 Task: Add a signature Chloe Collins containing Wishing you all the best, Chloe Collins to email address softage.4@softage.net and add a label Sales
Action: Mouse moved to (1206, 95)
Screenshot: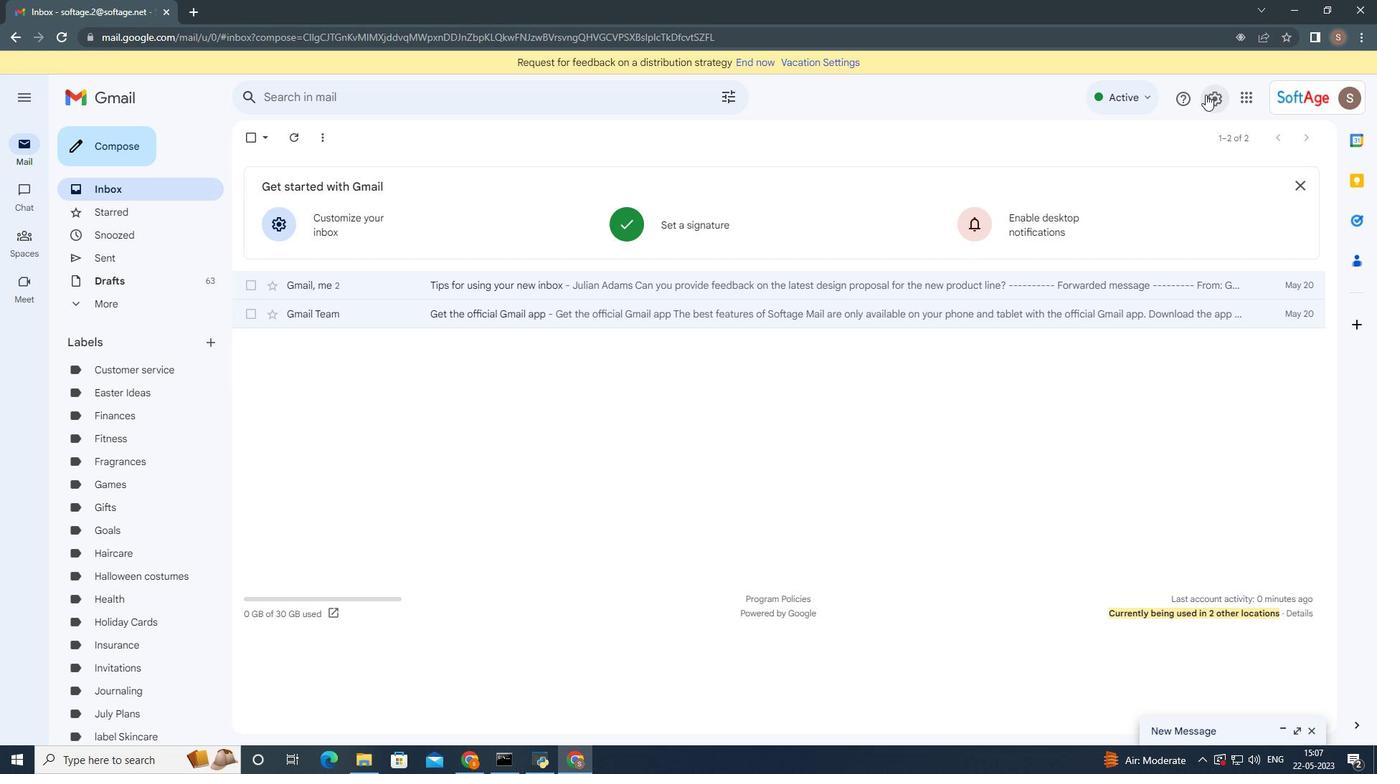 
Action: Mouse pressed left at (1206, 95)
Screenshot: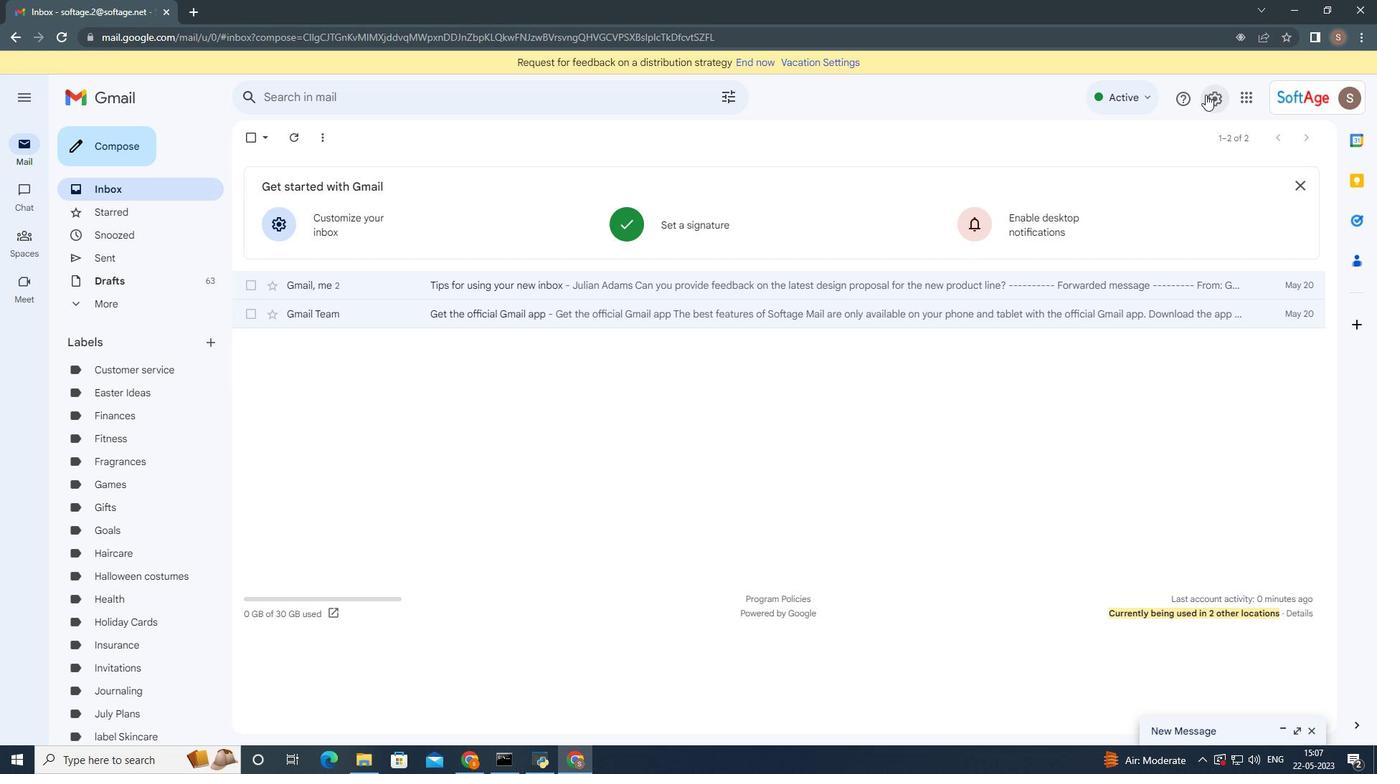 
Action: Mouse moved to (1214, 170)
Screenshot: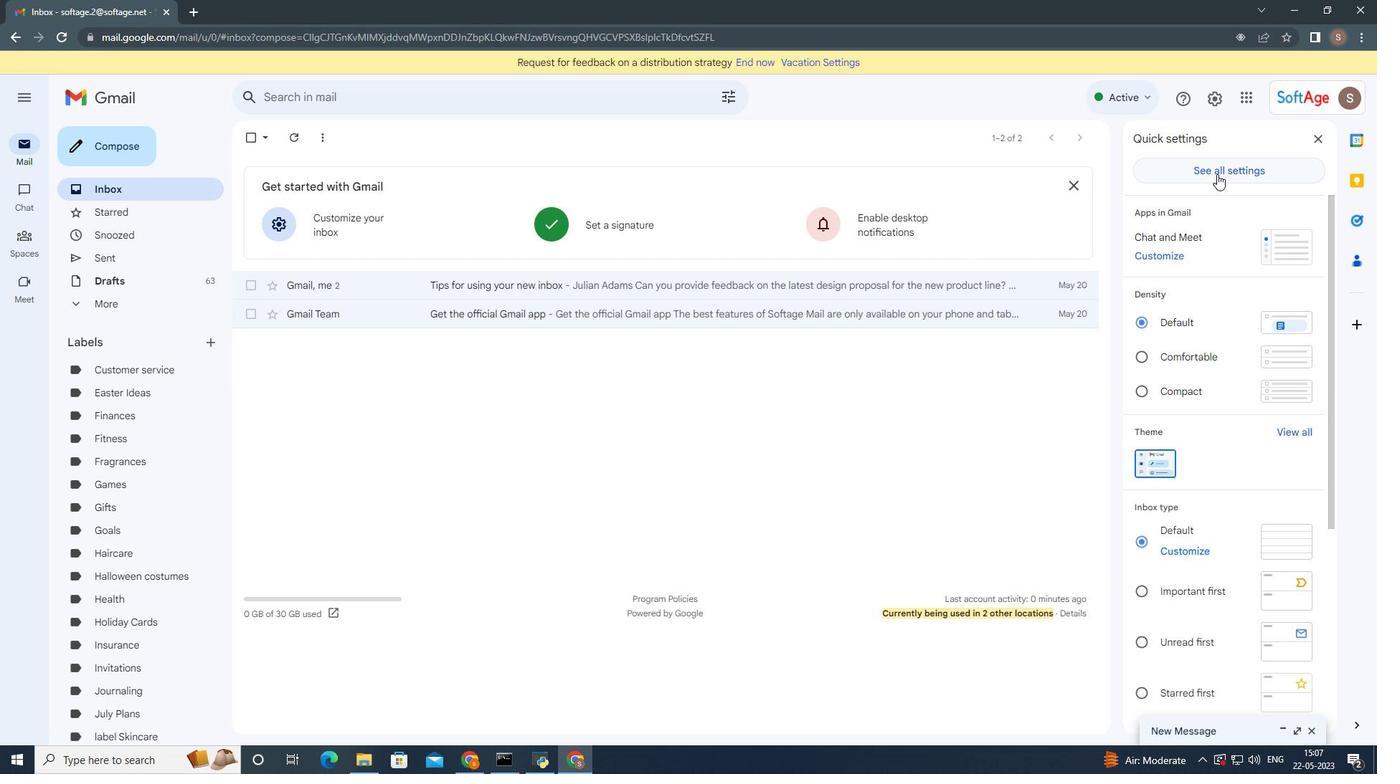 
Action: Mouse pressed left at (1214, 170)
Screenshot: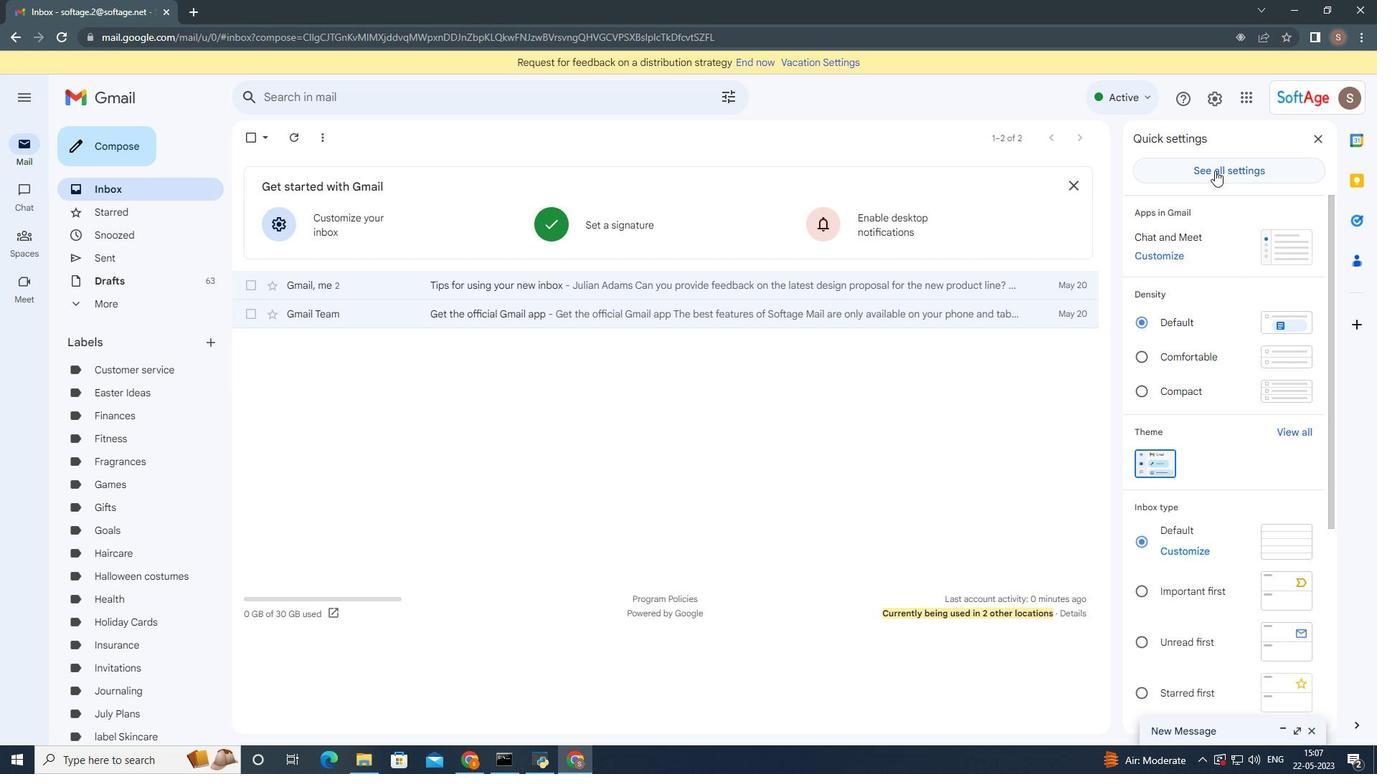 
Action: Mouse moved to (716, 274)
Screenshot: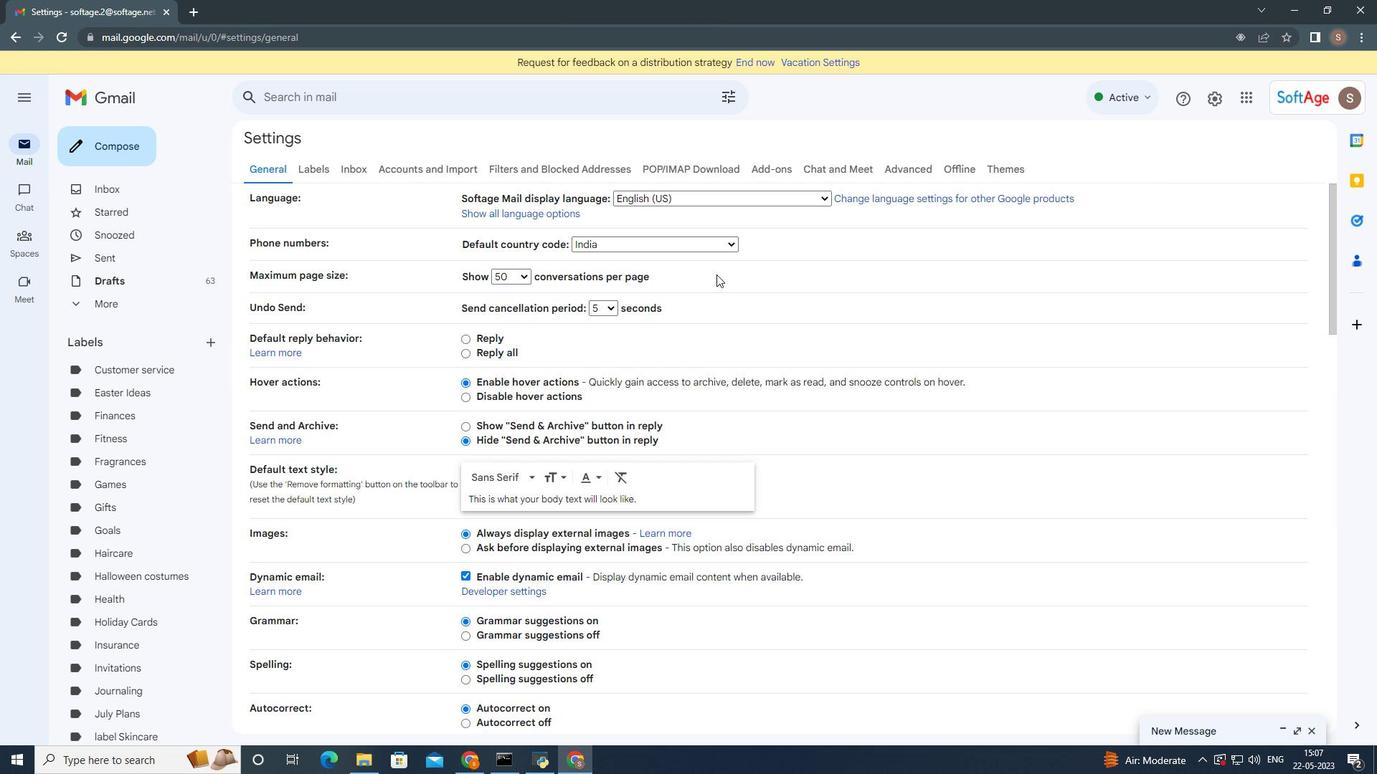 
Action: Mouse scrolled (716, 273) with delta (0, 0)
Screenshot: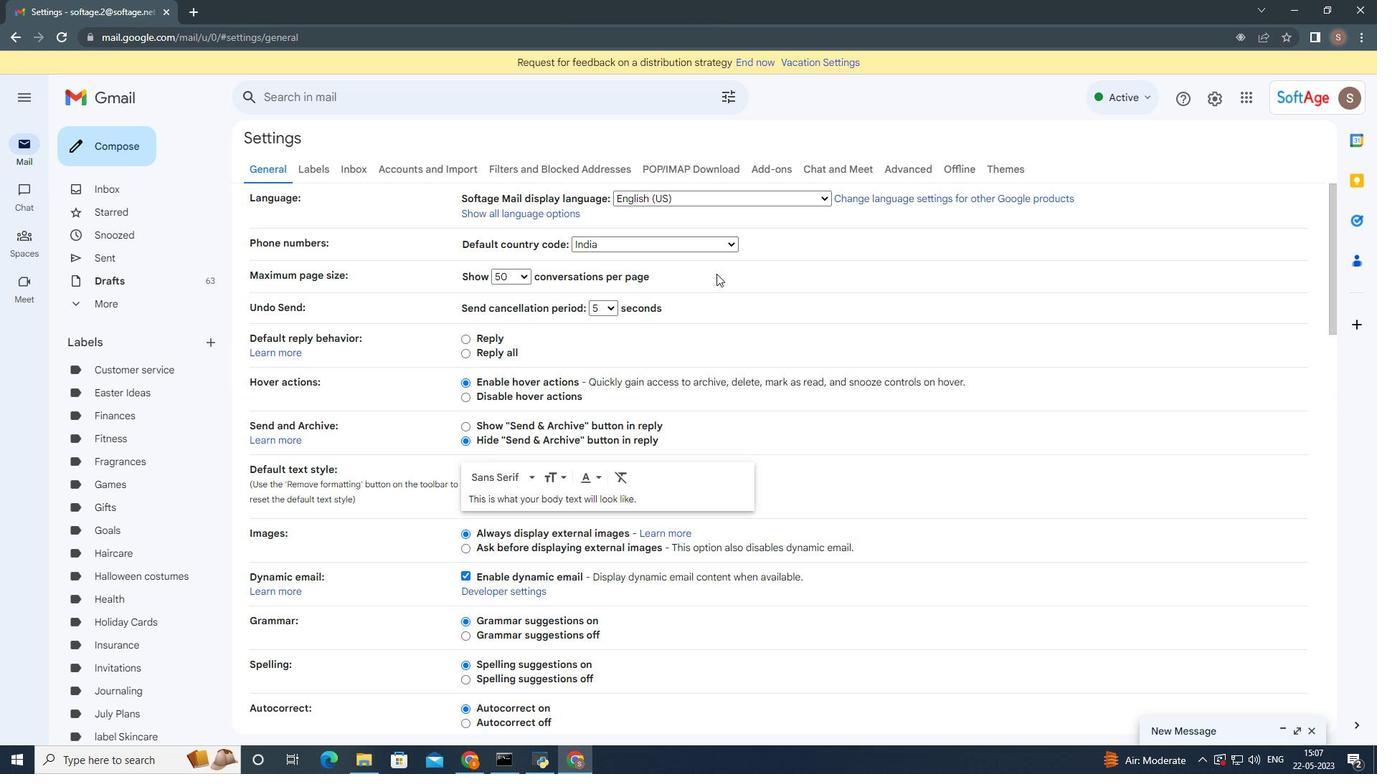
Action: Mouse moved to (716, 274)
Screenshot: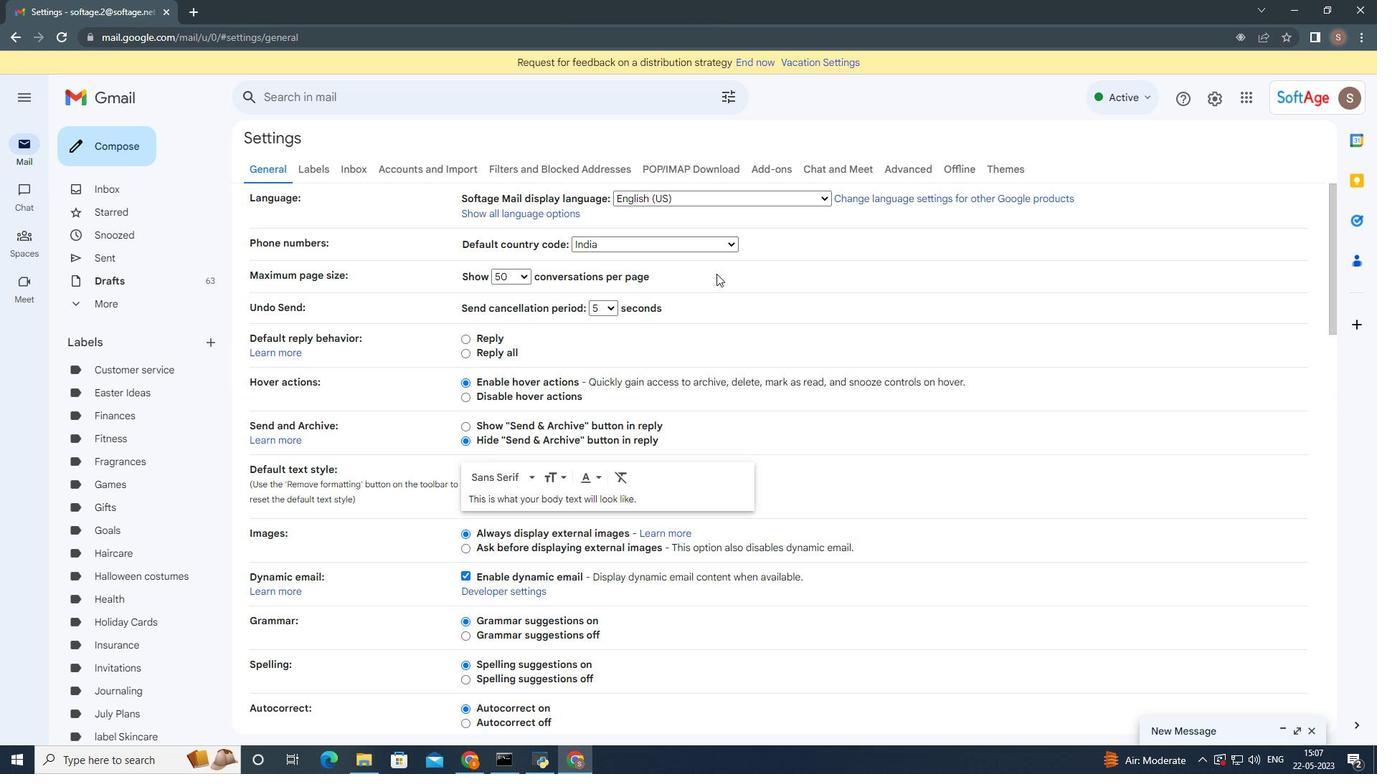 
Action: Mouse scrolled (716, 273) with delta (0, 0)
Screenshot: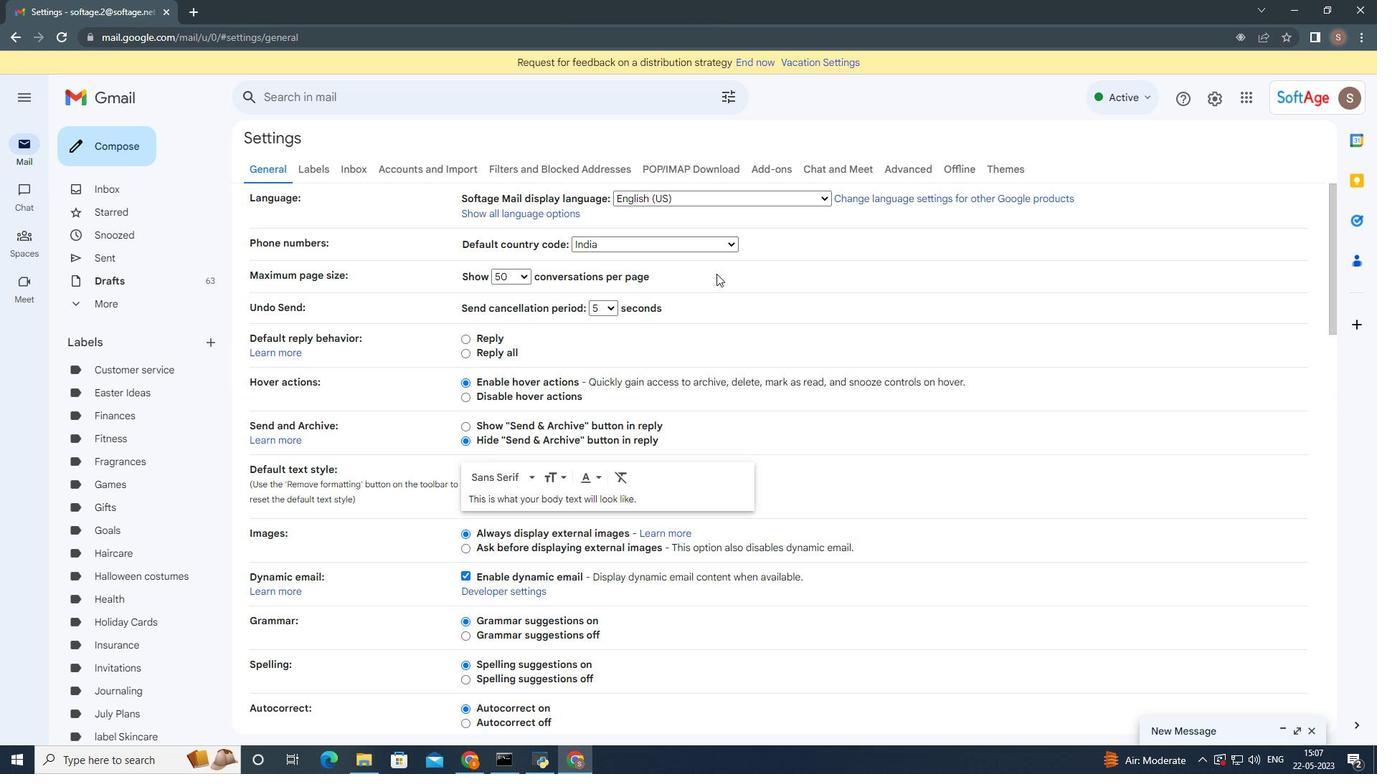 
Action: Mouse moved to (718, 288)
Screenshot: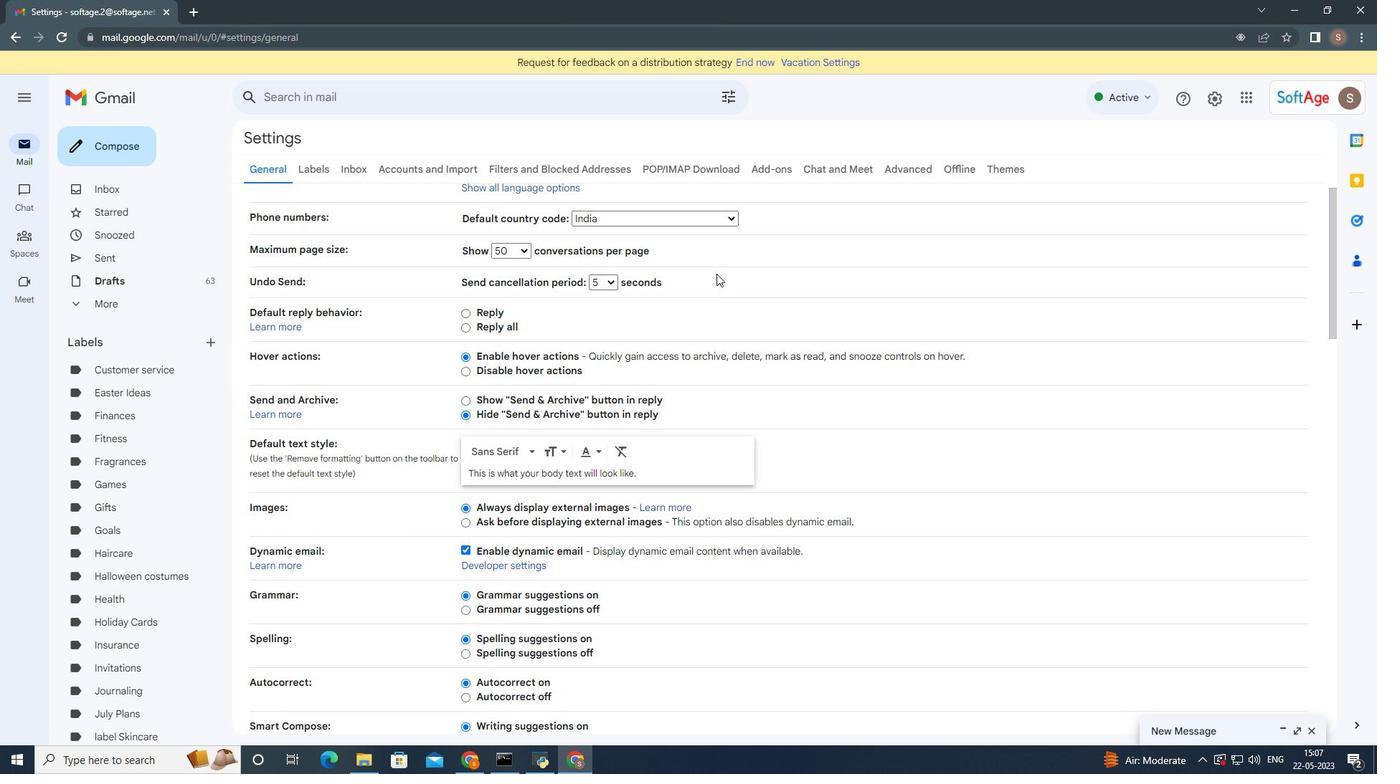
Action: Mouse scrolled (718, 276) with delta (0, 0)
Screenshot: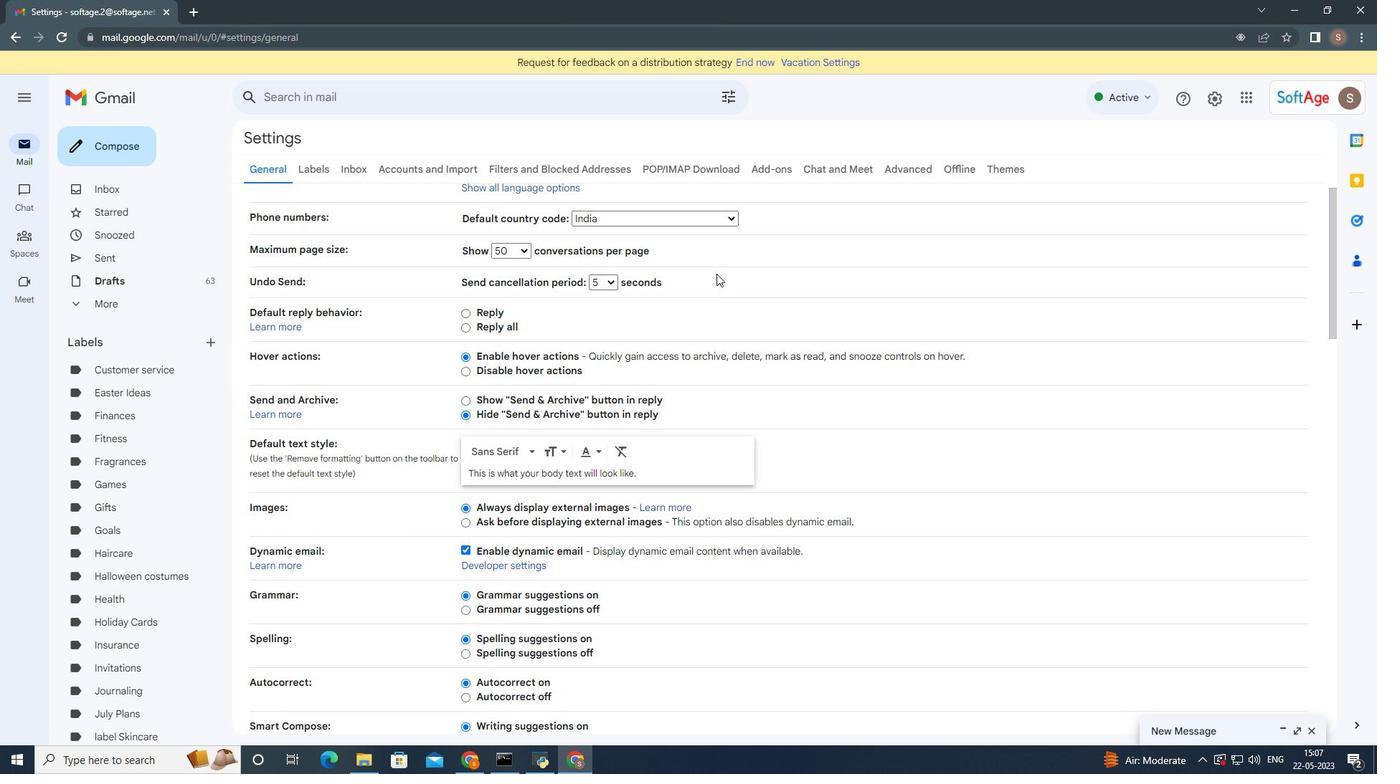 
Action: Mouse moved to (718, 288)
Screenshot: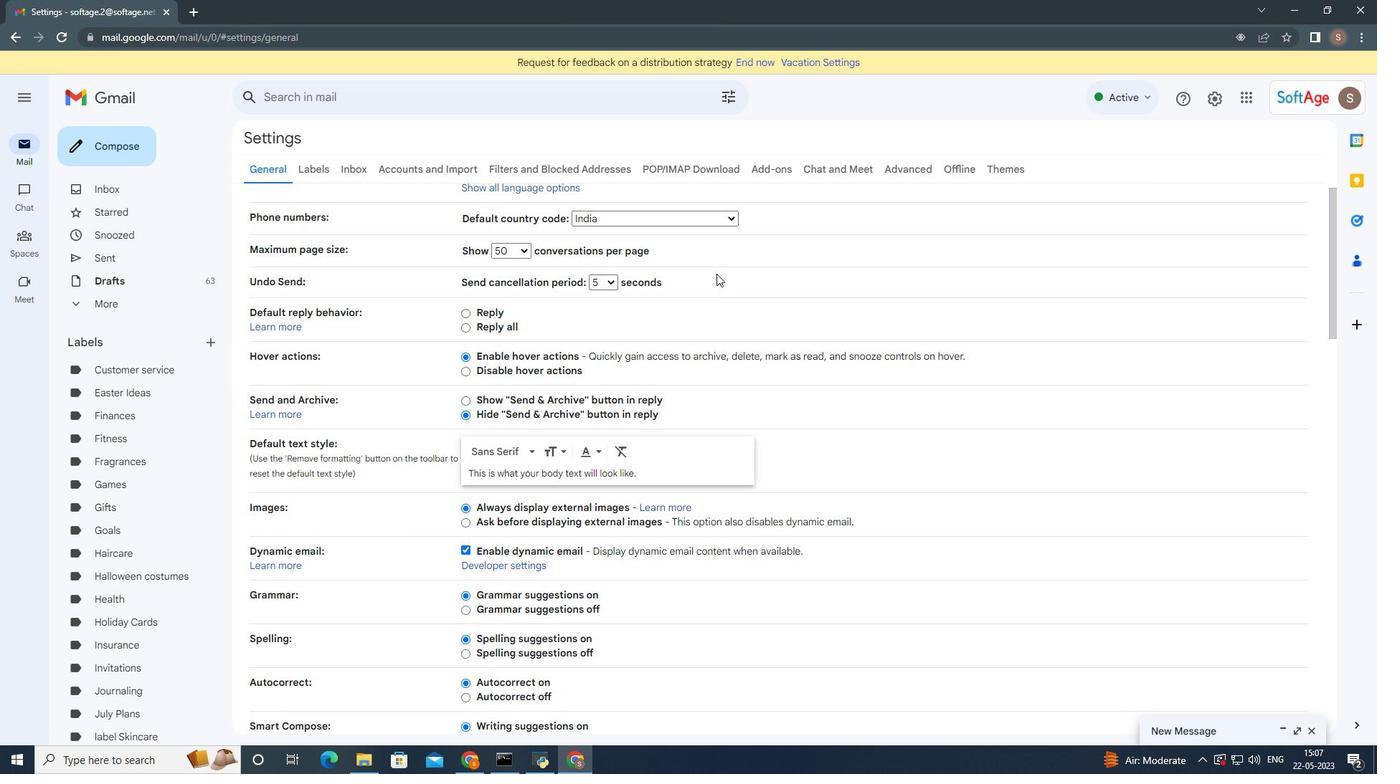 
Action: Mouse scrolled (718, 281) with delta (0, 0)
Screenshot: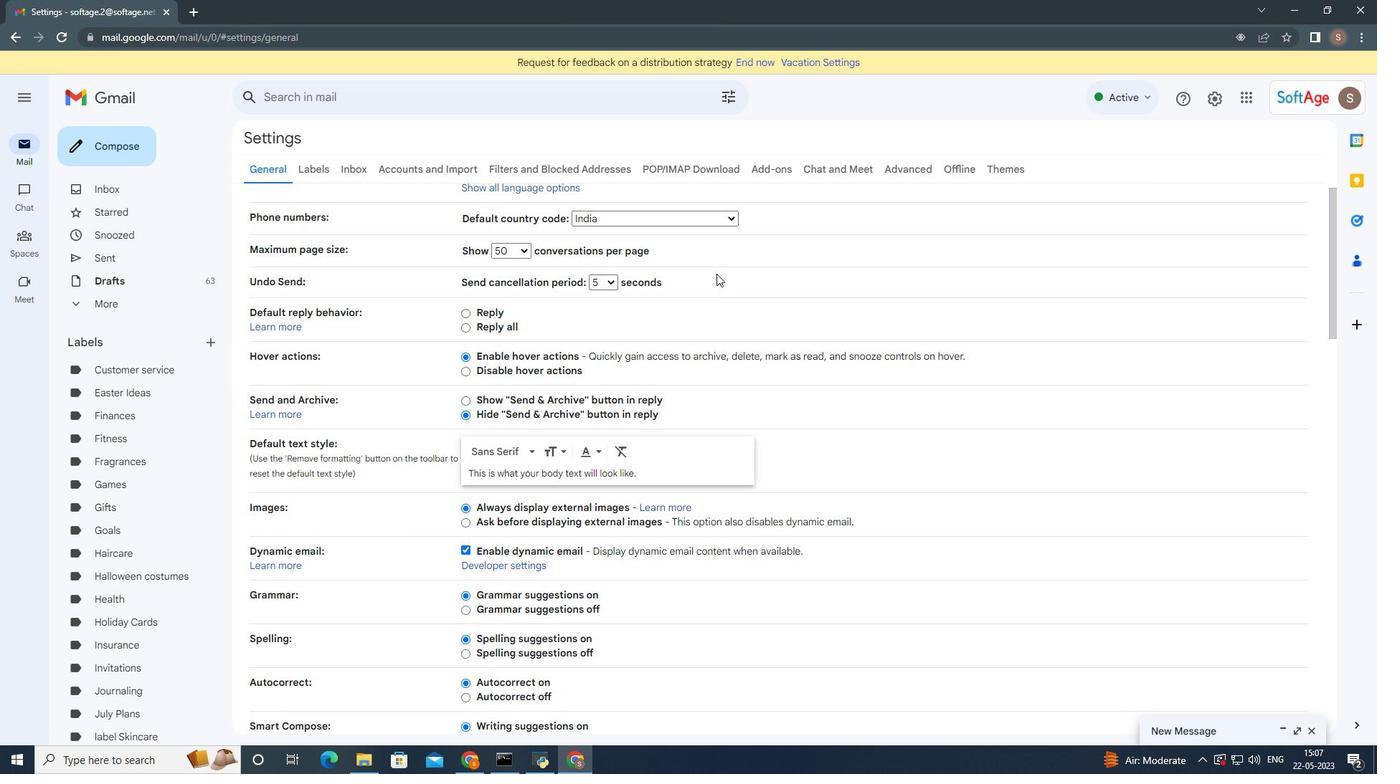 
Action: Mouse moved to (717, 290)
Screenshot: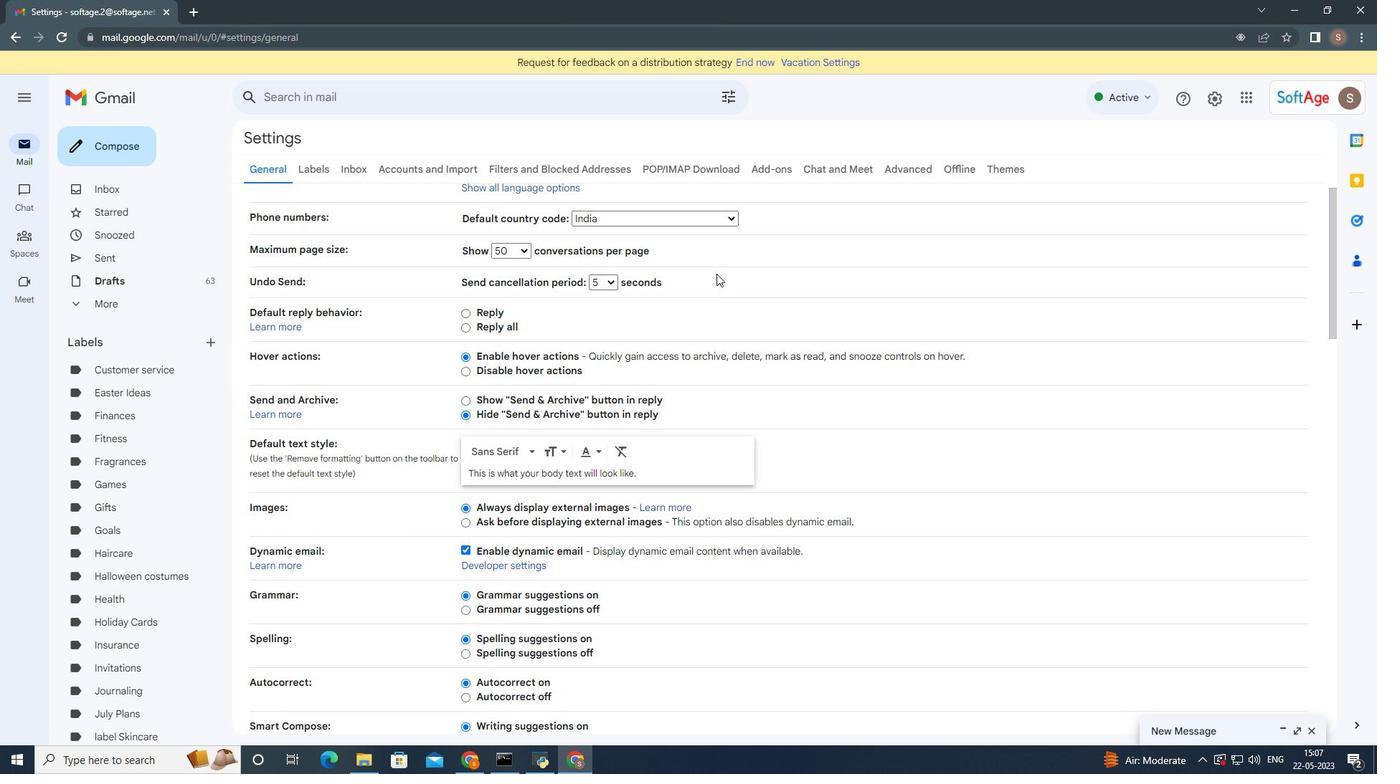 
Action: Mouse scrolled (718, 287) with delta (0, 0)
Screenshot: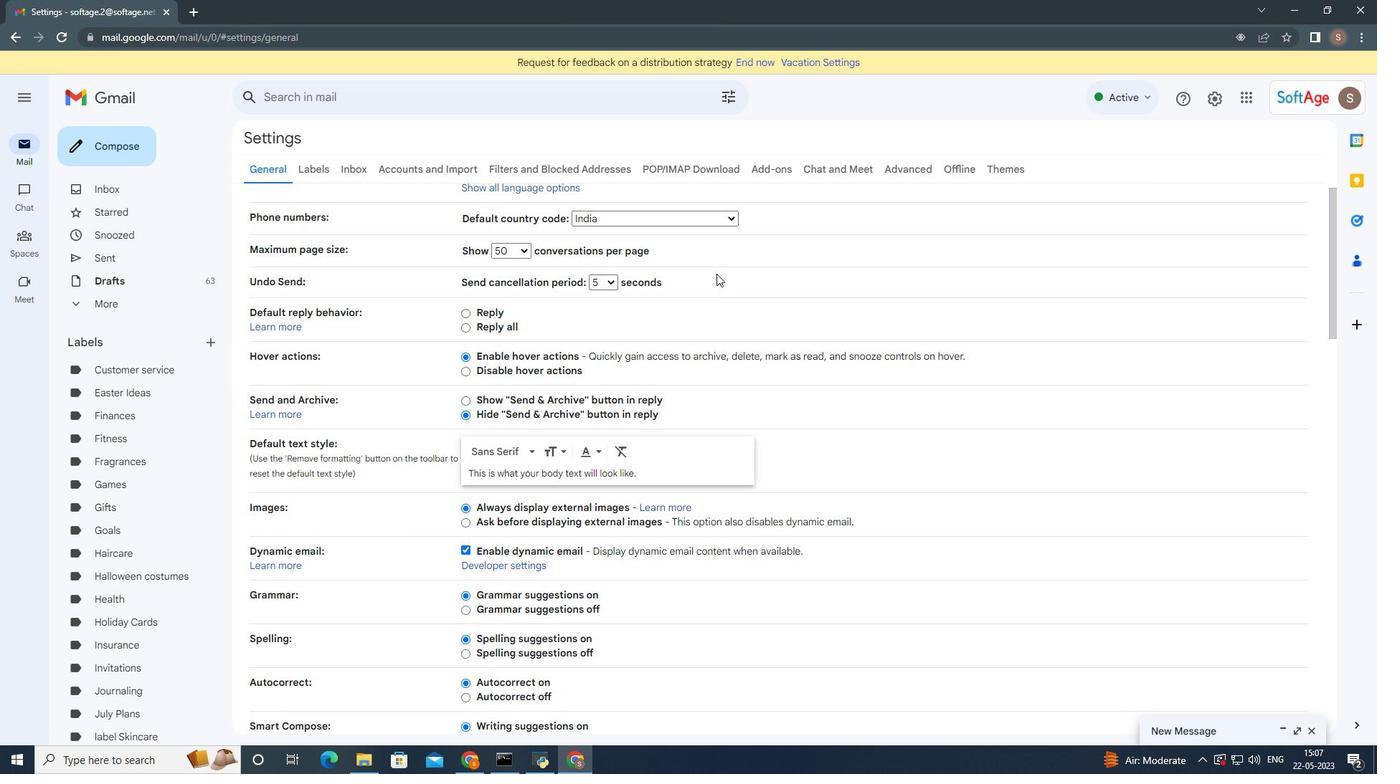 
Action: Mouse moved to (623, 413)
Screenshot: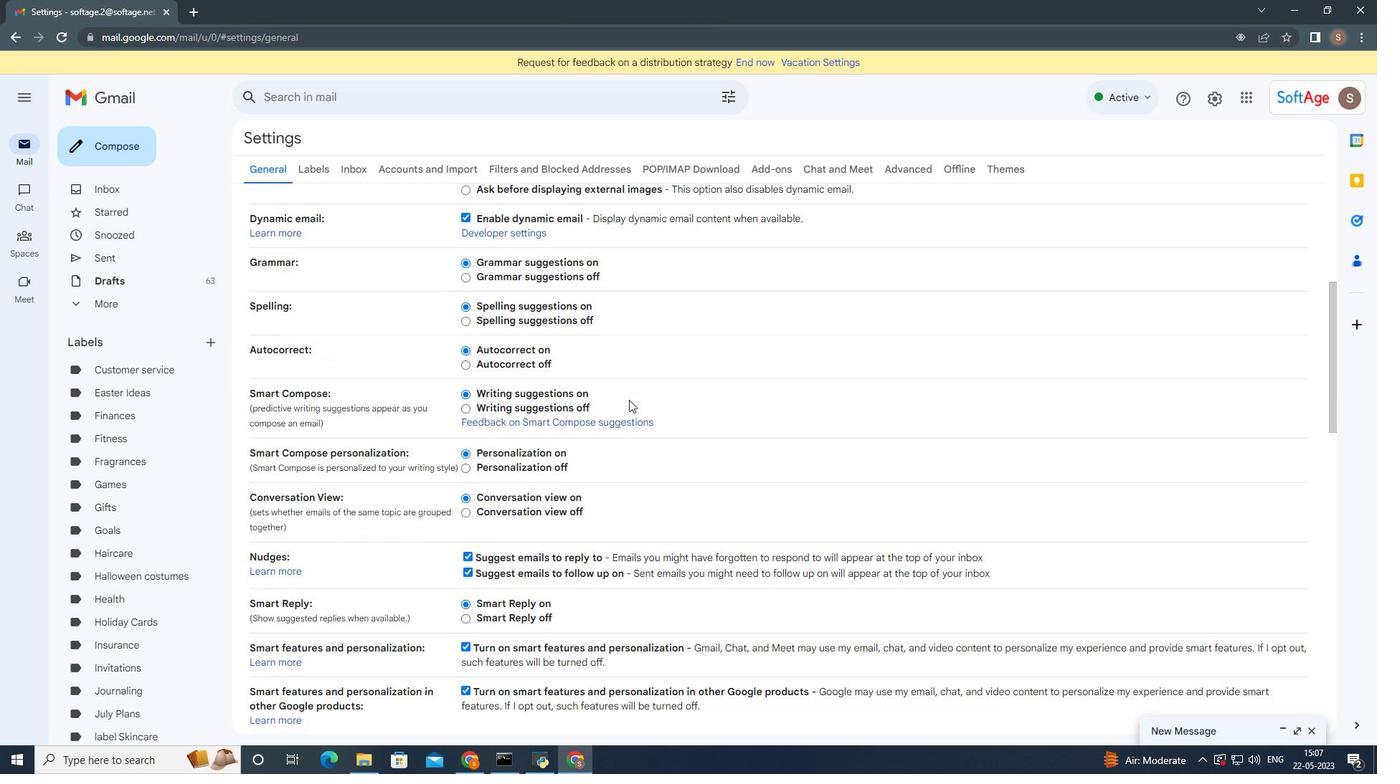 
Action: Mouse scrolled (623, 413) with delta (0, 0)
Screenshot: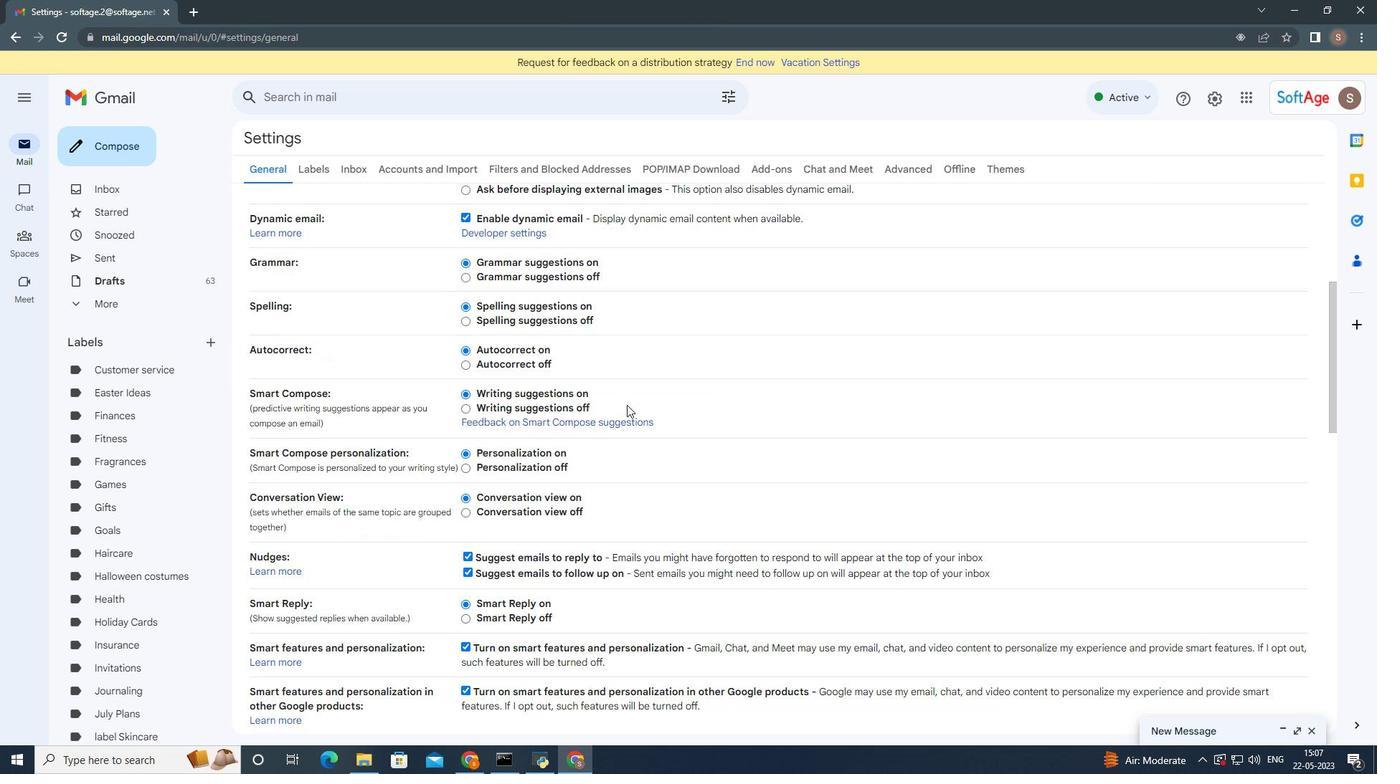 
Action: Mouse scrolled (623, 413) with delta (0, 0)
Screenshot: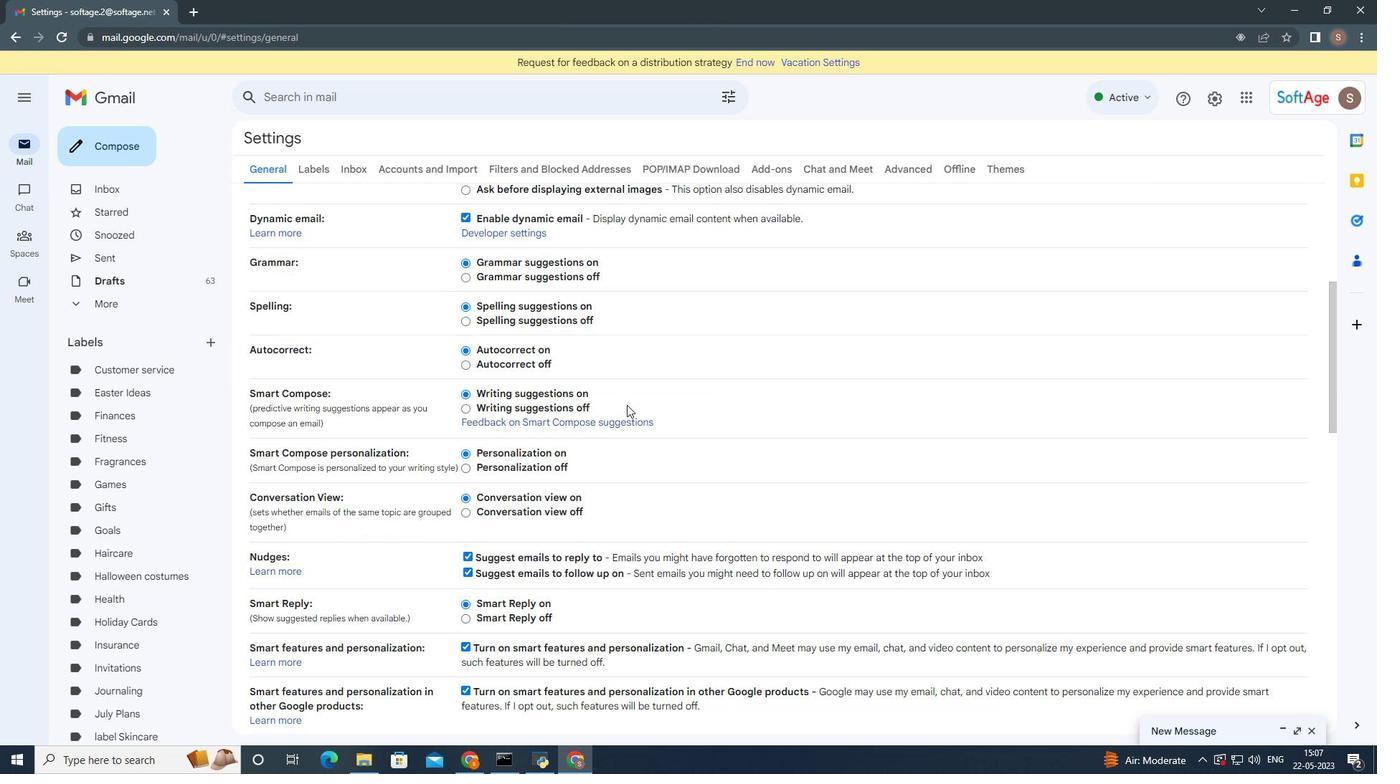 
Action: Mouse moved to (600, 459)
Screenshot: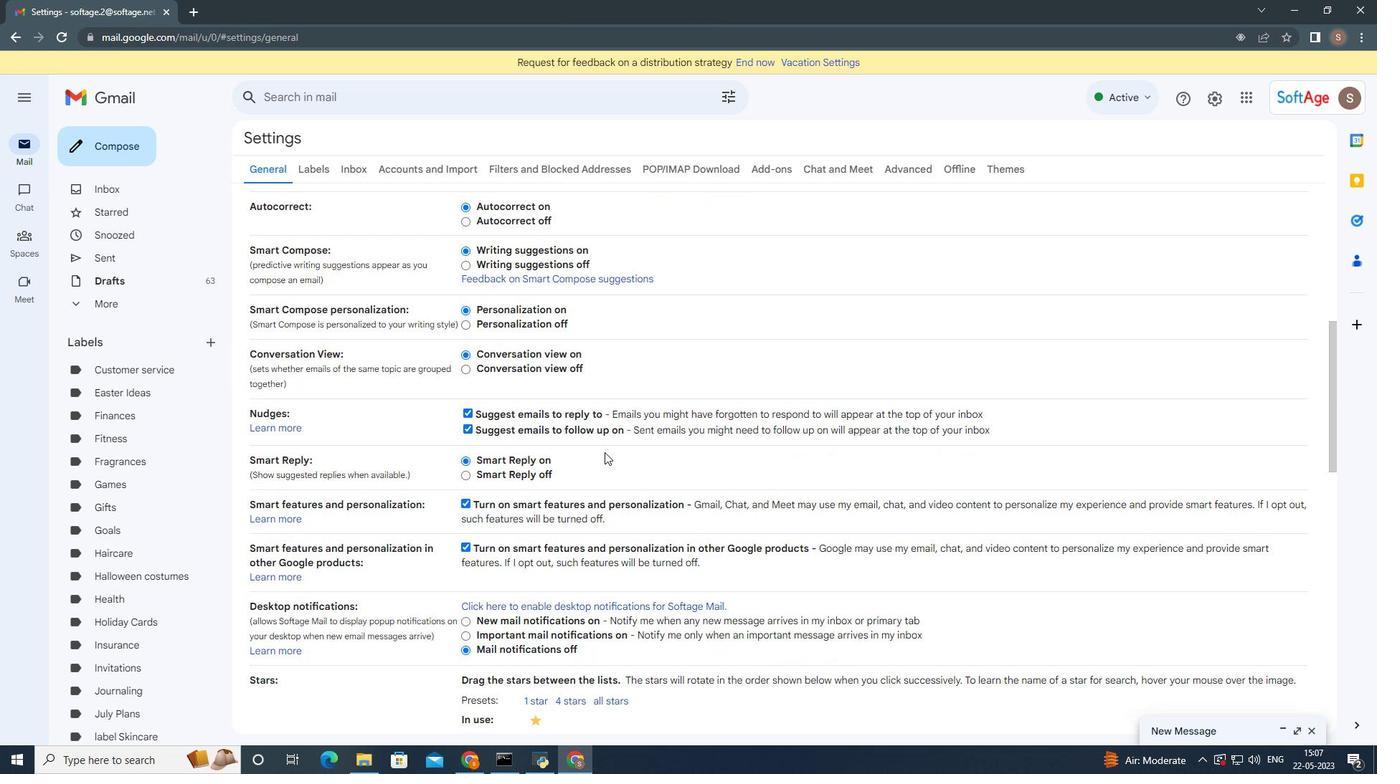 
Action: Mouse scrolled (600, 459) with delta (0, 0)
Screenshot: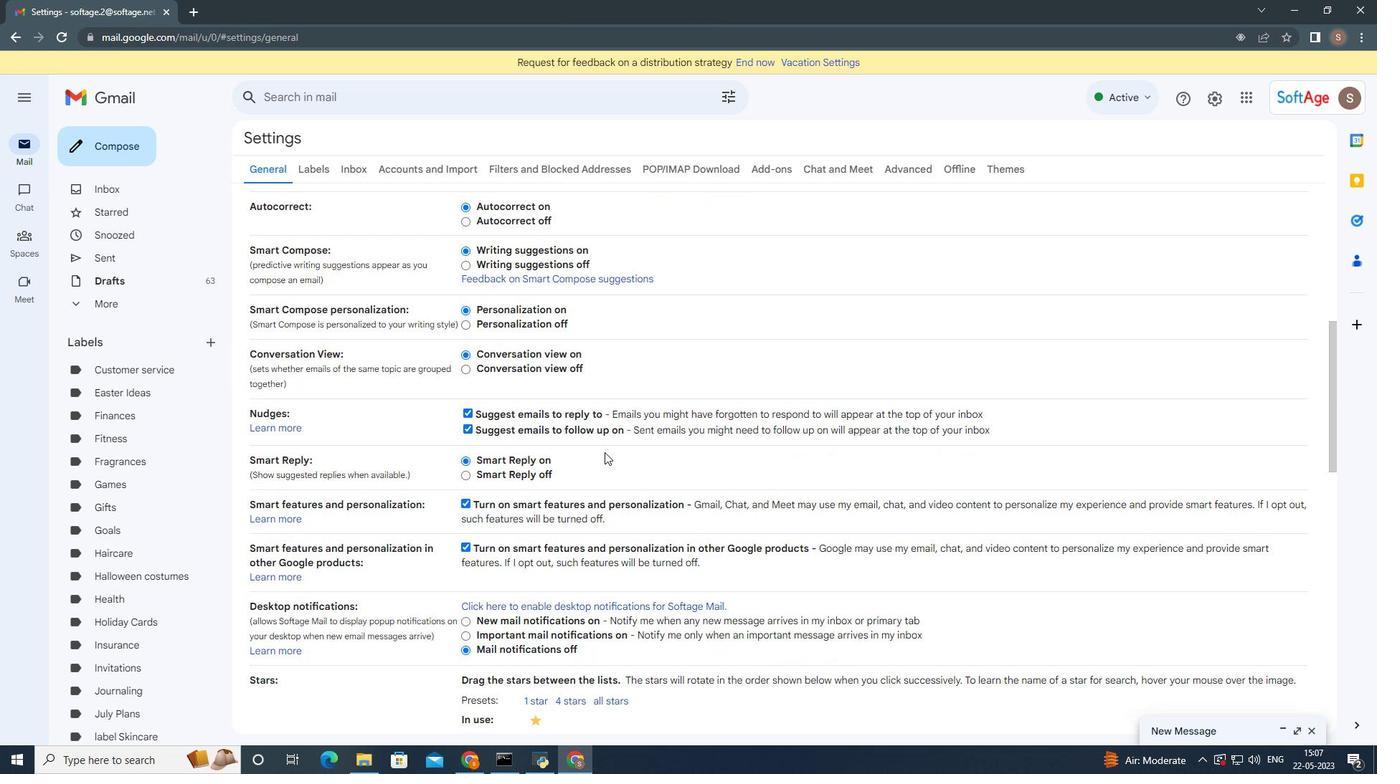 
Action: Mouse scrolled (600, 459) with delta (0, 0)
Screenshot: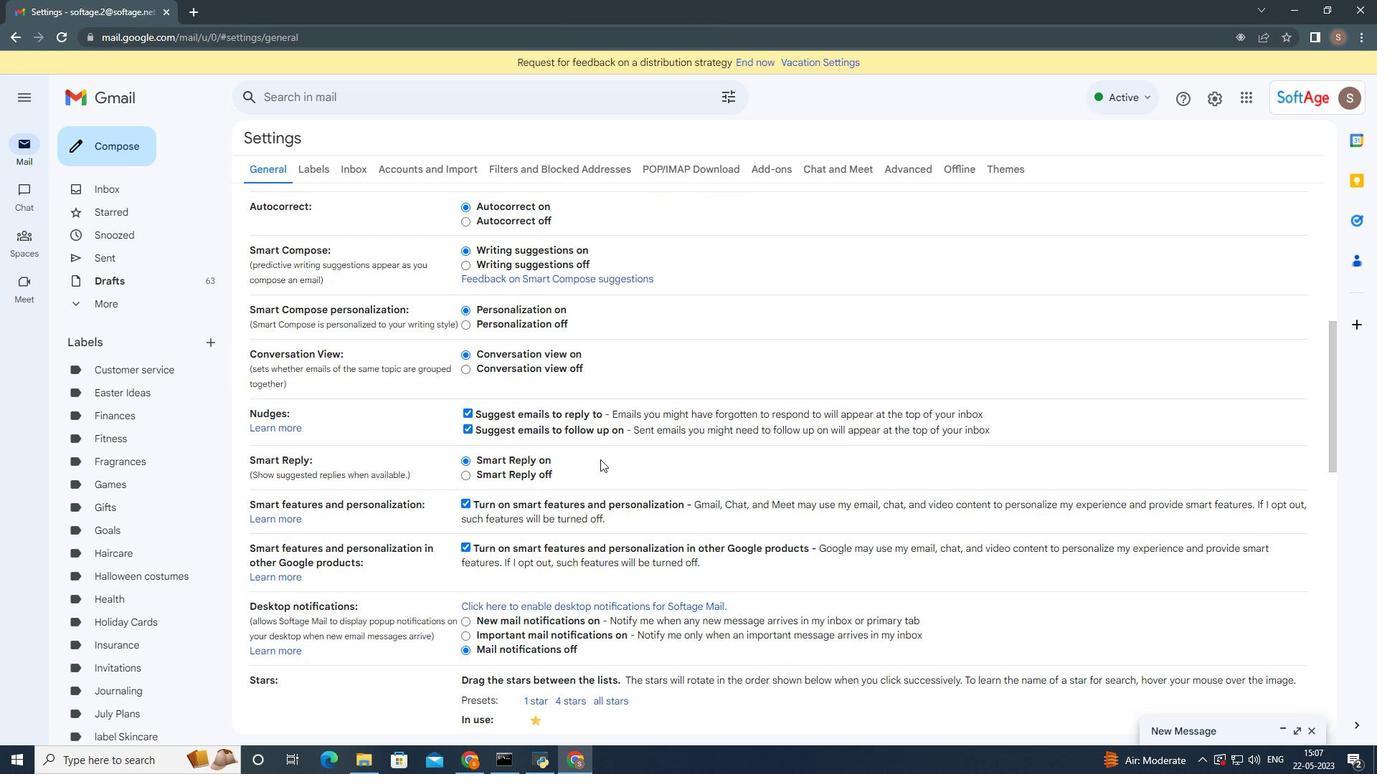 
Action: Mouse moved to (600, 459)
Screenshot: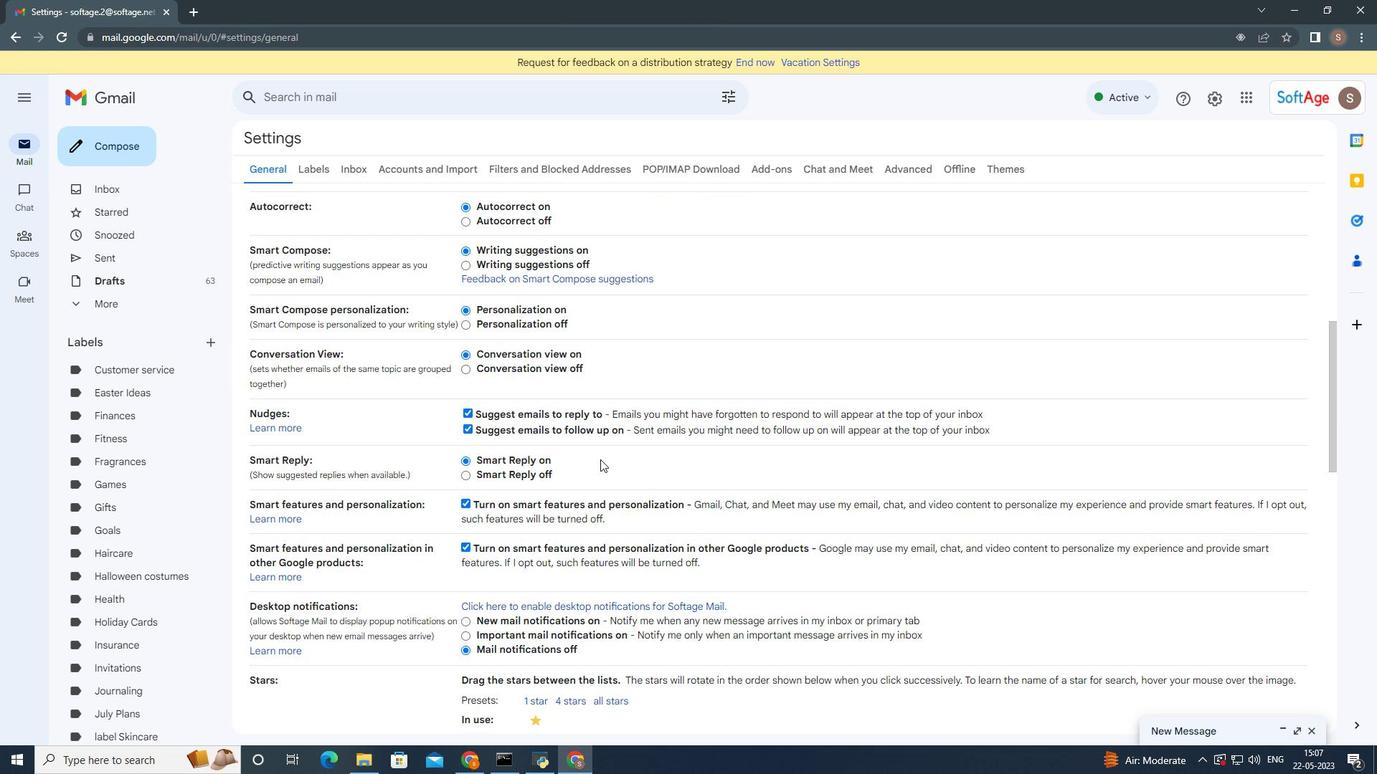 
Action: Mouse scrolled (600, 459) with delta (0, 0)
Screenshot: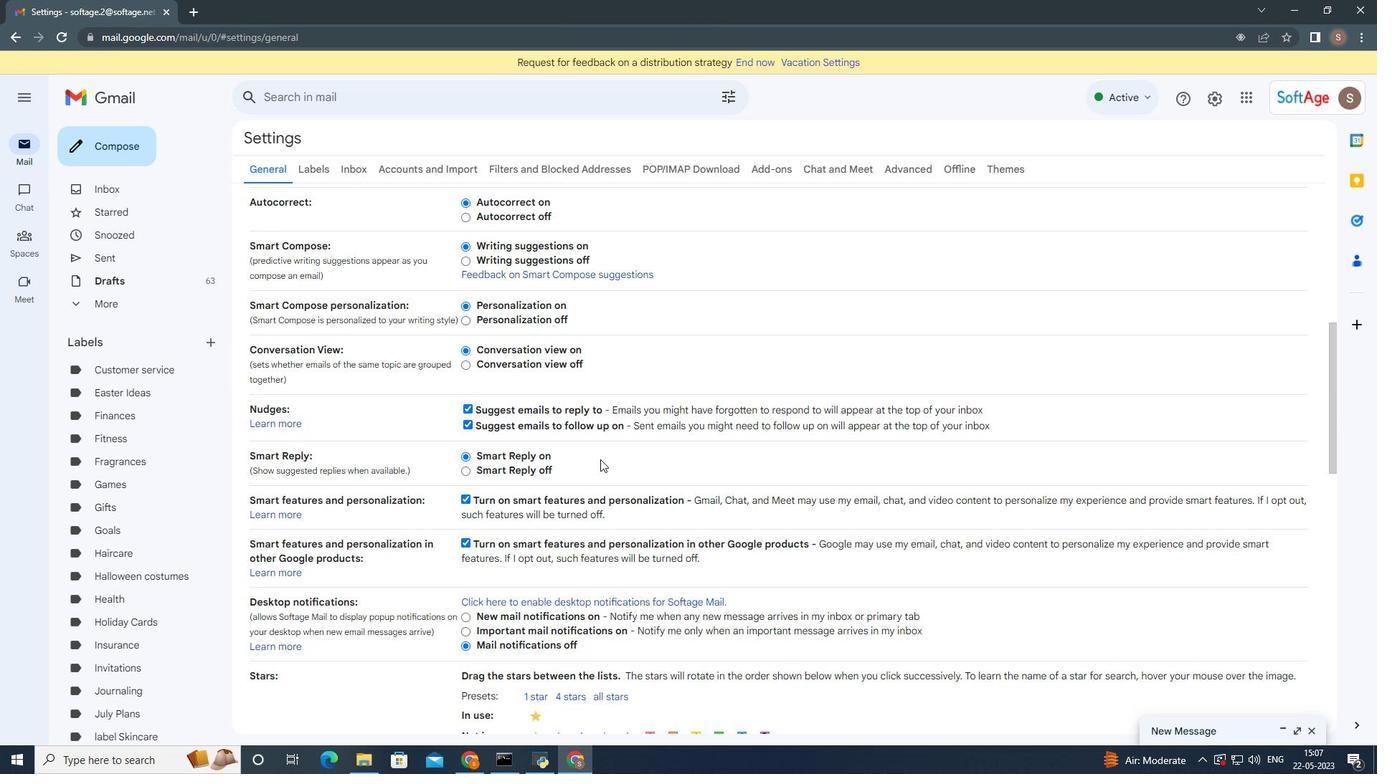 
Action: Mouse moved to (607, 467)
Screenshot: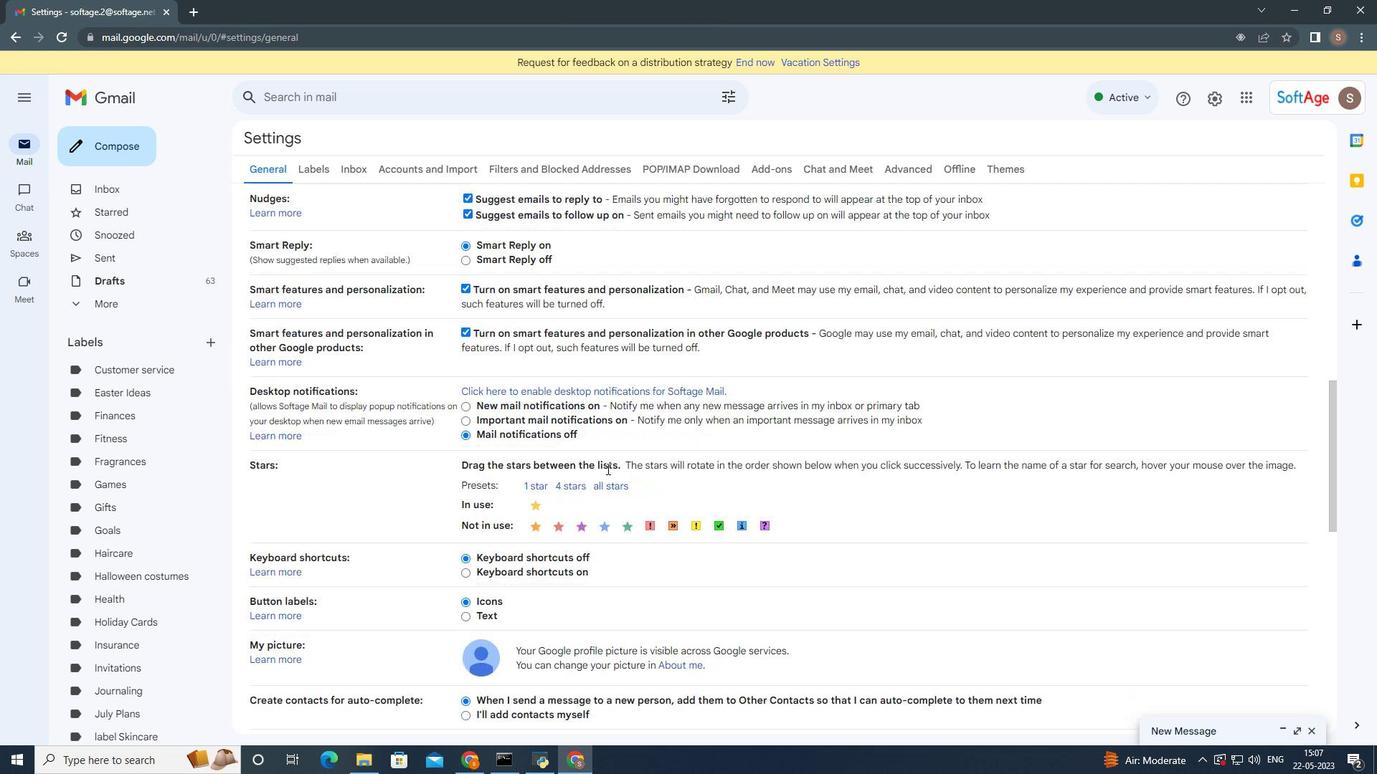 
Action: Mouse scrolled (607, 466) with delta (0, 0)
Screenshot: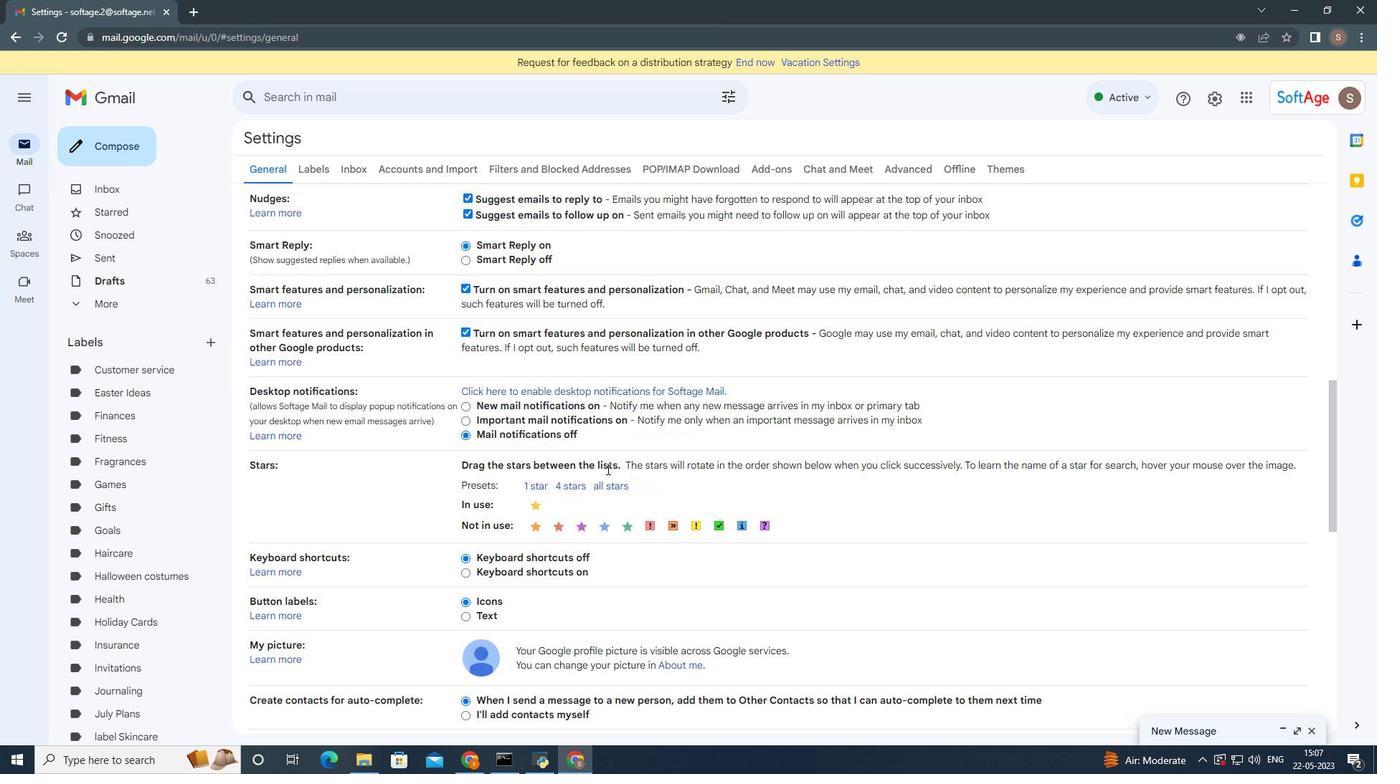 
Action: Mouse scrolled (607, 466) with delta (0, 0)
Screenshot: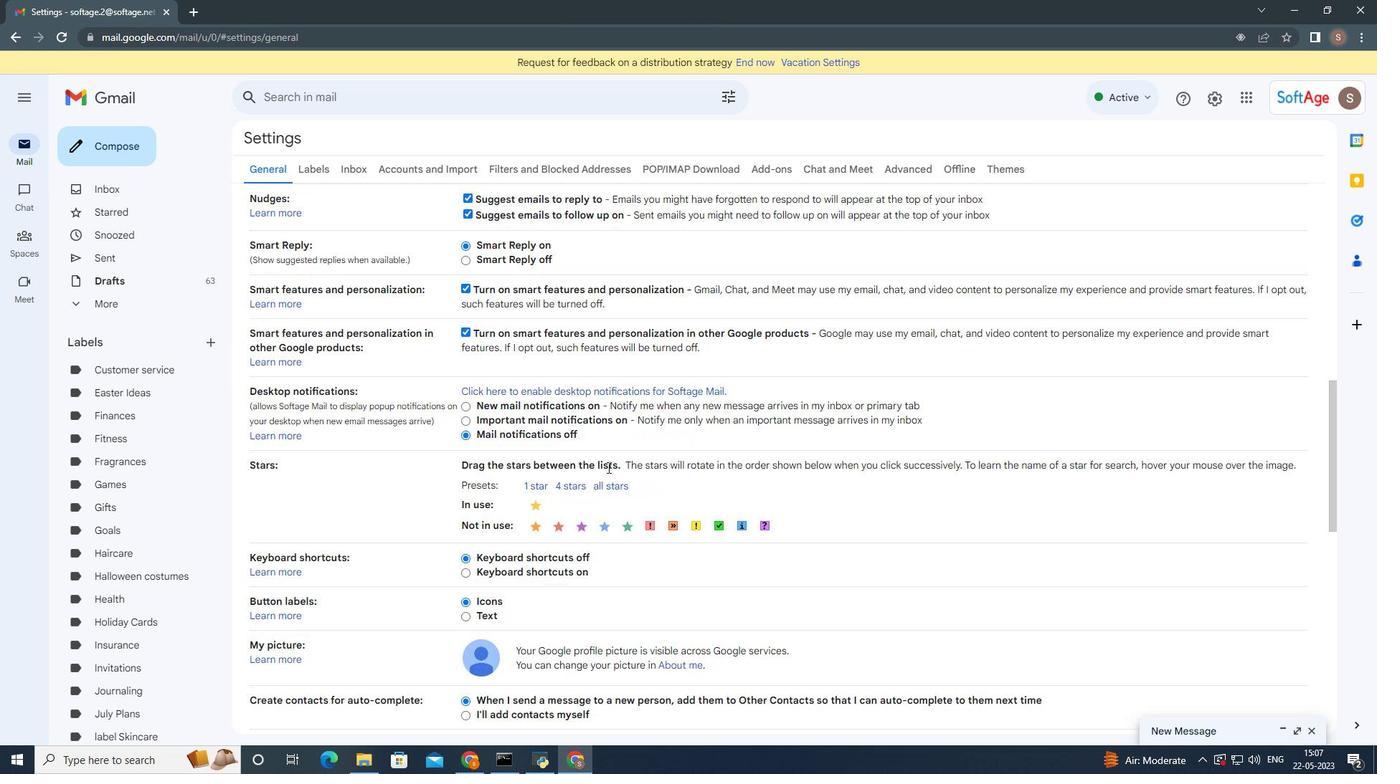 
Action: Mouse moved to (608, 467)
Screenshot: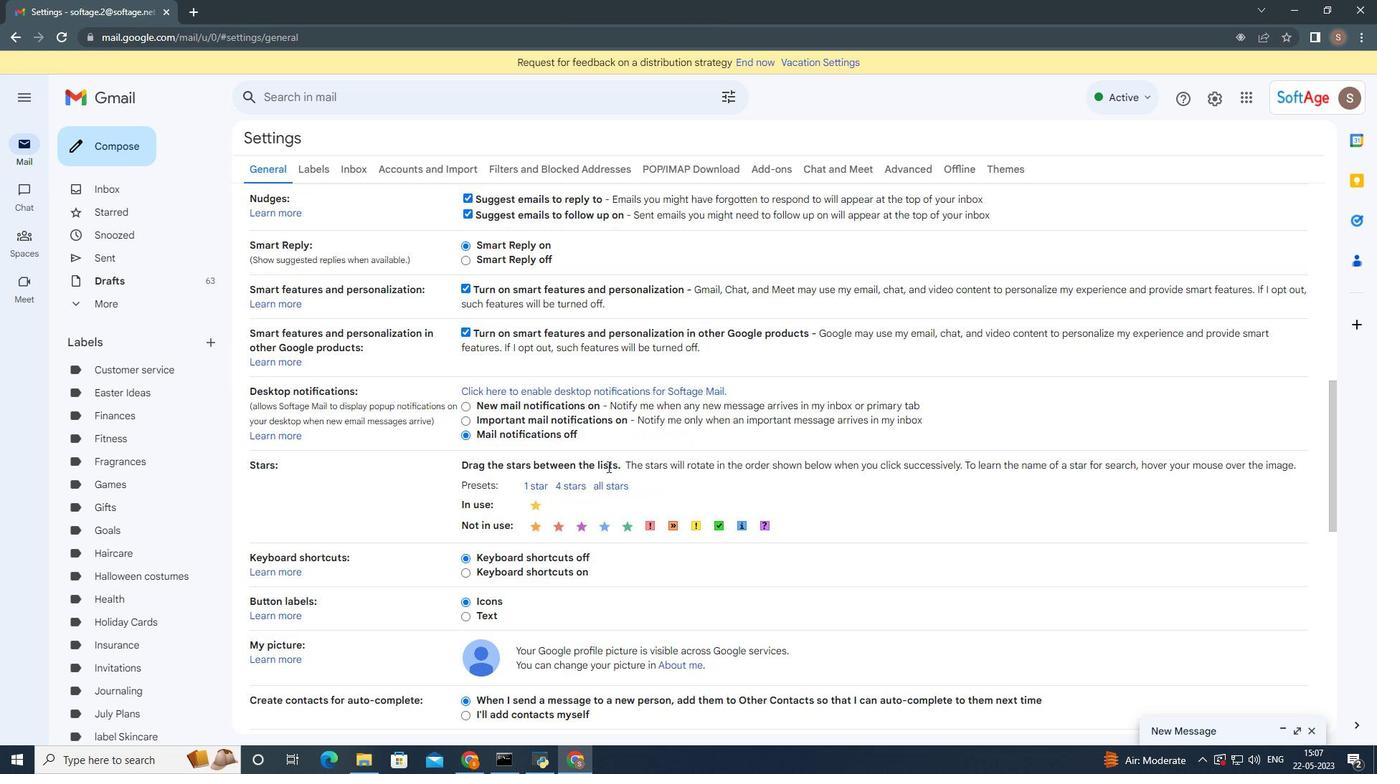 
Action: Mouse scrolled (608, 466) with delta (0, 0)
Screenshot: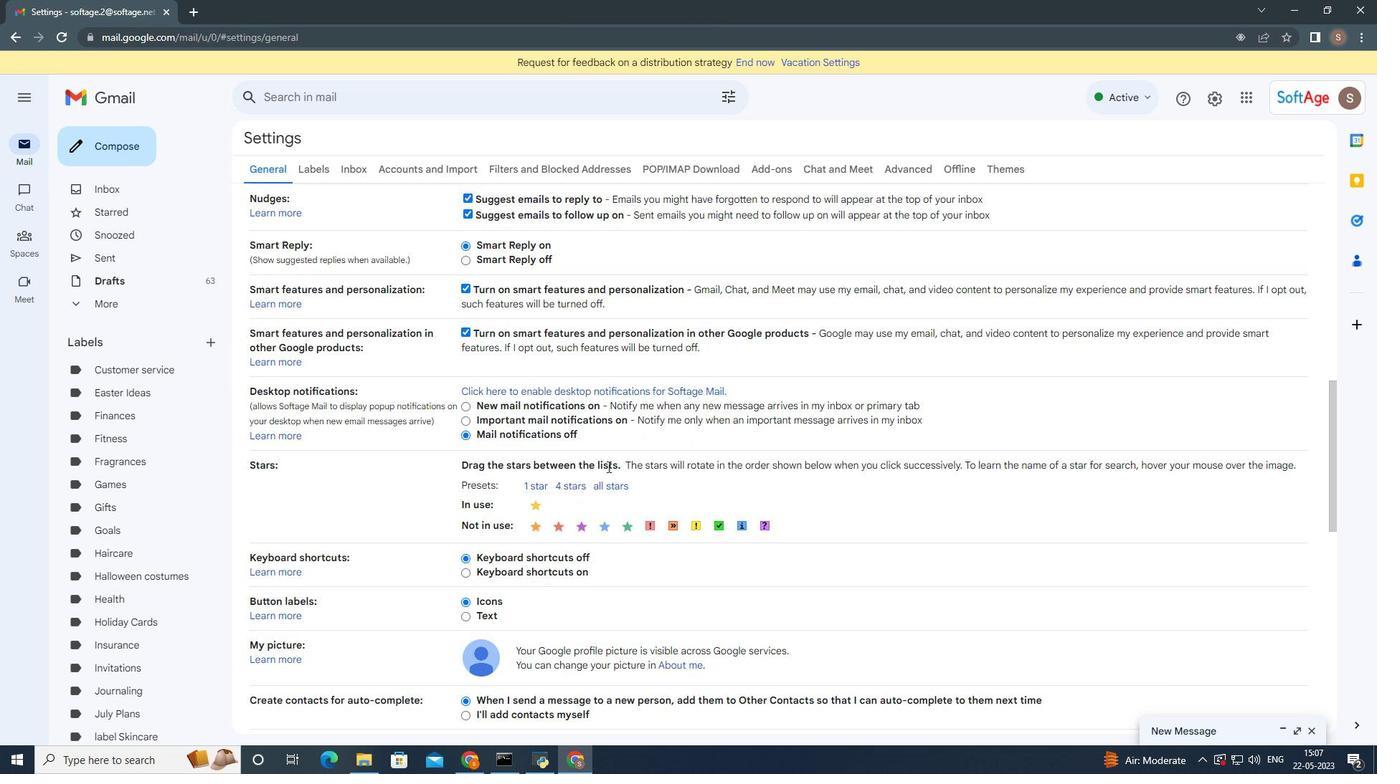 
Action: Mouse moved to (608, 467)
Screenshot: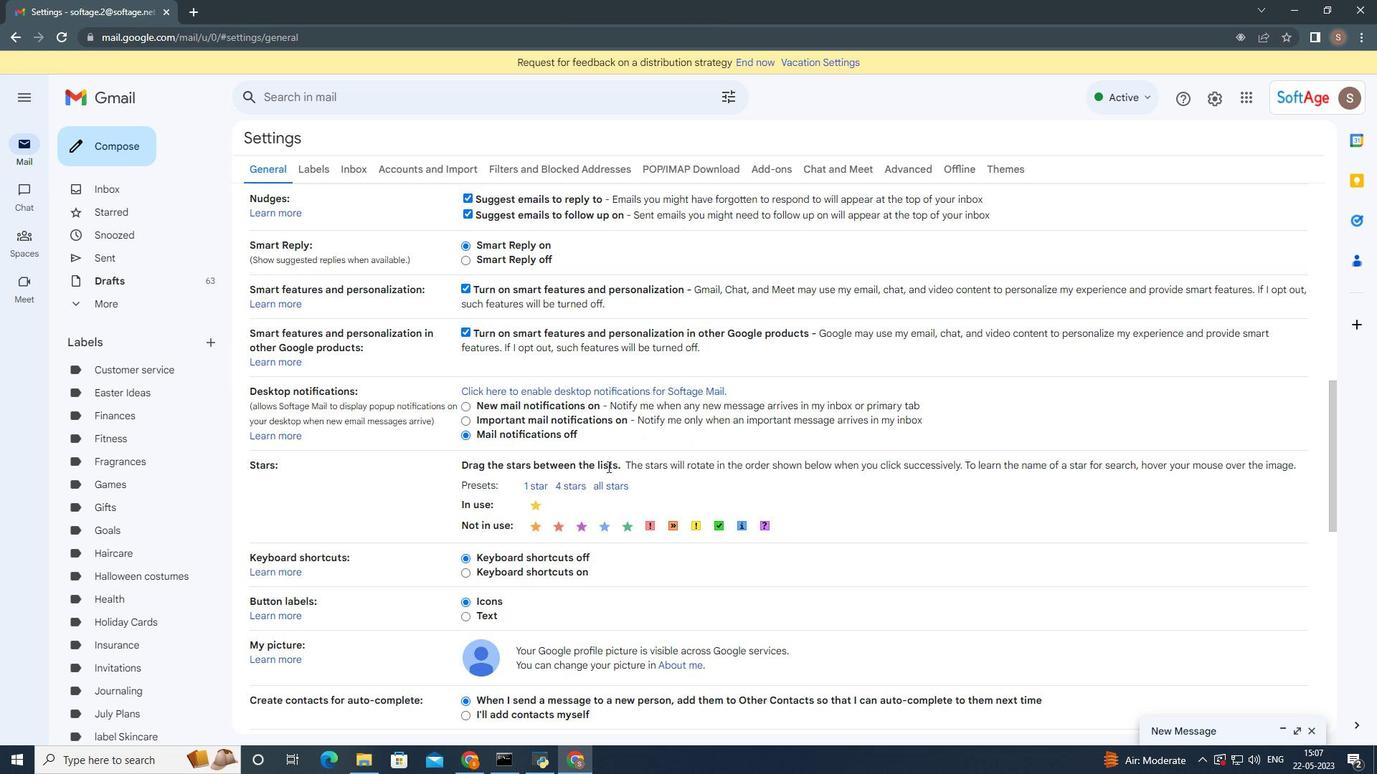 
Action: Mouse scrolled (608, 466) with delta (0, 0)
Screenshot: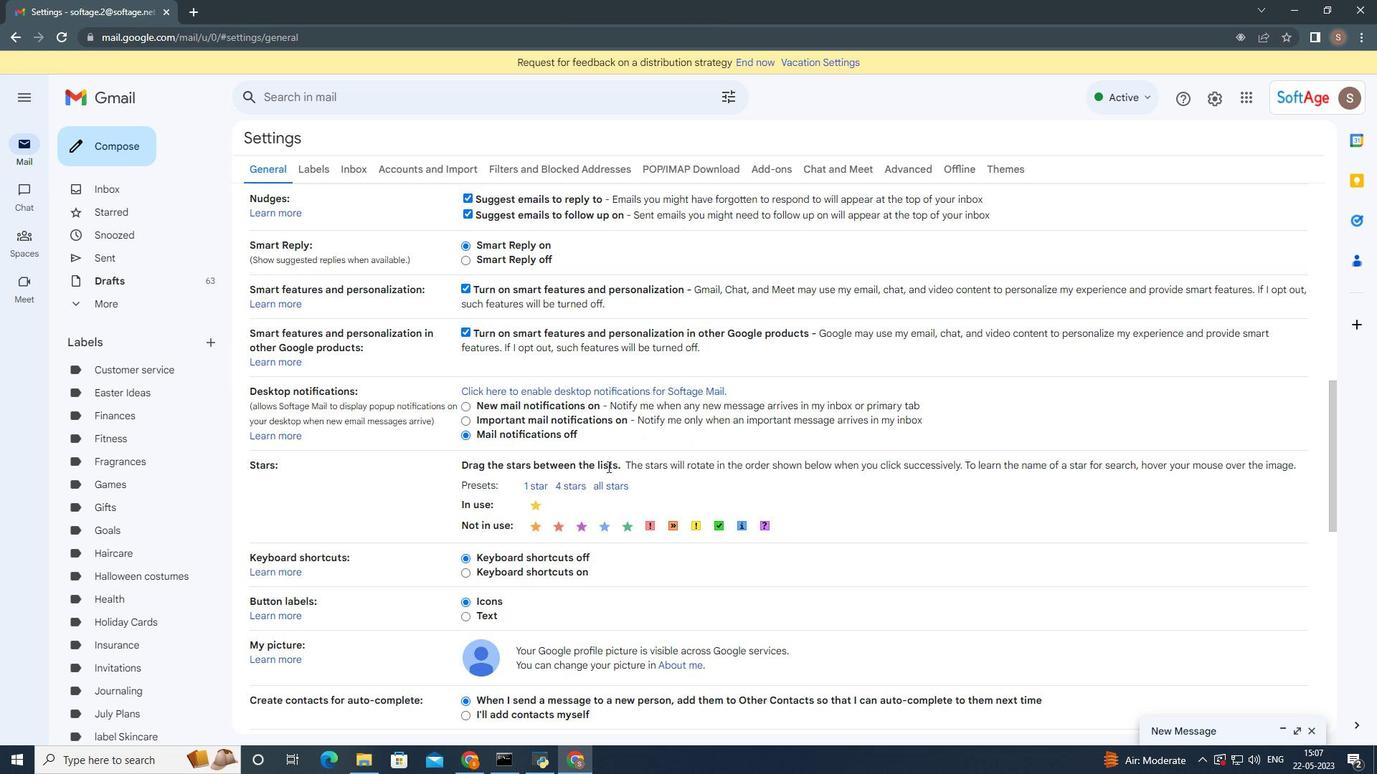 
Action: Mouse moved to (608, 474)
Screenshot: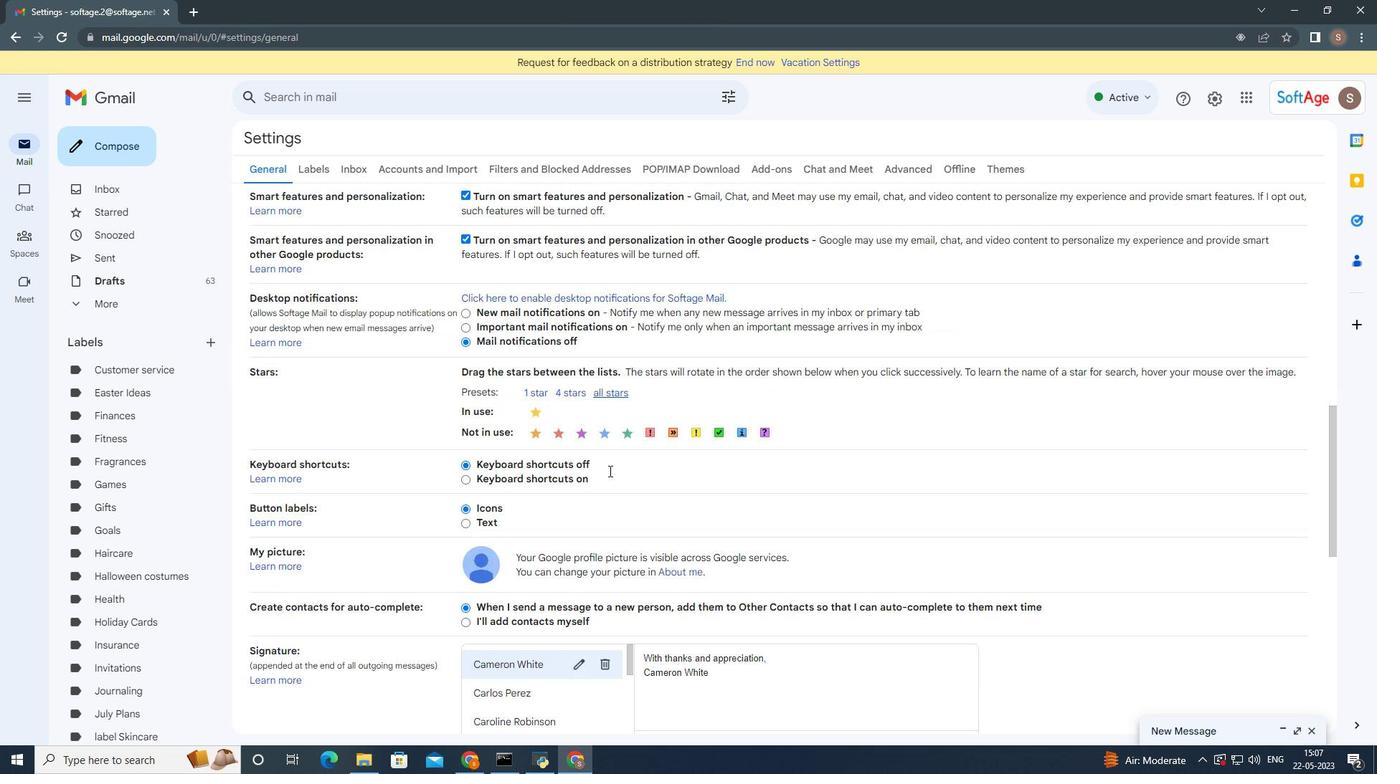 
Action: Mouse scrolled (608, 474) with delta (0, 0)
Screenshot: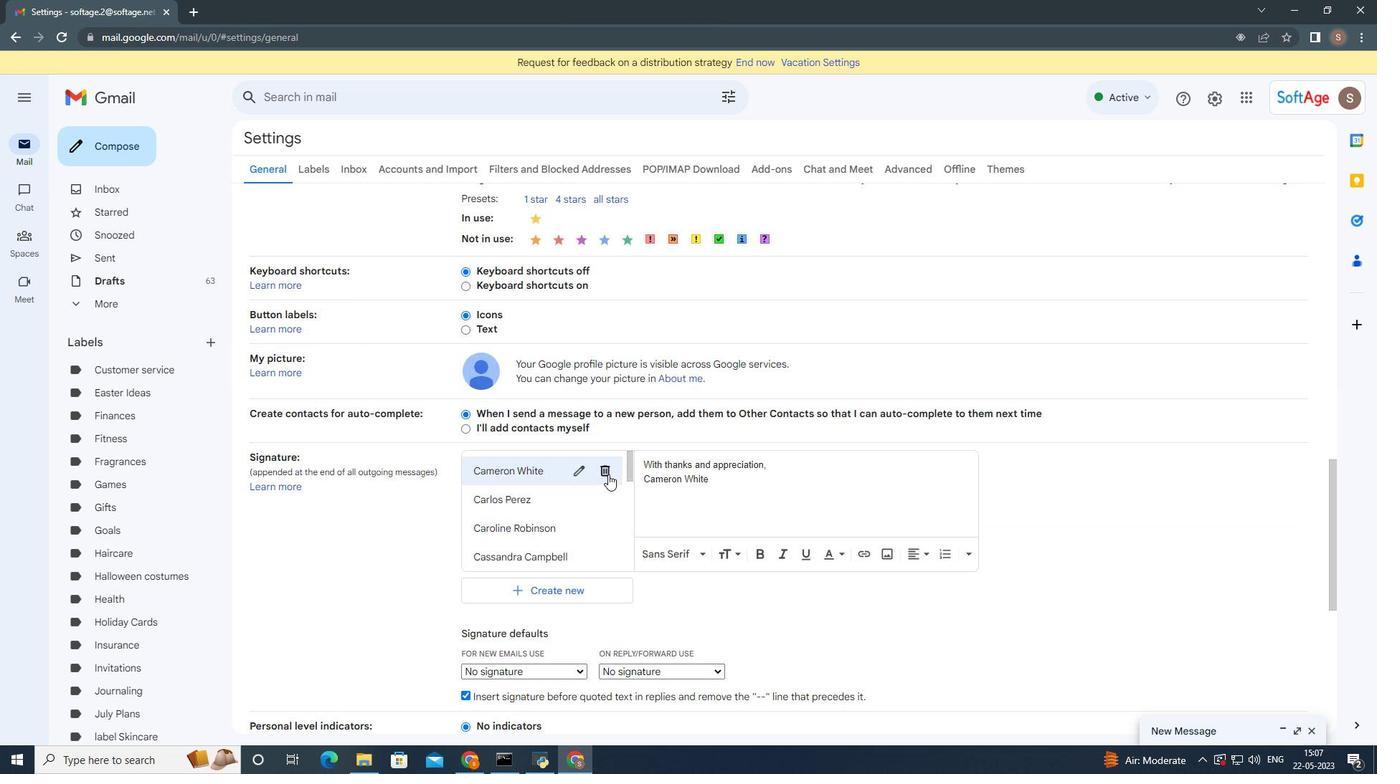 
Action: Mouse scrolled (608, 474) with delta (0, 0)
Screenshot: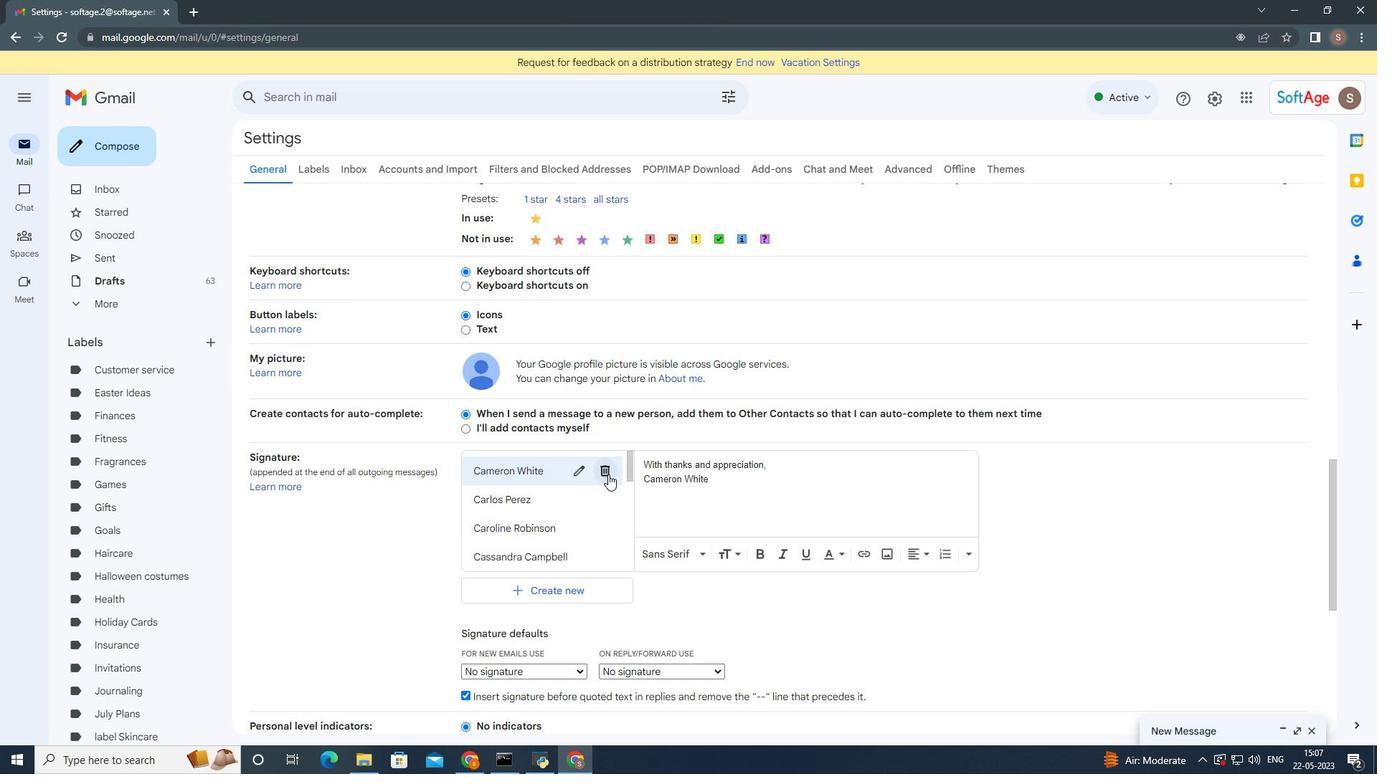 
Action: Mouse moved to (544, 591)
Screenshot: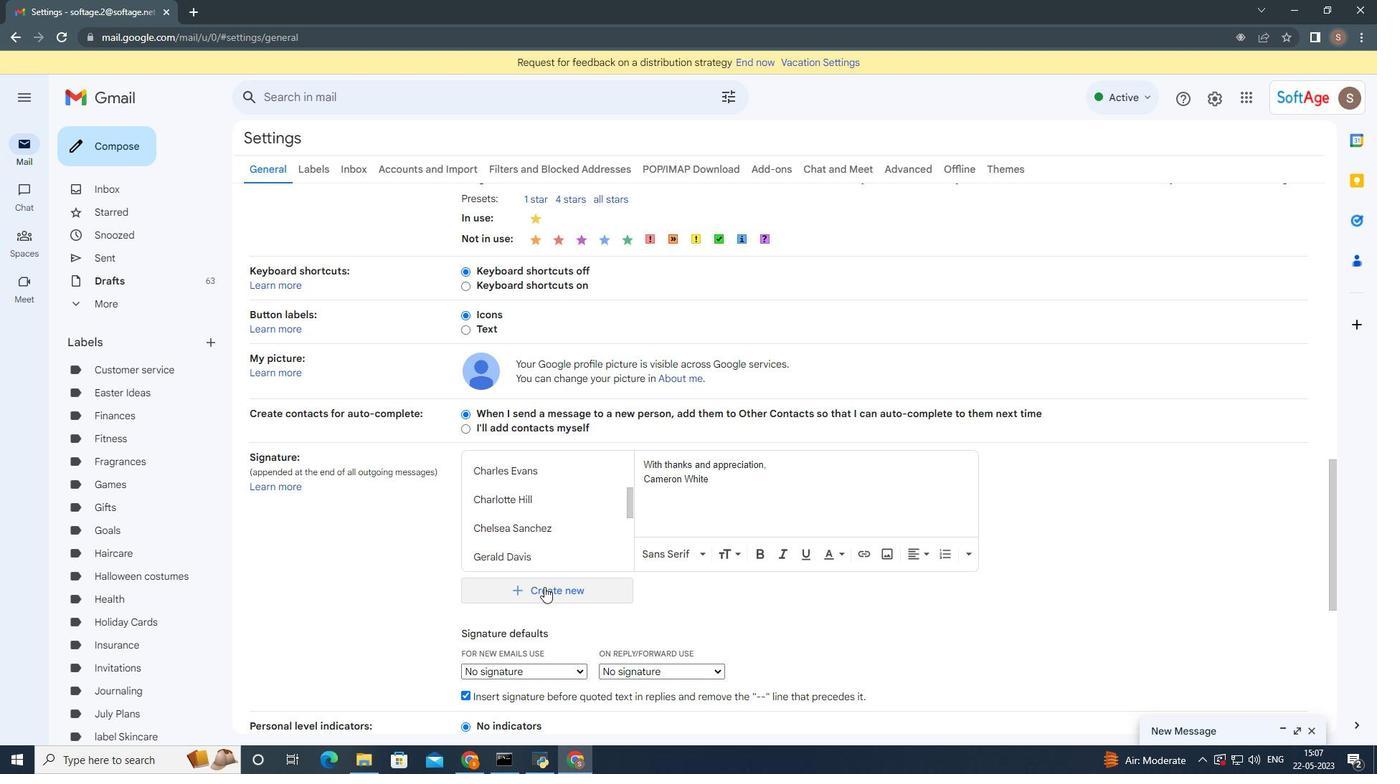 
Action: Mouse pressed left at (544, 591)
Screenshot: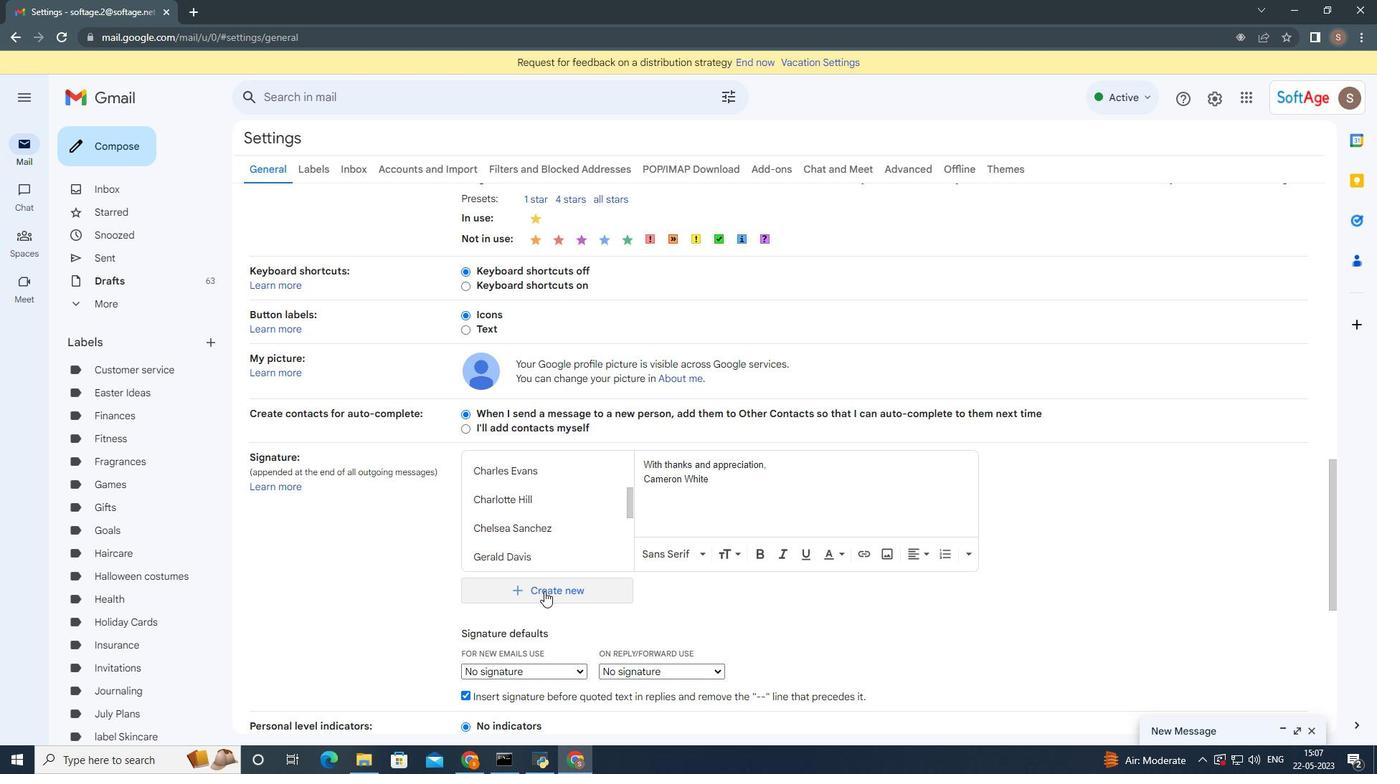 
Action: Mouse moved to (616, 390)
Screenshot: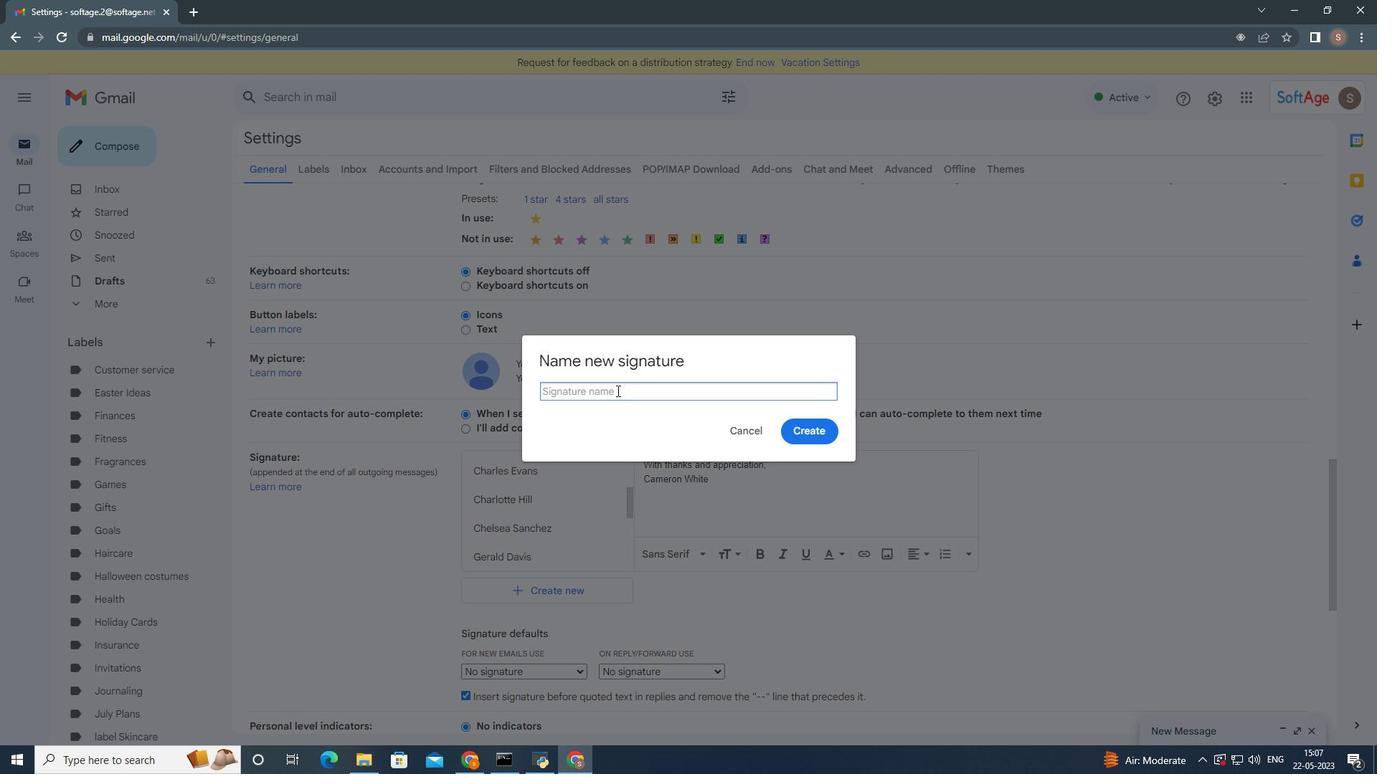 
Action: Mouse pressed left at (616, 390)
Screenshot: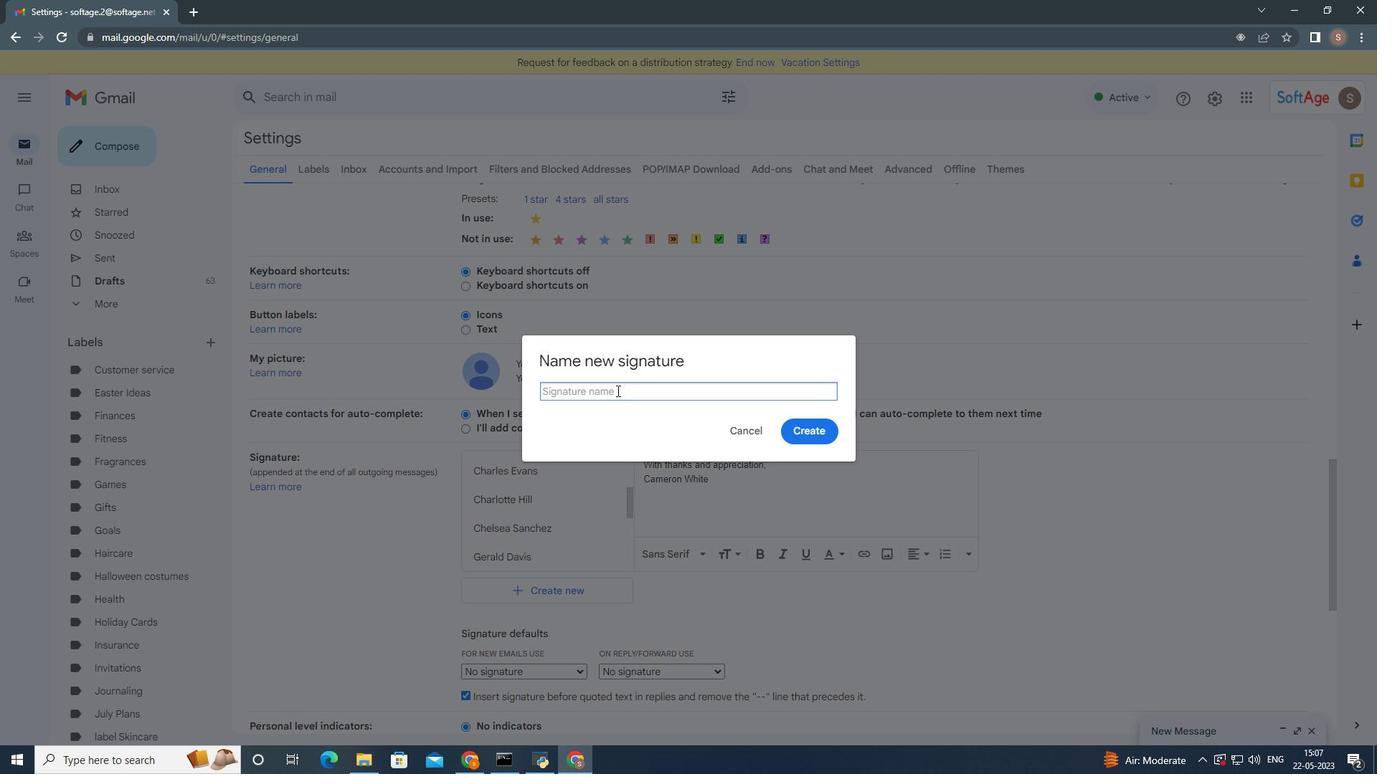 
Action: Mouse moved to (615, 390)
Screenshot: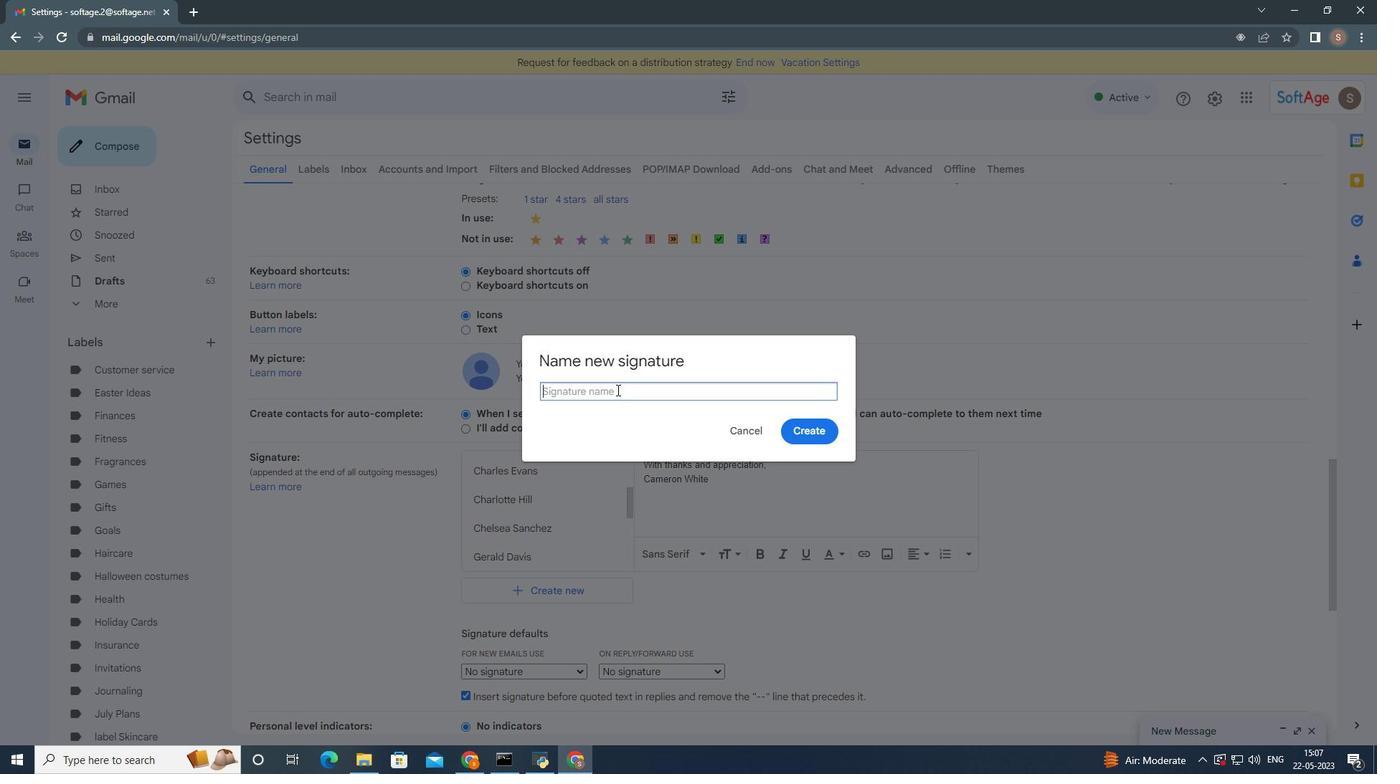 
Action: Key pressed <Key.shift>Chole<Key.space><Key.shift>Collins<Key.left><Key.left><Key.left><Key.left><Key.left><Key.left><Key.left><Key.left><Key.left><Key.left><Key.right><Key.backspace><Key.left>l<Key.right>
Screenshot: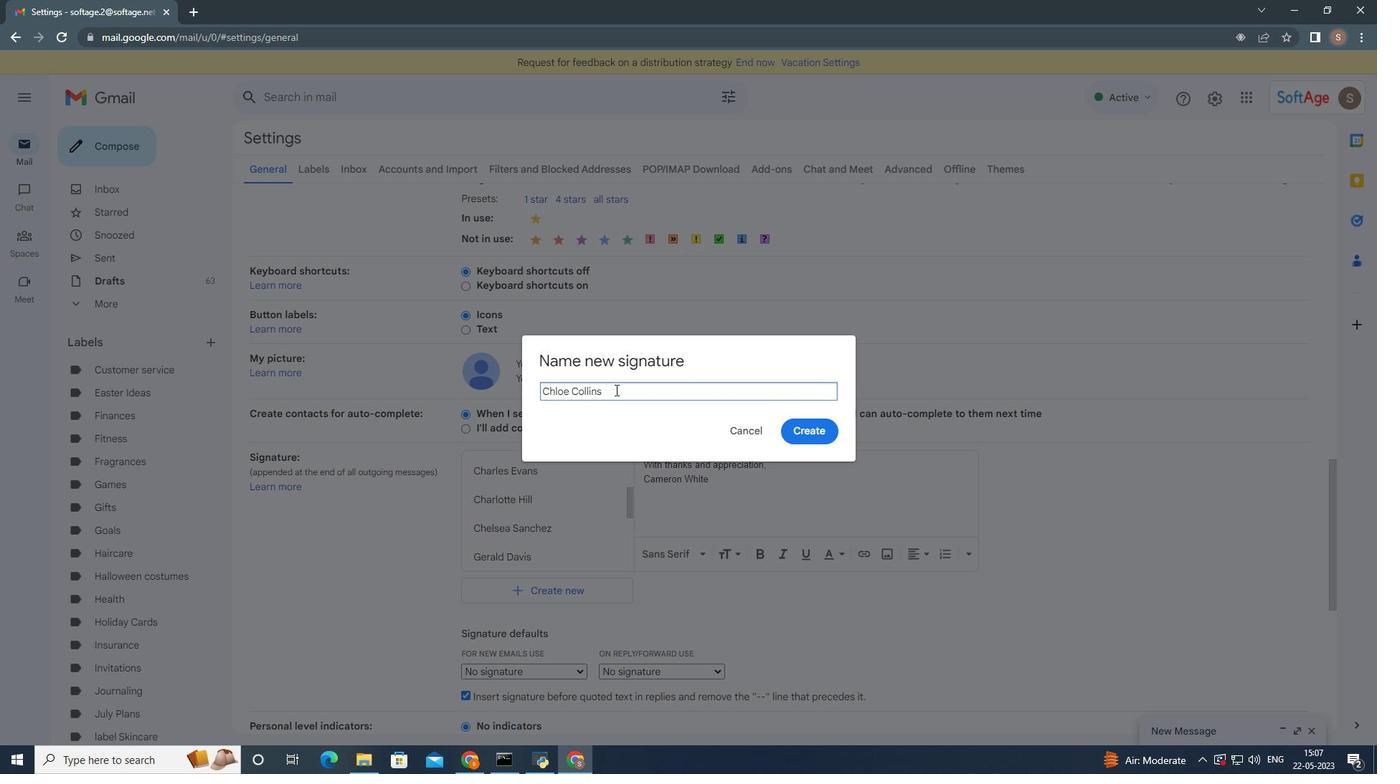 
Action: Mouse moved to (822, 434)
Screenshot: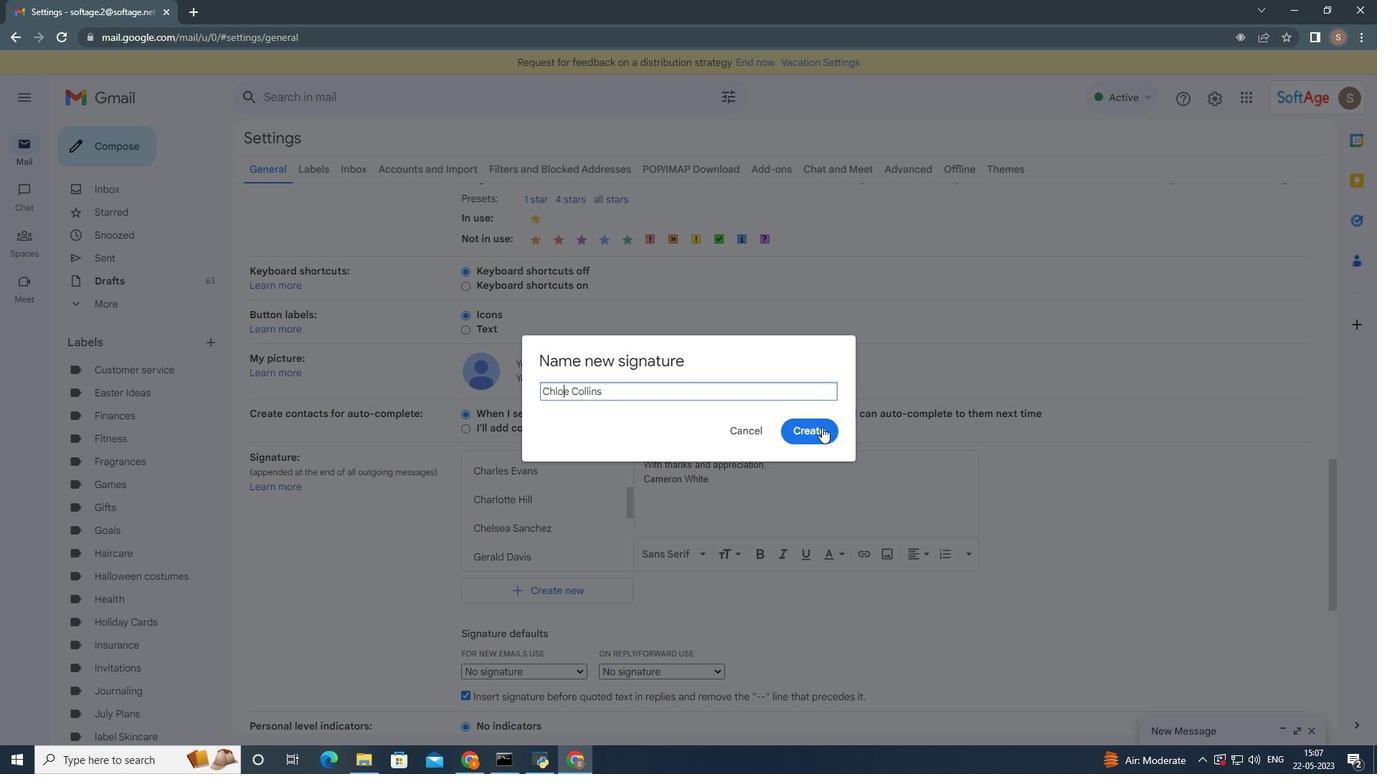 
Action: Mouse pressed left at (822, 434)
Screenshot: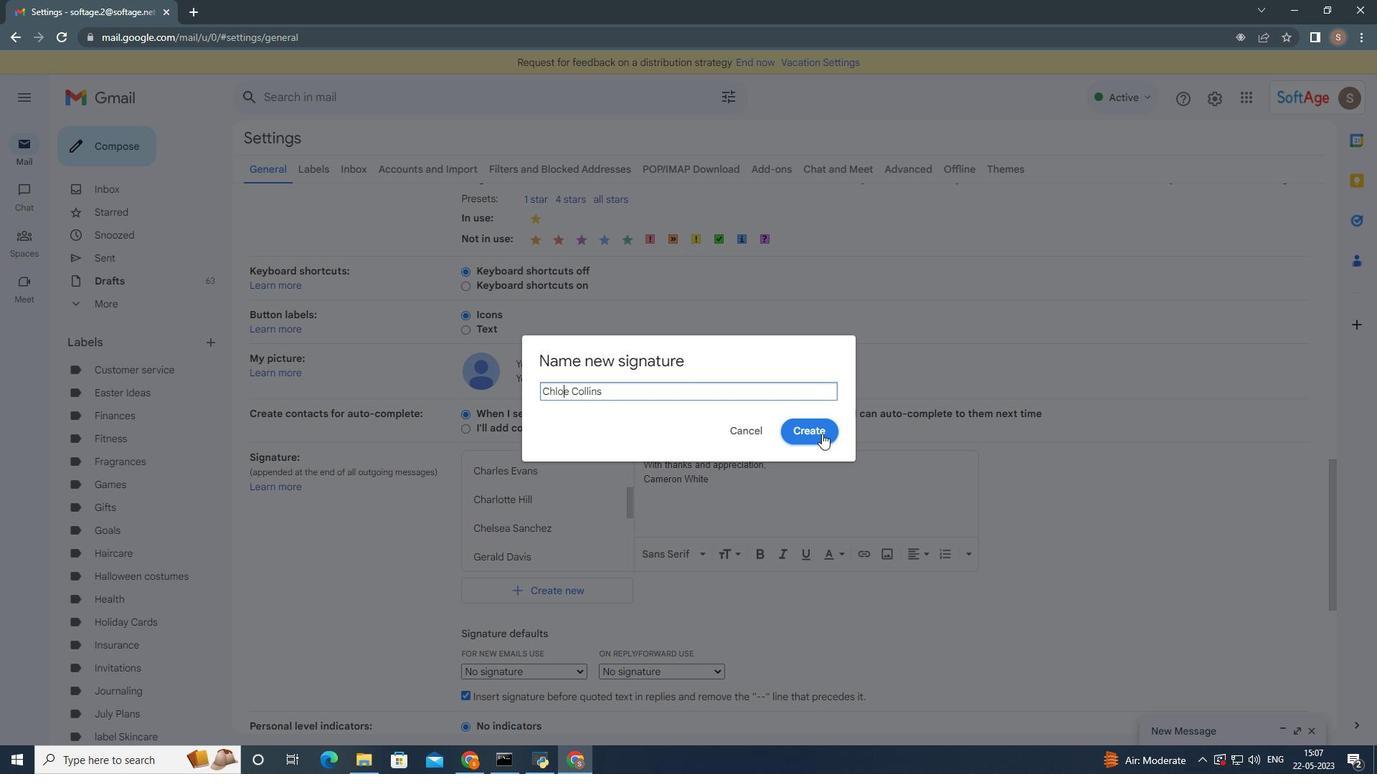 
Action: Mouse moved to (662, 474)
Screenshot: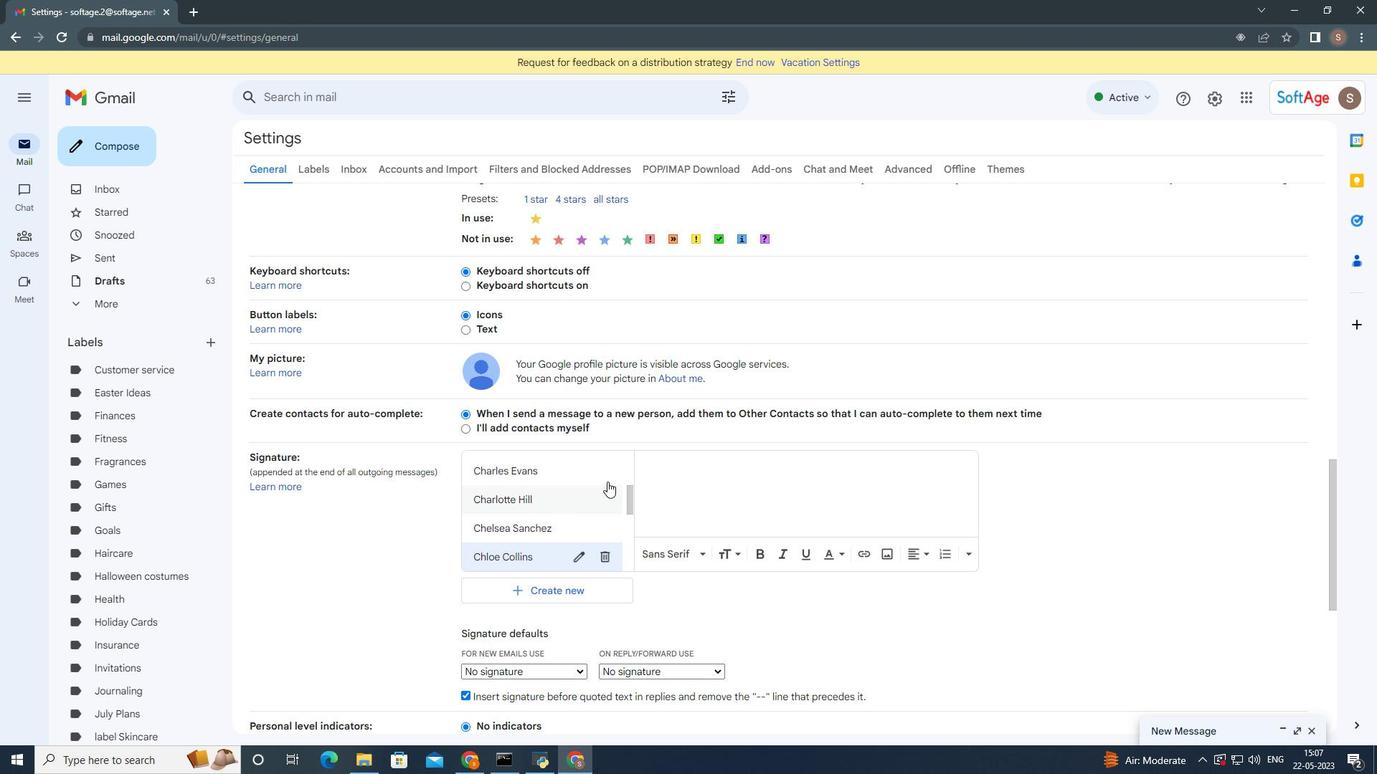
Action: Key pressed <Key.shift>Wishing<Key.space>y<Key.shift>ou<Key.space>all<Key.space>the<Key.space>best,<Key.enter><Key.shift>Chole<Key.space><Key.shift>Collins<Key.left><Key.left><Key.left><Key.left><Key.left><Key.left><Key.left><Key.left><Key.left><Key.backspace><Key.left>l
Screenshot: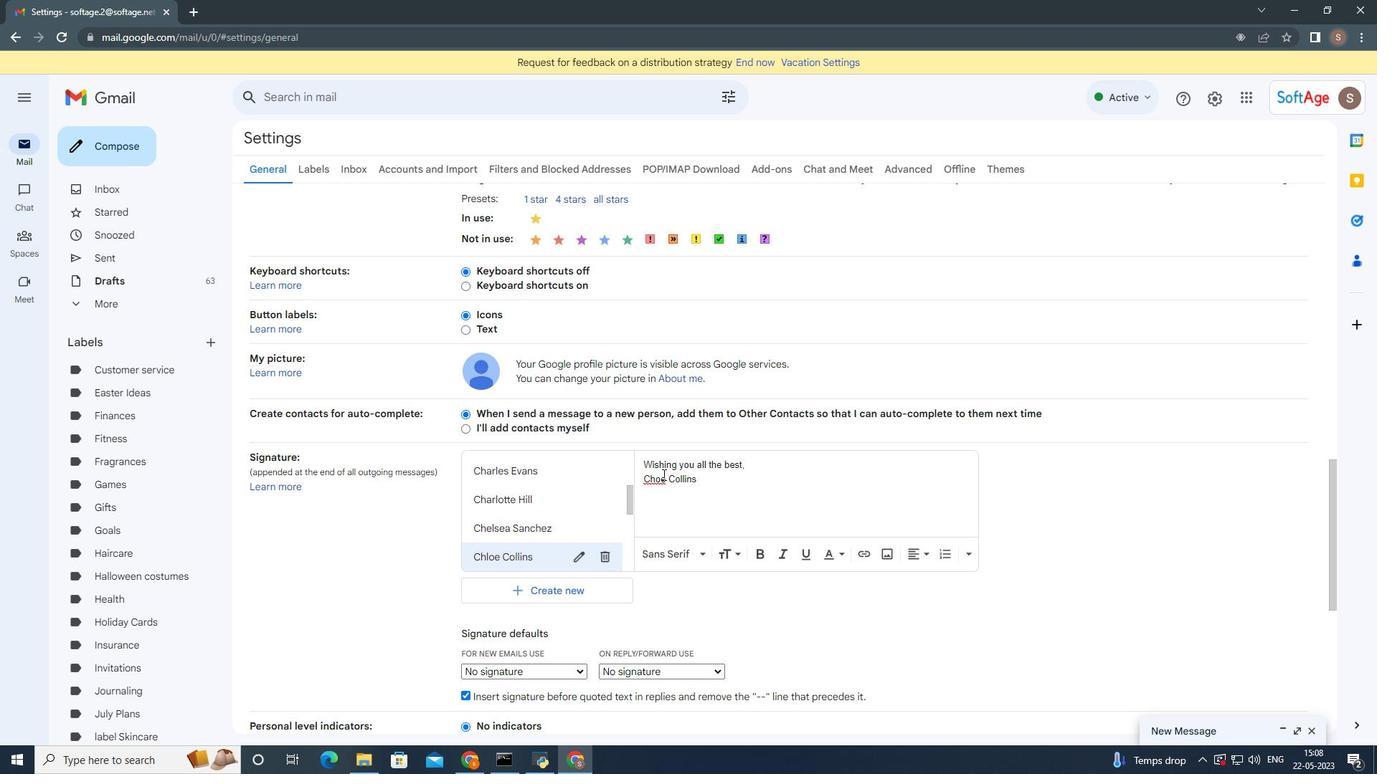 
Action: Mouse moved to (642, 476)
Screenshot: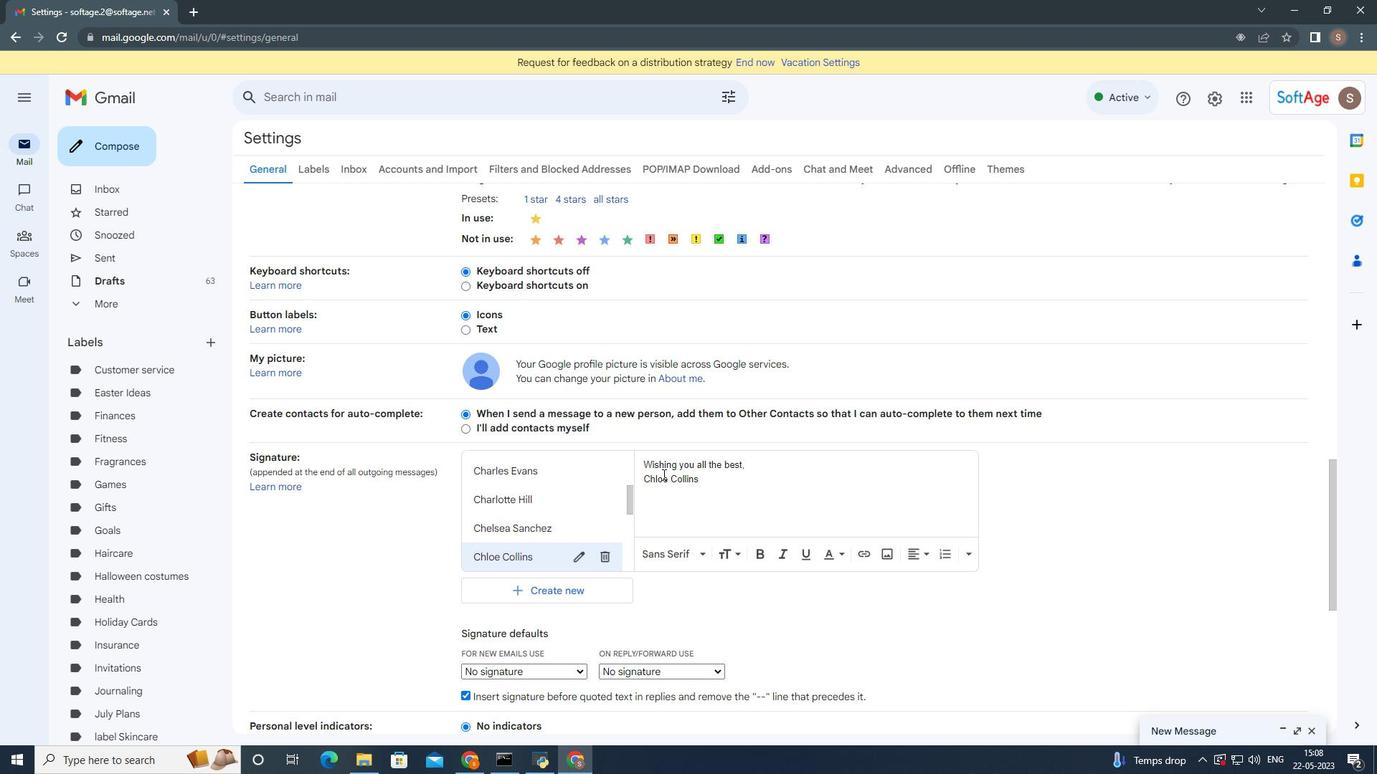 
Action: Mouse scrolled (642, 475) with delta (0, 0)
Screenshot: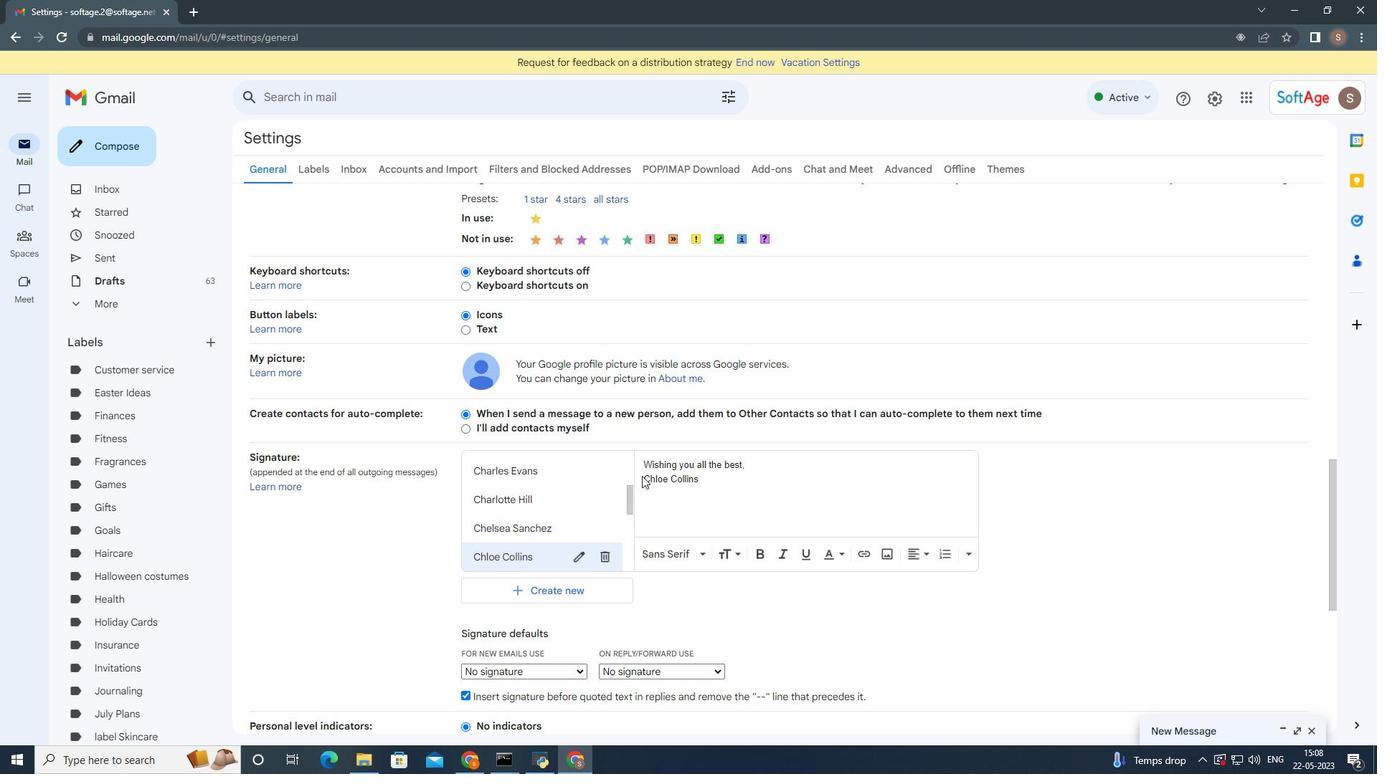 
Action: Mouse moved to (642, 476)
Screenshot: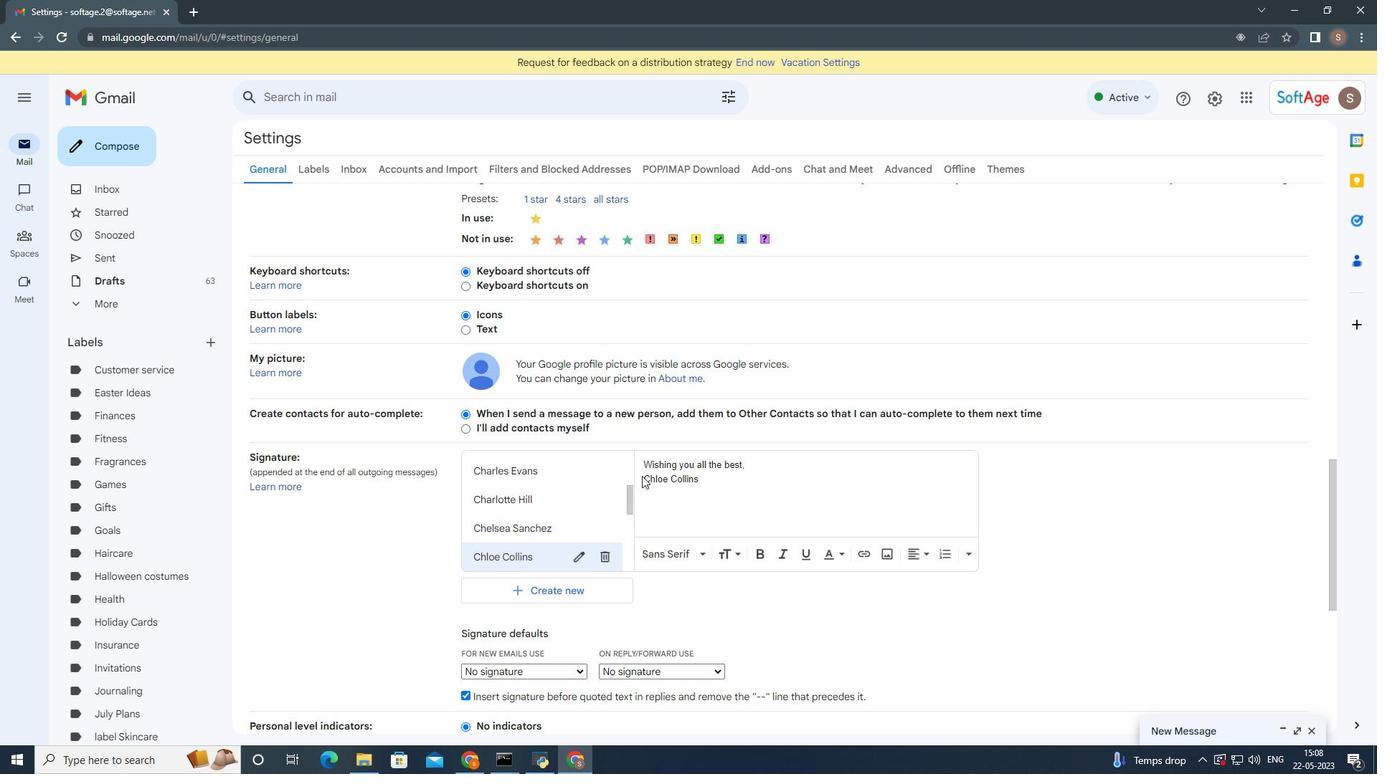 
Action: Mouse scrolled (642, 475) with delta (0, 0)
Screenshot: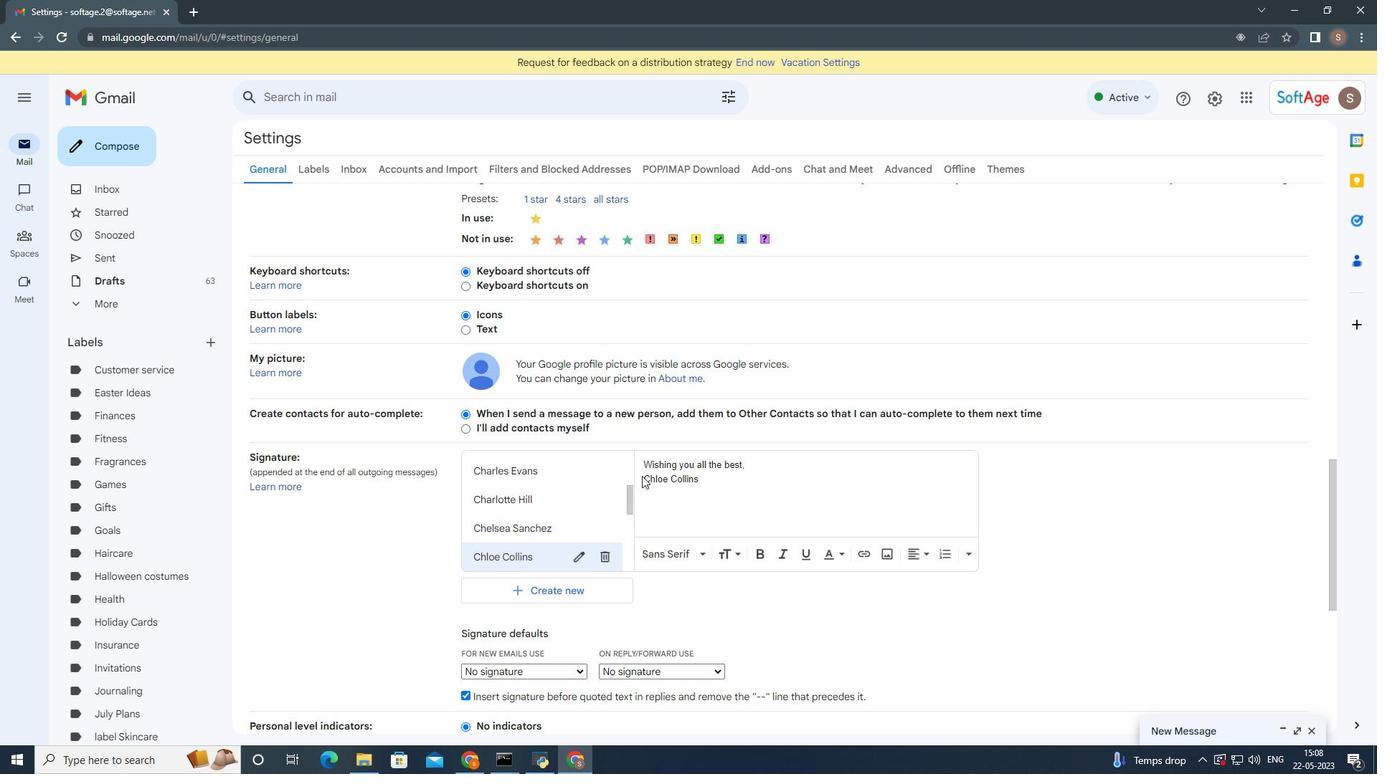 
Action: Mouse moved to (642, 477)
Screenshot: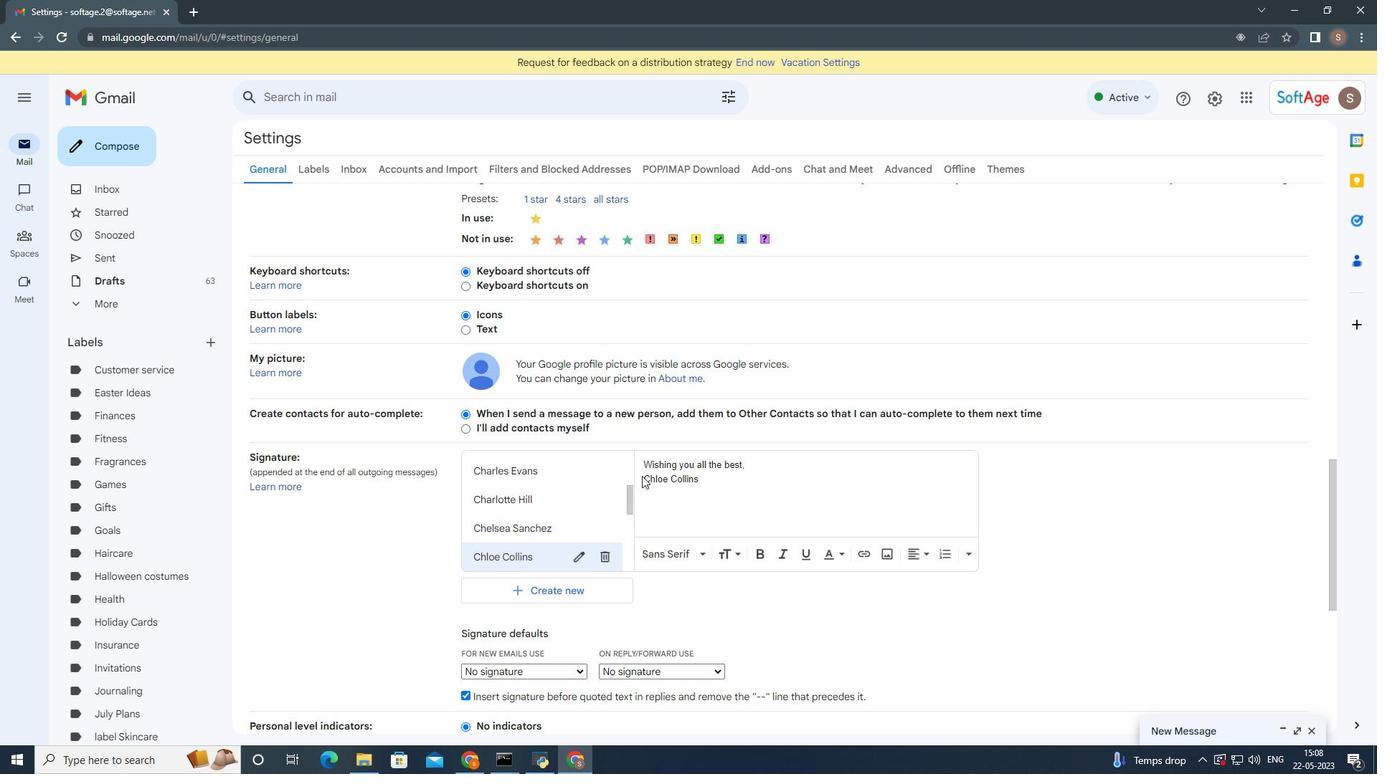 
Action: Mouse scrolled (642, 477) with delta (0, 0)
Screenshot: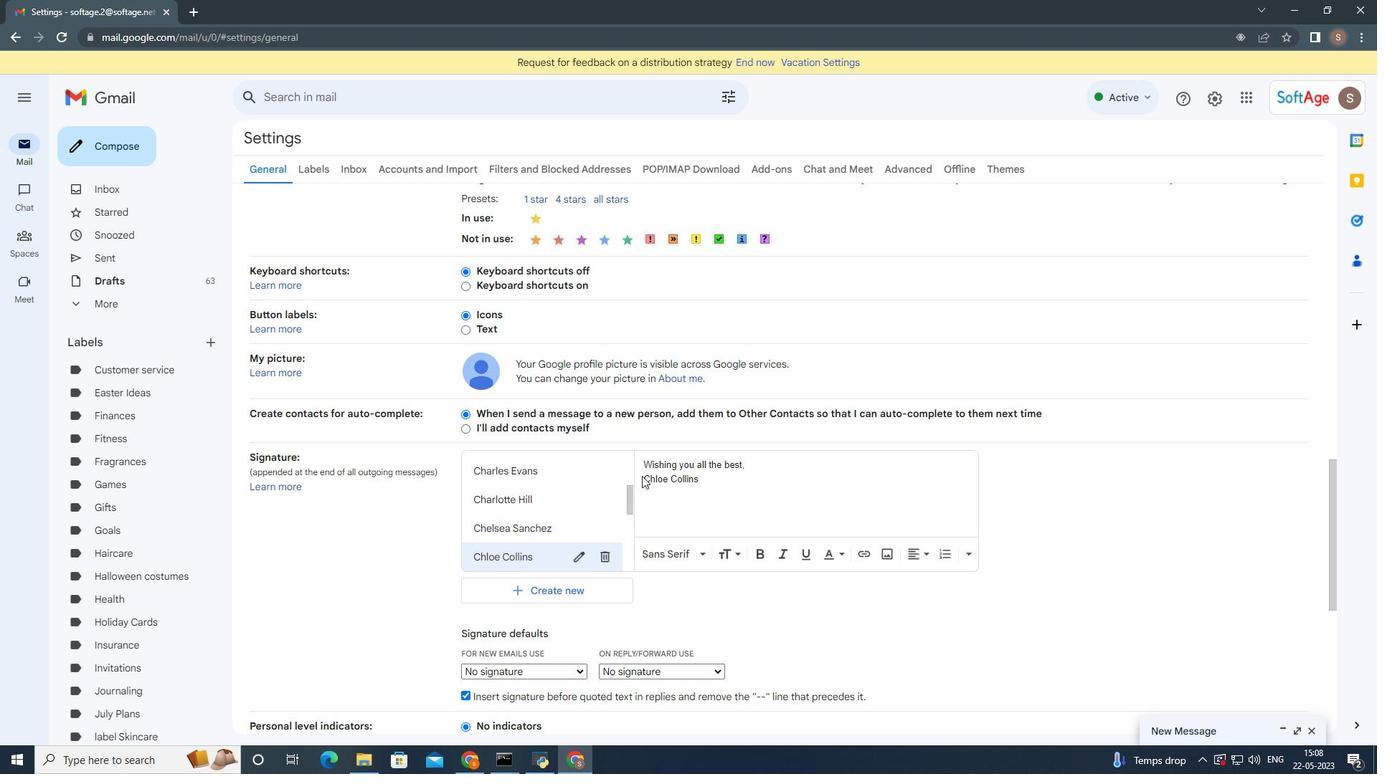 
Action: Mouse moved to (642, 477)
Screenshot: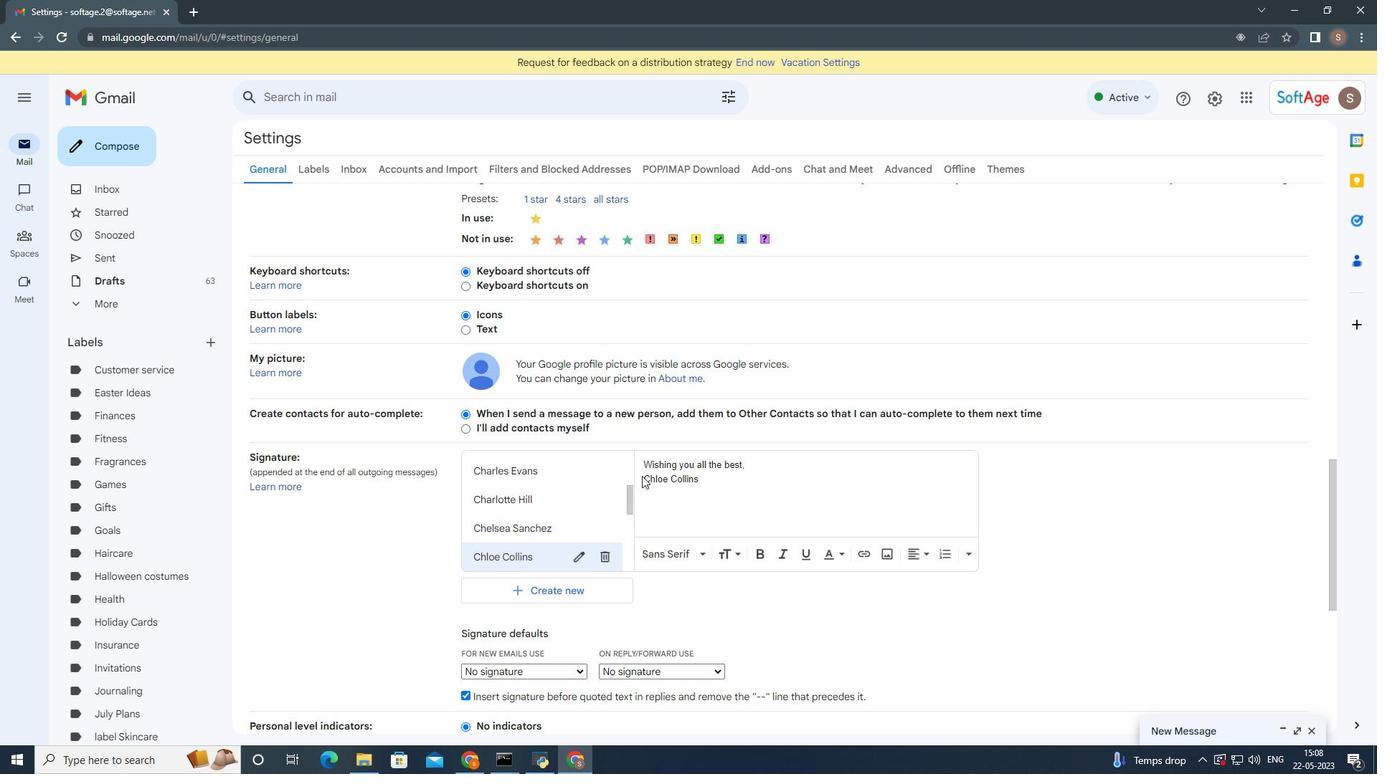 
Action: Mouse scrolled (642, 477) with delta (0, 0)
Screenshot: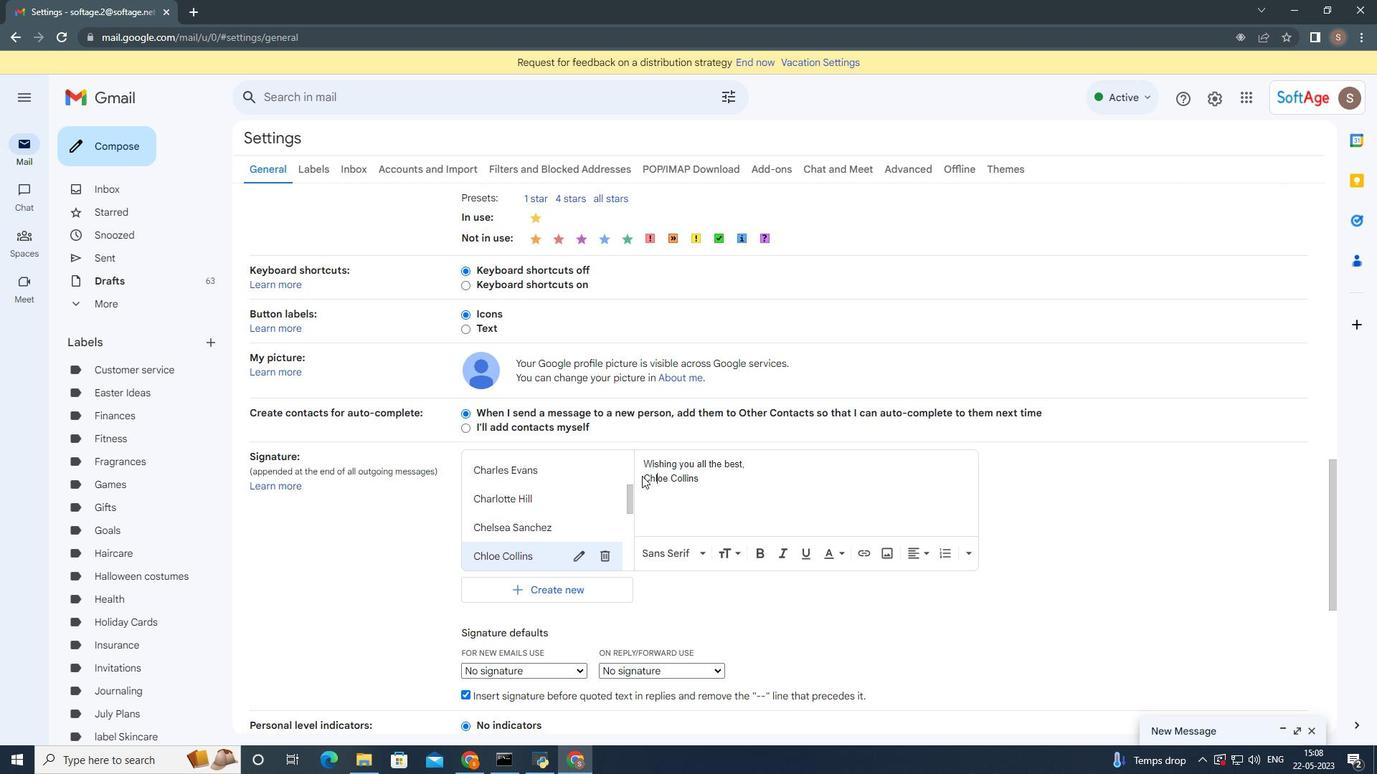 
Action: Mouse moved to (638, 511)
Screenshot: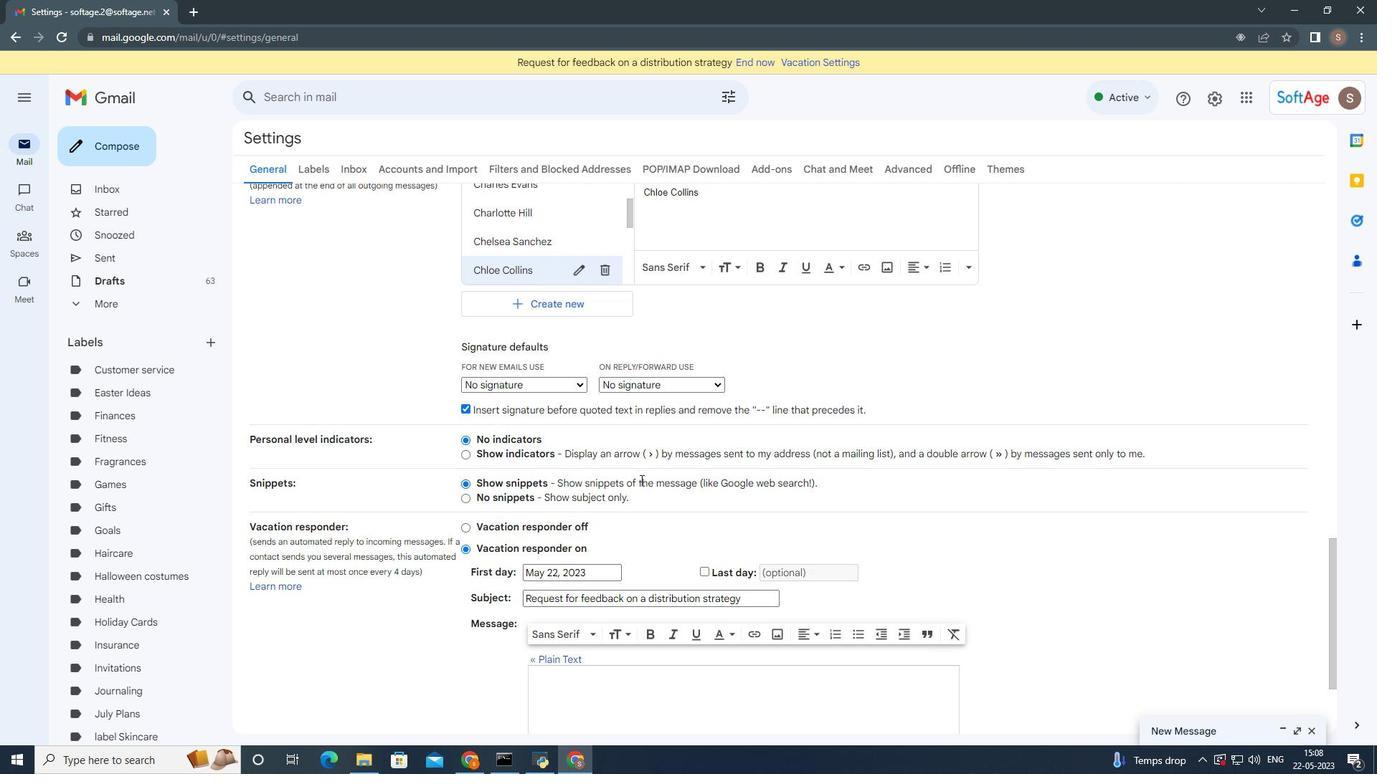 
Action: Mouse scrolled (639, 482) with delta (0, 0)
Screenshot: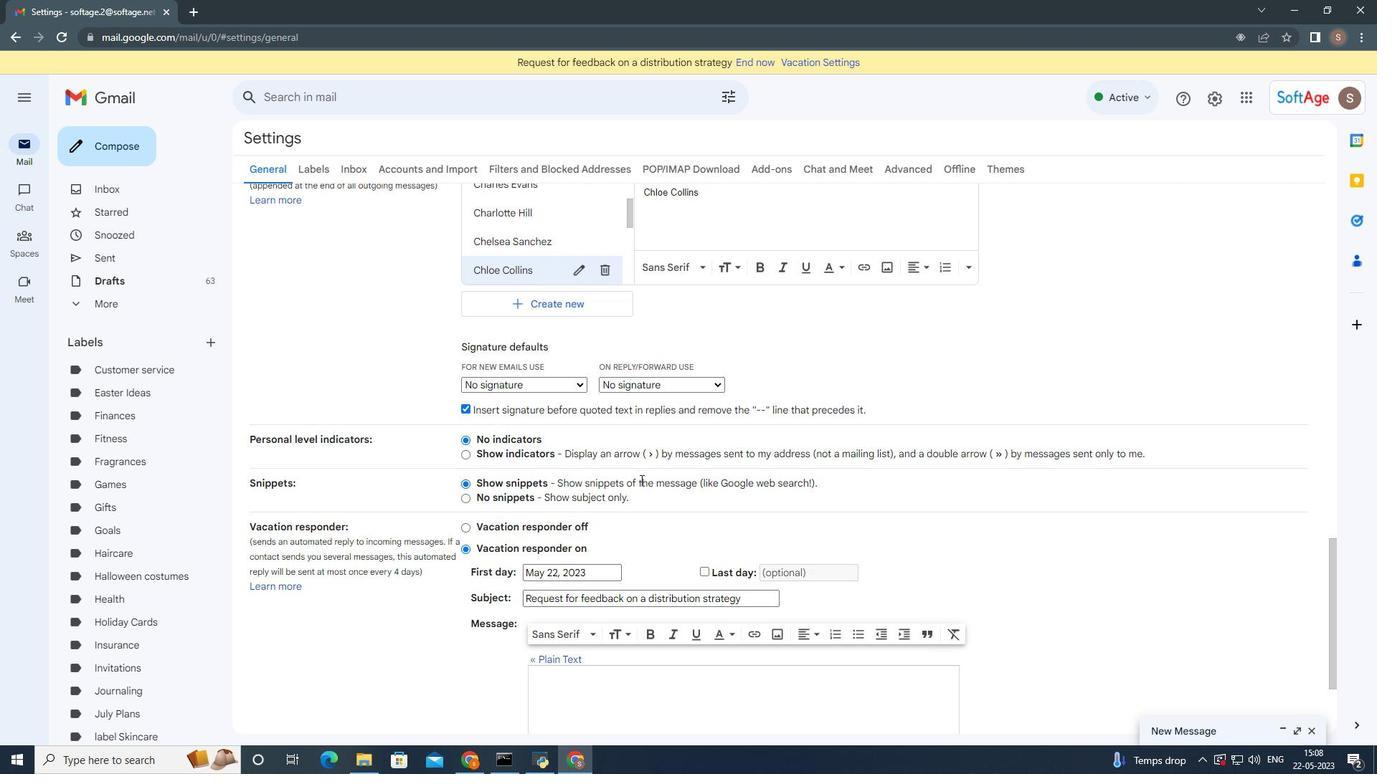 
Action: Mouse scrolled (638, 484) with delta (0, 0)
Screenshot: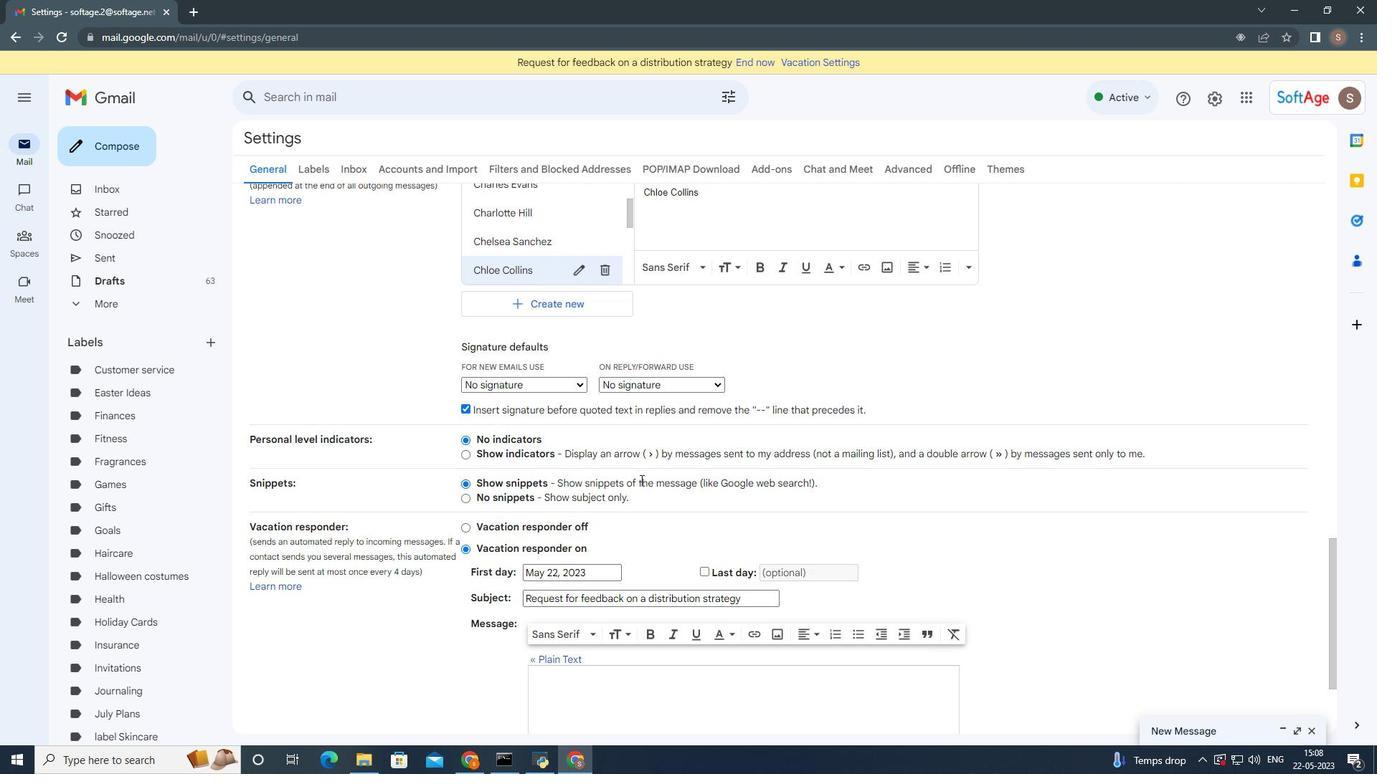 
Action: Mouse scrolled (638, 484) with delta (0, 0)
Screenshot: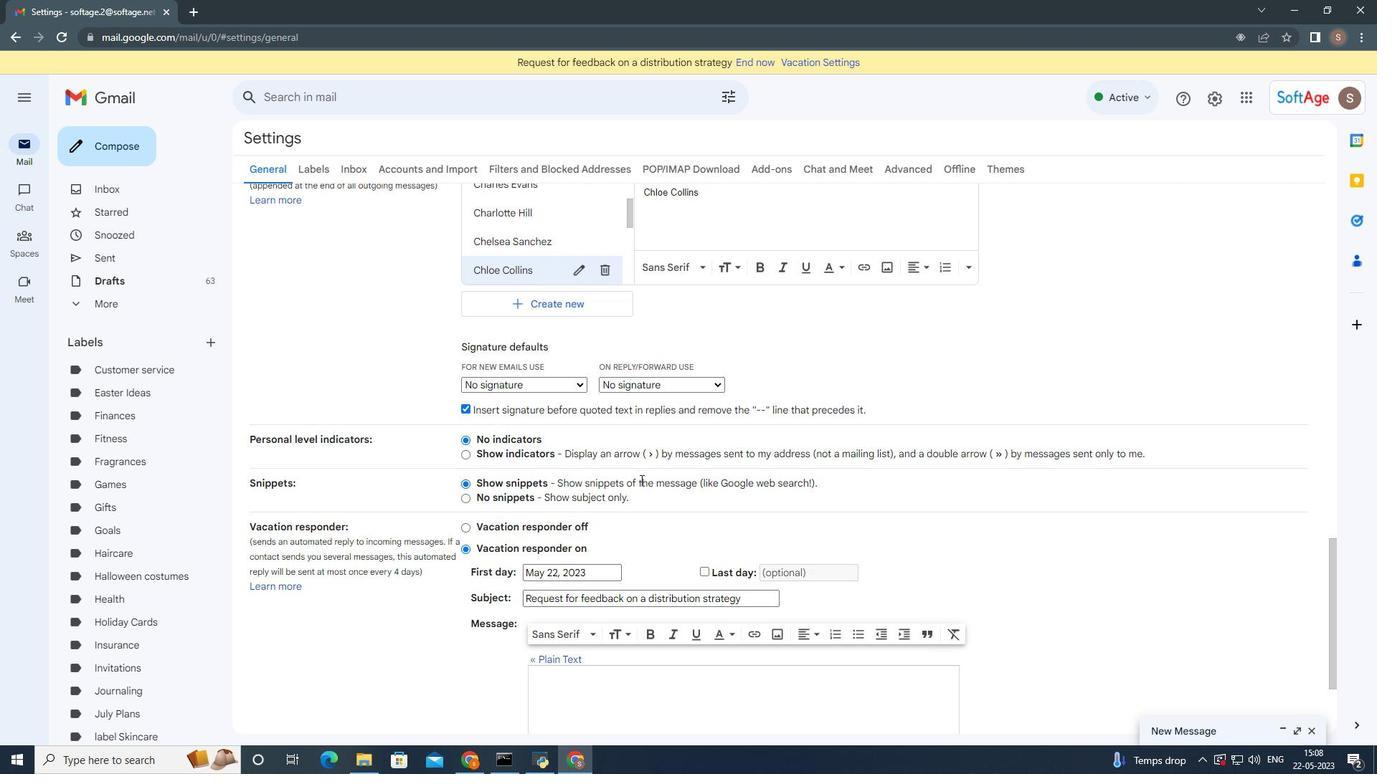 
Action: Mouse moved to (638, 512)
Screenshot: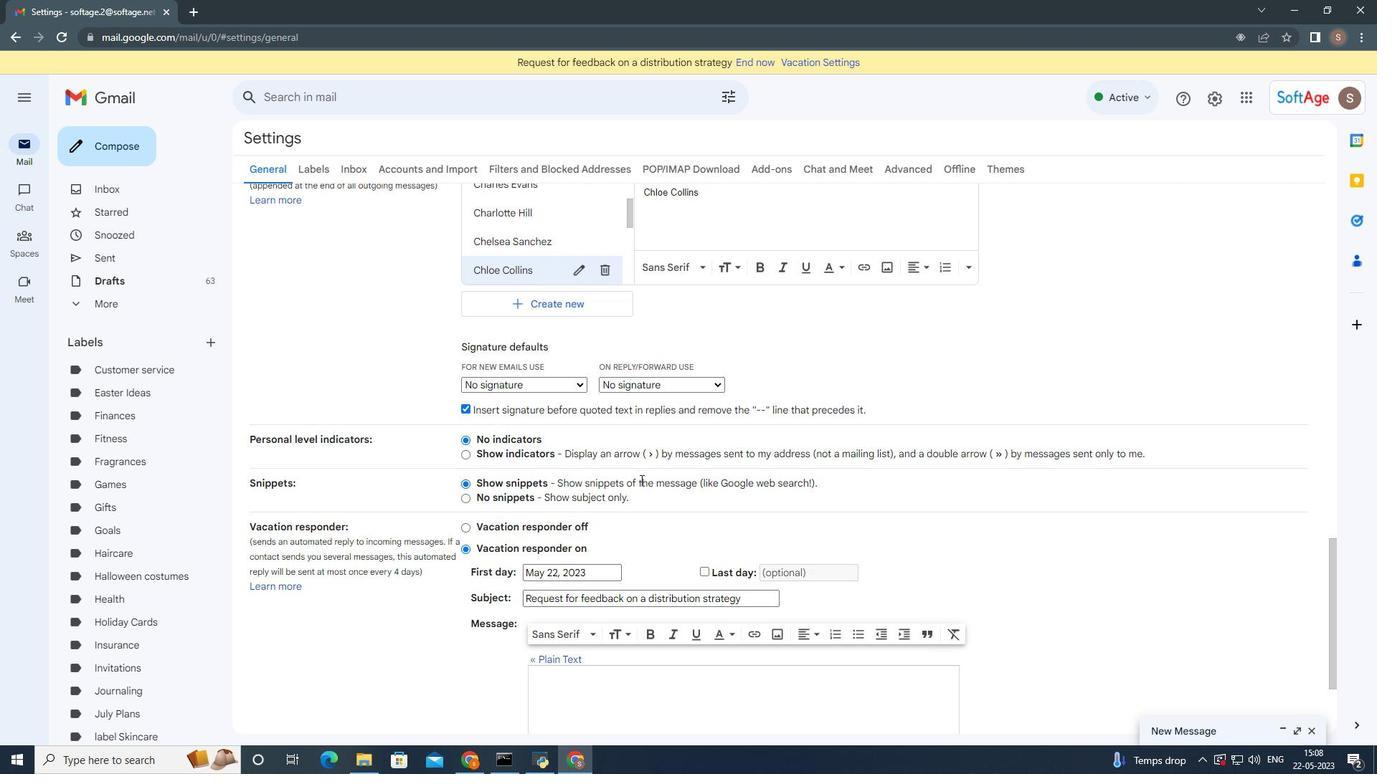
Action: Mouse scrolled (638, 489) with delta (0, 0)
Screenshot: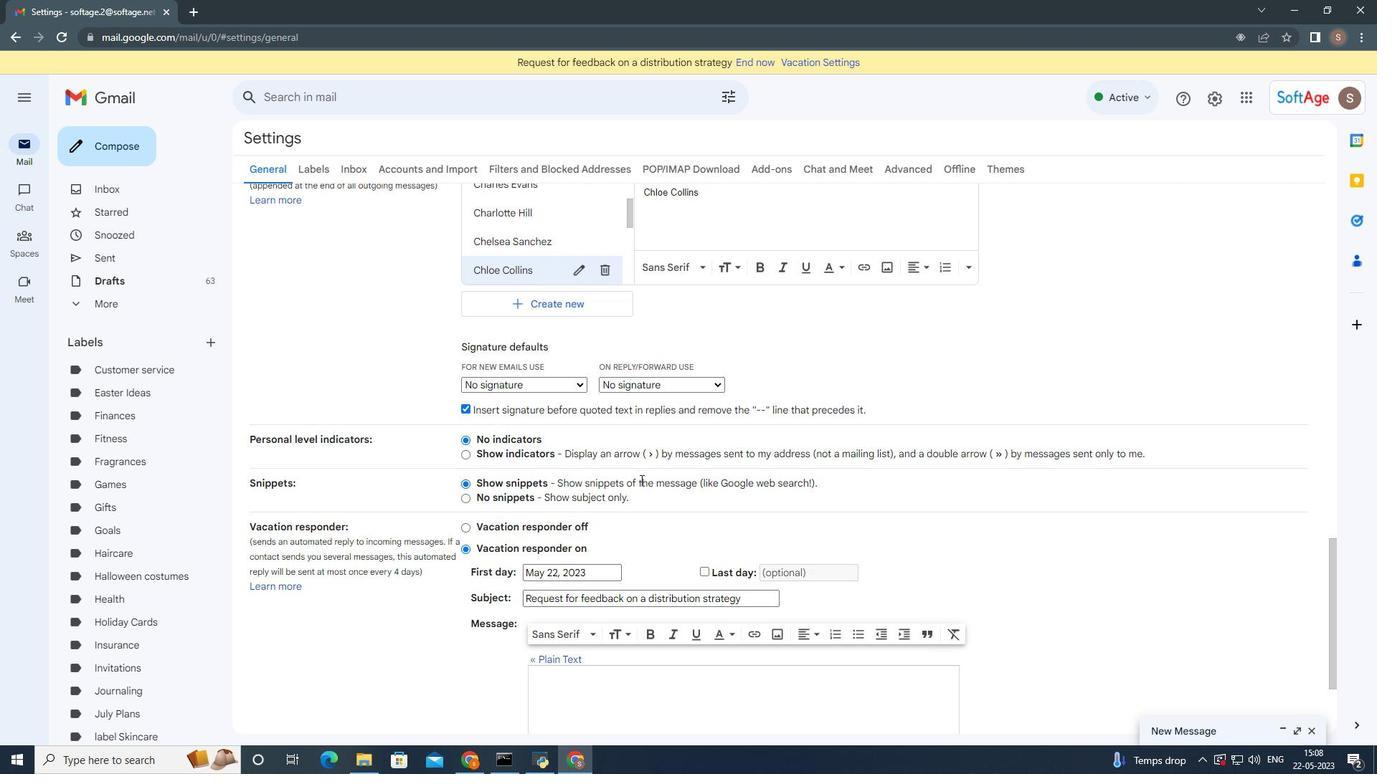 
Action: Mouse moved to (751, 631)
Screenshot: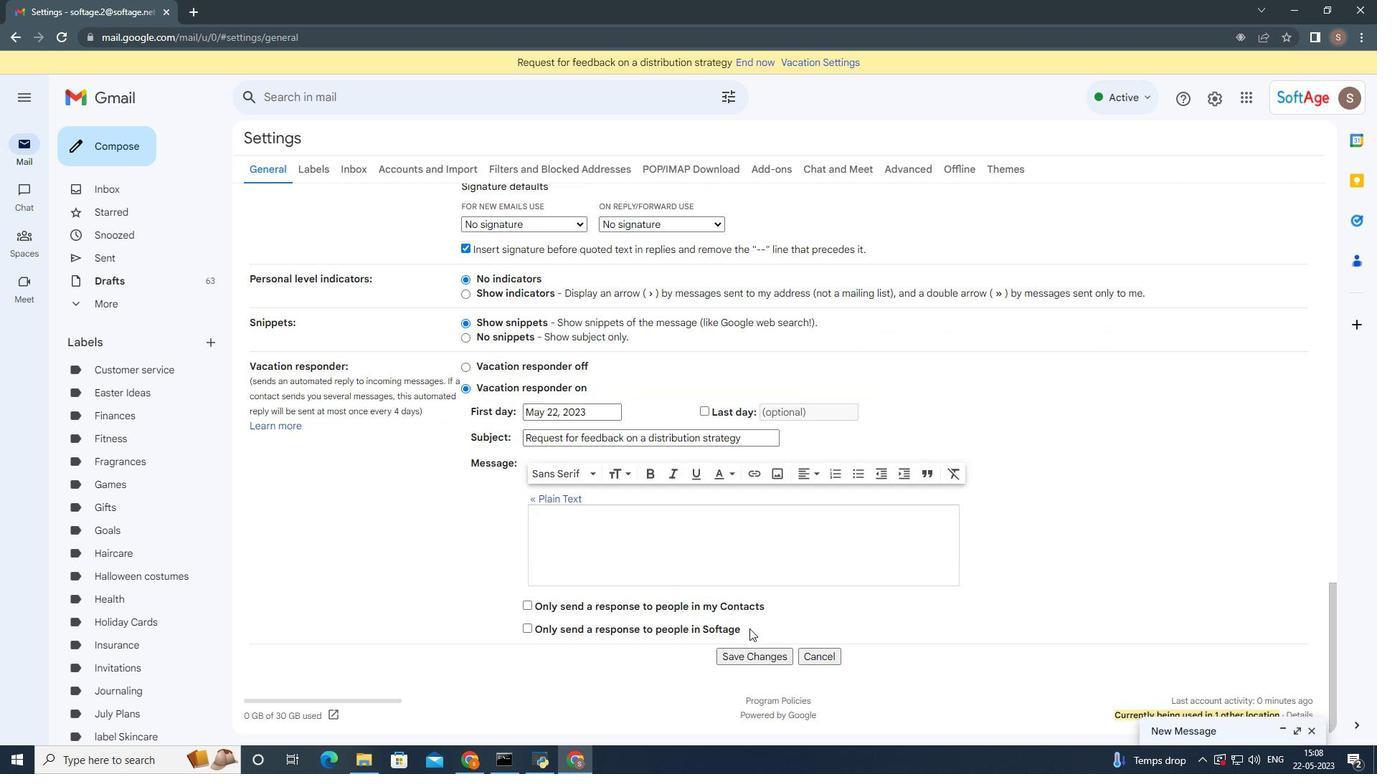 
Action: Mouse scrolled (751, 630) with delta (0, 0)
Screenshot: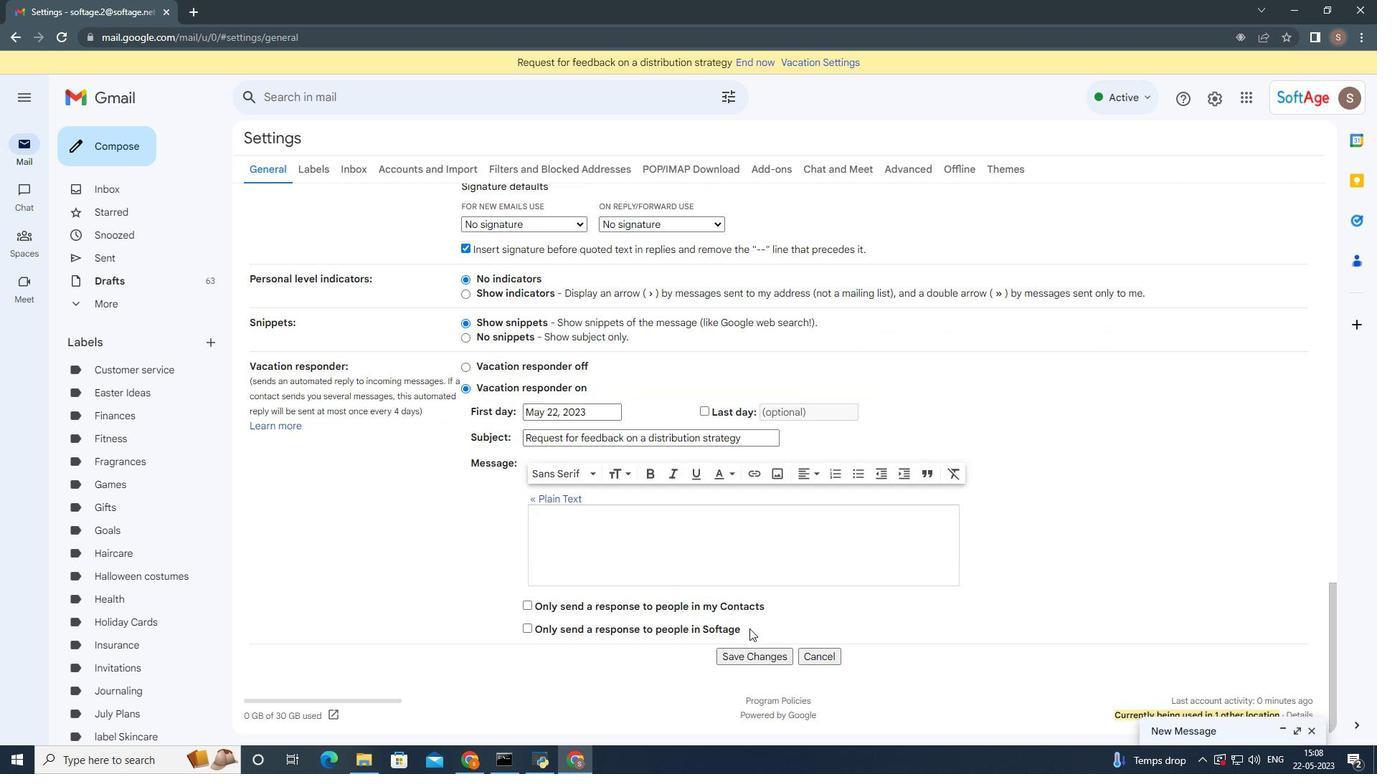 
Action: Mouse scrolled (751, 630) with delta (0, 0)
Screenshot: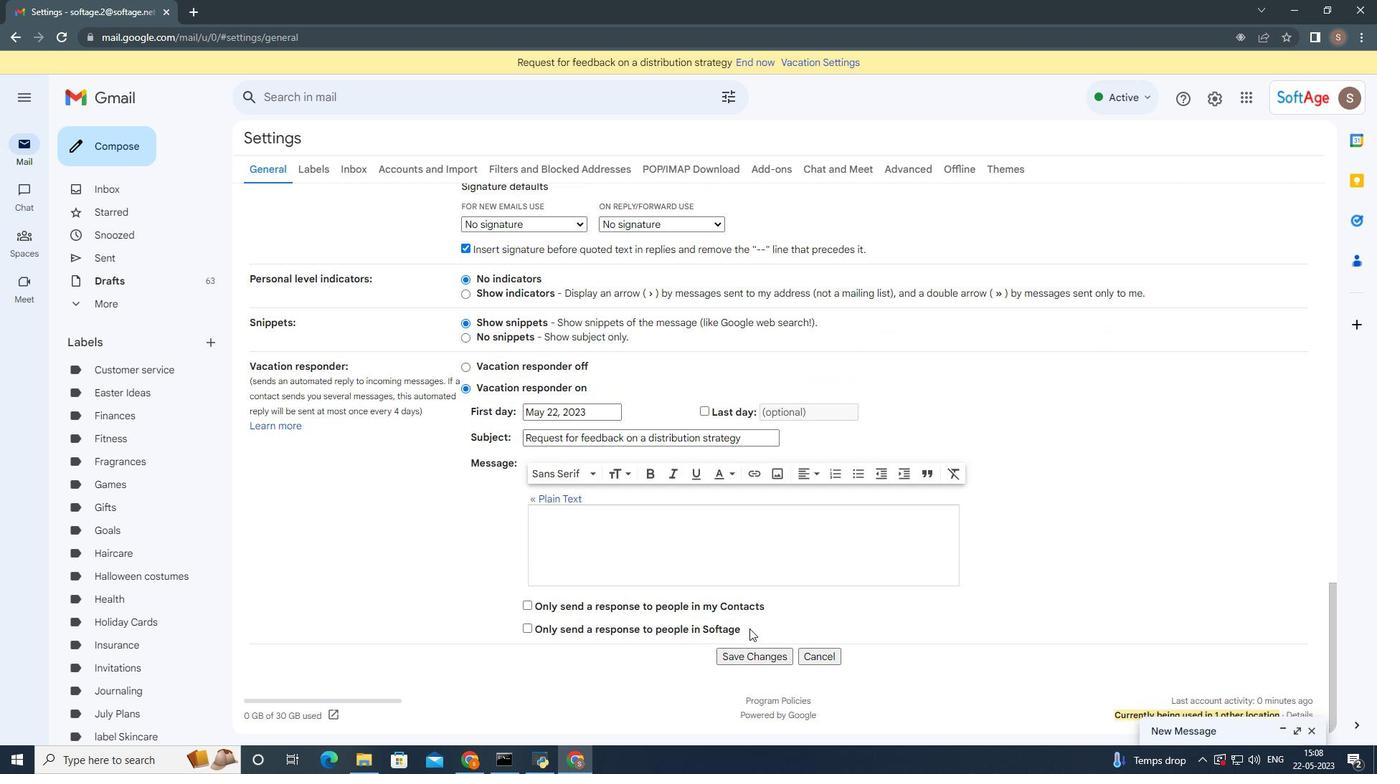 
Action: Mouse scrolled (751, 630) with delta (0, 0)
Screenshot: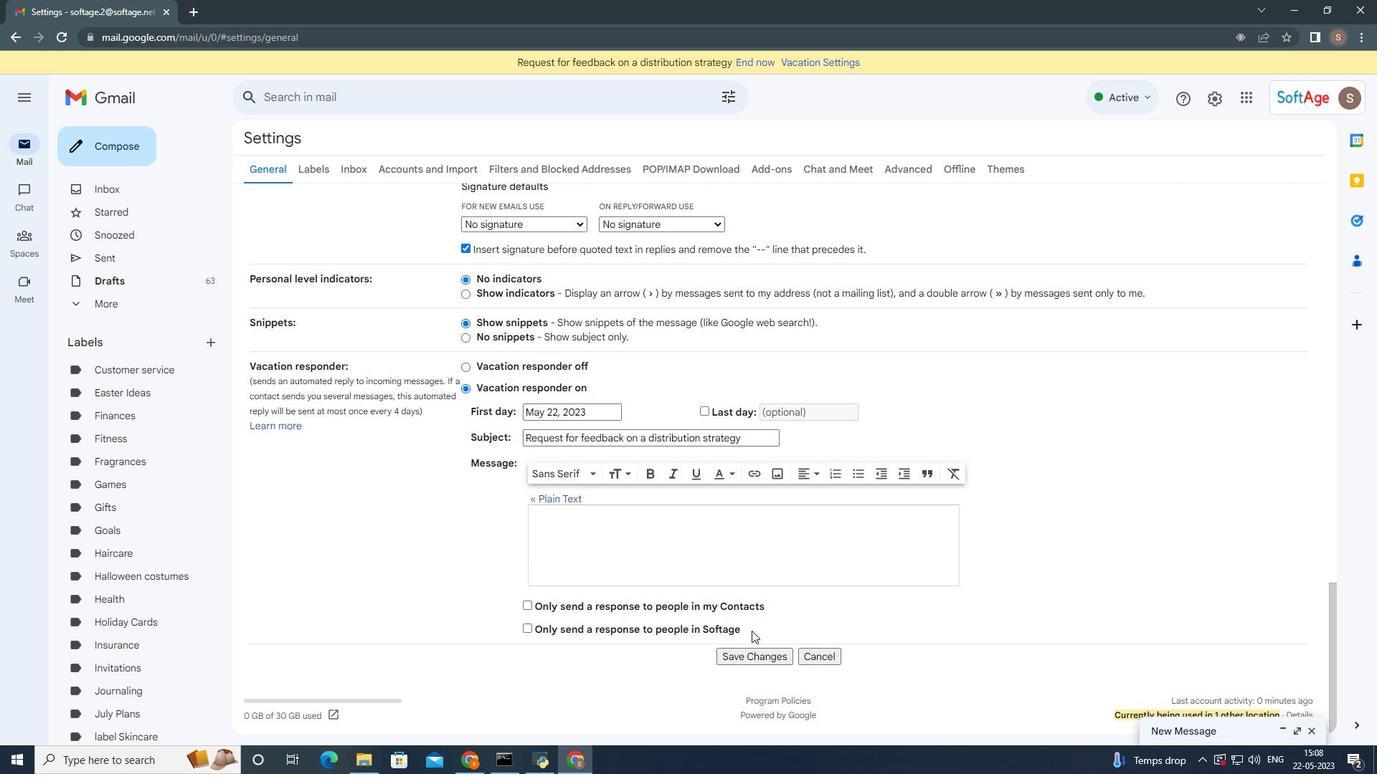 
Action: Mouse moved to (766, 653)
Screenshot: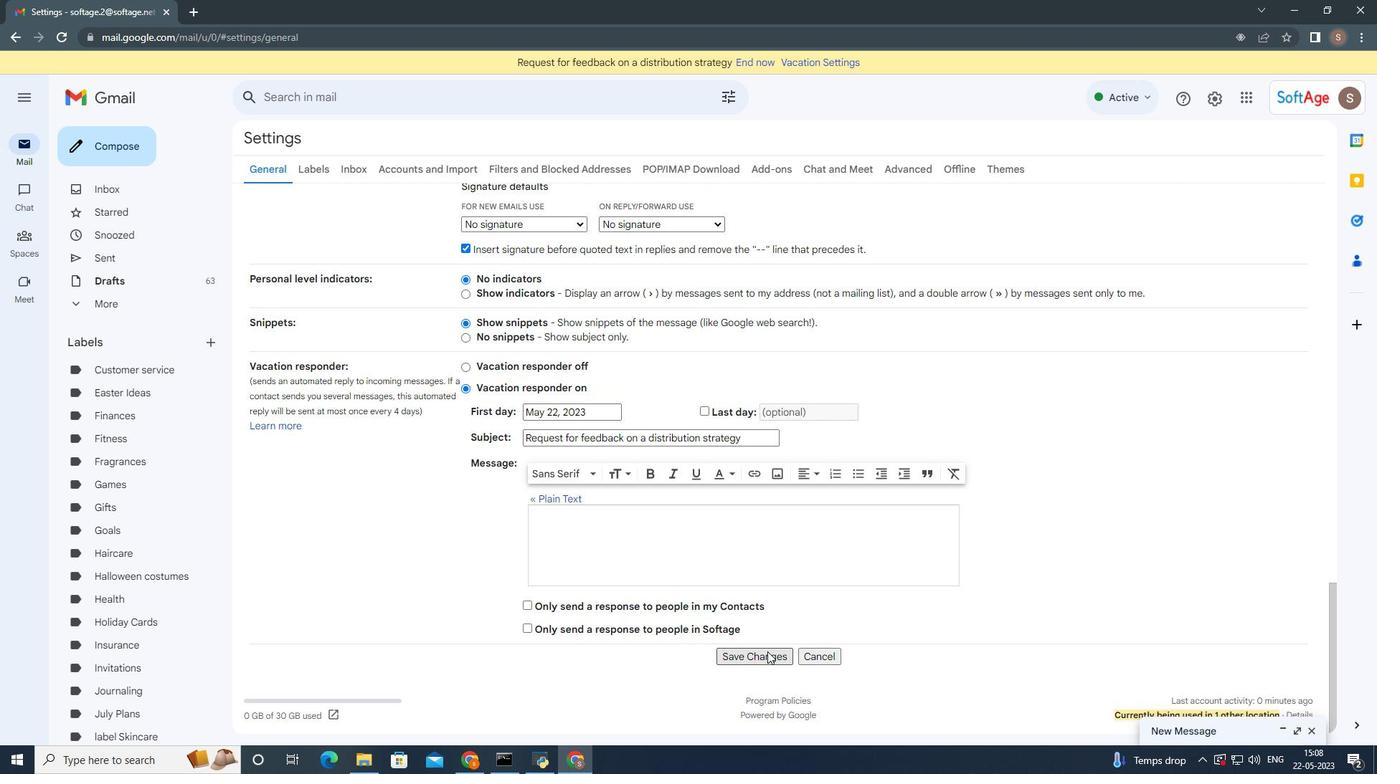 
Action: Mouse pressed left at (766, 653)
Screenshot: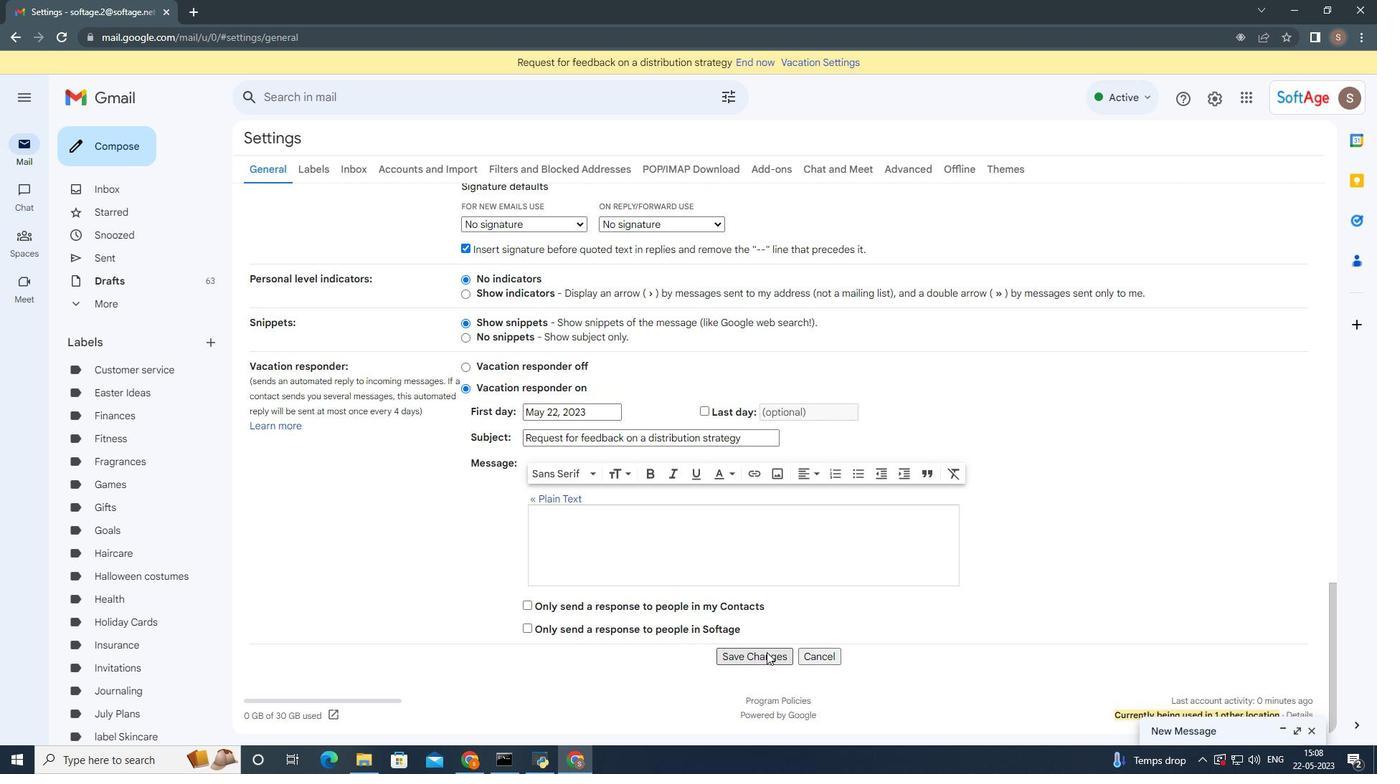 
Action: Mouse moved to (96, 147)
Screenshot: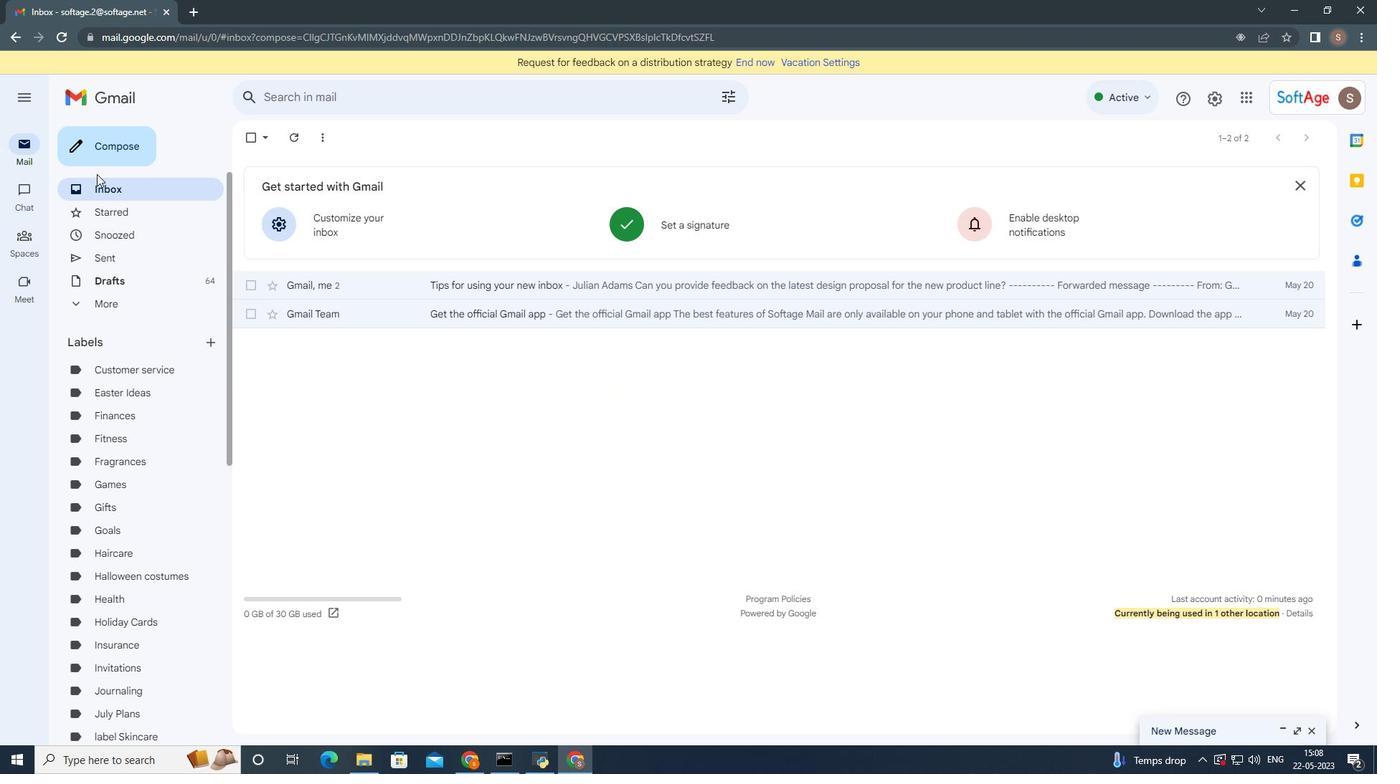 
Action: Mouse pressed left at (96, 147)
Screenshot: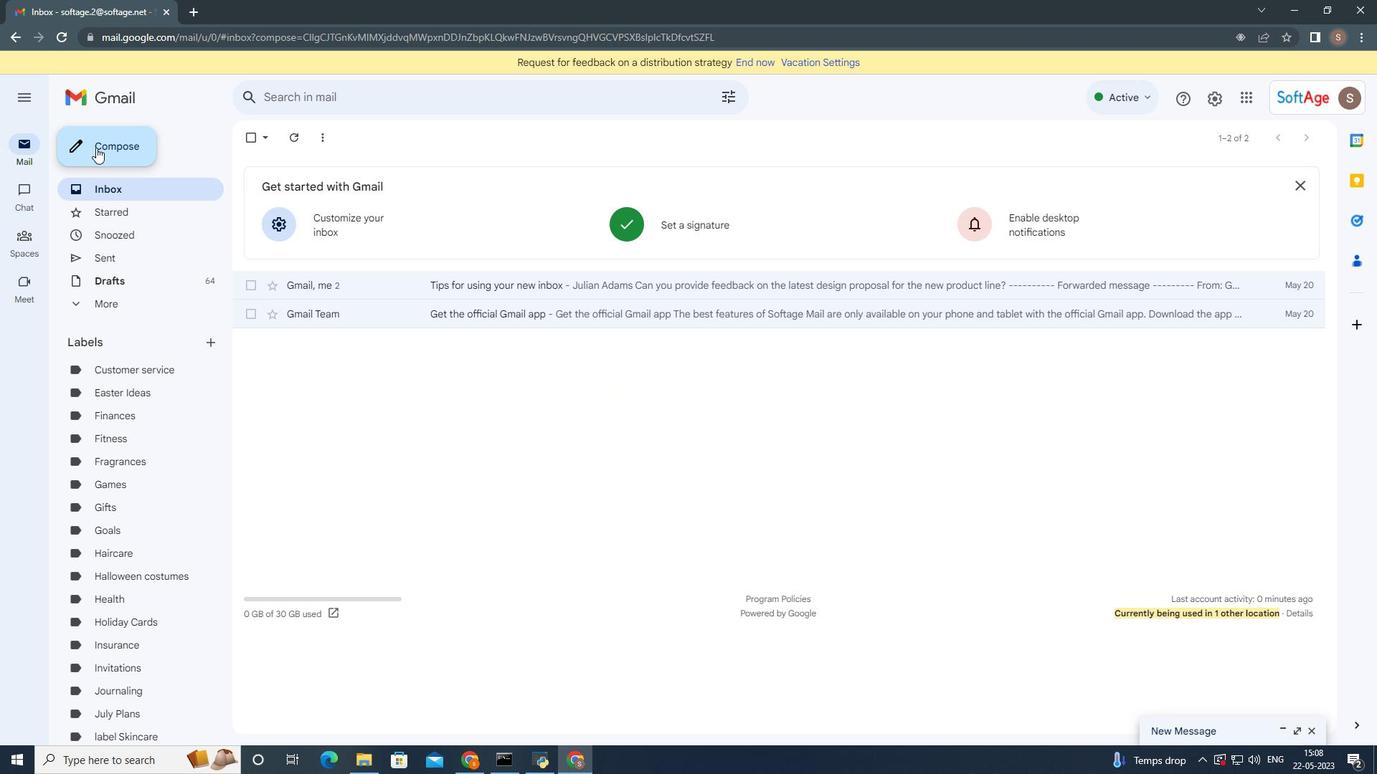 
Action: Mouse moved to (752, 379)
Screenshot: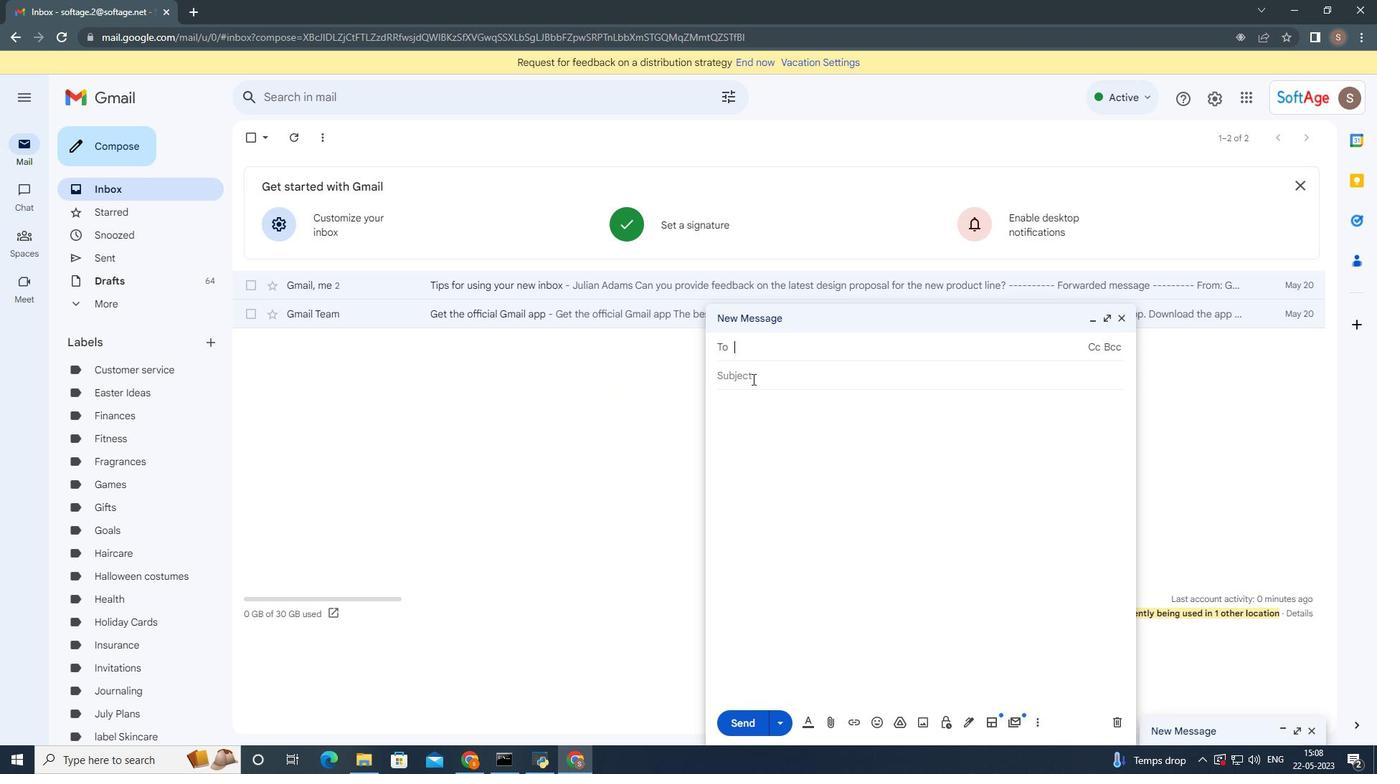 
Action: Key pressed softage.4<Key.enter>
Screenshot: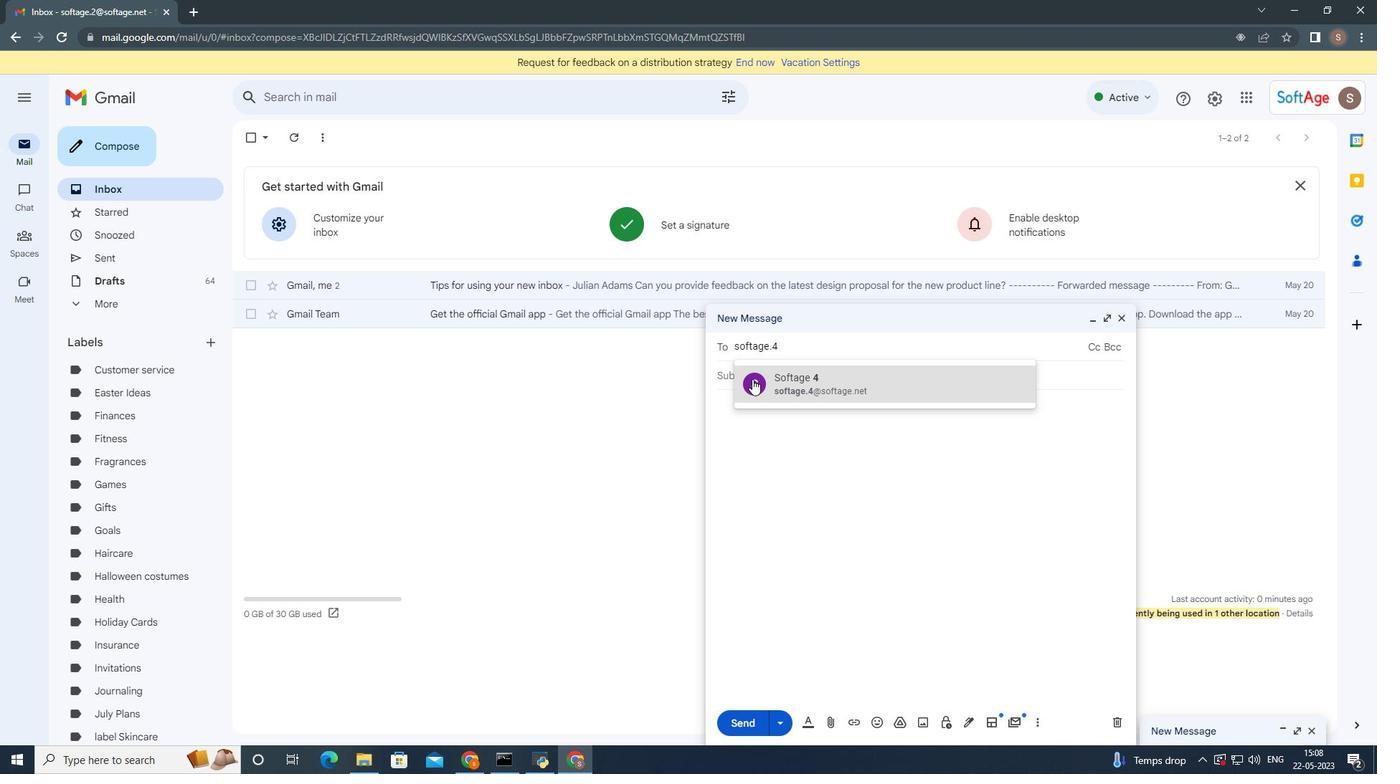 
Action: Mouse moved to (813, 440)
Screenshot: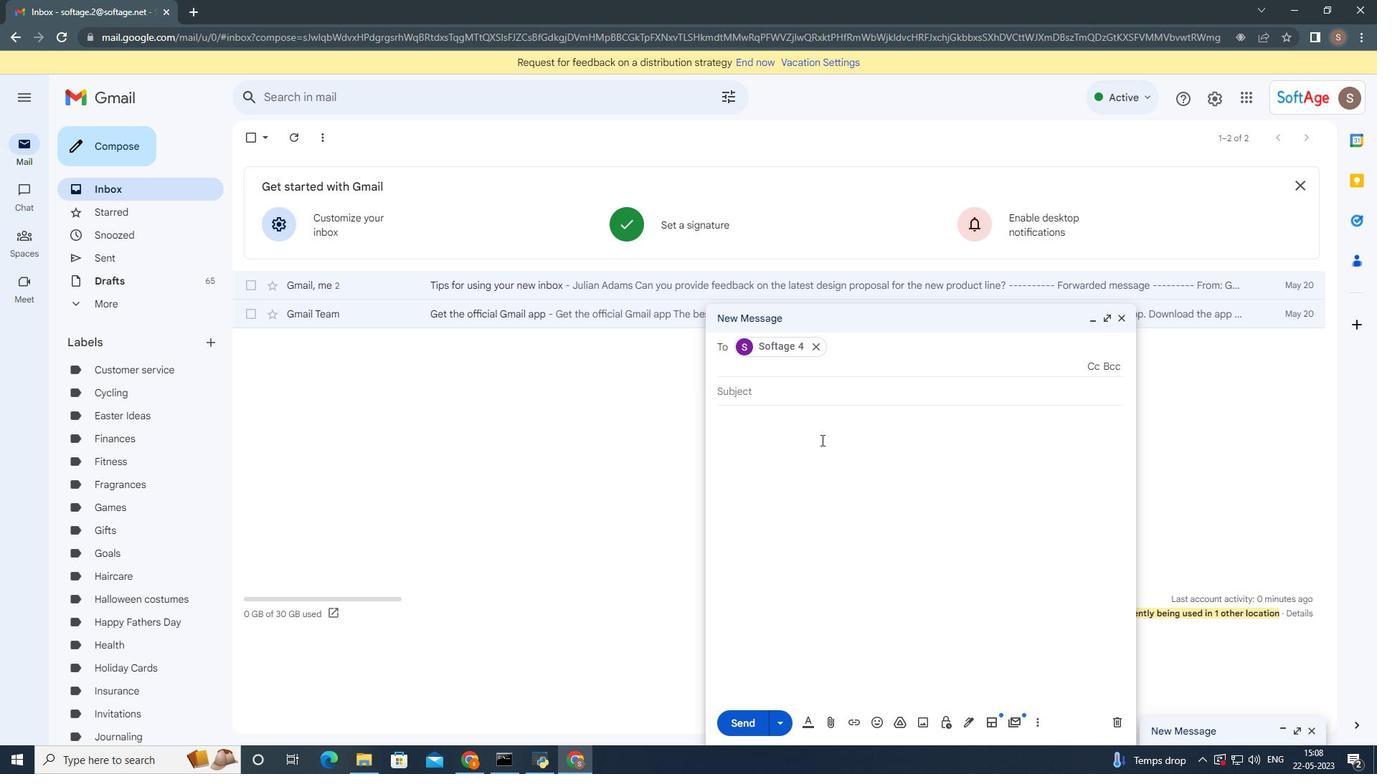 
Action: Mouse pressed left at (813, 440)
Screenshot: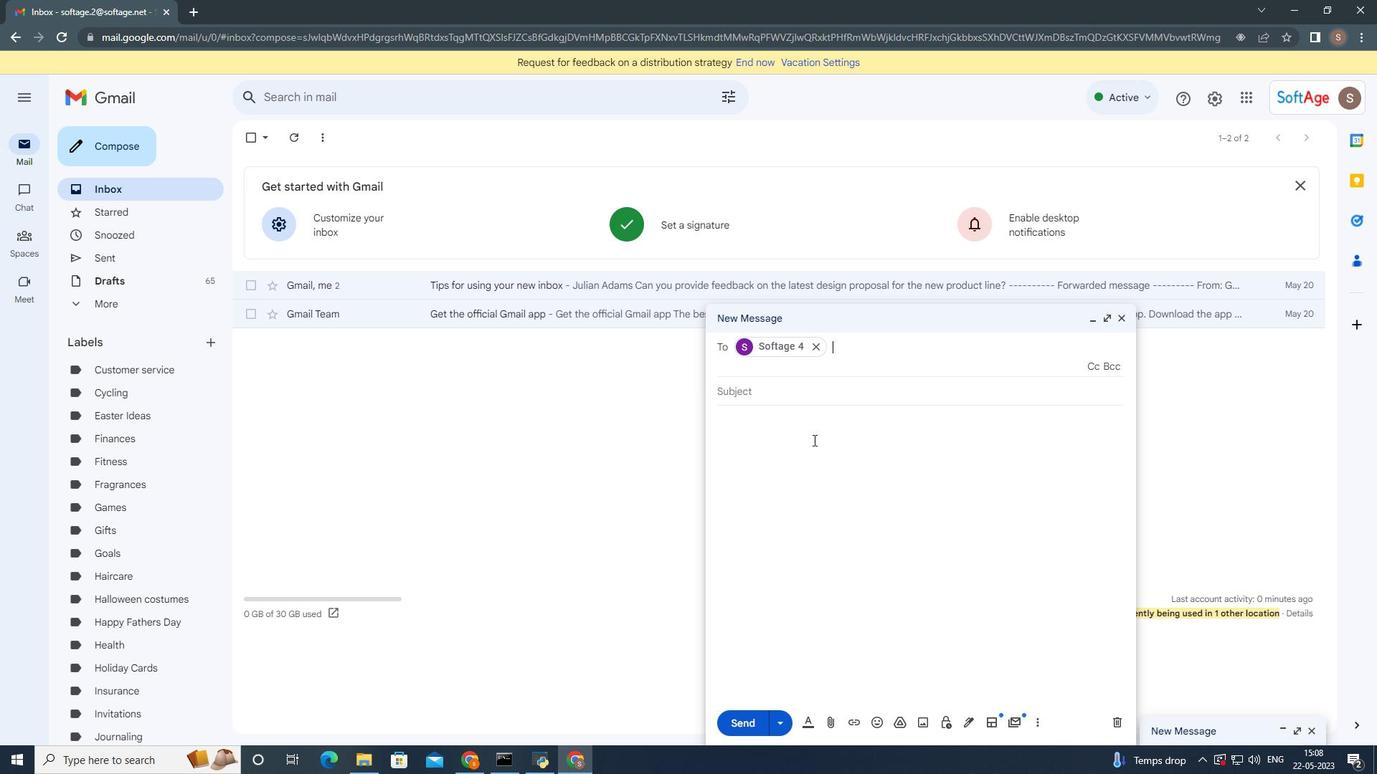 
Action: Mouse moved to (1038, 720)
Screenshot: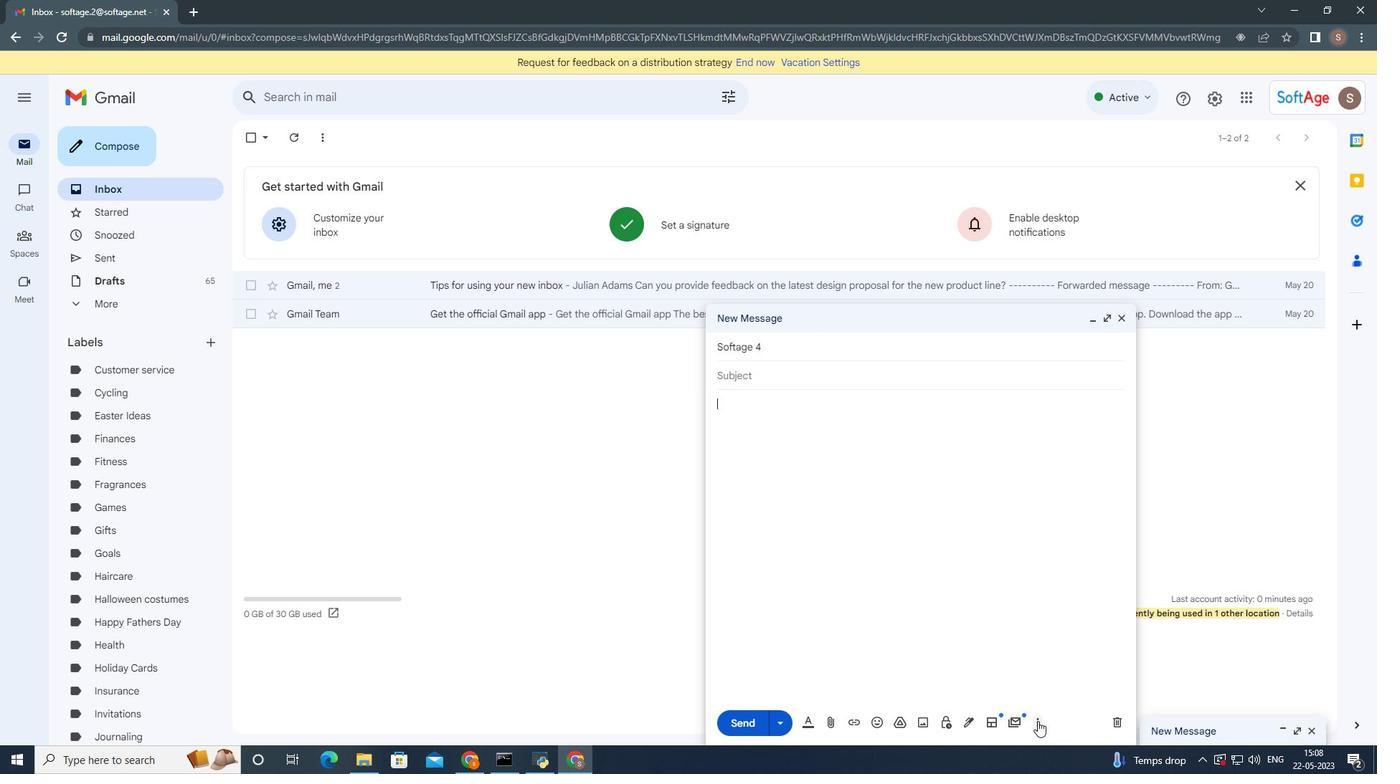 
Action: Mouse pressed left at (1038, 720)
Screenshot: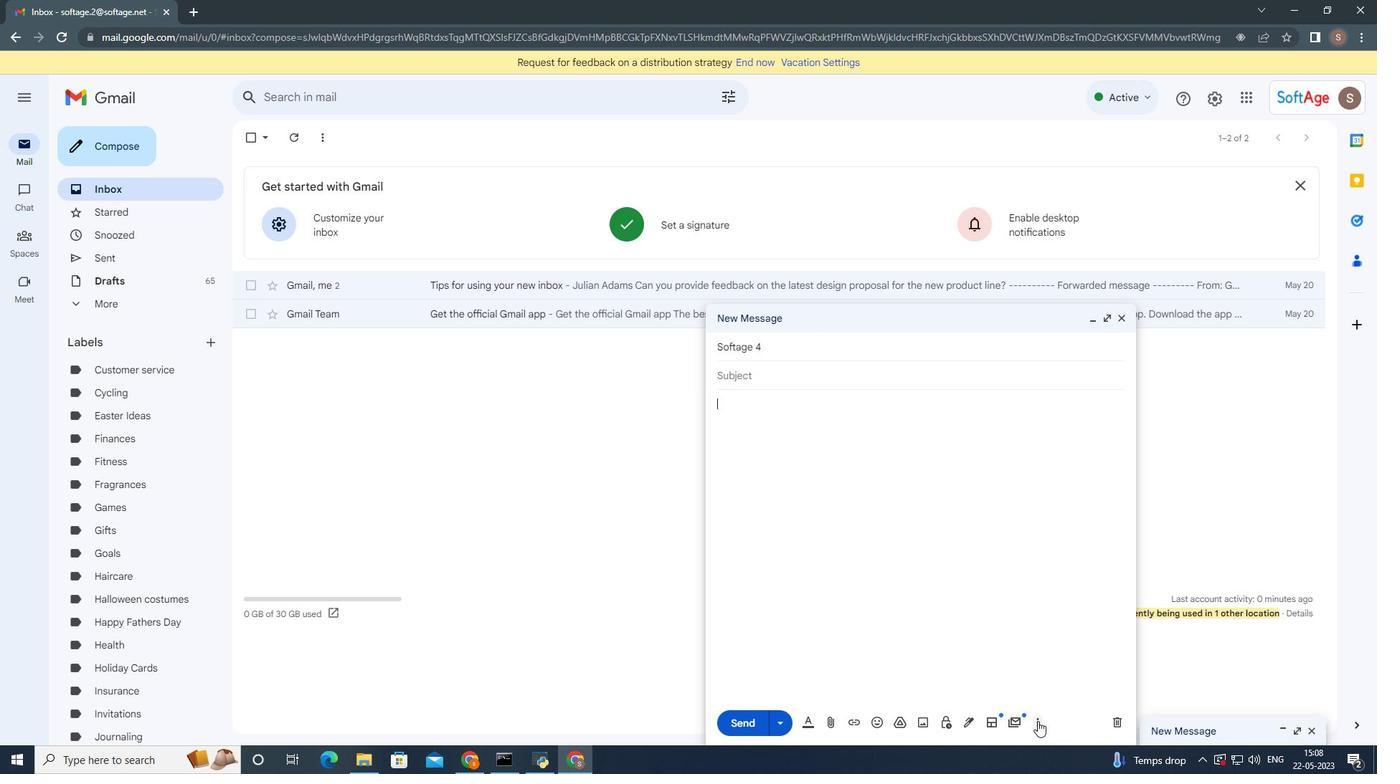 
Action: Mouse moved to (1052, 593)
Screenshot: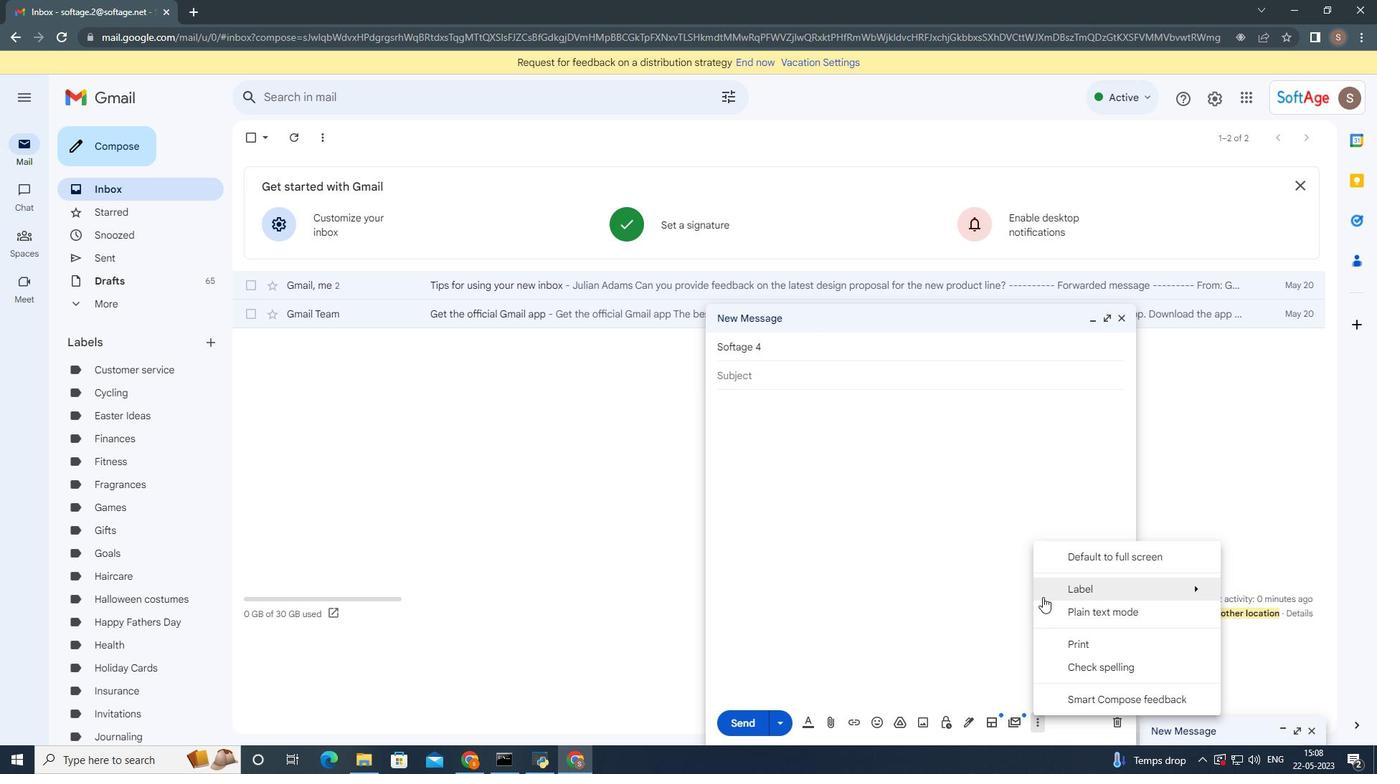 
Action: Mouse pressed left at (1052, 593)
Screenshot: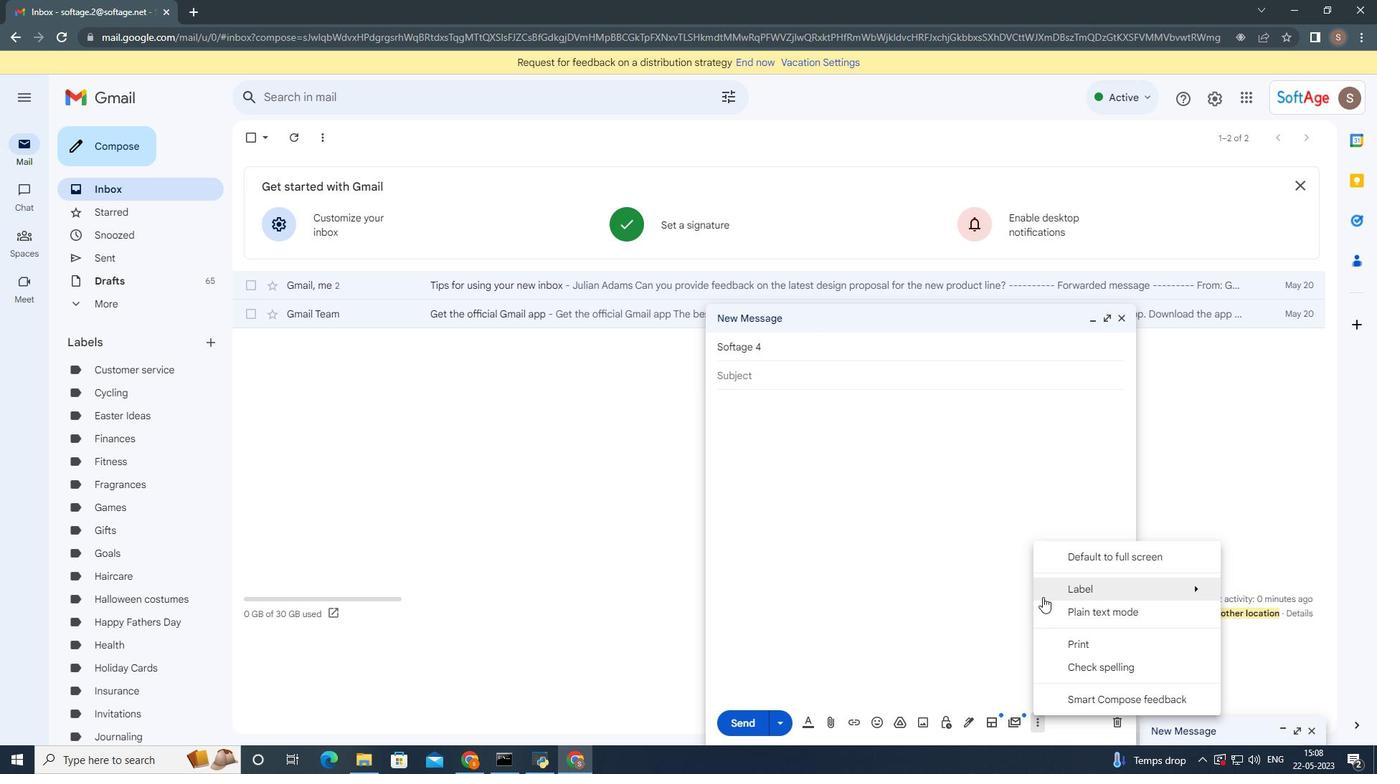 
Action: Mouse moved to (818, 409)
Screenshot: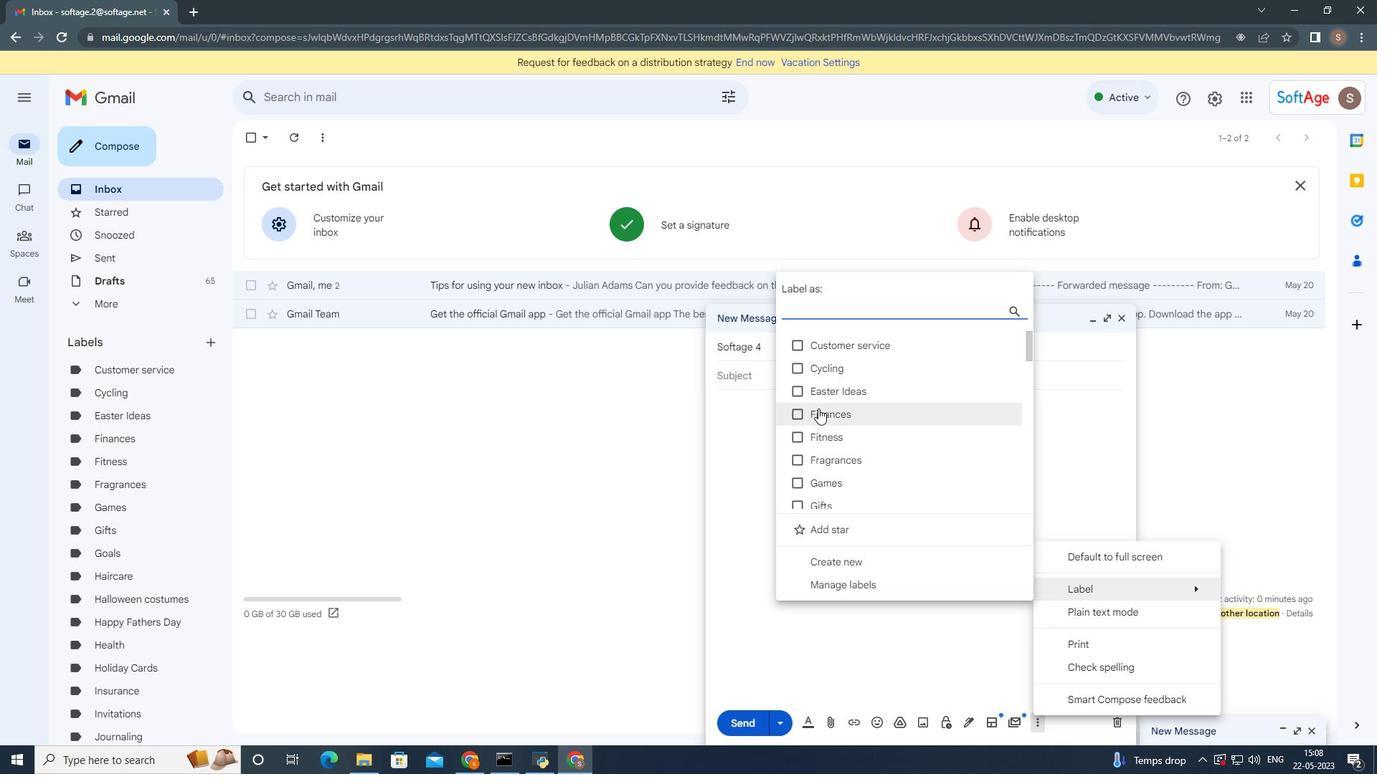 
Action: Mouse scrolled (818, 408) with delta (0, 0)
Screenshot: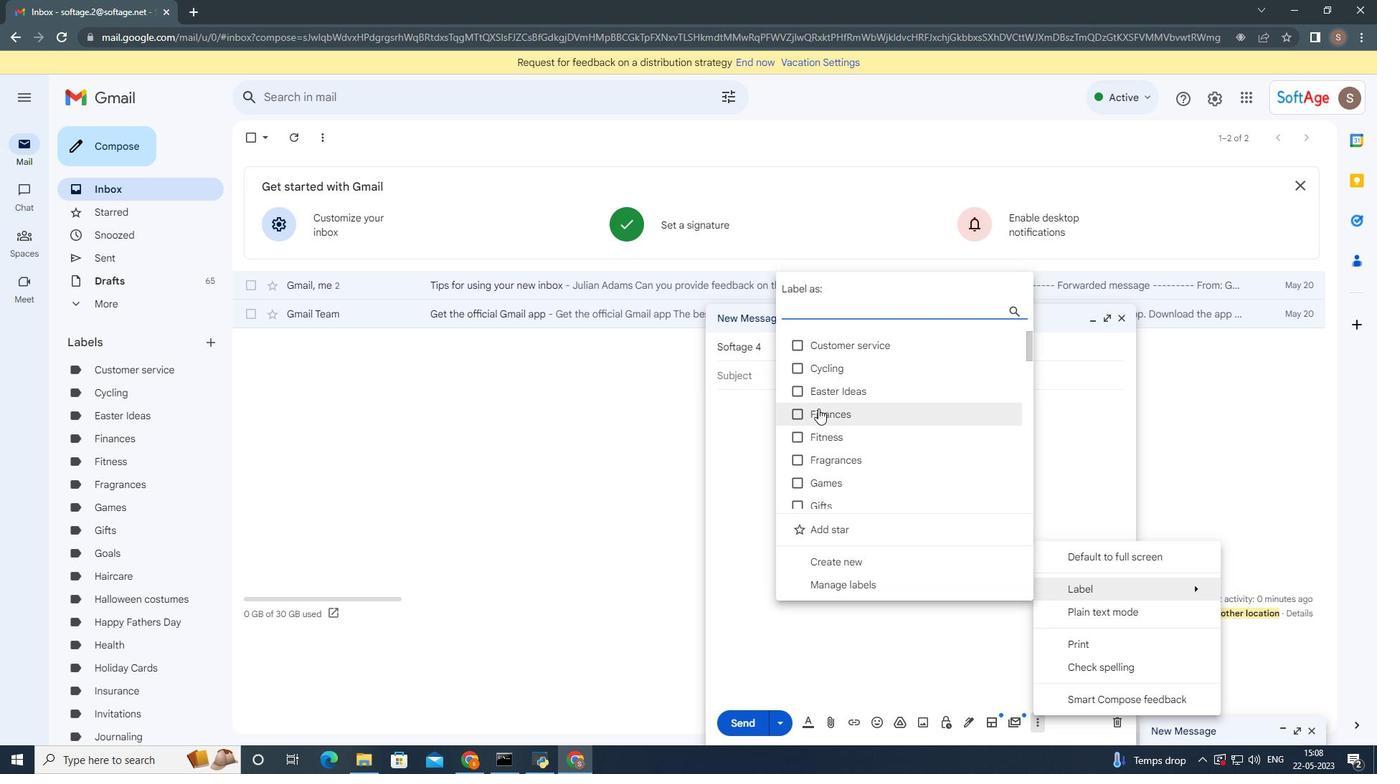 
Action: Mouse scrolled (818, 408) with delta (0, 0)
Screenshot: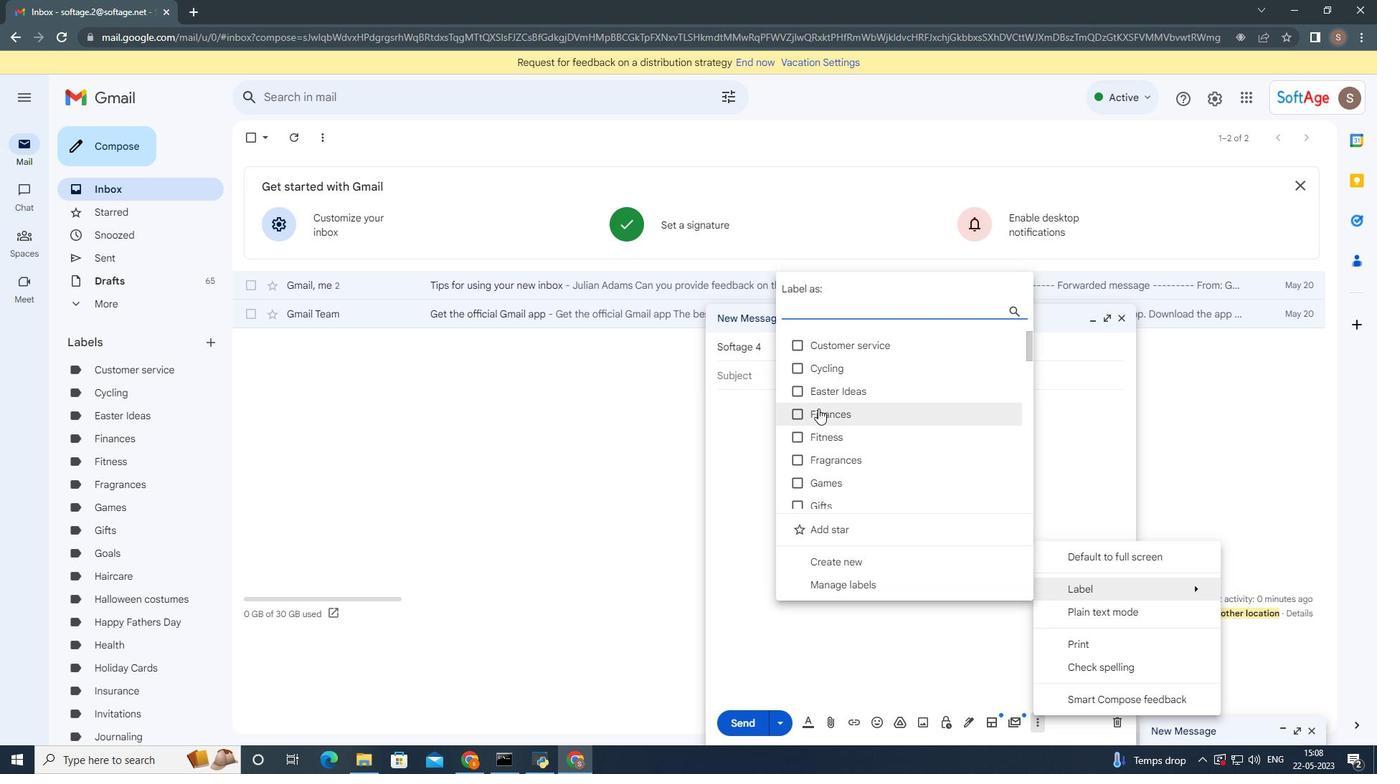 
Action: Mouse moved to (818, 410)
Screenshot: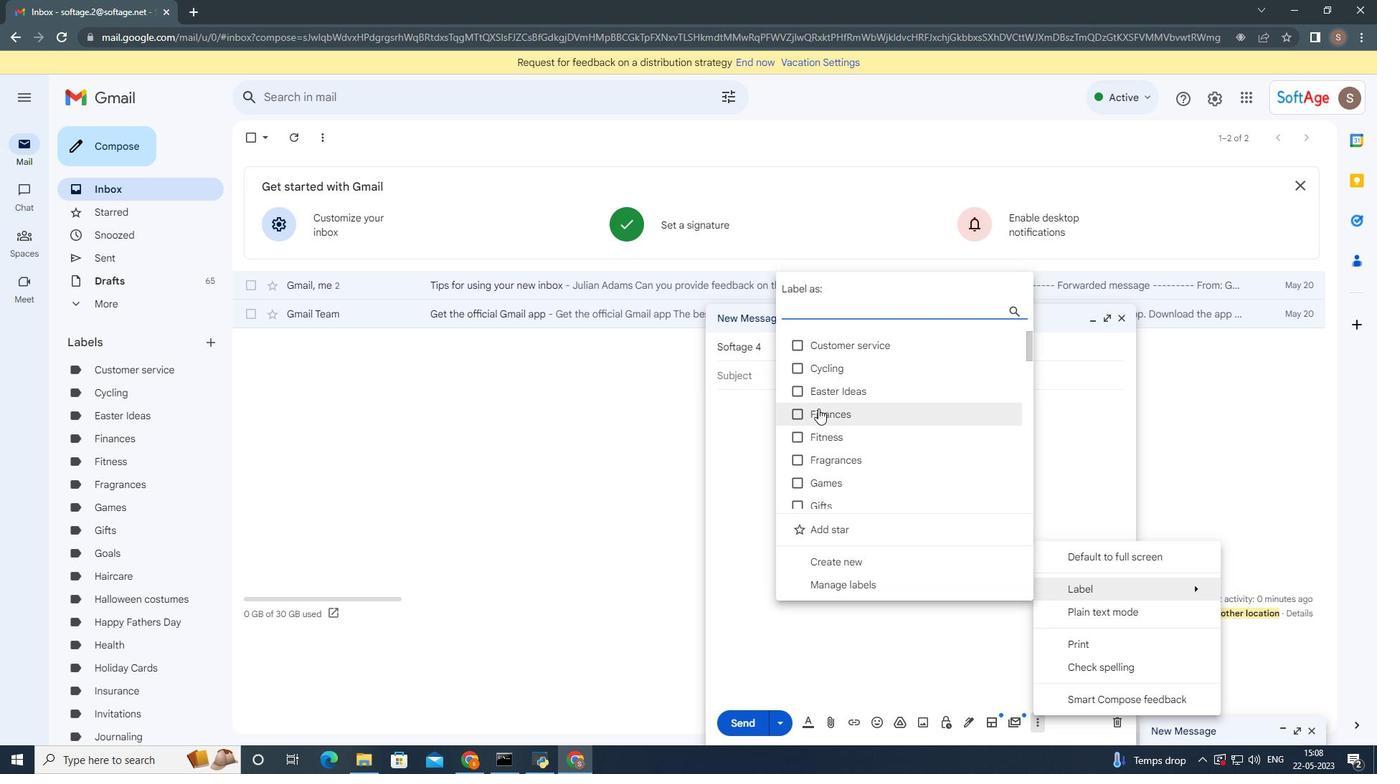 
Action: Mouse scrolled (818, 409) with delta (0, 0)
Screenshot: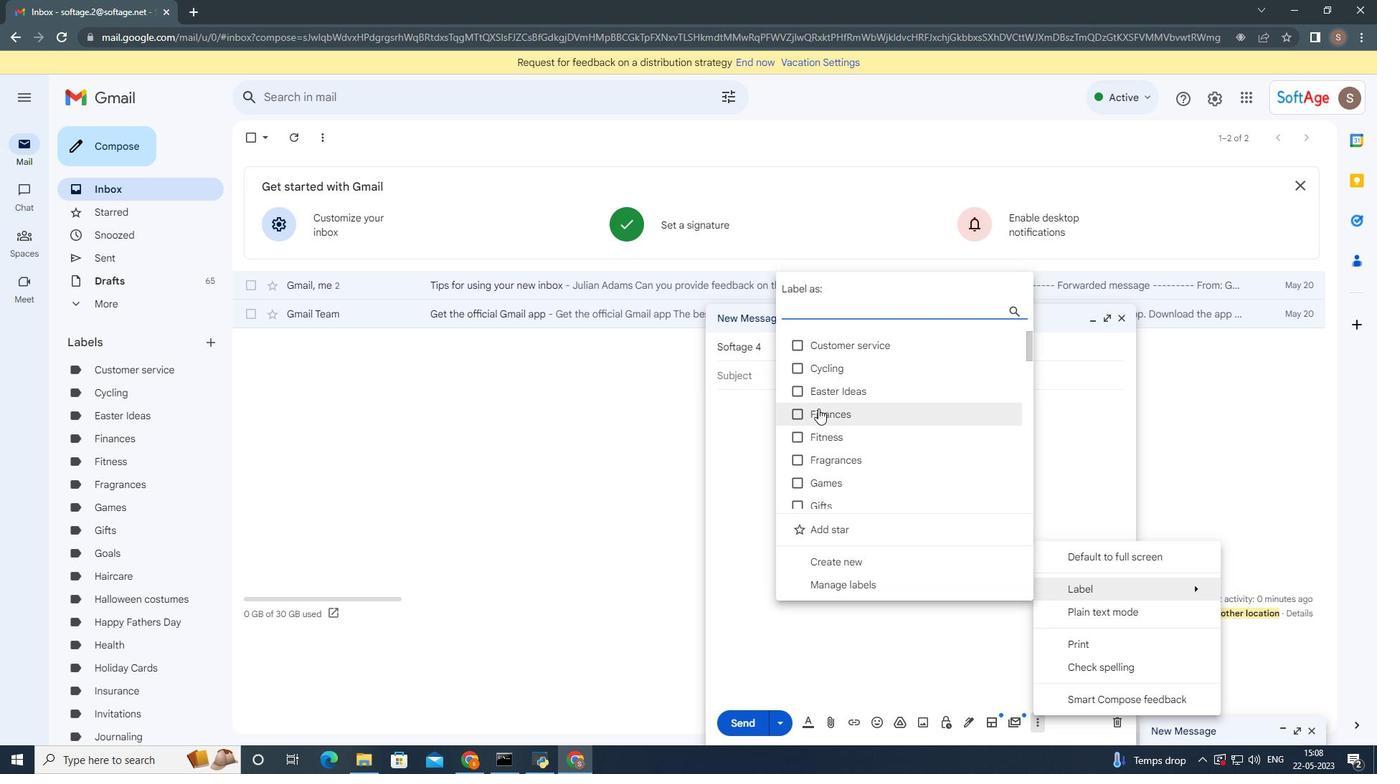 
Action: Mouse moved to (858, 459)
Screenshot: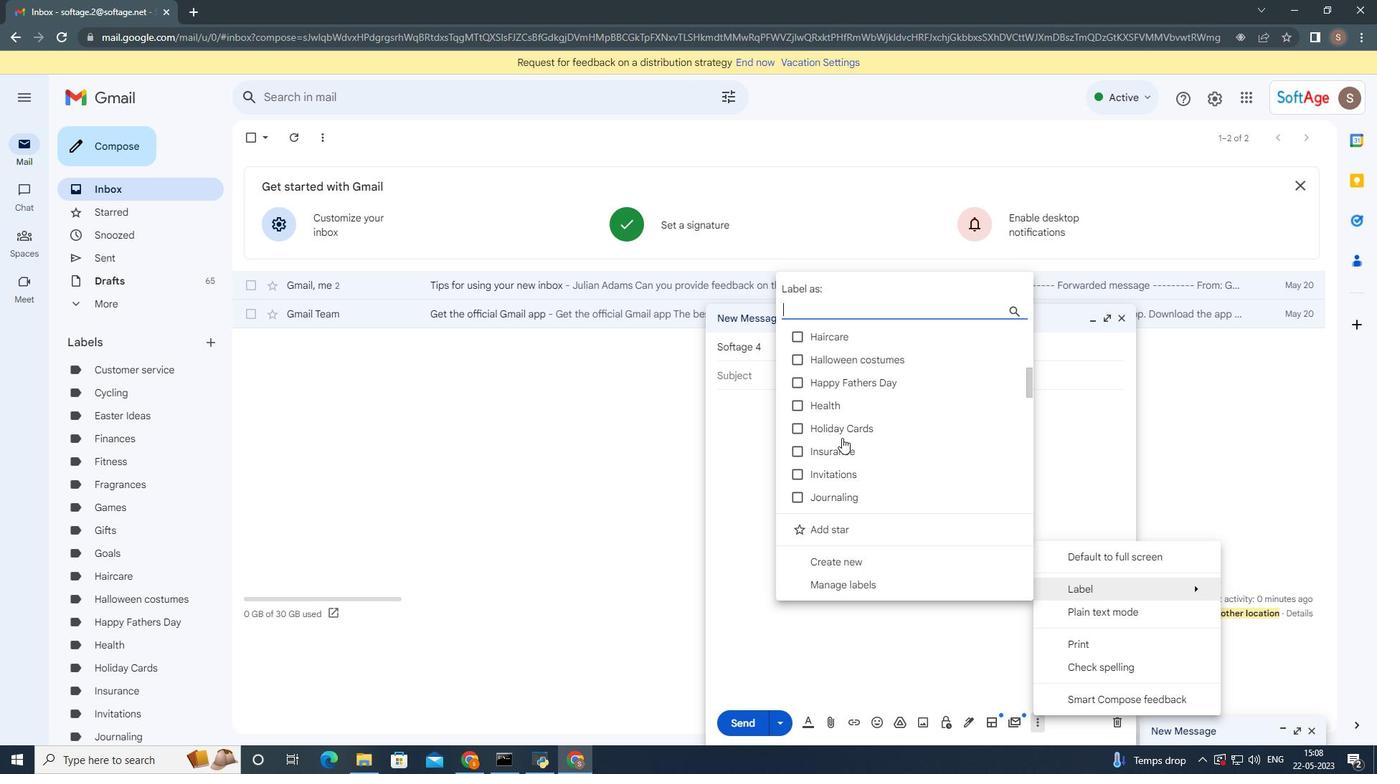 
Action: Mouse scrolled (858, 459) with delta (0, 0)
Screenshot: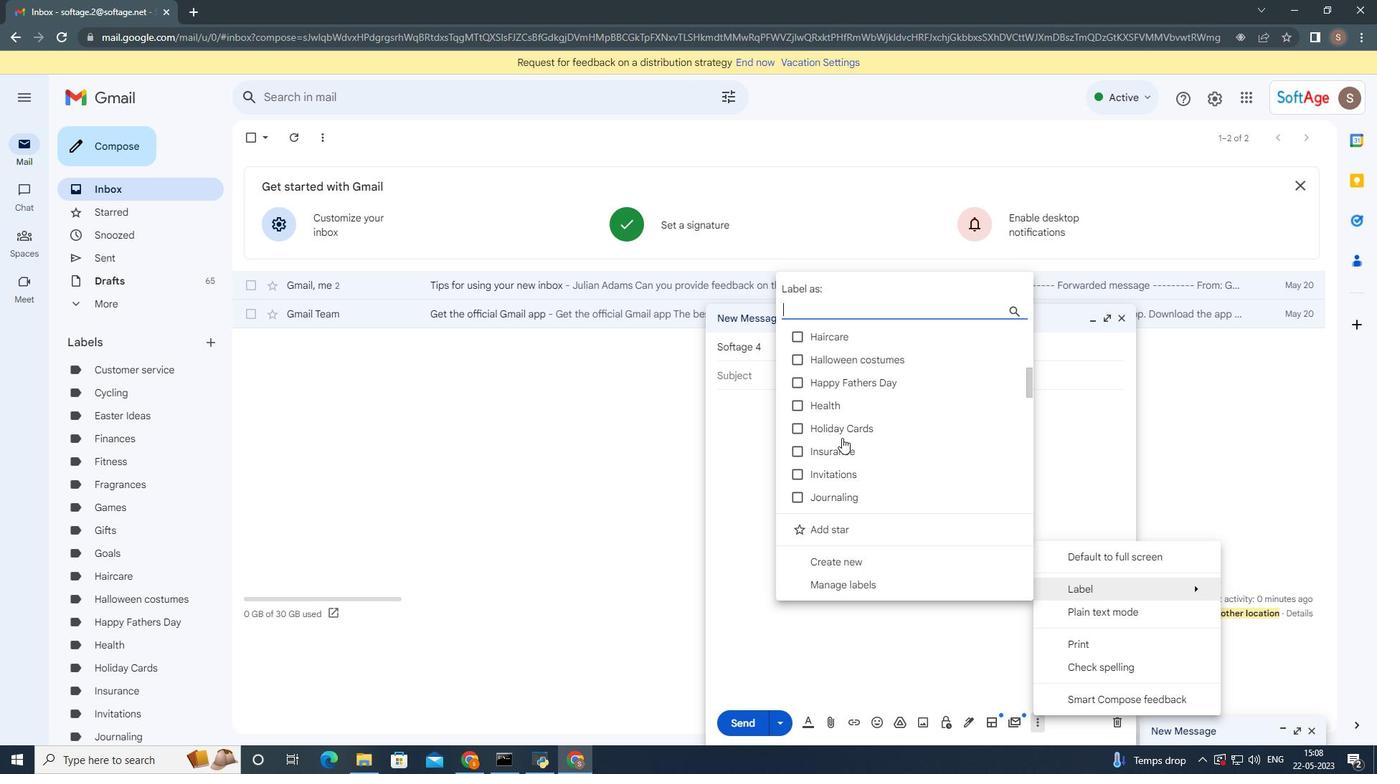 
Action: Mouse moved to (859, 462)
Screenshot: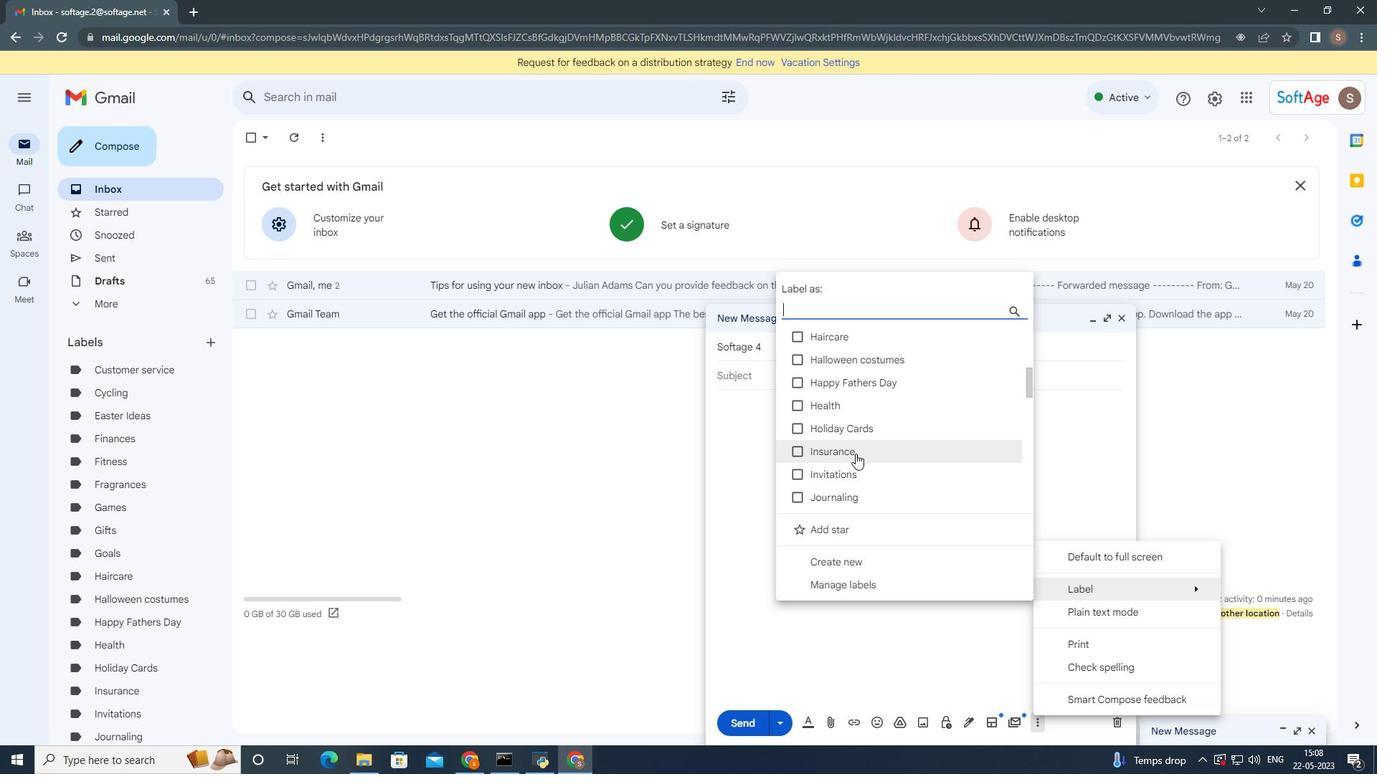 
Action: Mouse scrolled (859, 462) with delta (0, 0)
Screenshot: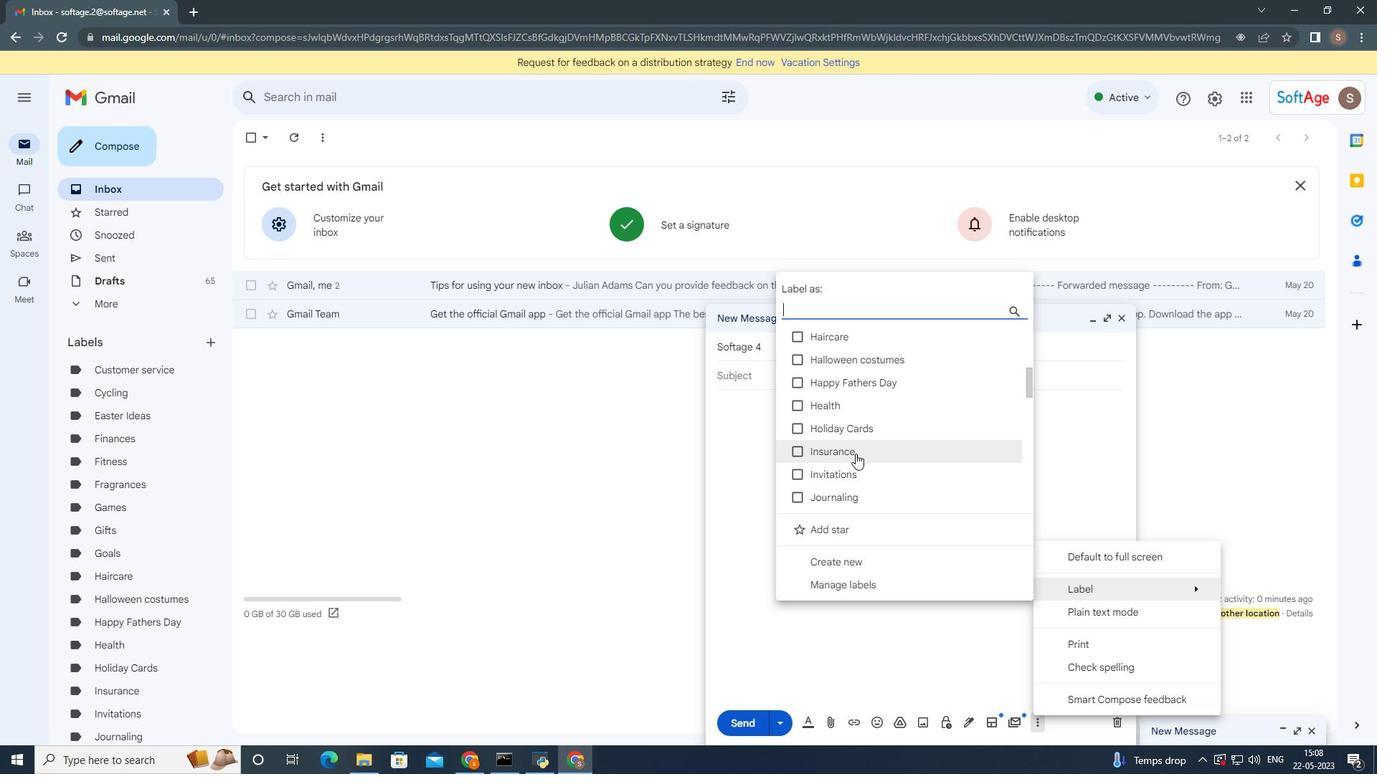 
Action: Mouse moved to (860, 463)
Screenshot: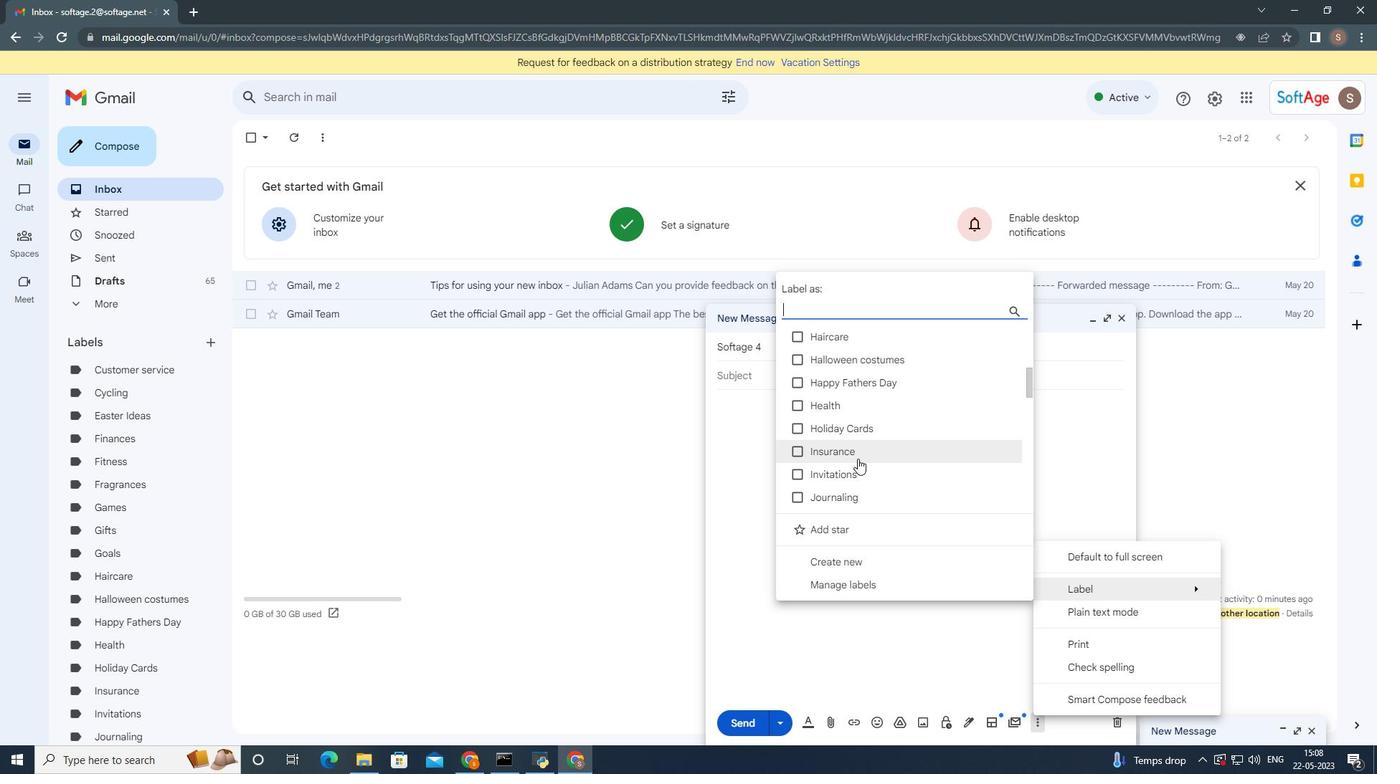 
Action: Mouse scrolled (860, 462) with delta (0, 0)
Screenshot: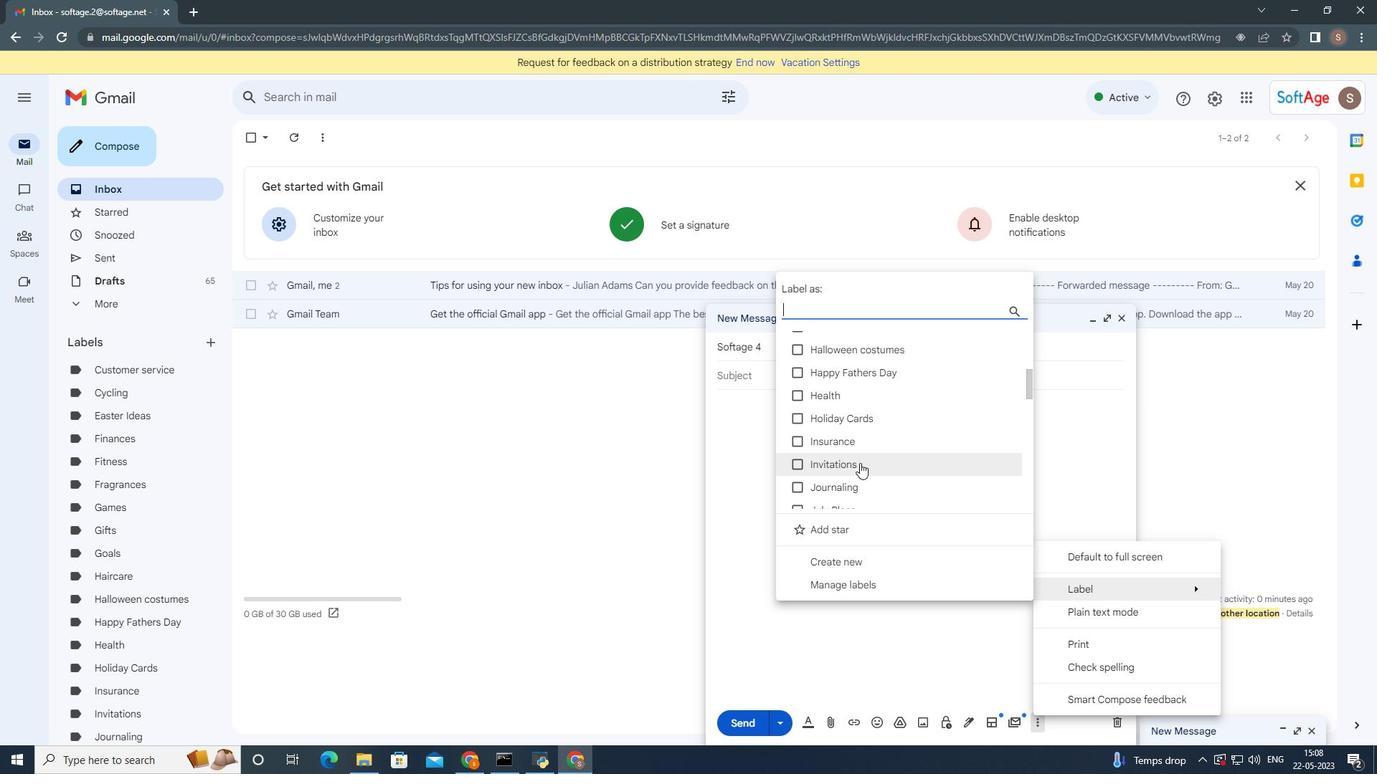 
Action: Mouse scrolled (860, 462) with delta (0, 0)
Screenshot: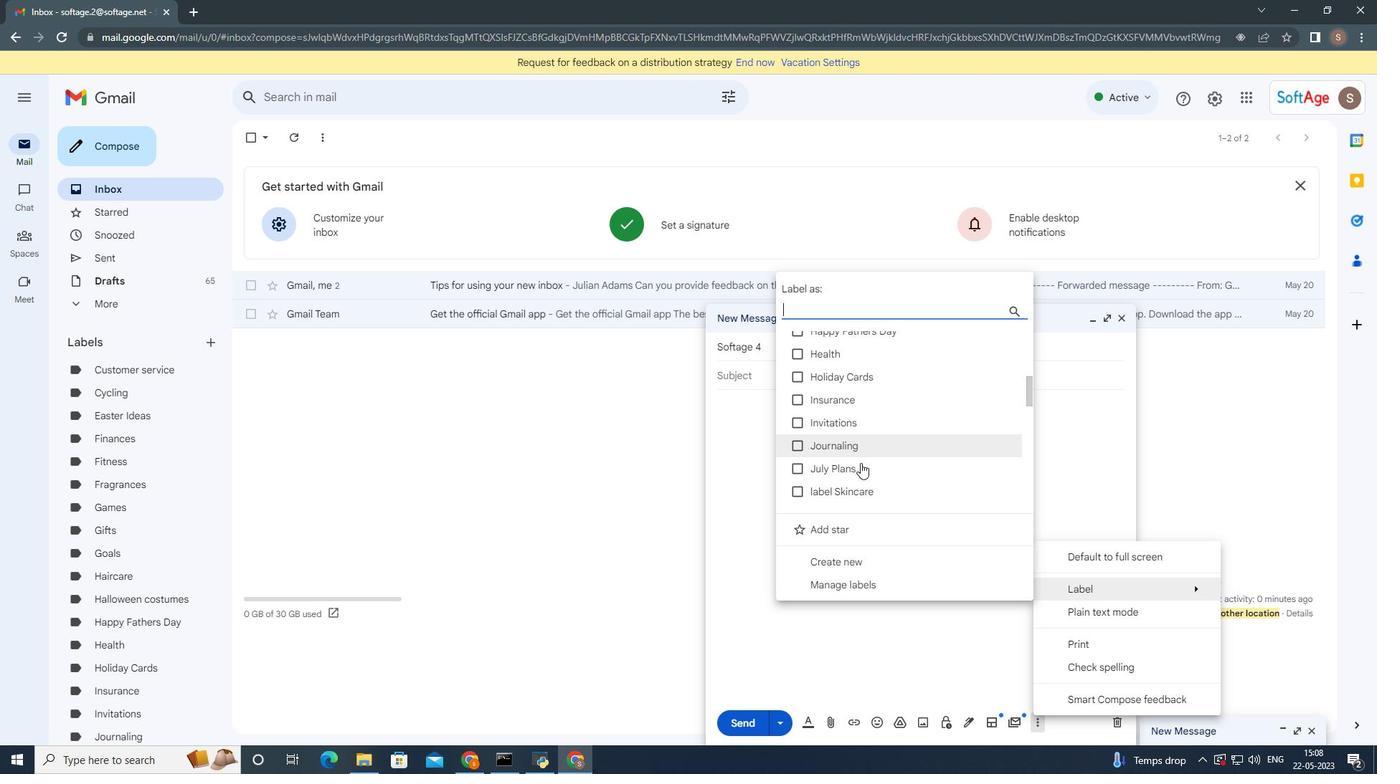 
Action: Mouse moved to (859, 477)
Screenshot: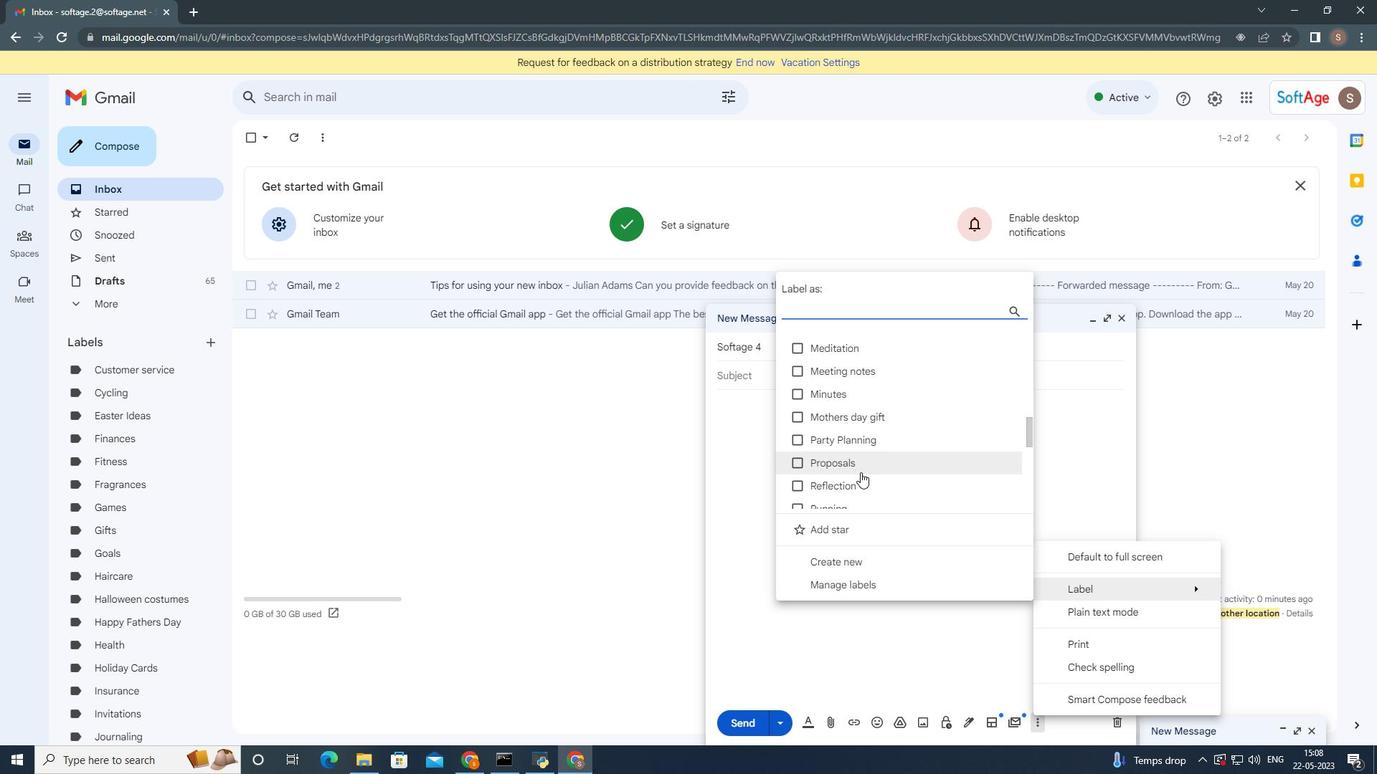 
Action: Mouse scrolled (859, 477) with delta (0, 0)
Screenshot: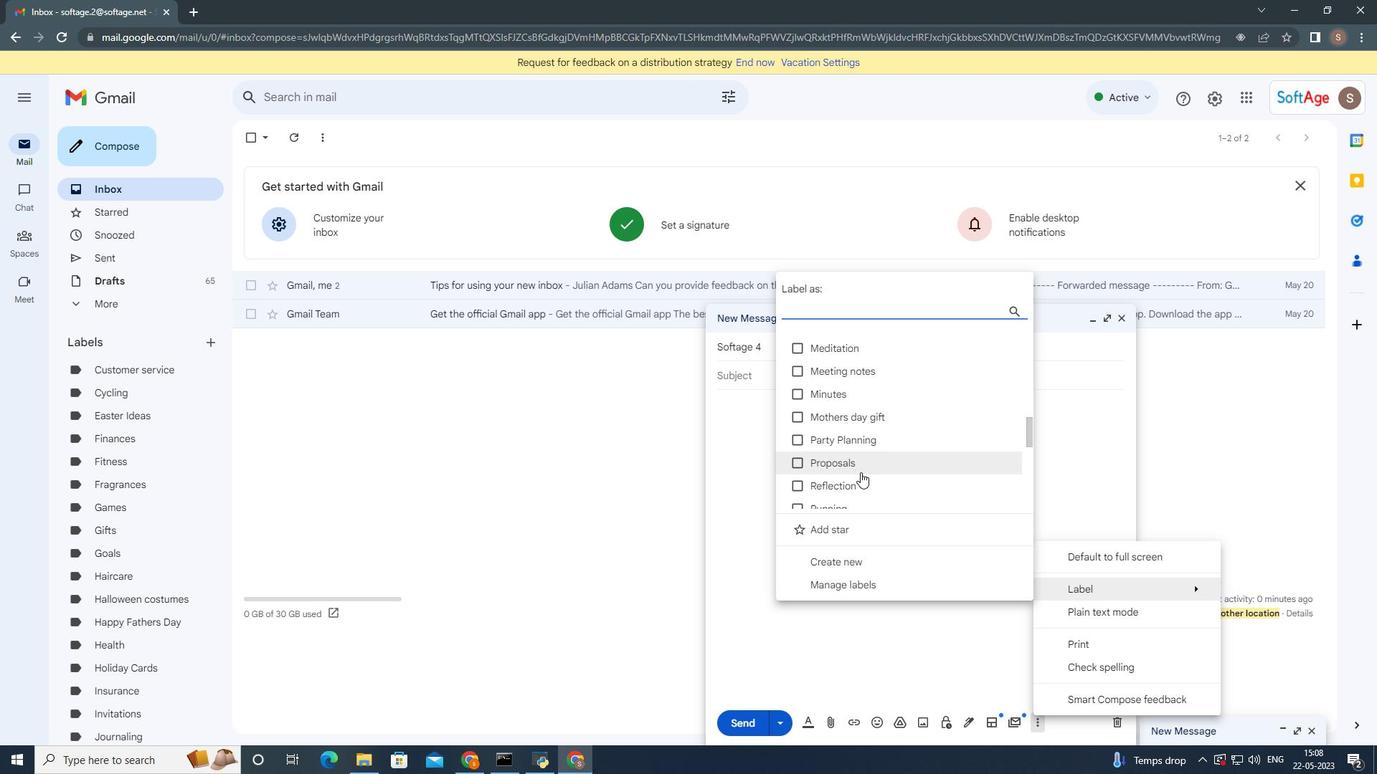 
Action: Mouse moved to (857, 486)
Screenshot: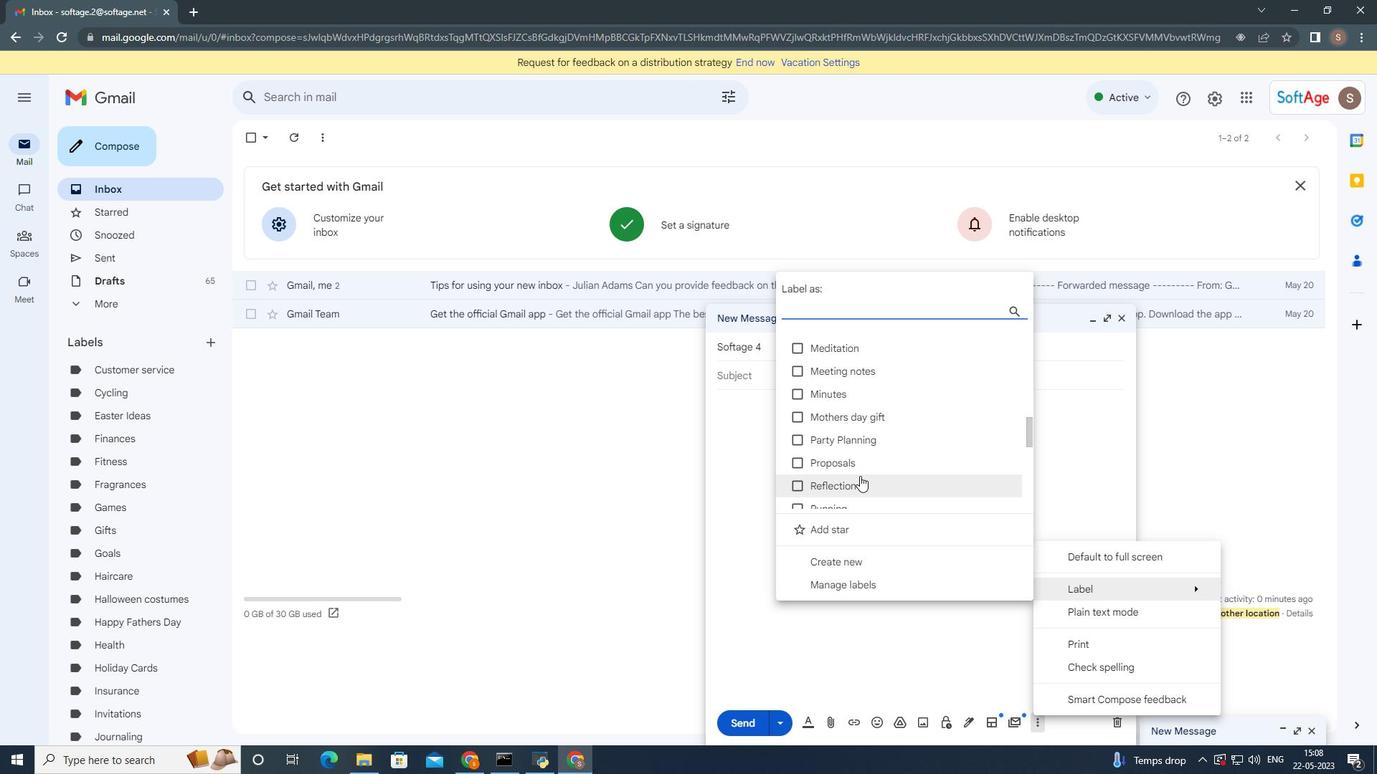 
Action: Mouse scrolled (857, 485) with delta (0, 0)
Screenshot: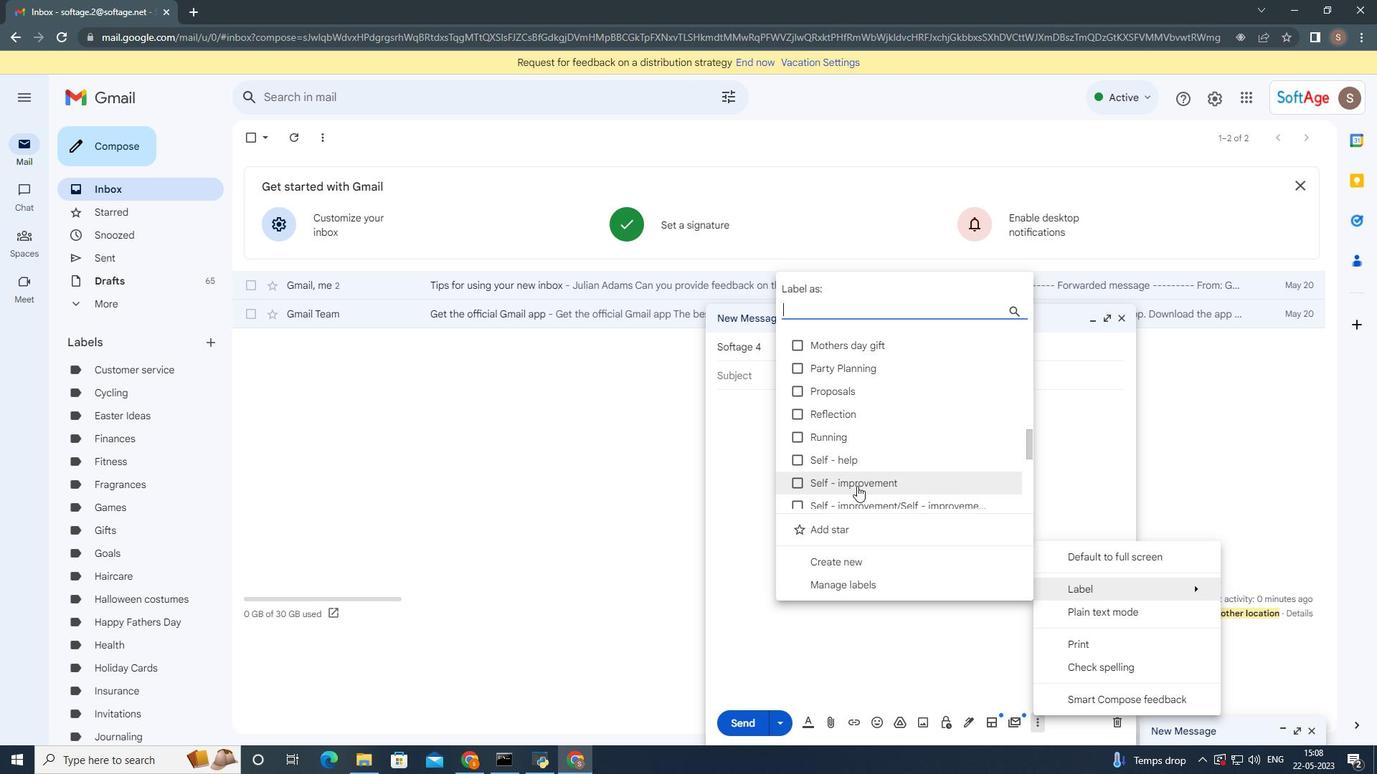 
Action: Mouse scrolled (857, 485) with delta (0, 0)
Screenshot: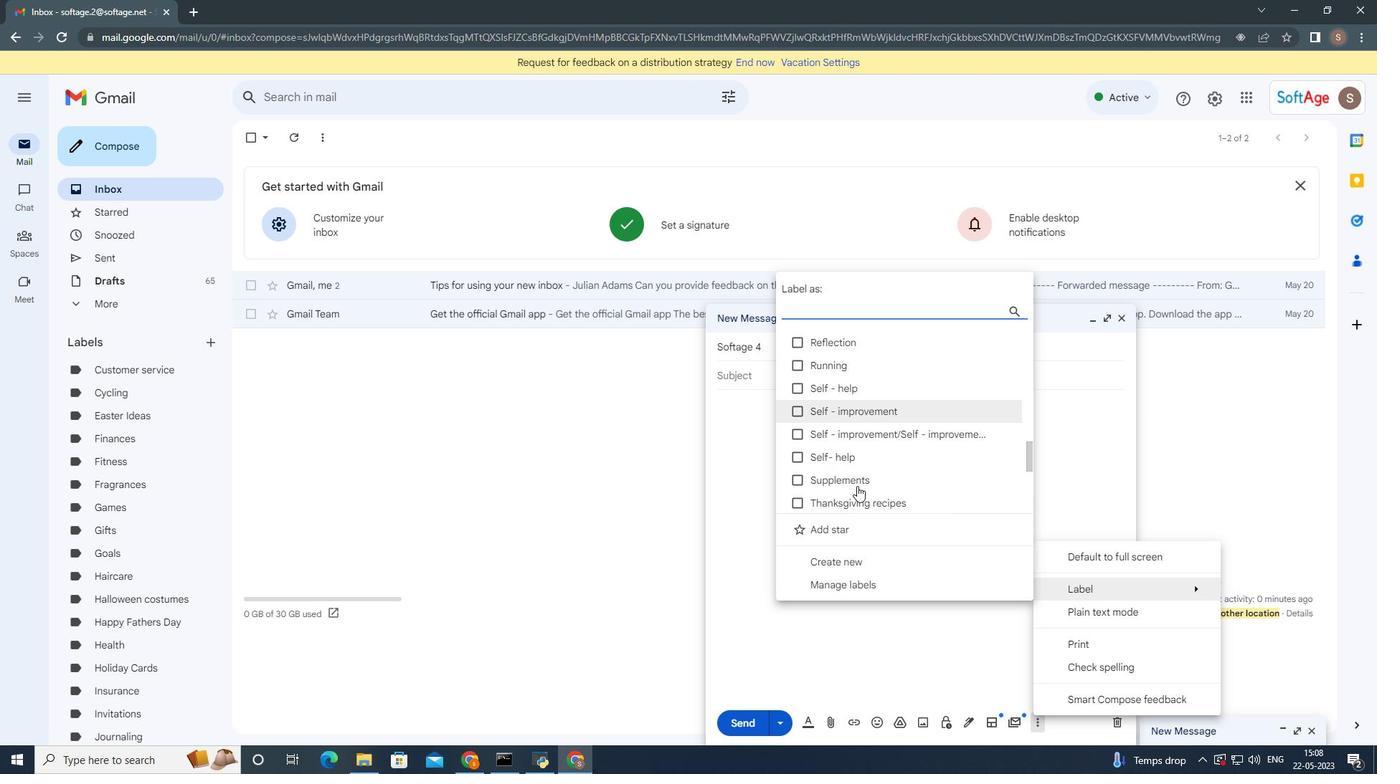 
Action: Mouse scrolled (857, 485) with delta (0, 0)
Screenshot: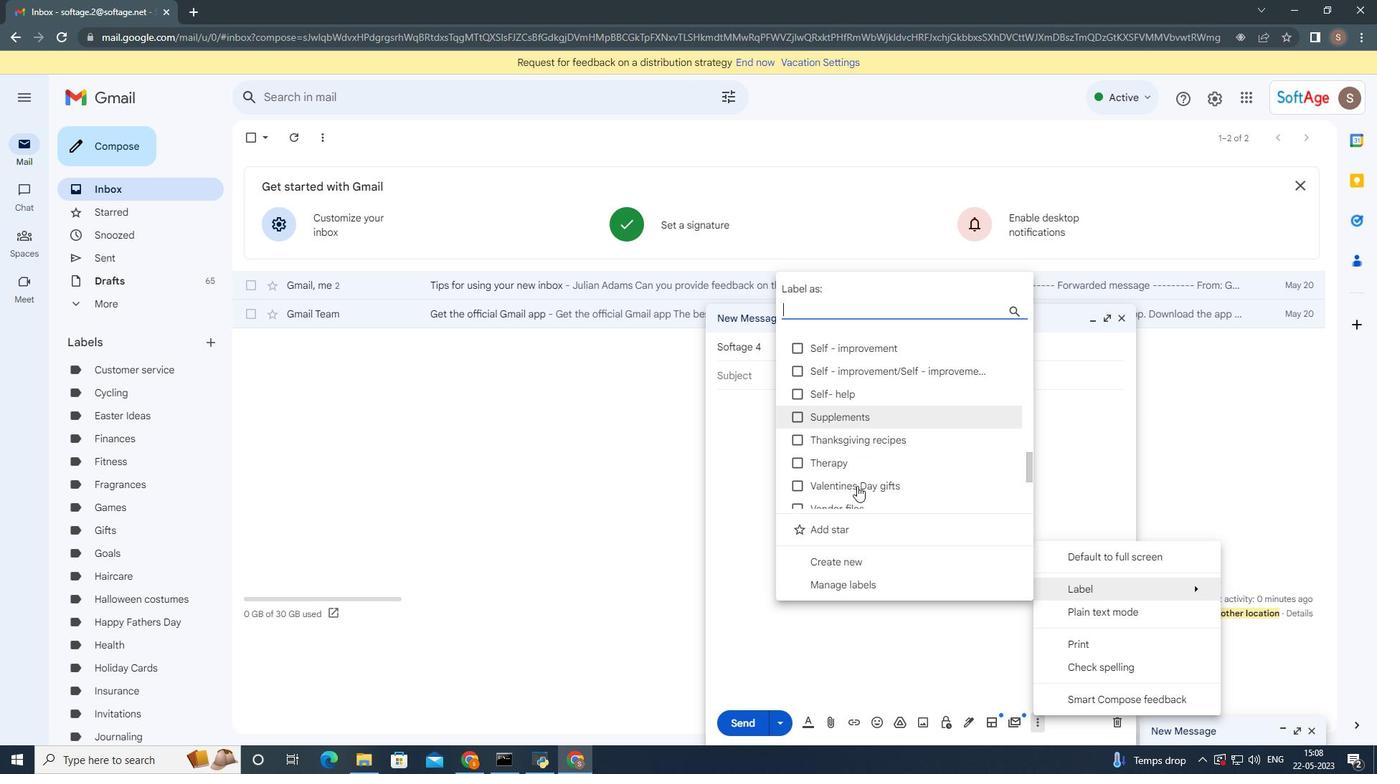 
Action: Mouse scrolled (857, 487) with delta (0, 0)
Screenshot: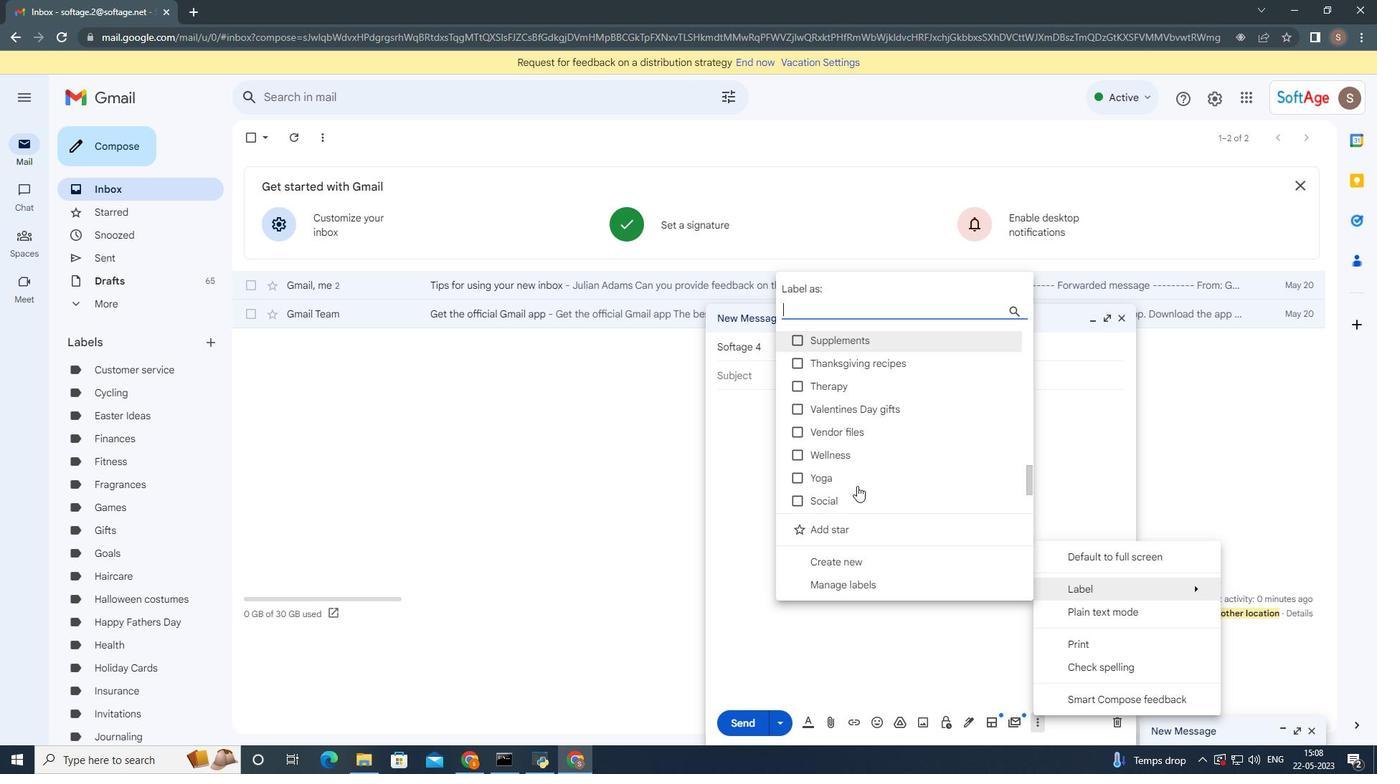 
Action: Mouse scrolled (857, 487) with delta (0, 0)
Screenshot: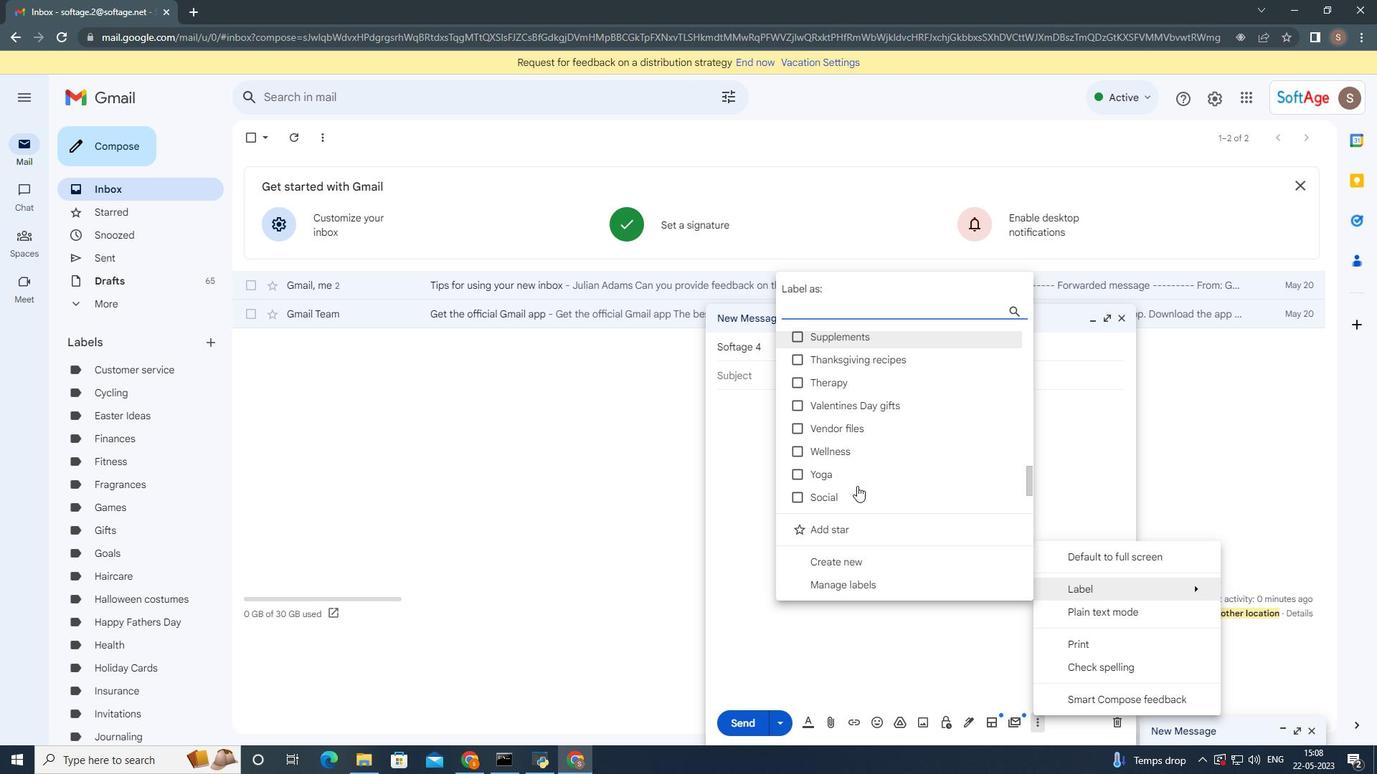 
Action: Mouse scrolled (857, 487) with delta (0, 0)
Screenshot: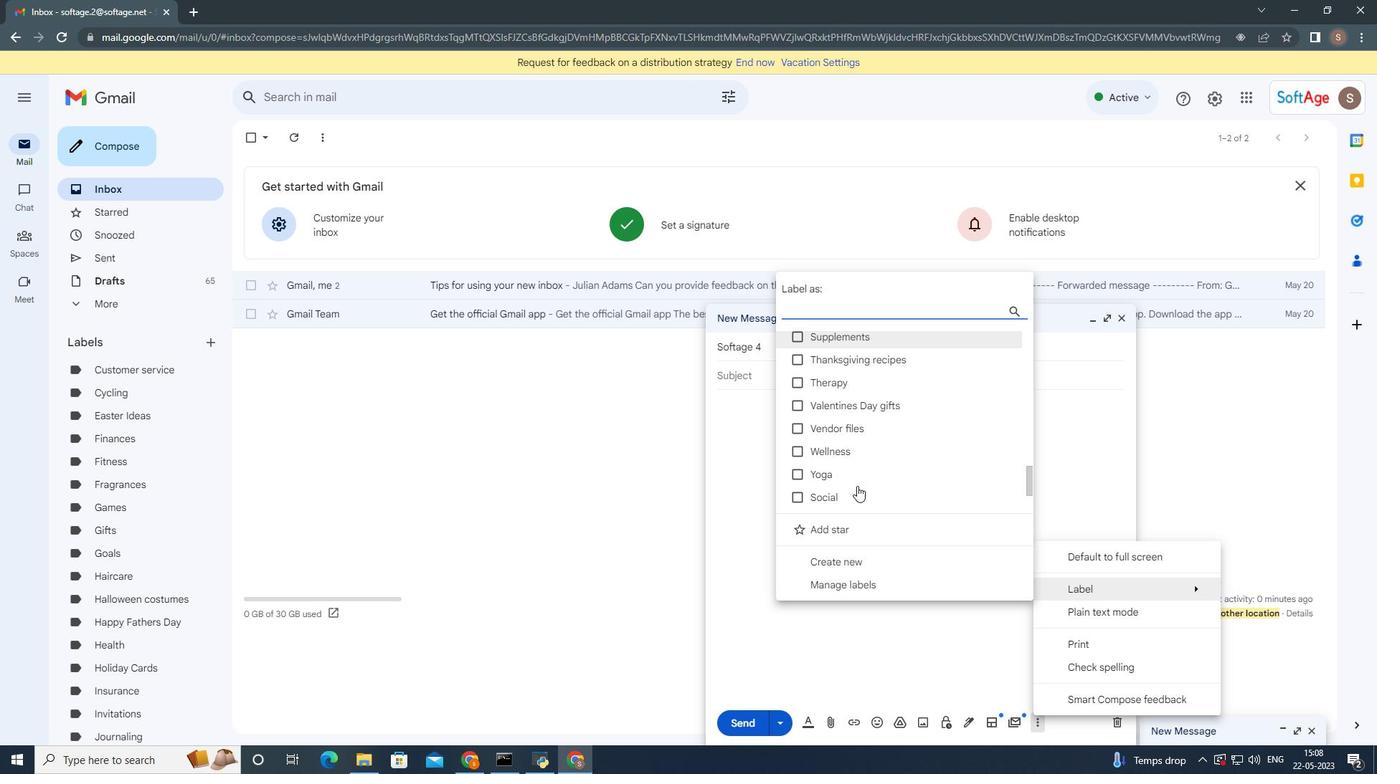 
Action: Mouse moved to (857, 485)
Screenshot: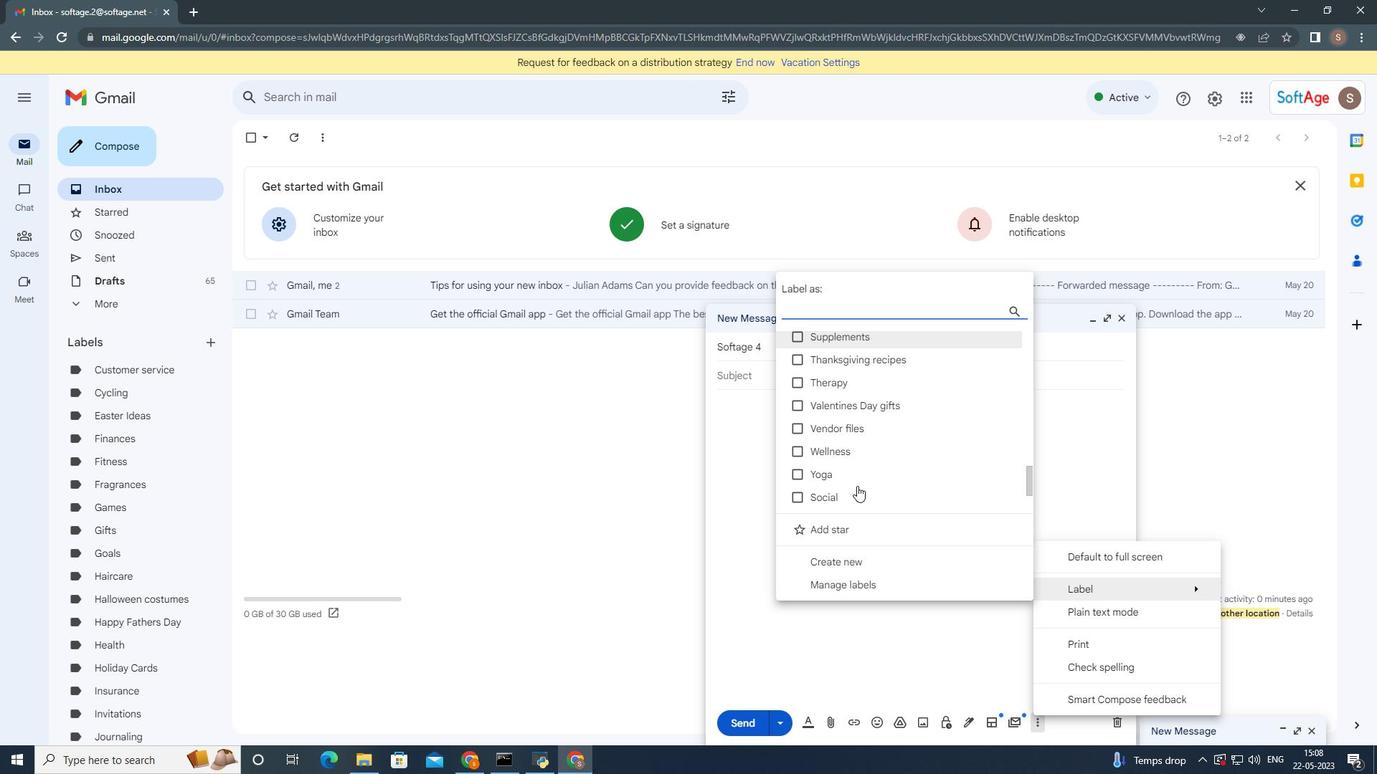 
Action: Mouse scrolled (857, 486) with delta (0, 0)
Screenshot: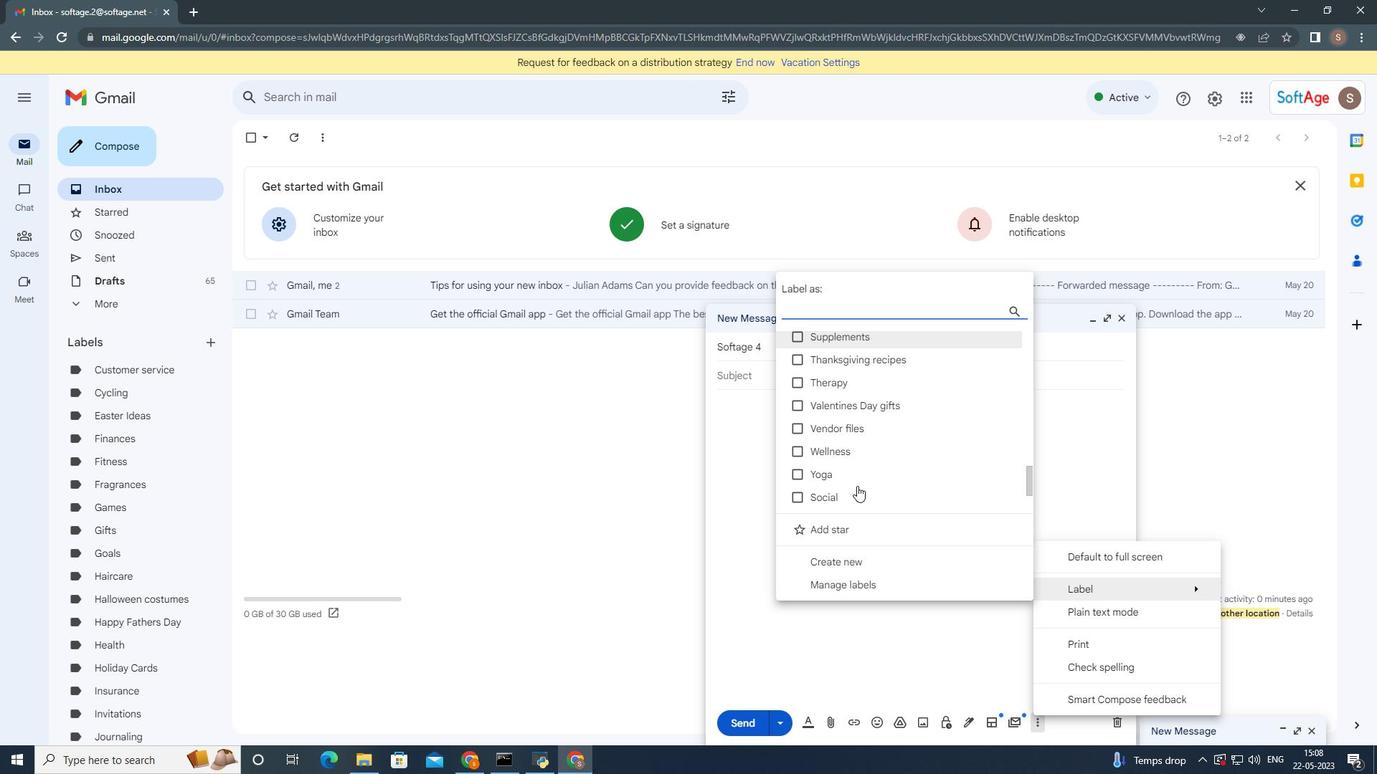 
Action: Mouse moved to (818, 309)
Screenshot: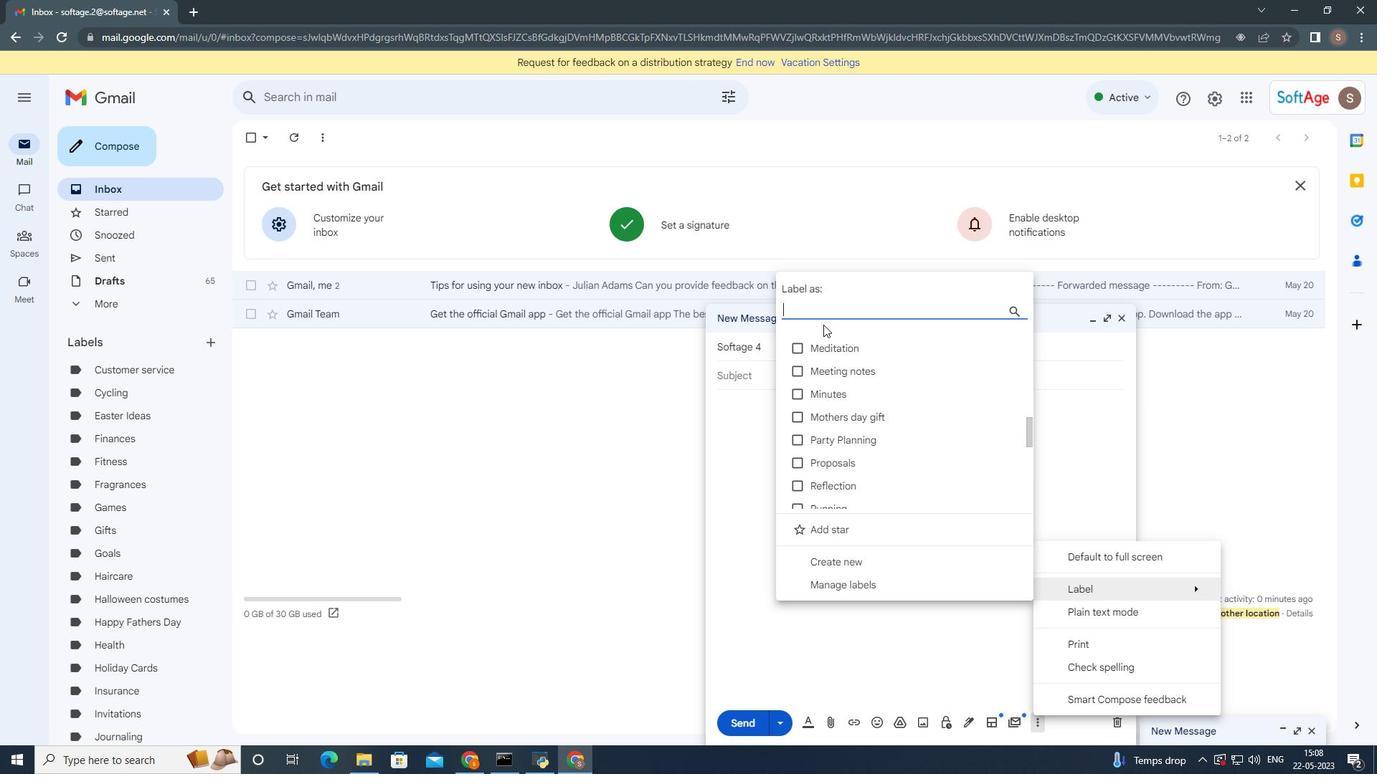
Action: Mouse pressed left at (818, 309)
Screenshot: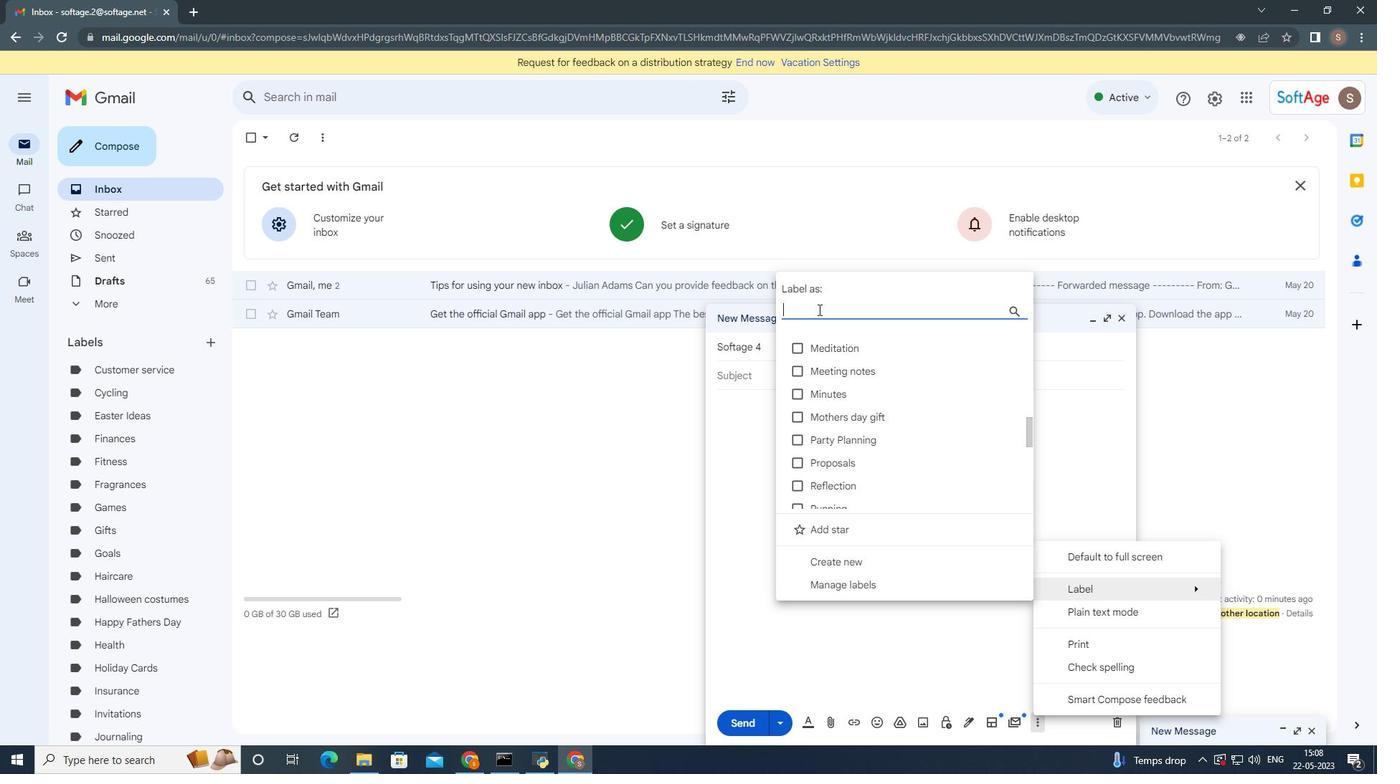 
Action: Mouse moved to (799, 419)
Screenshot: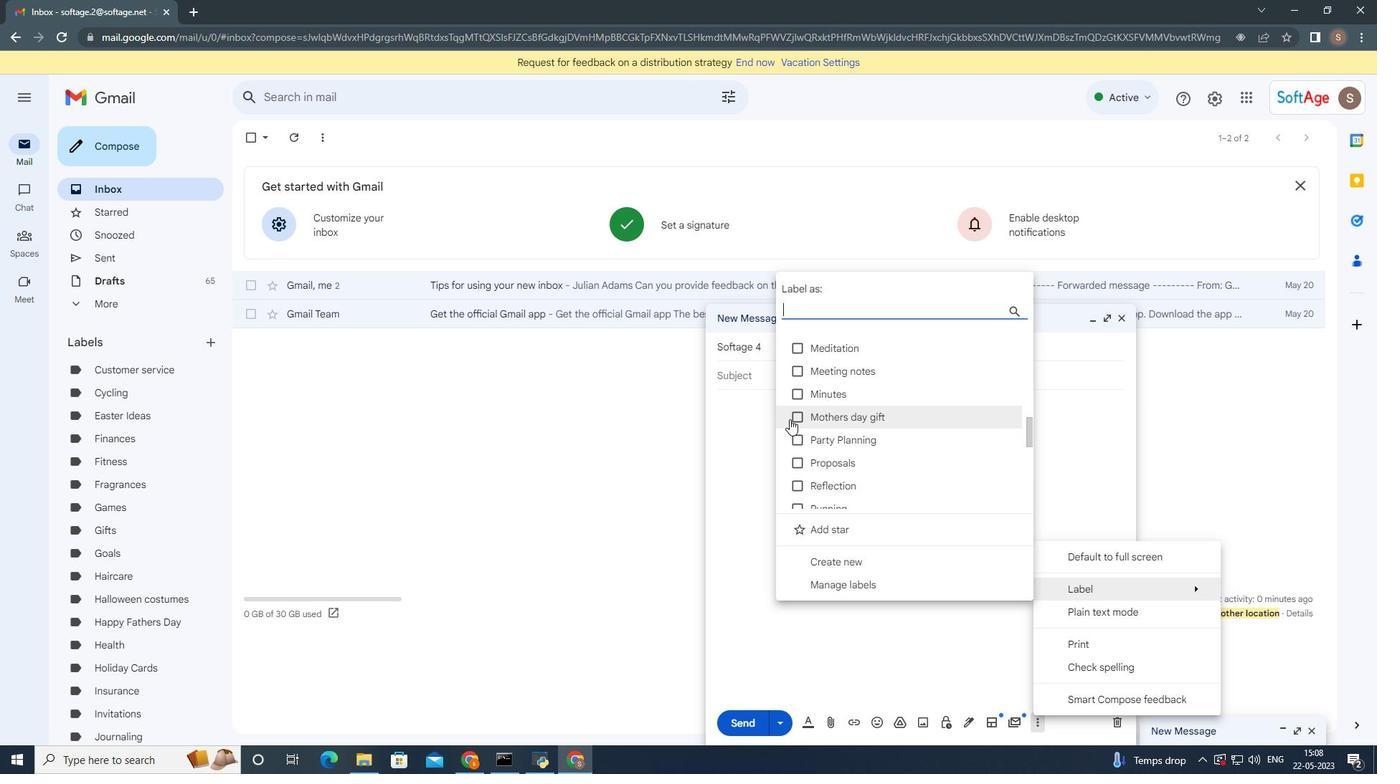 
Action: Mouse scrolled (799, 418) with delta (0, 0)
Screenshot: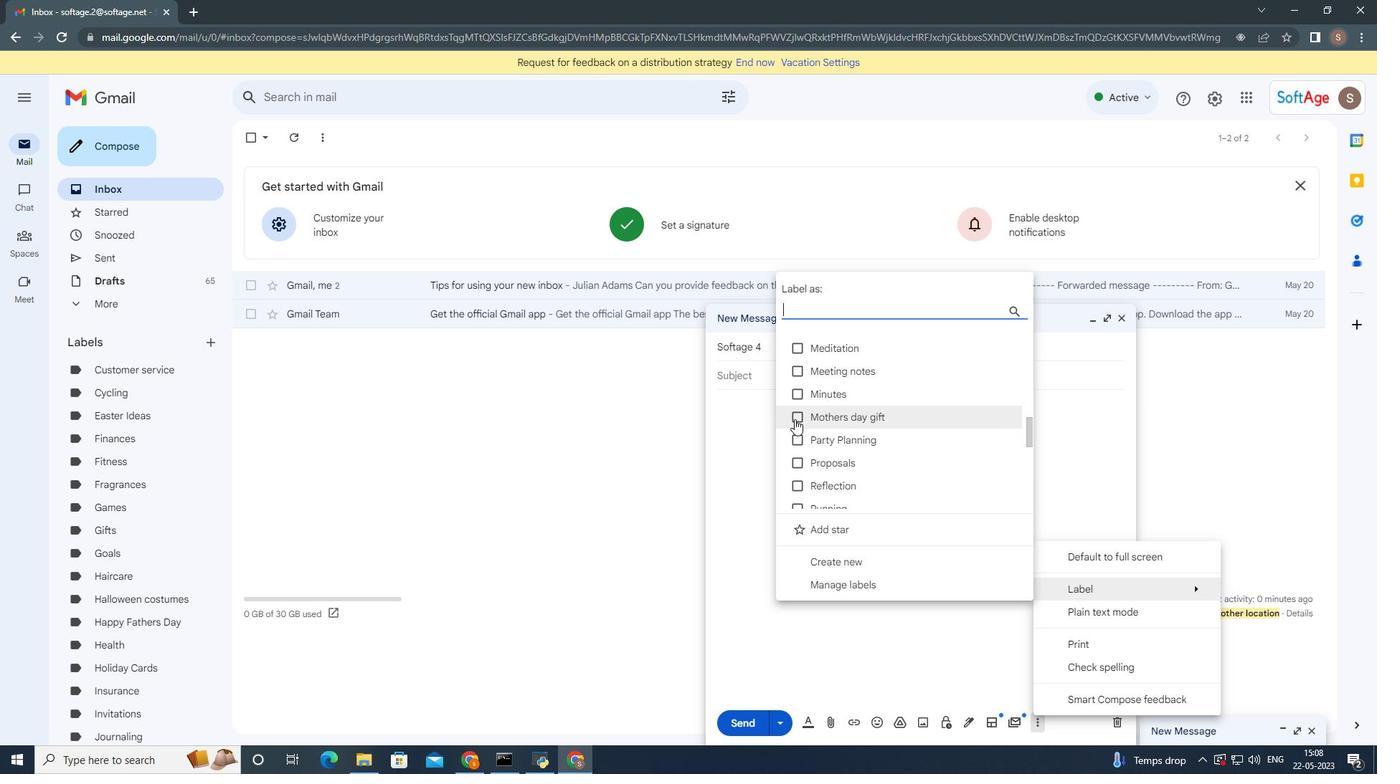 
Action: Mouse moved to (805, 421)
Screenshot: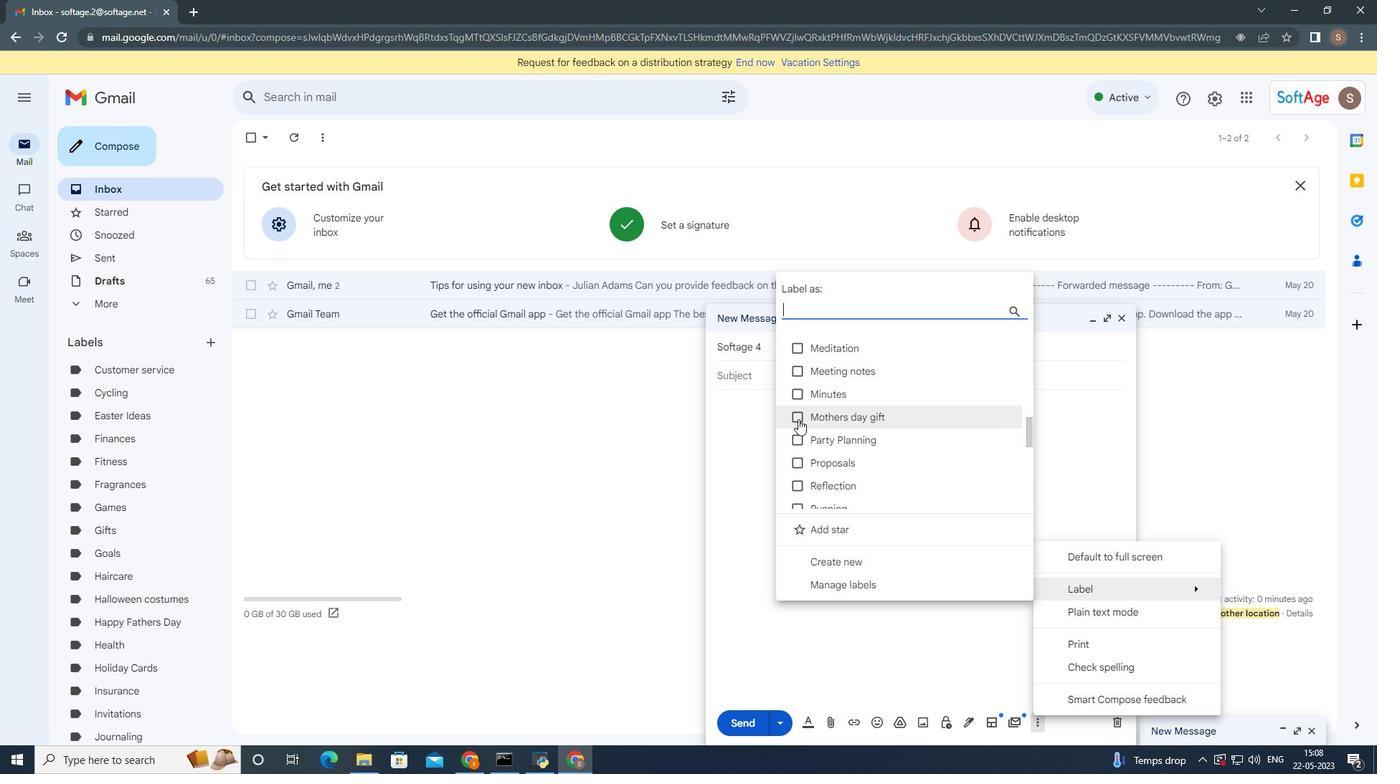 
Action: Mouse scrolled (805, 420) with delta (0, 0)
Screenshot: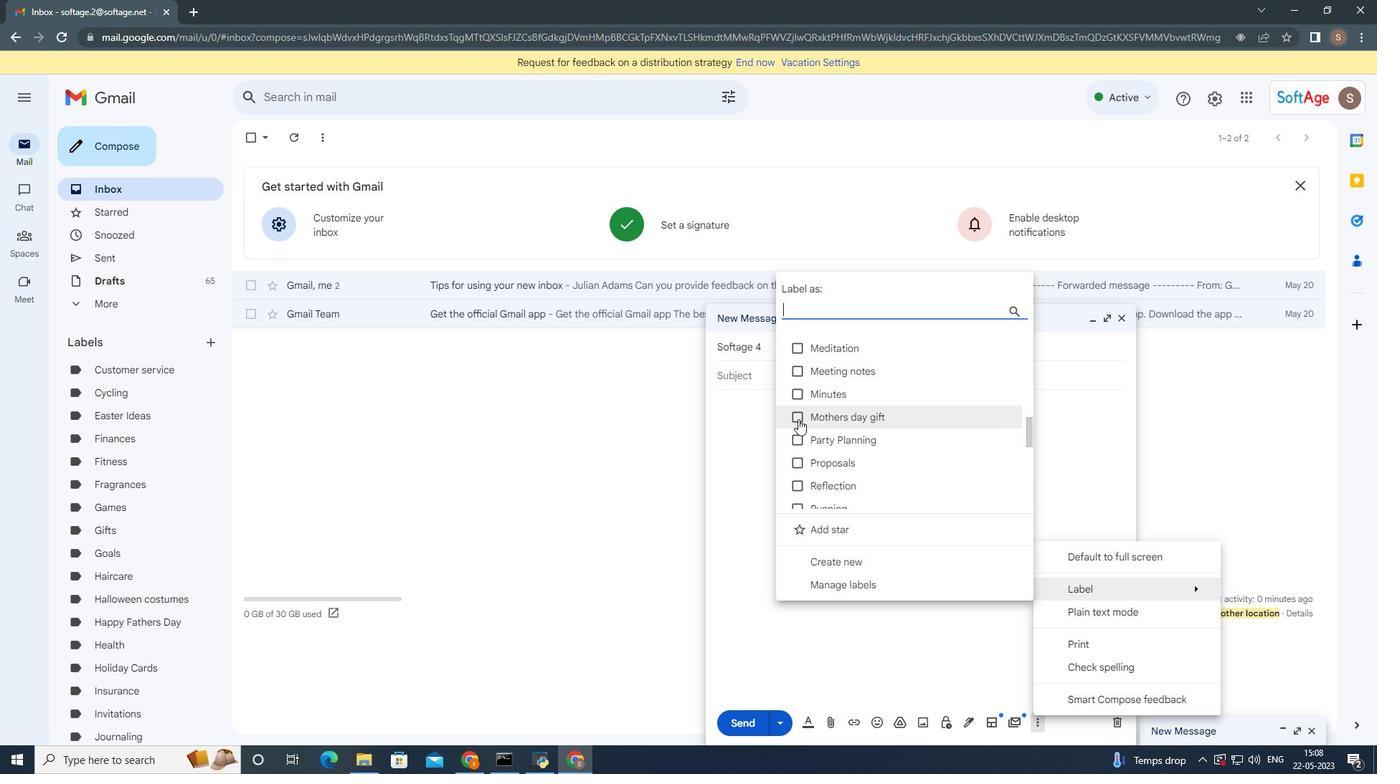 
Action: Mouse moved to (827, 424)
Screenshot: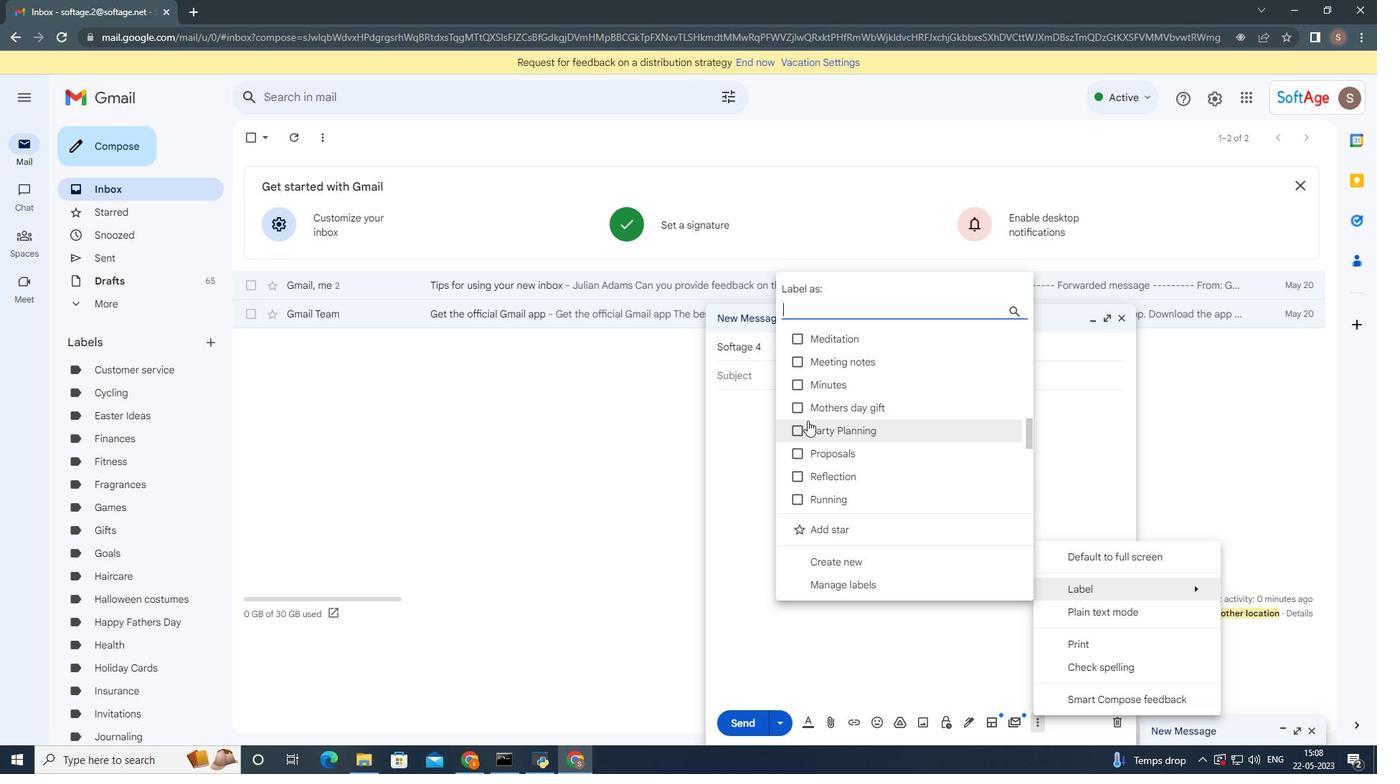 
Action: Mouse scrolled (826, 423) with delta (0, 0)
Screenshot: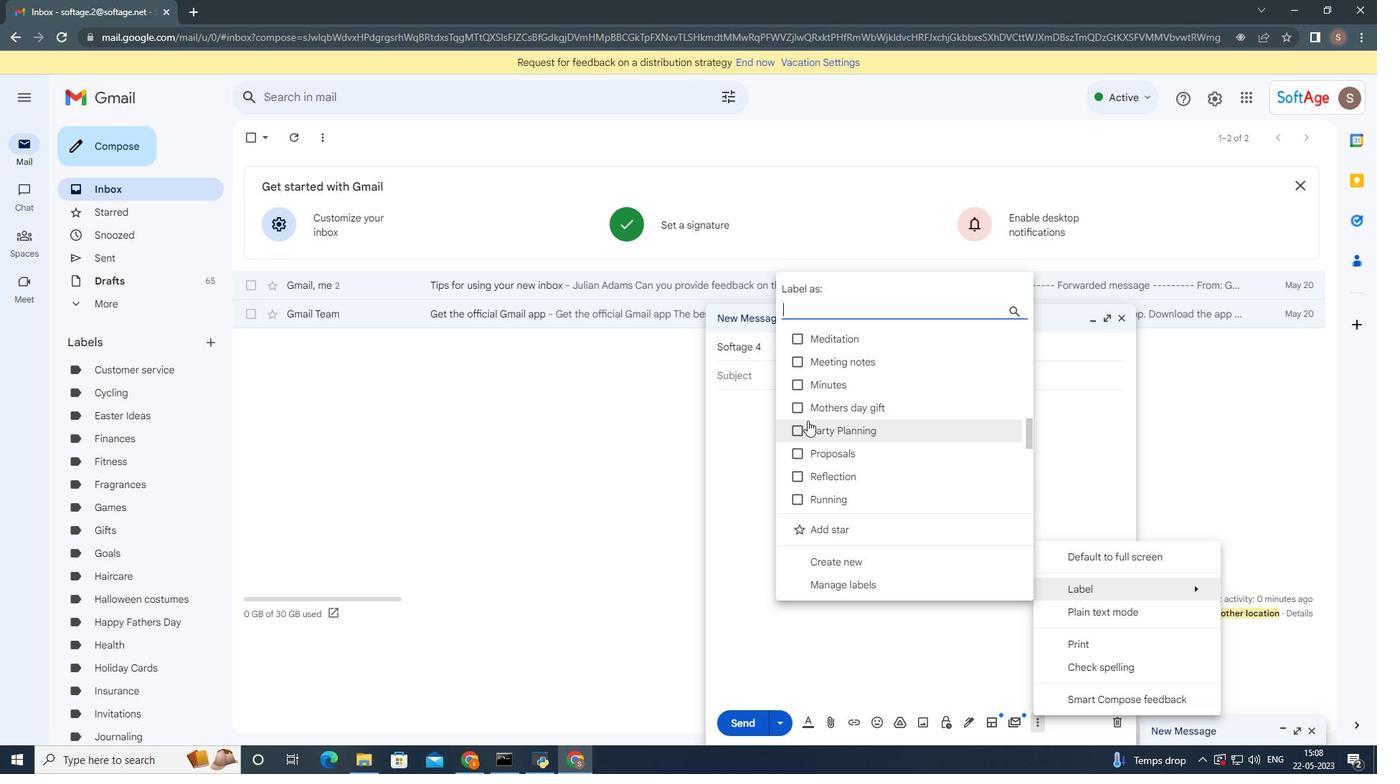 
Action: Mouse scrolled (827, 423) with delta (0, 0)
Screenshot: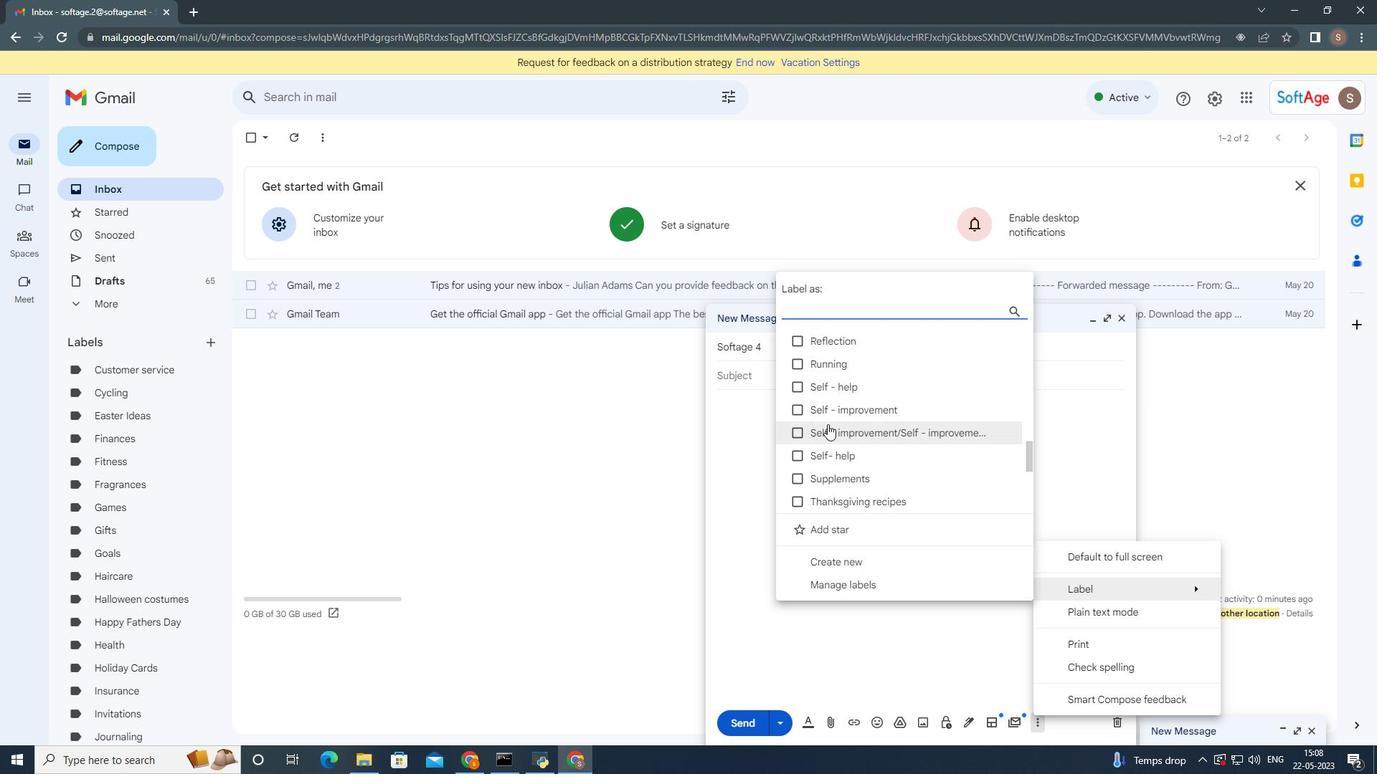 
Action: Mouse scrolled (827, 425) with delta (0, 0)
Screenshot: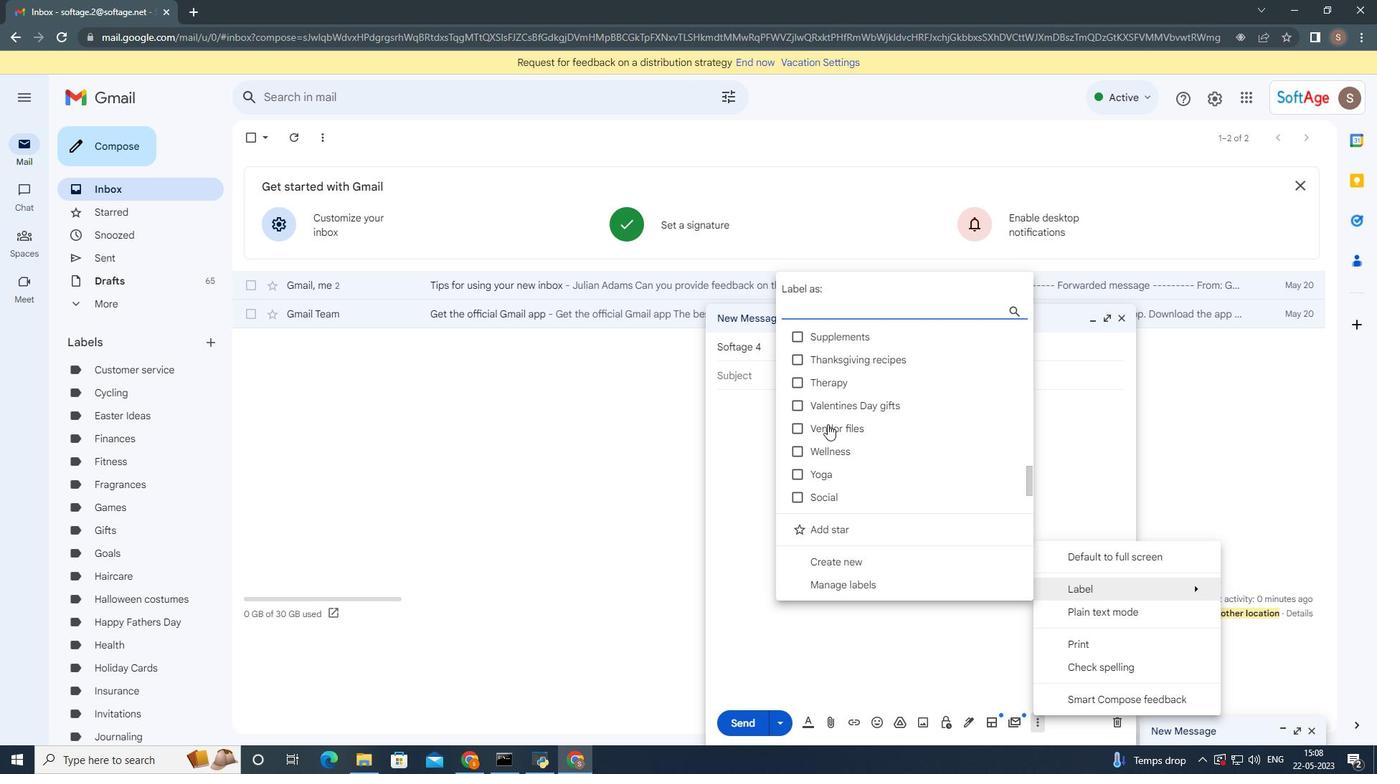 
Action: Mouse scrolled (827, 425) with delta (0, 0)
Screenshot: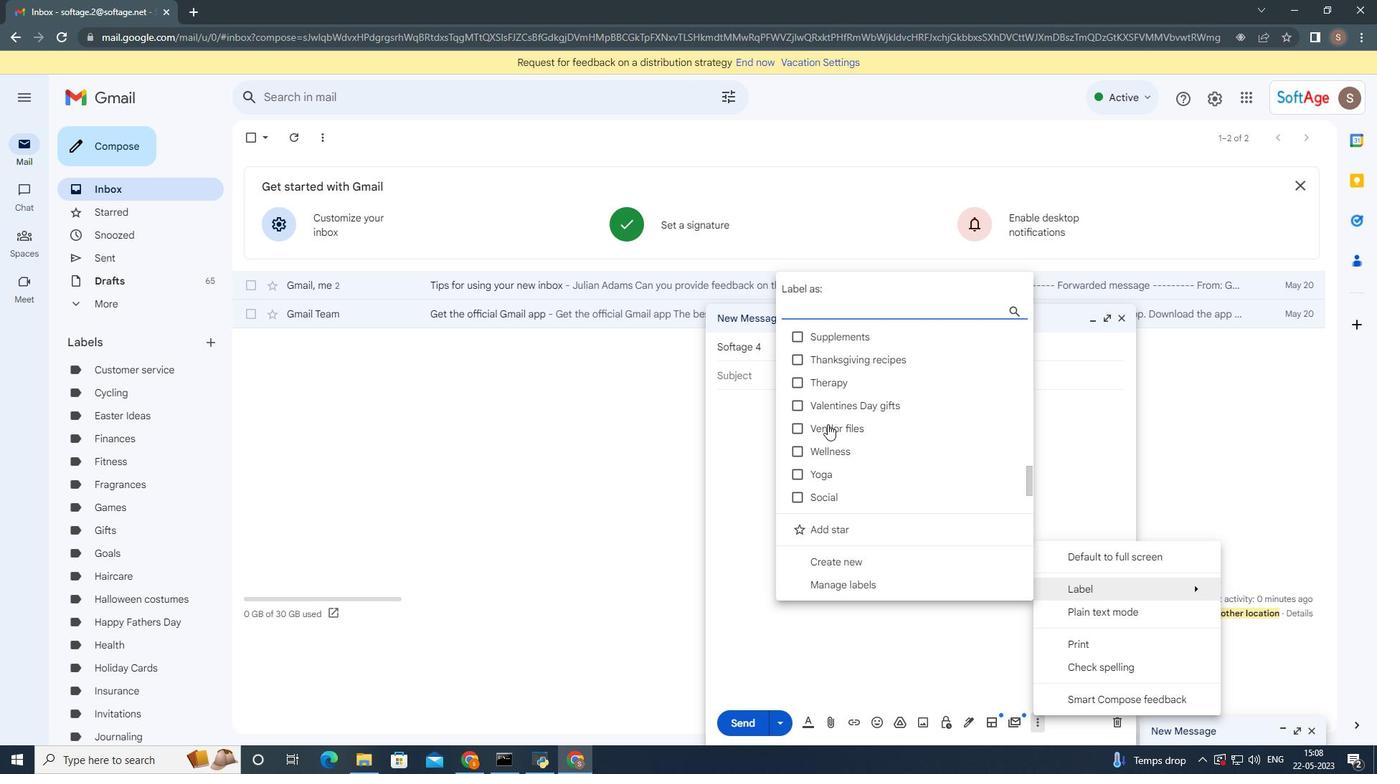 
Action: Mouse moved to (832, 434)
Screenshot: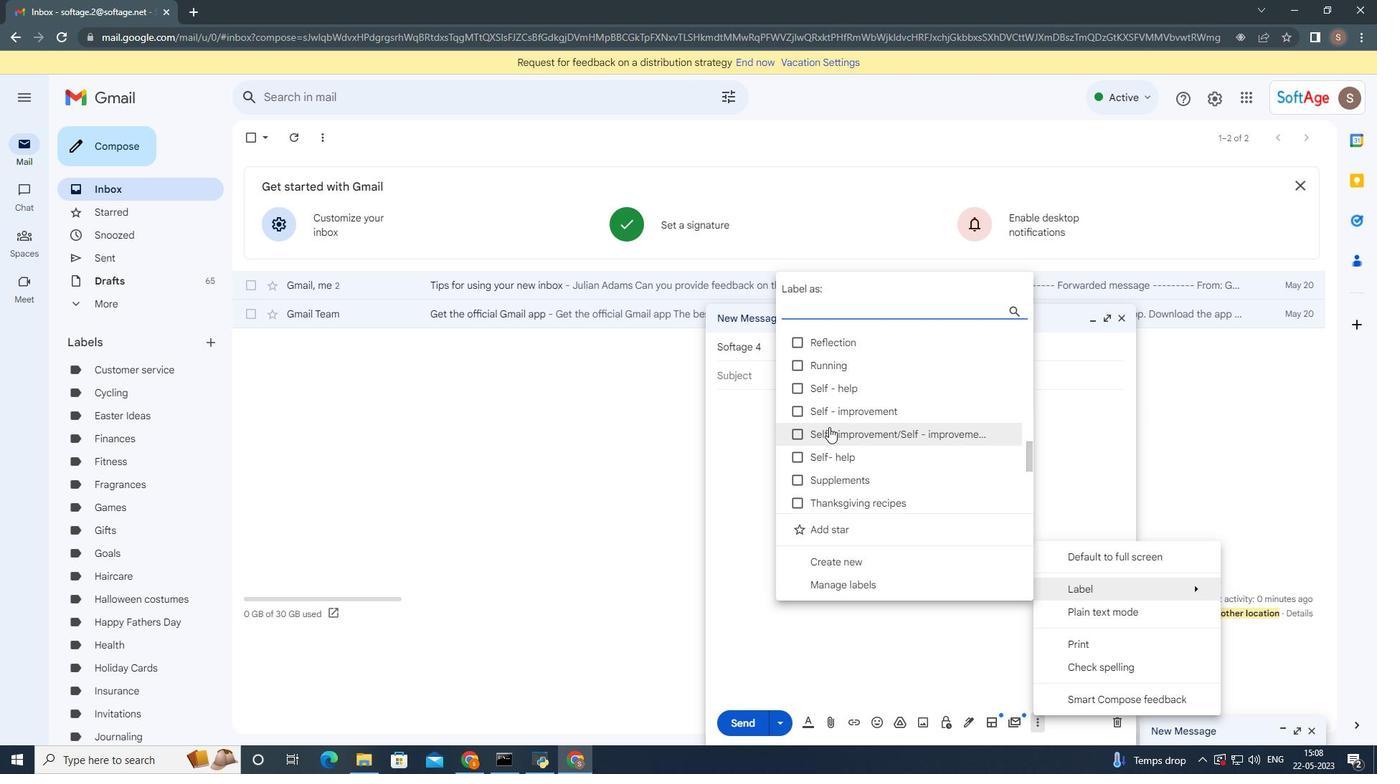 
Action: Mouse scrolled (831, 430) with delta (0, 0)
Screenshot: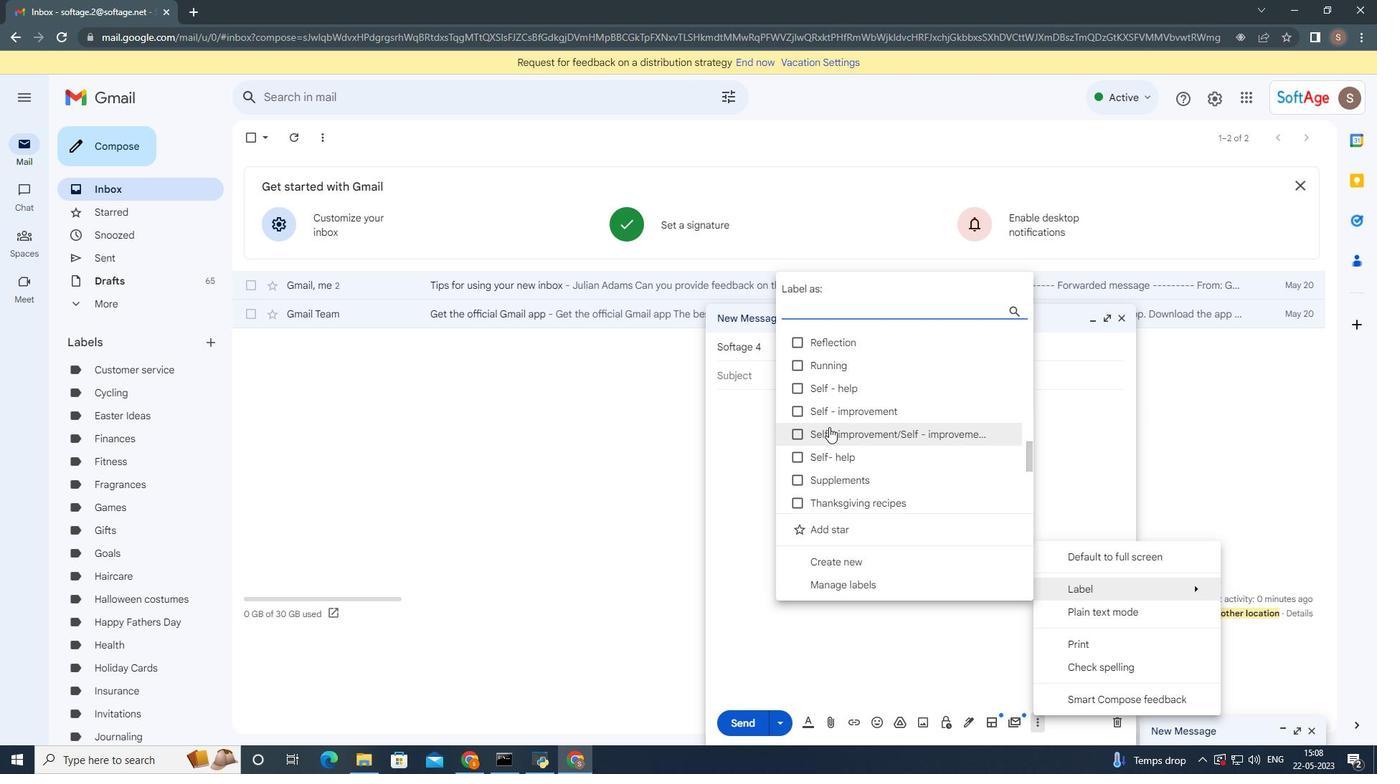 
Action: Mouse scrolled (832, 434) with delta (0, 0)
Screenshot: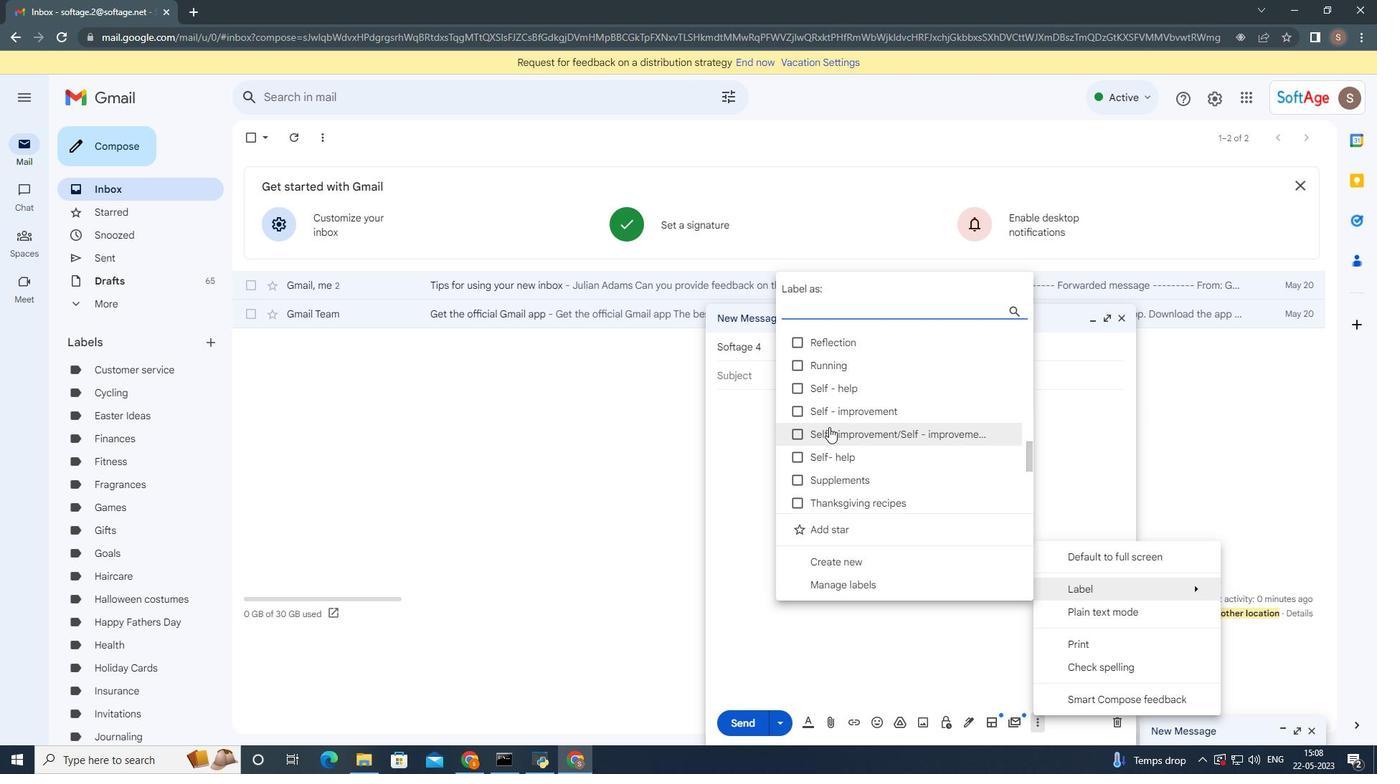 
Action: Mouse moved to (834, 437)
Screenshot: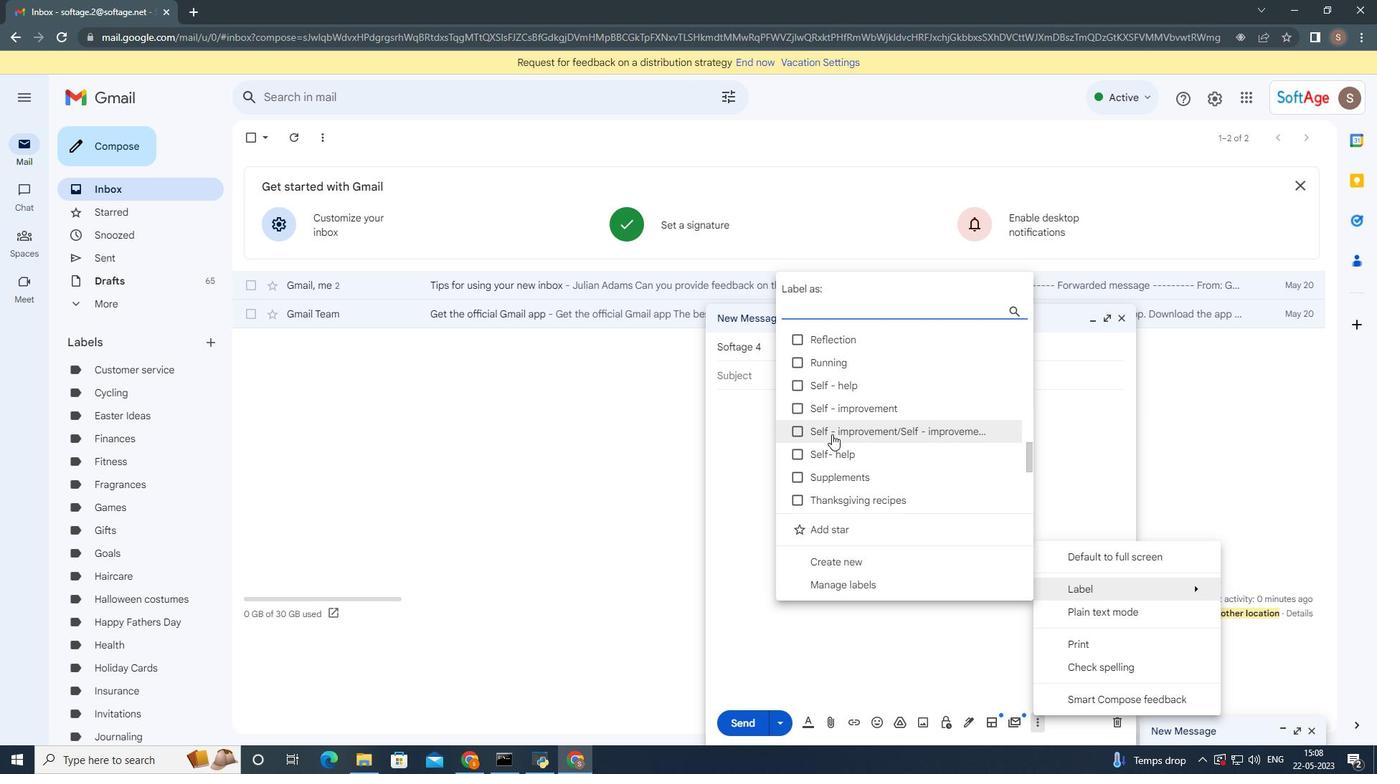 
Action: Mouse scrolled (834, 436) with delta (0, 0)
Screenshot: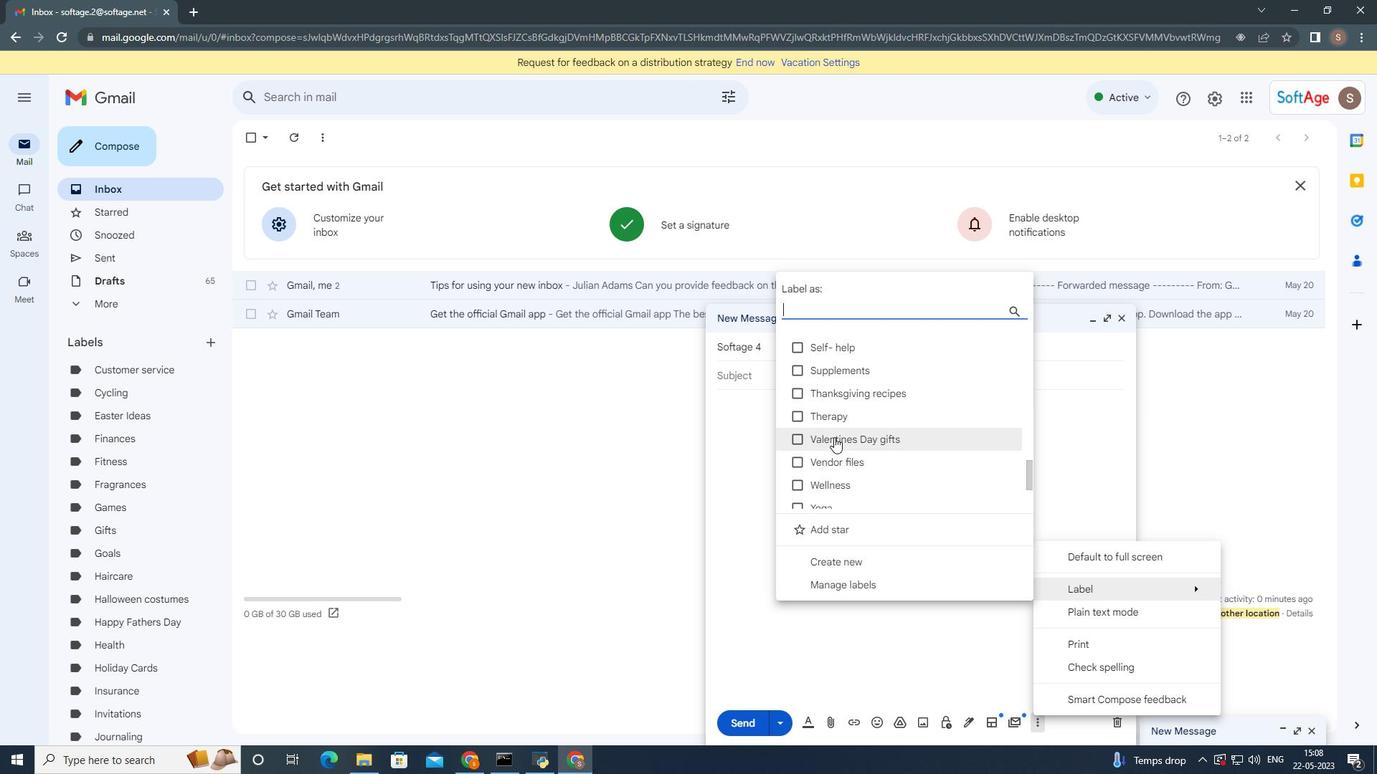 
Action: Mouse scrolled (834, 436) with delta (0, 0)
Screenshot: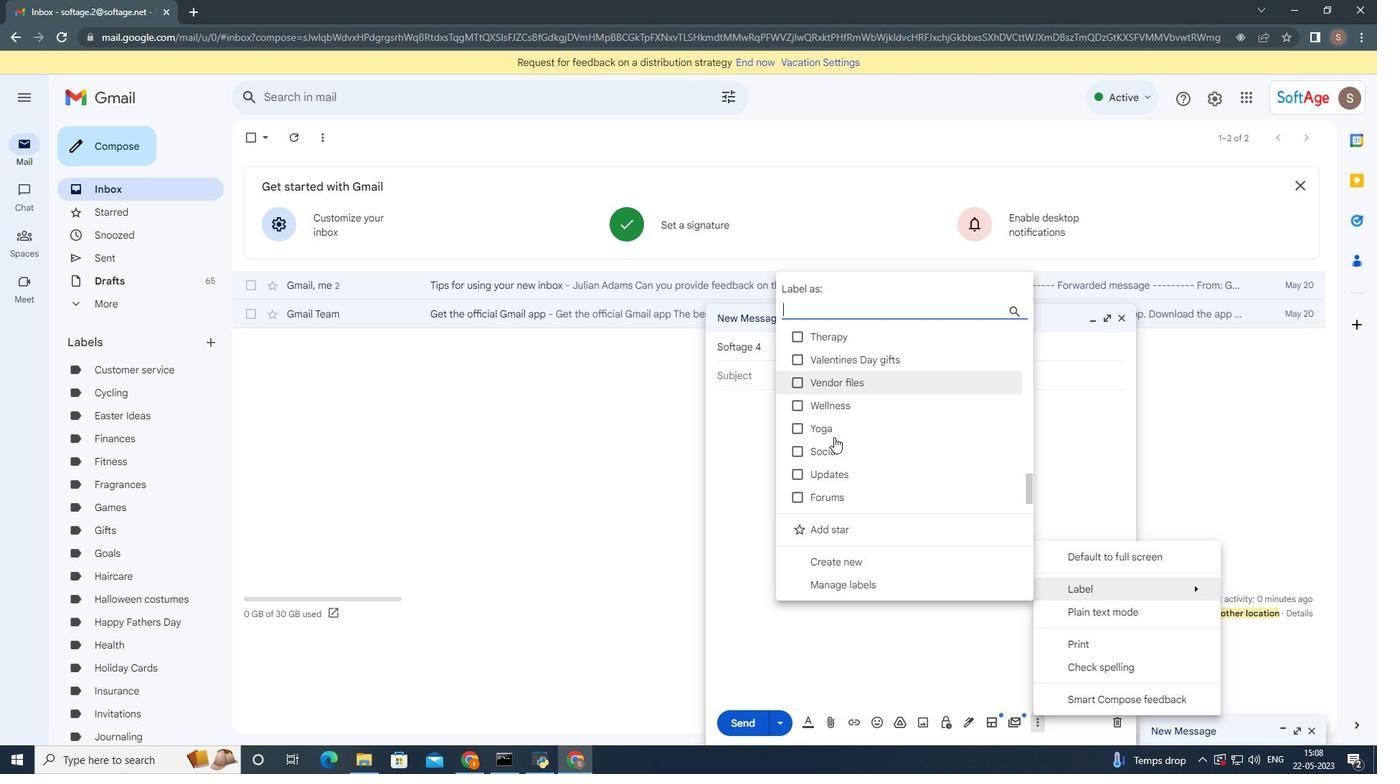 
Action: Mouse moved to (835, 437)
Screenshot: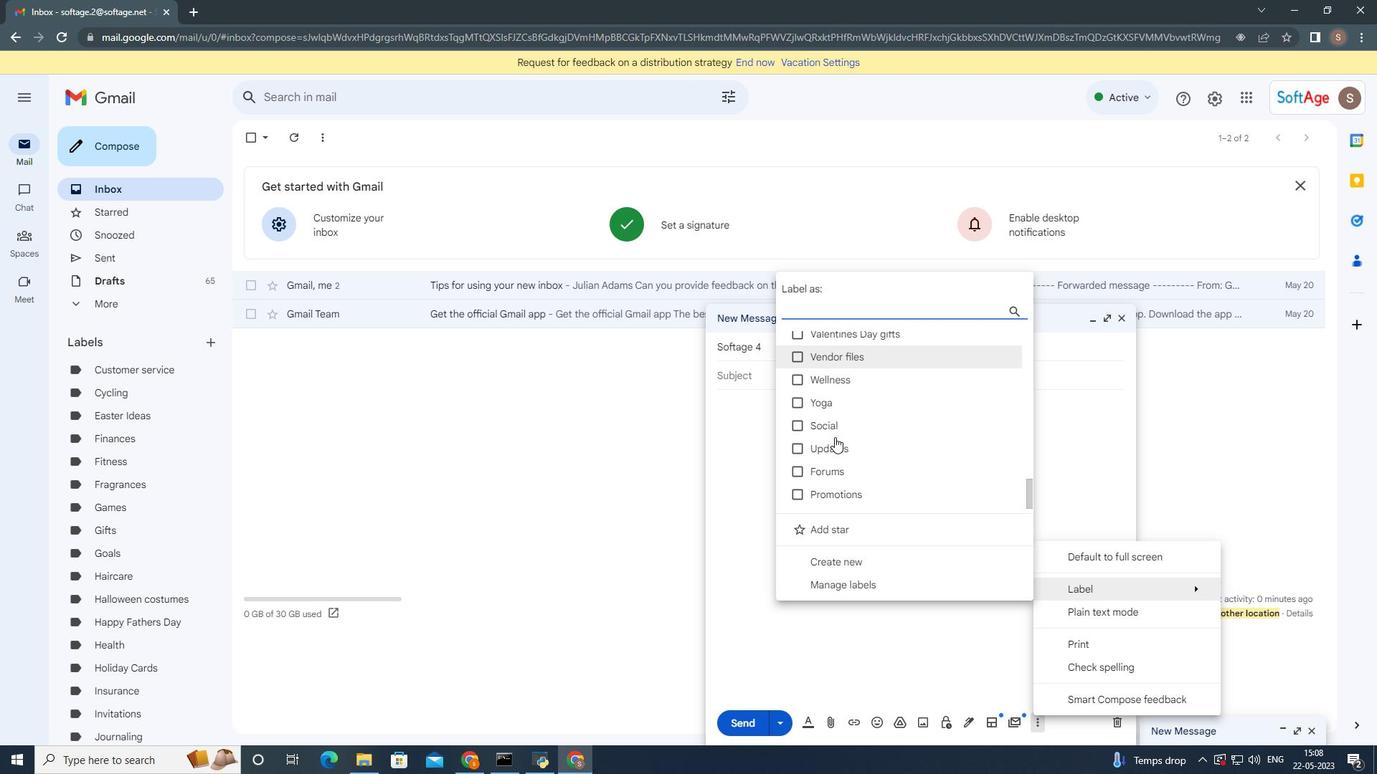 
Action: Mouse scrolled (835, 436) with delta (0, 0)
Screenshot: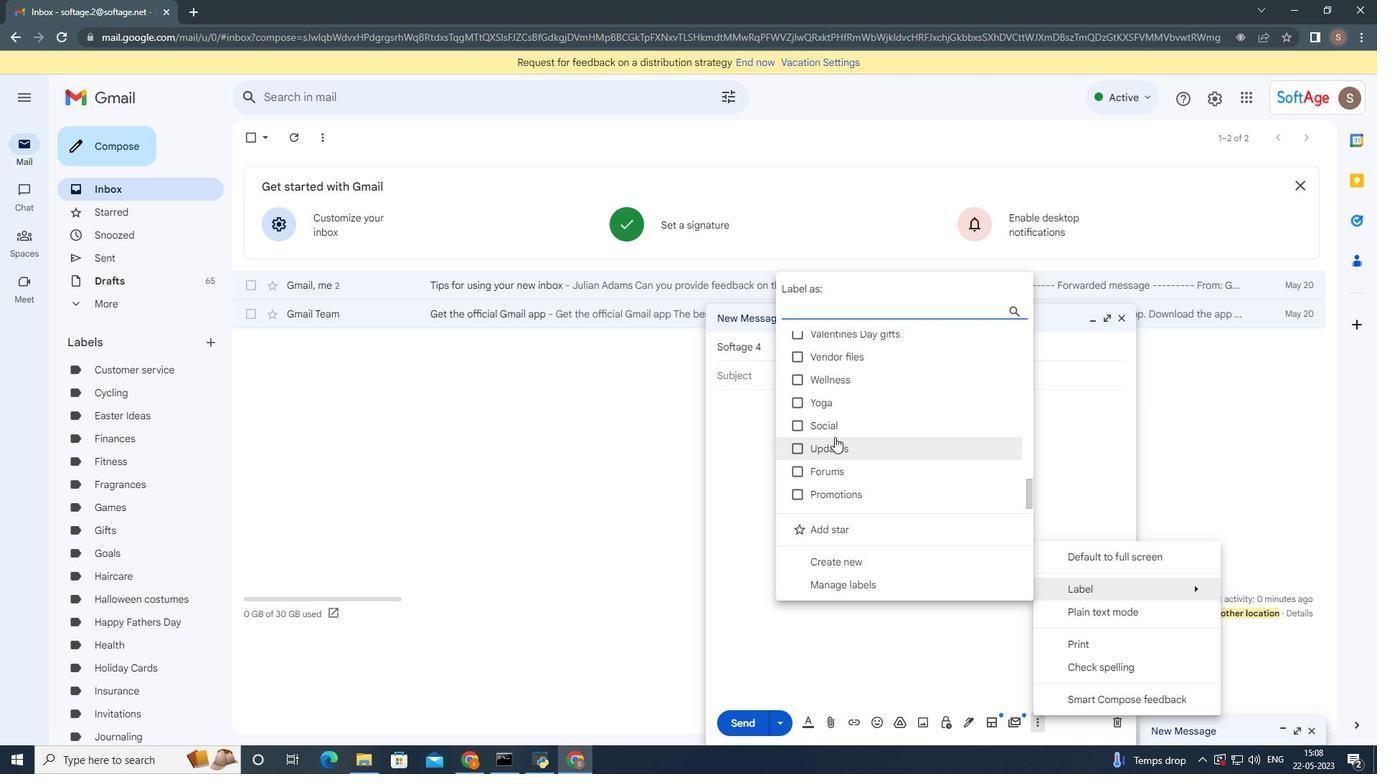 
Action: Mouse moved to (830, 317)
Screenshot: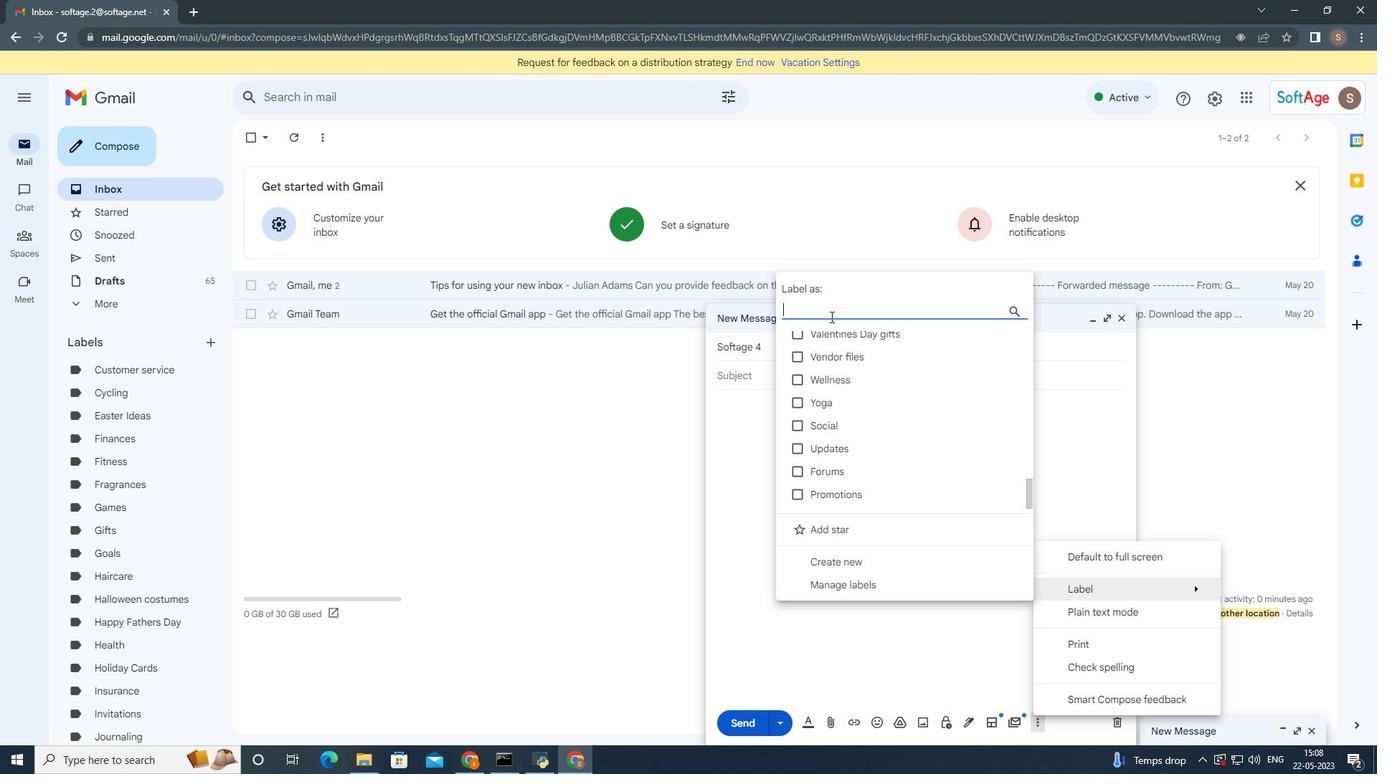 
Action: Key pressed s
Screenshot: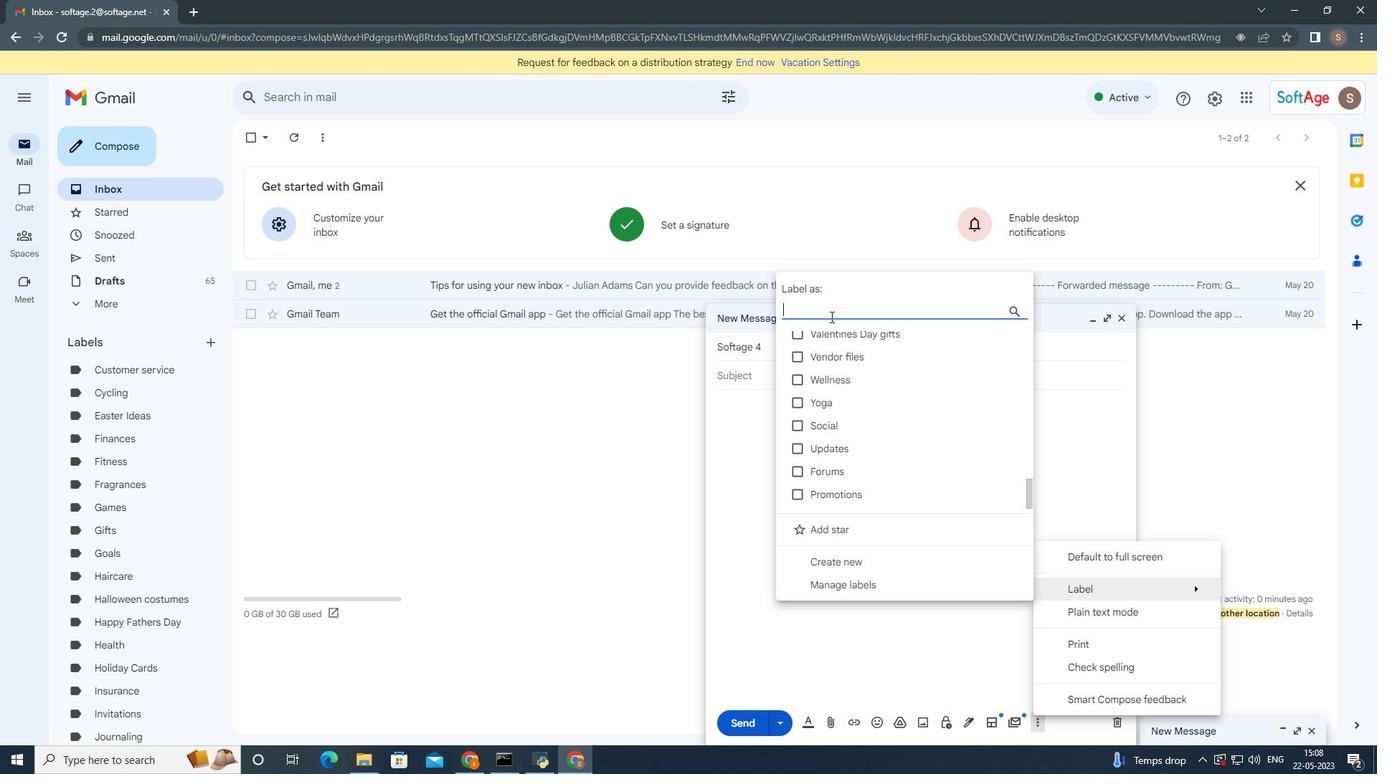 
Action: Mouse moved to (830, 317)
Screenshot: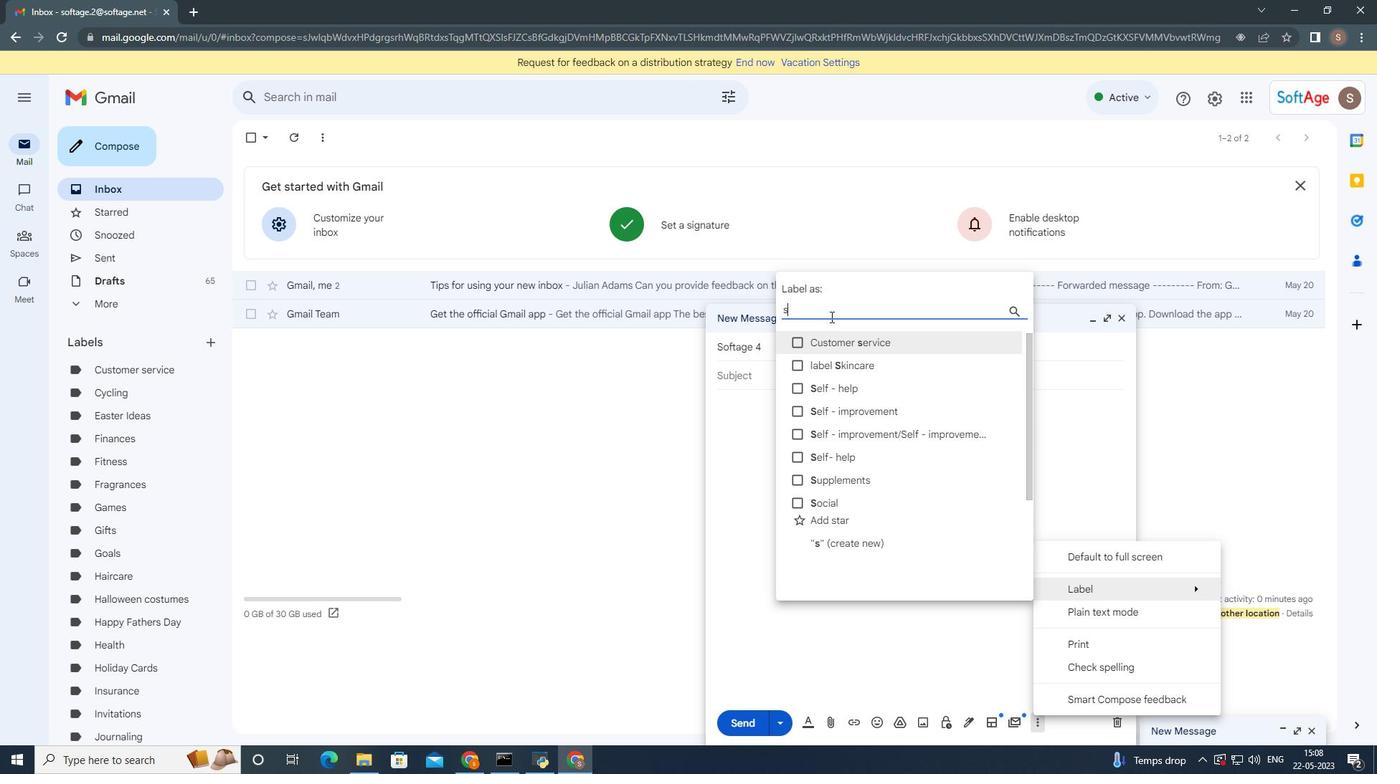 
Action: Key pressed a
Screenshot: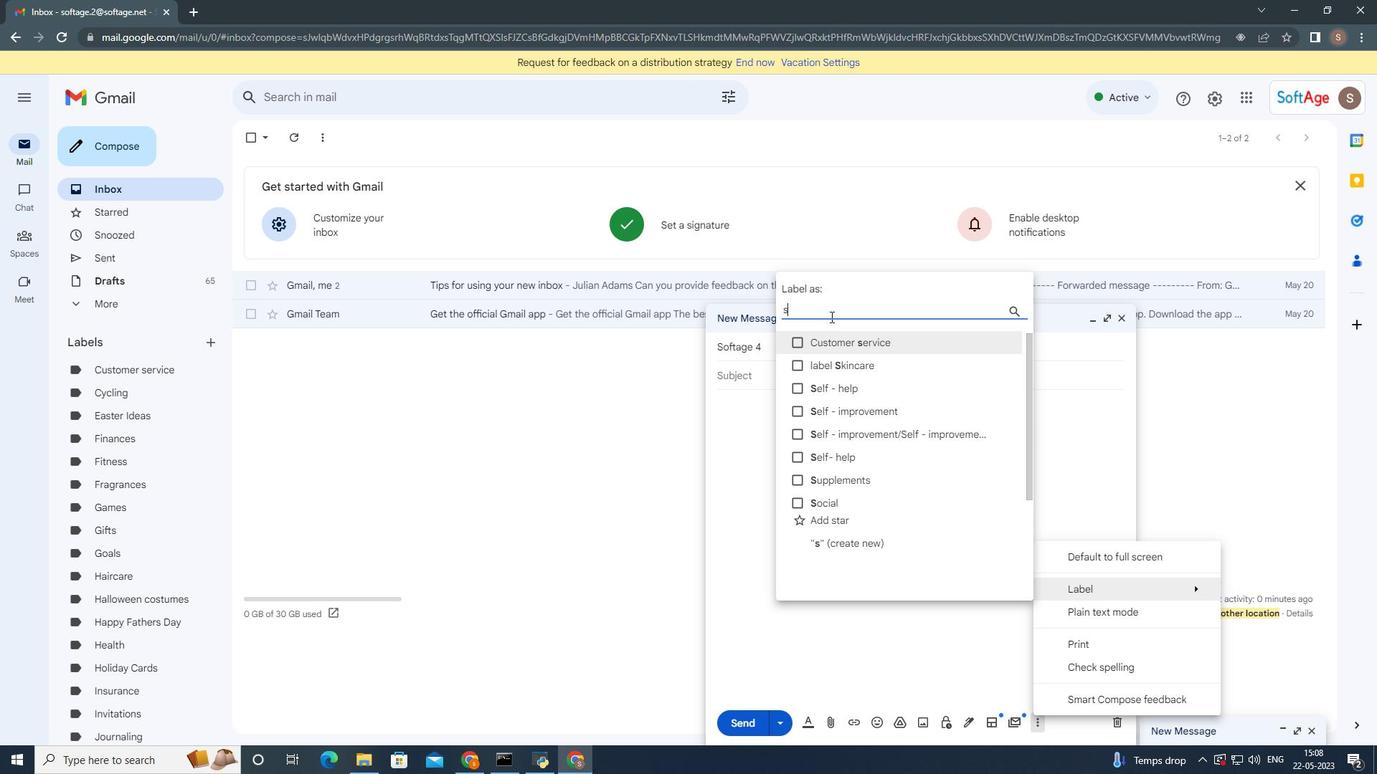 
Action: Mouse moved to (830, 317)
Screenshot: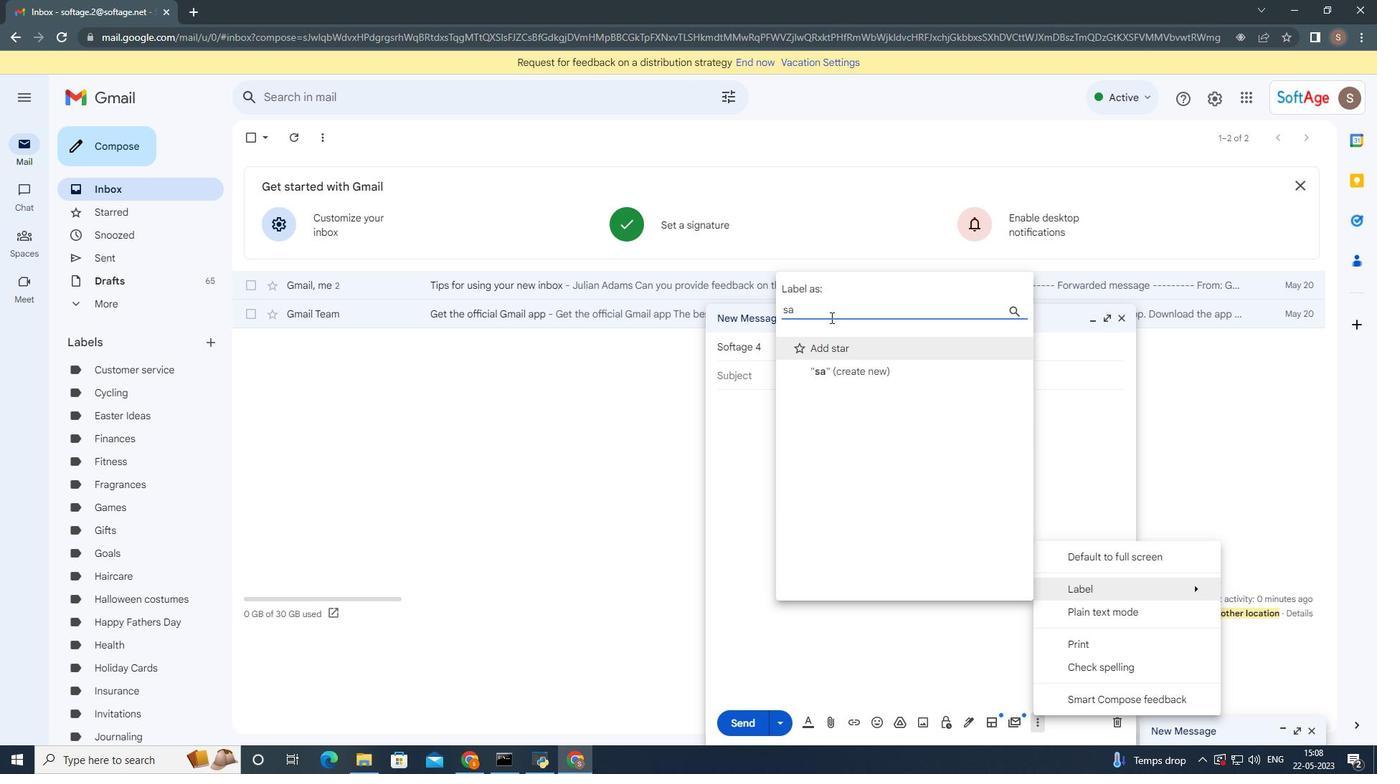 
Action: Key pressed l
Screenshot: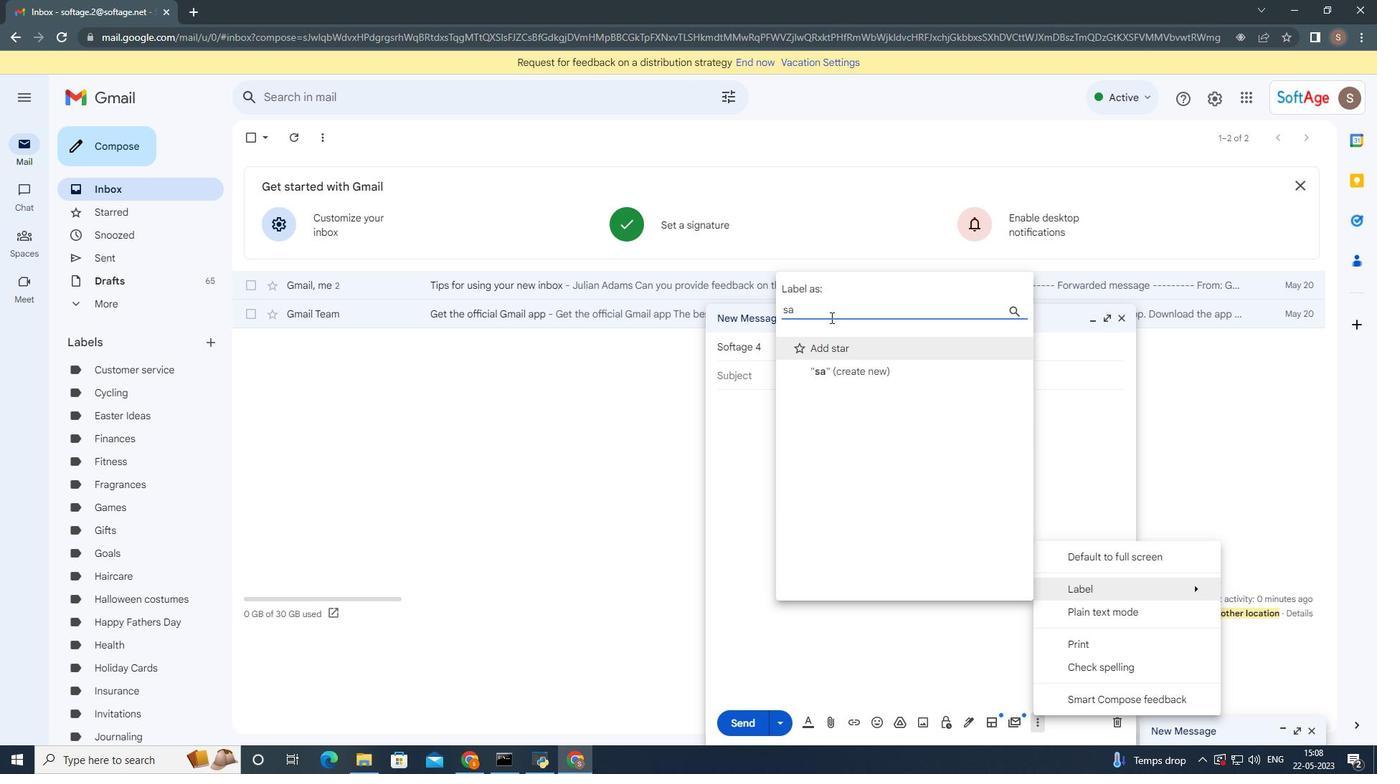 
Action: Mouse moved to (828, 322)
Screenshot: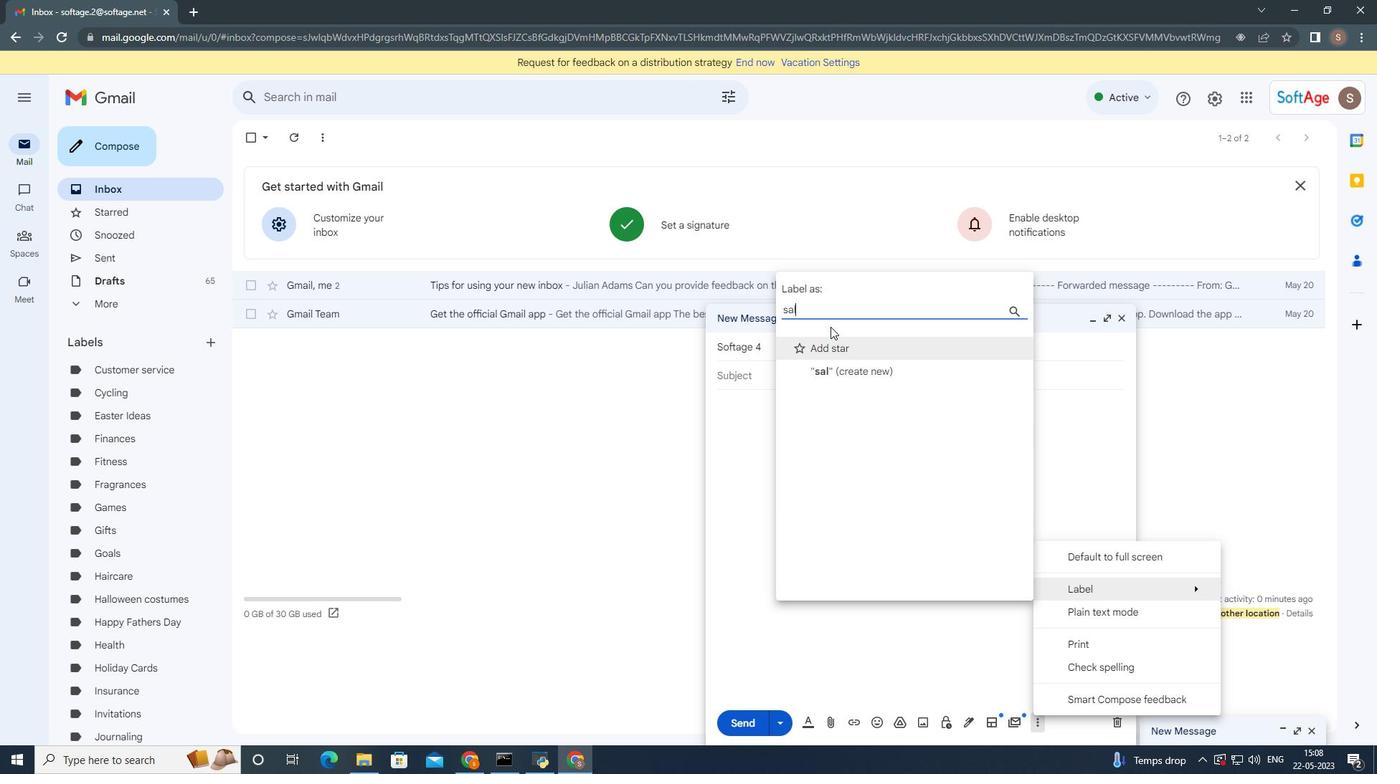 
Action: Key pressed e
Screenshot: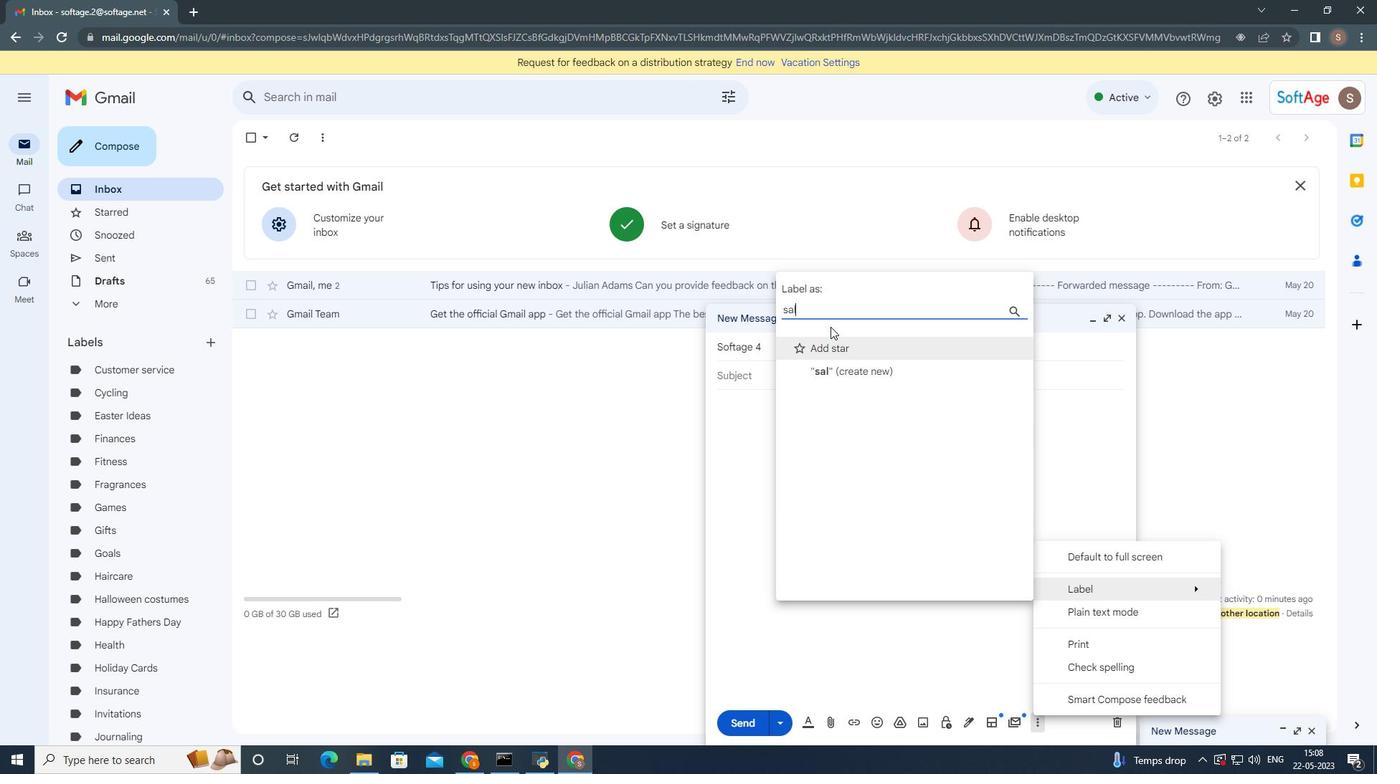 
Action: Mouse moved to (829, 336)
Screenshot: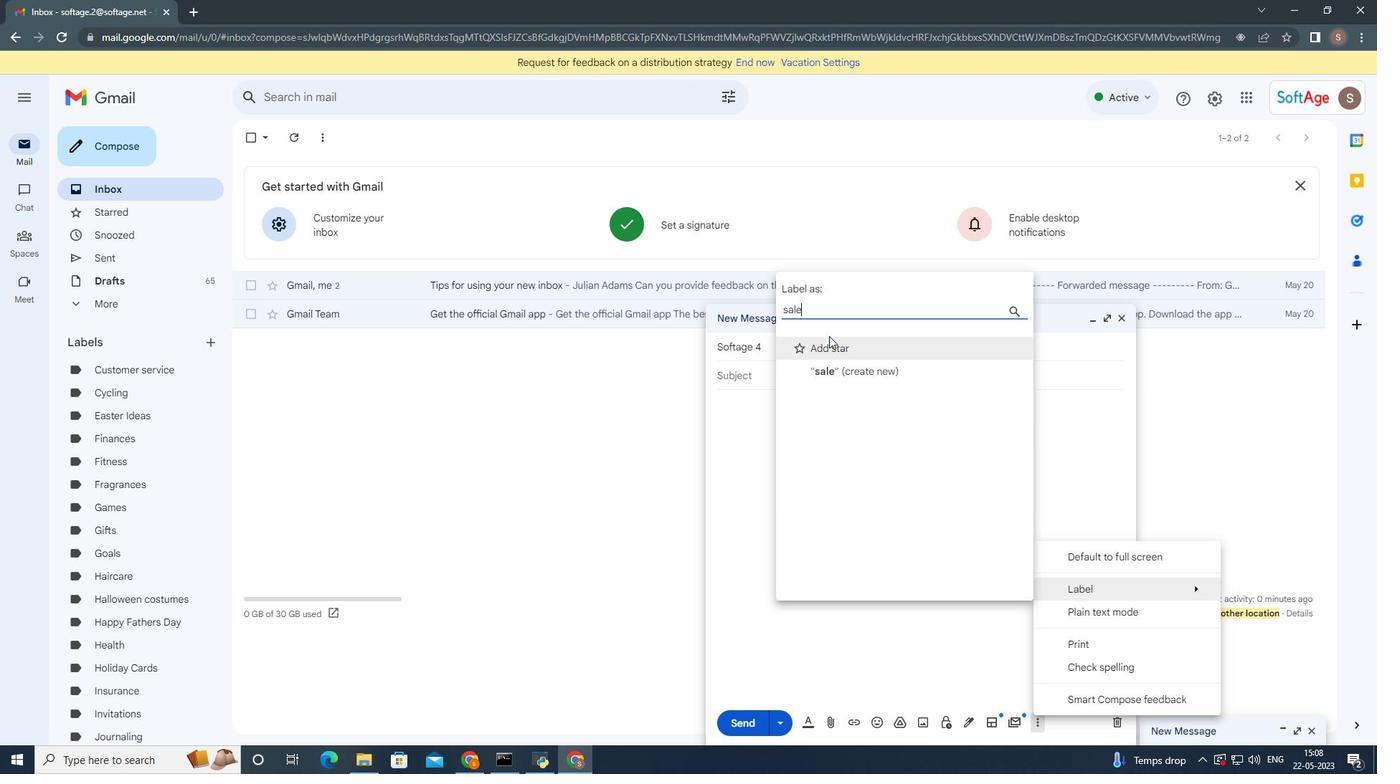 
Action: Key pressed s
Screenshot: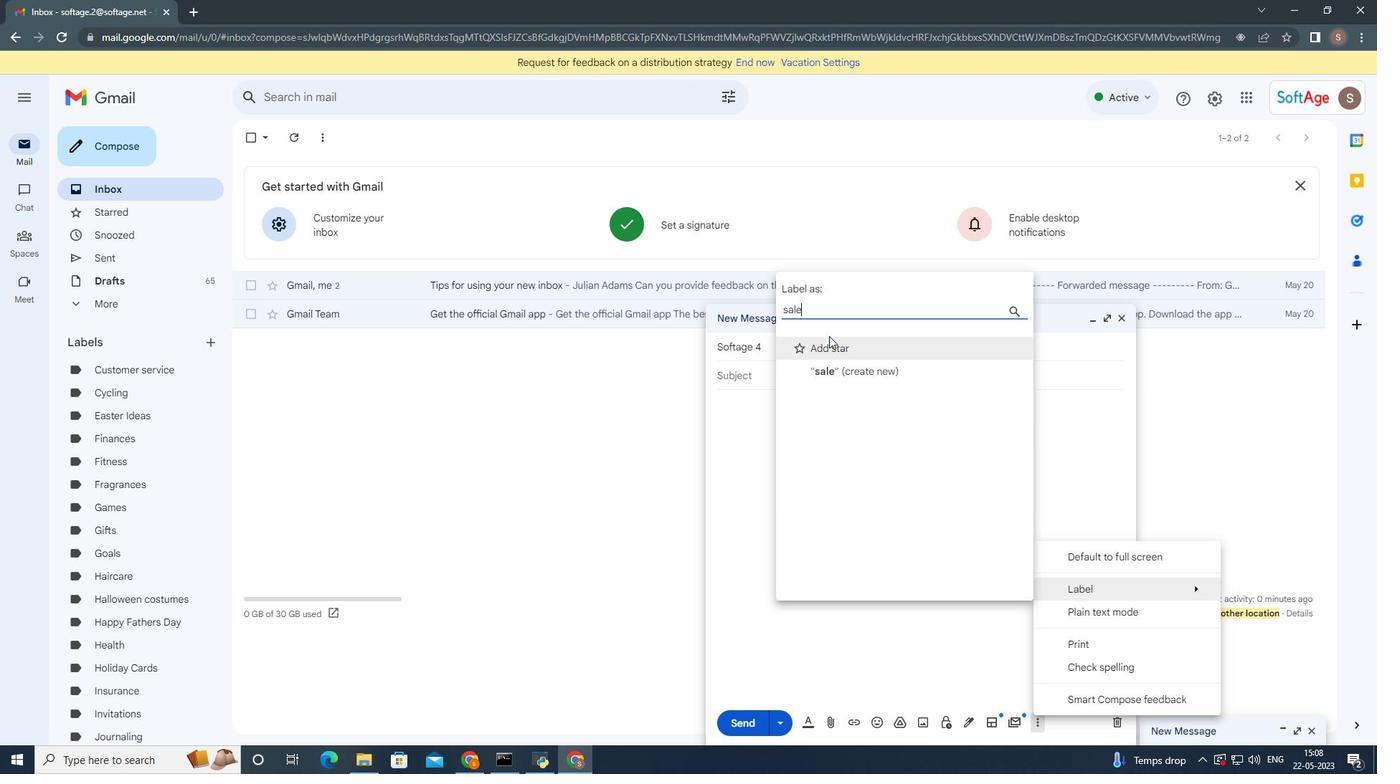 
Action: Mouse moved to (1101, 587)
Screenshot: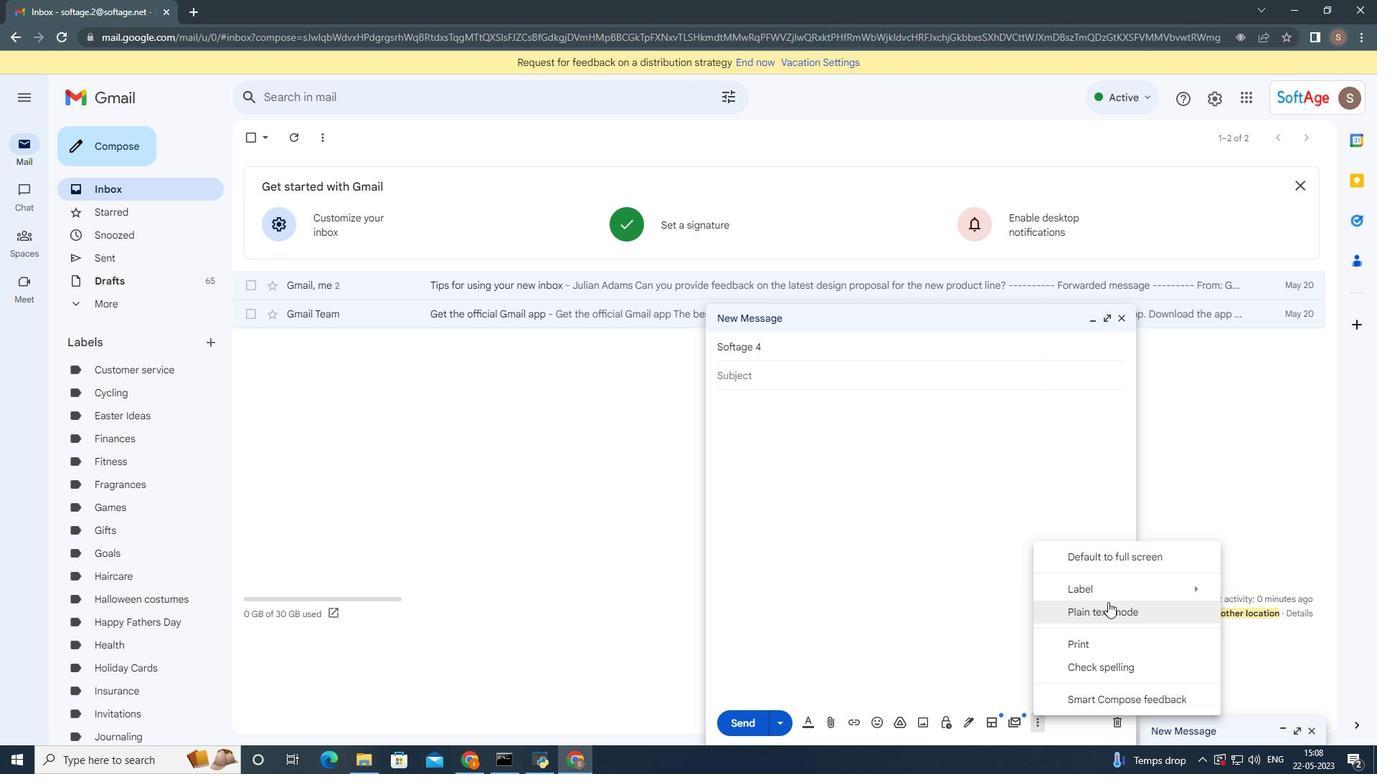 
Action: Mouse pressed left at (1101, 587)
Screenshot: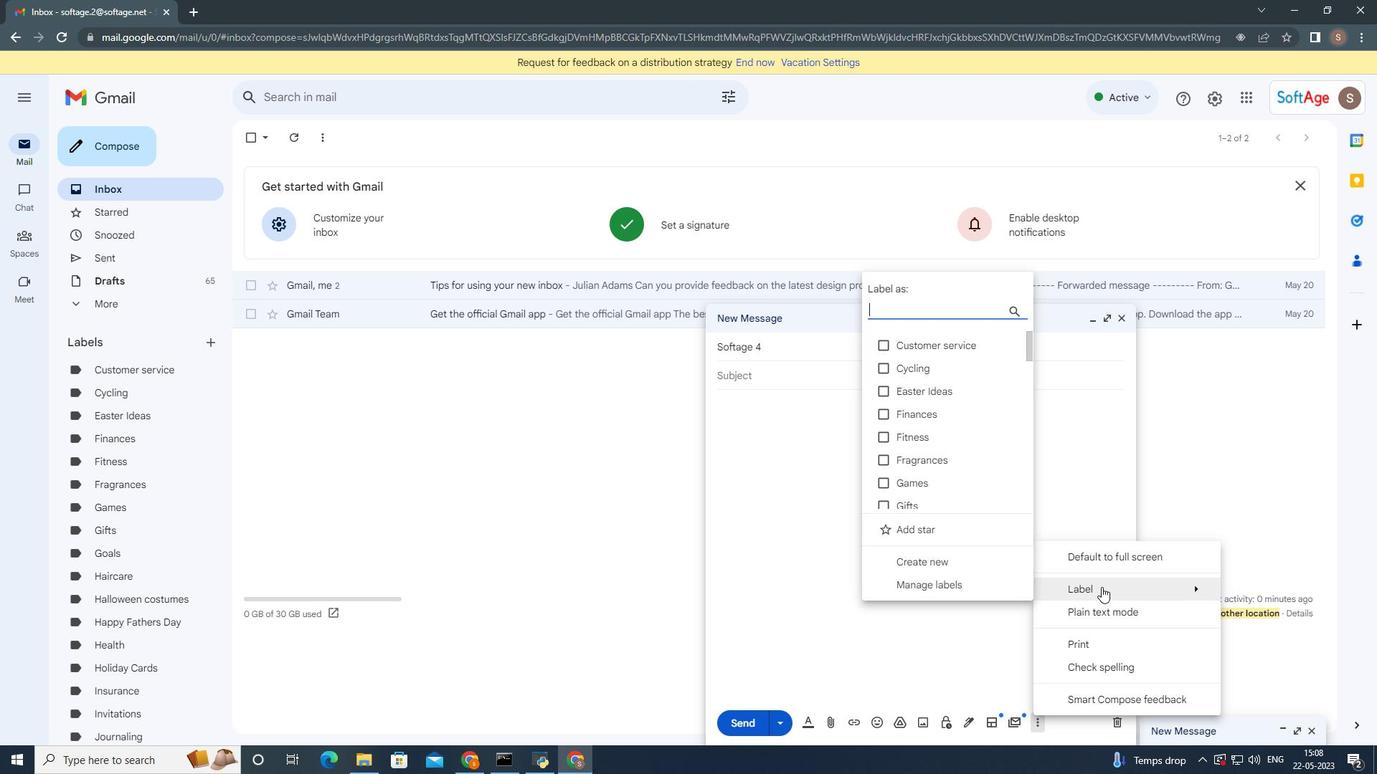 
Action: Mouse moved to (957, 572)
Screenshot: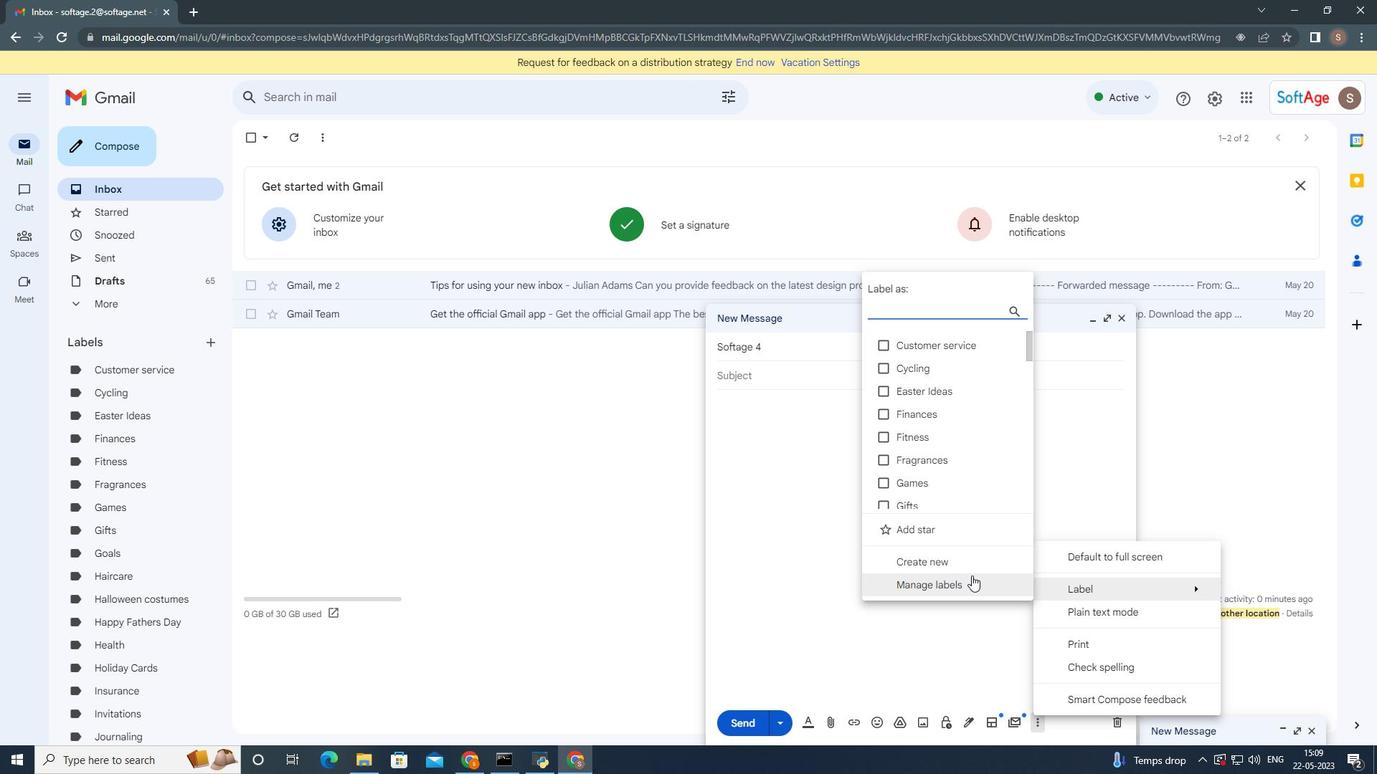 
Action: Mouse pressed left at (957, 572)
Screenshot: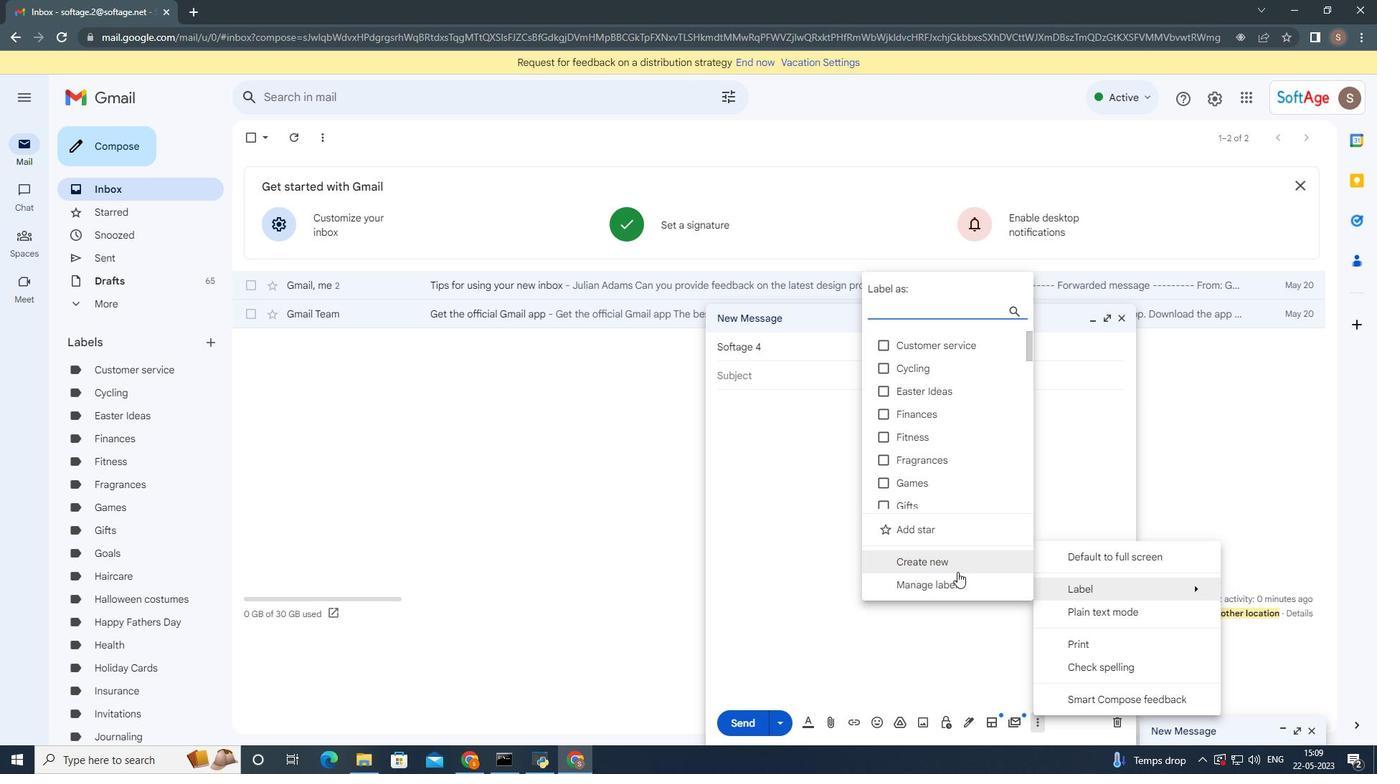 
Action: Mouse moved to (852, 429)
Screenshot: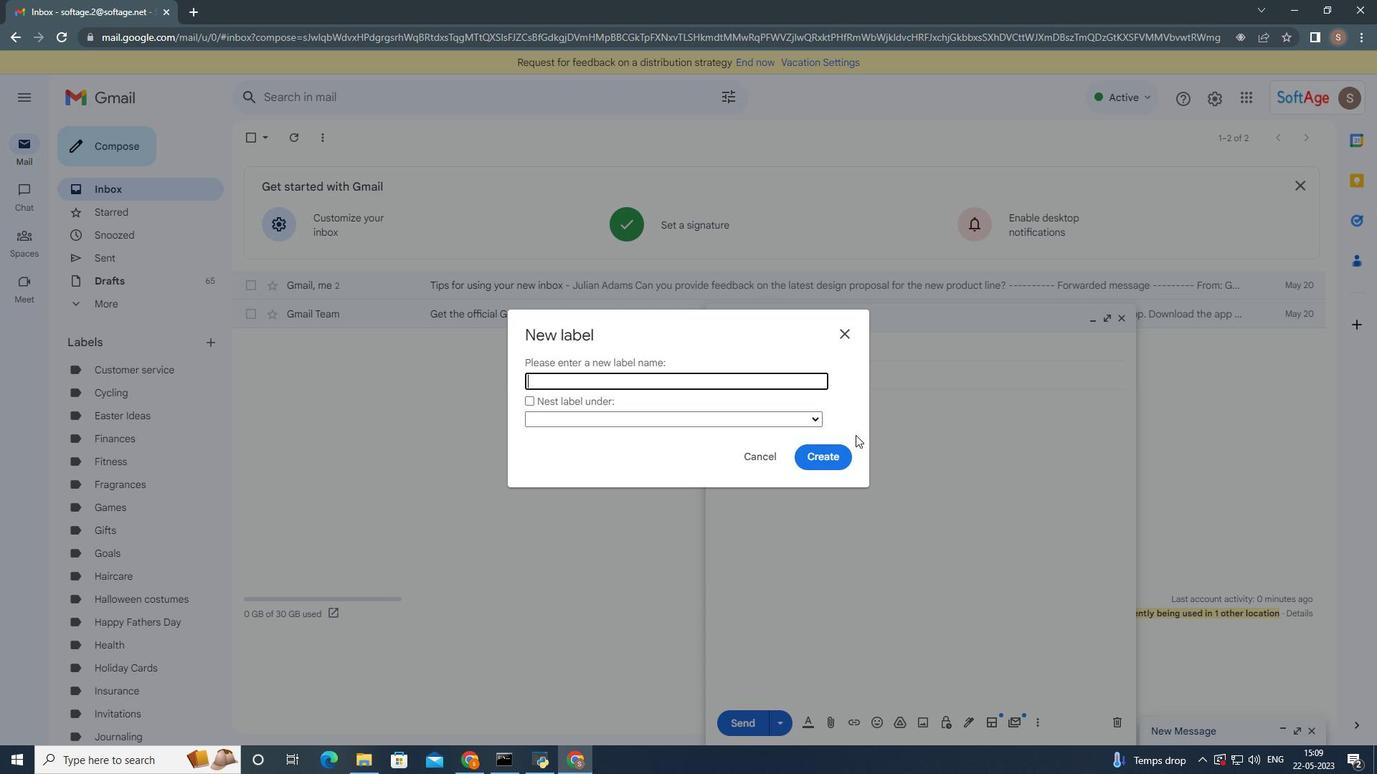 
Action: Key pressed <Key.shift>Sales
Screenshot: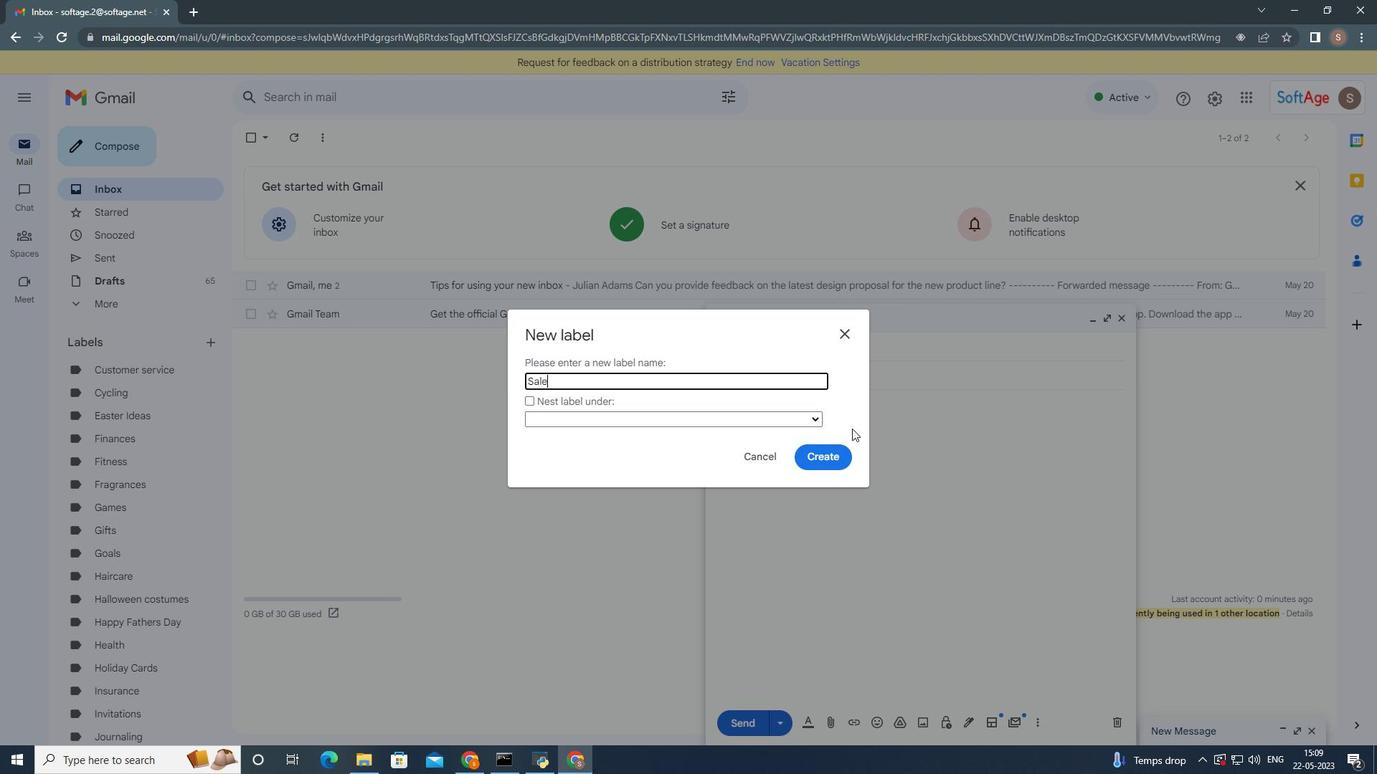 
Action: Mouse scrolled (852, 429) with delta (0, 0)
Screenshot: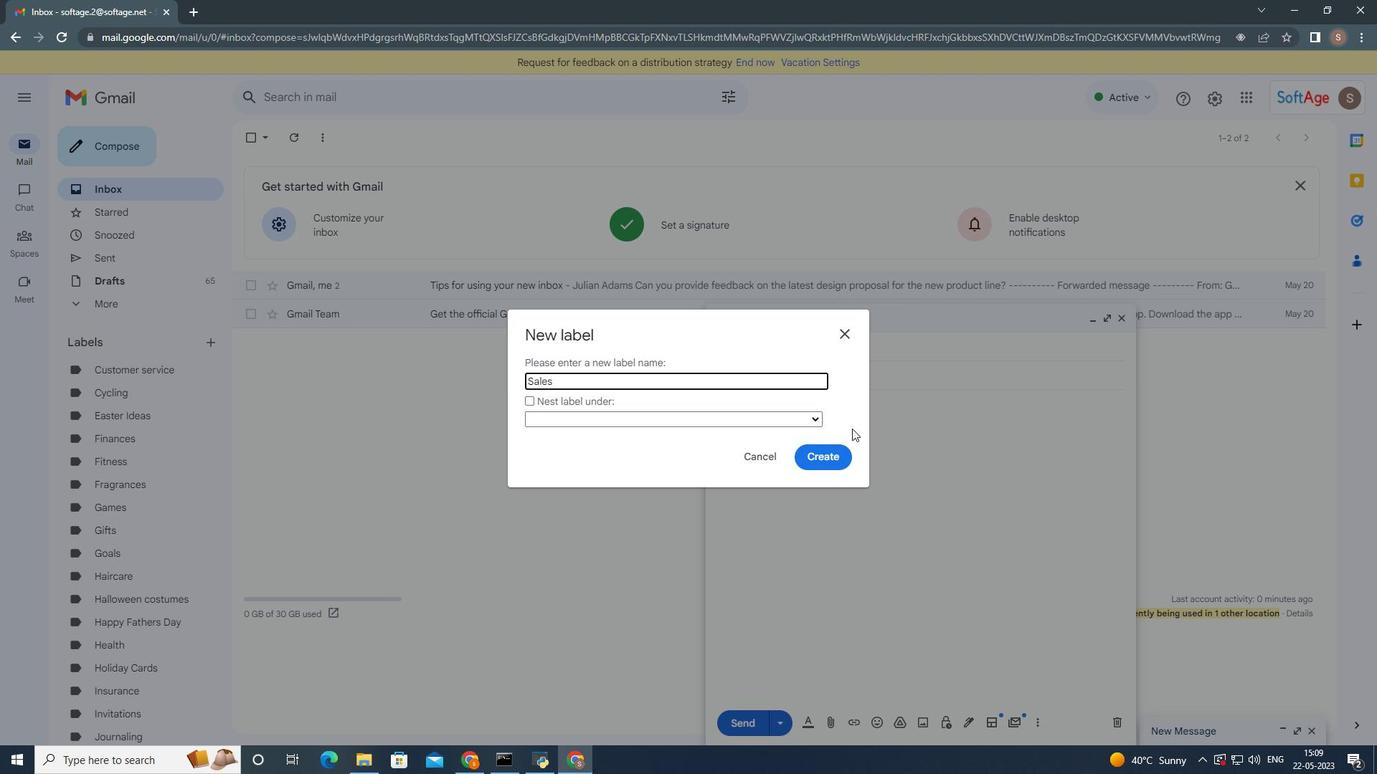 
Action: Mouse moved to (818, 454)
Screenshot: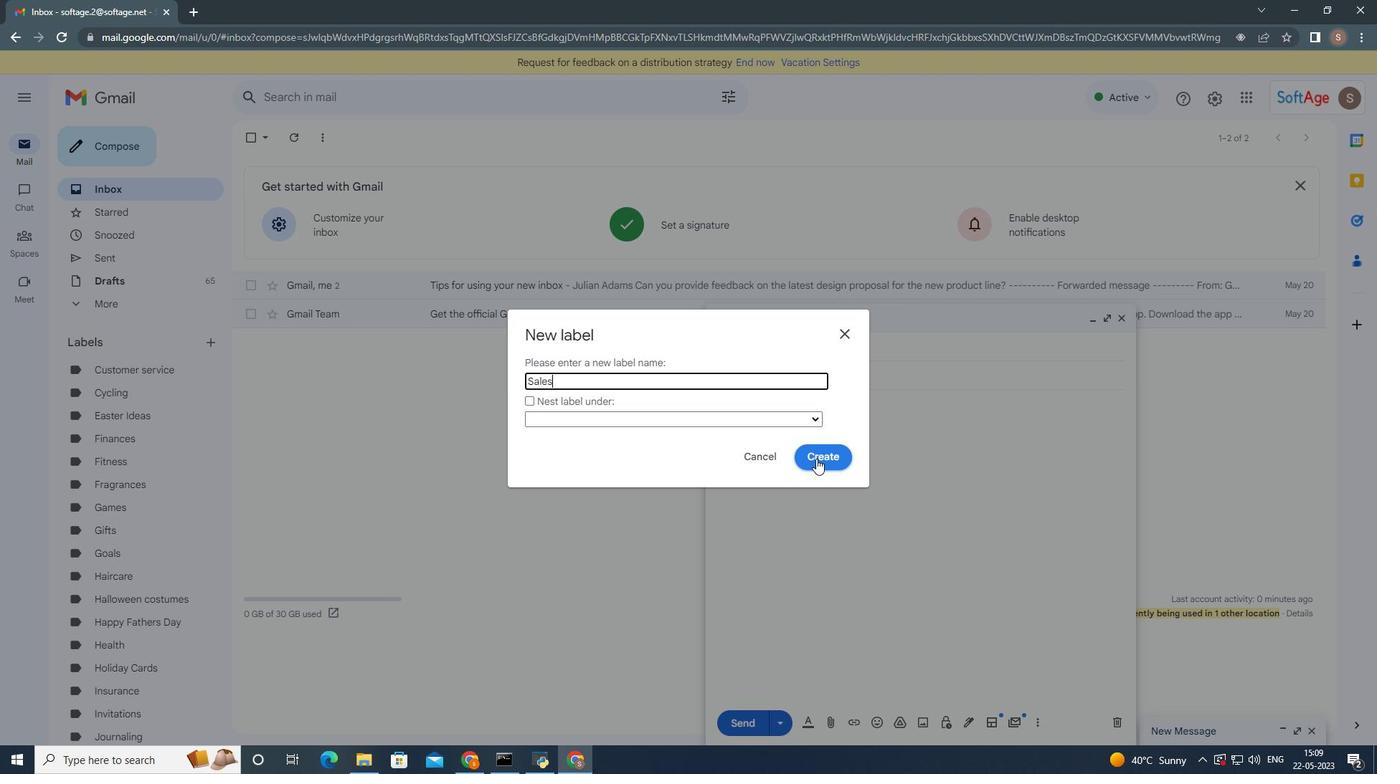 
Action: Mouse pressed left at (818, 454)
Screenshot: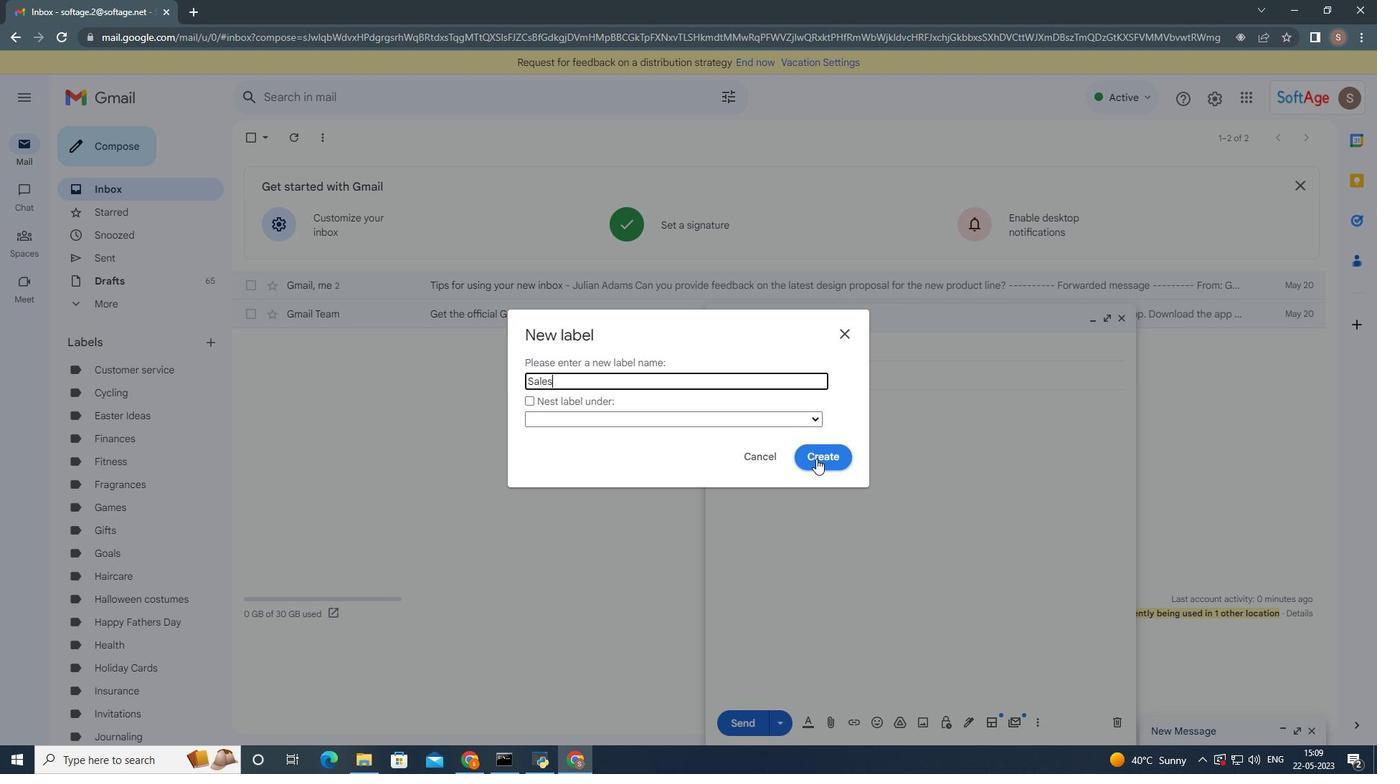 
Action: Mouse moved to (962, 719)
Screenshot: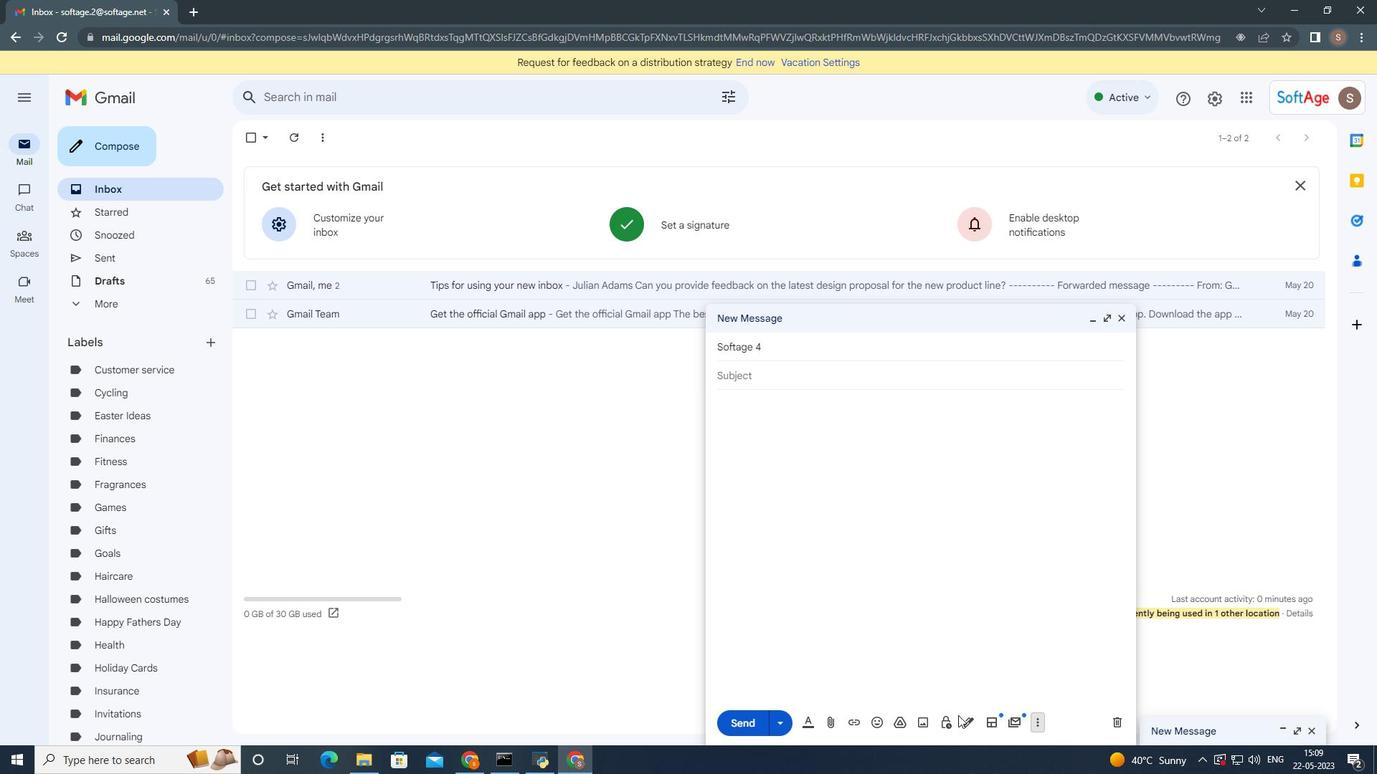
Action: Mouse pressed left at (962, 719)
Screenshot: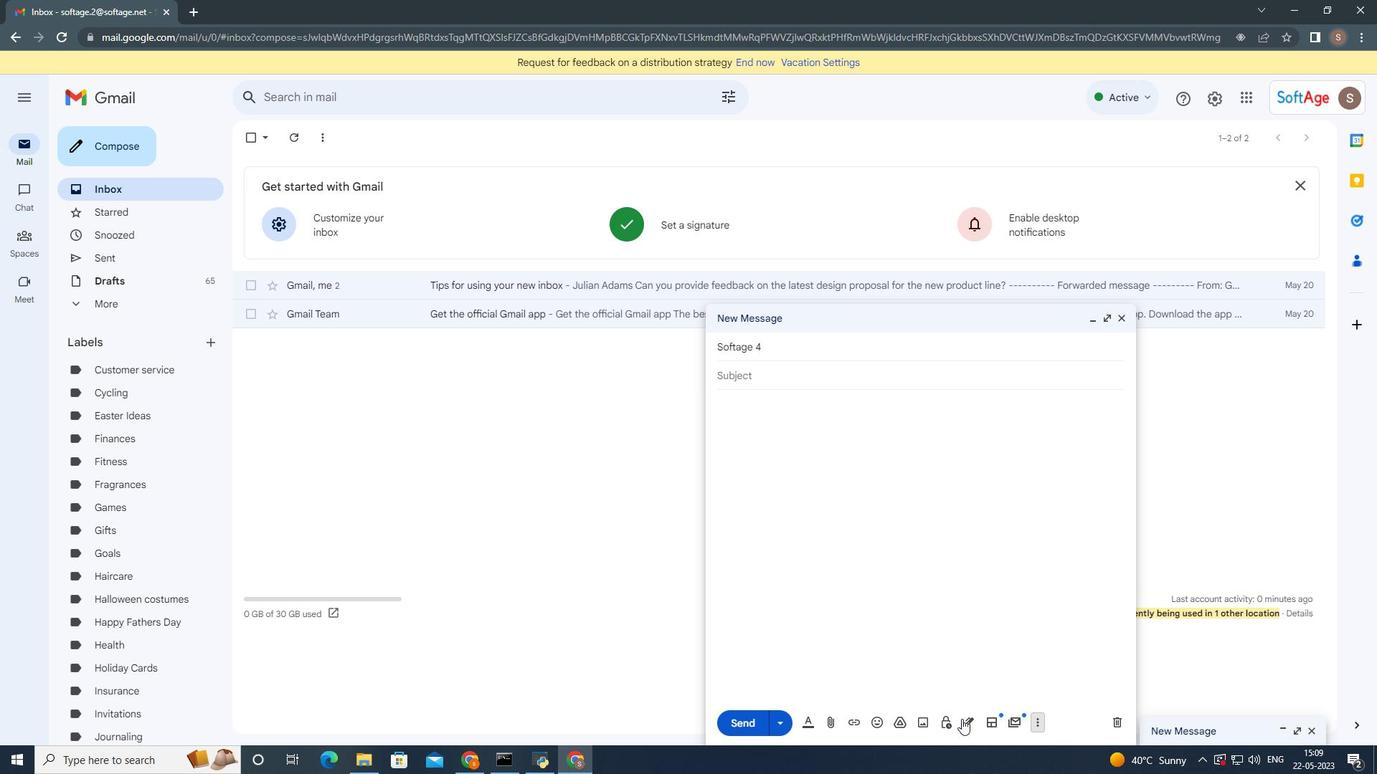 
Action: Mouse moved to (1019, 525)
Screenshot: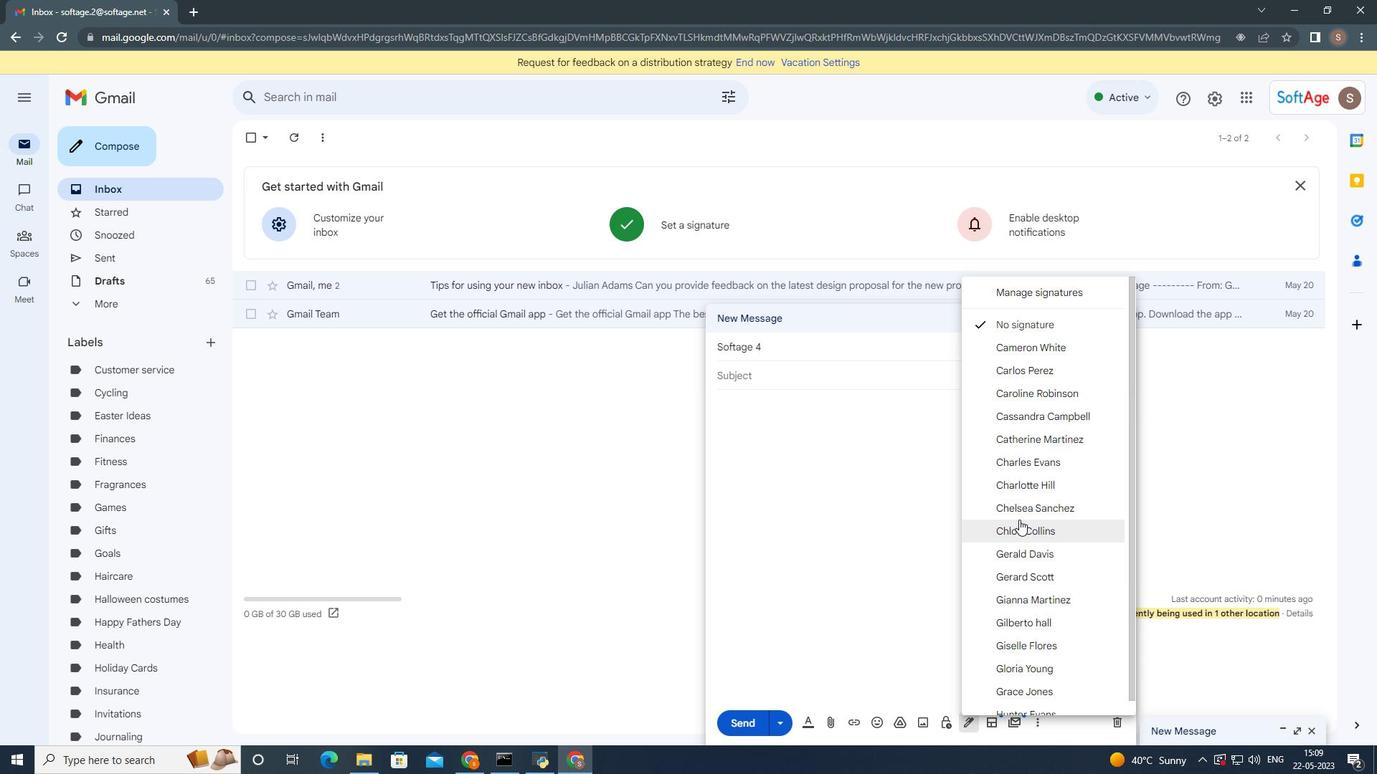 
Action: Mouse pressed left at (1019, 525)
Screenshot: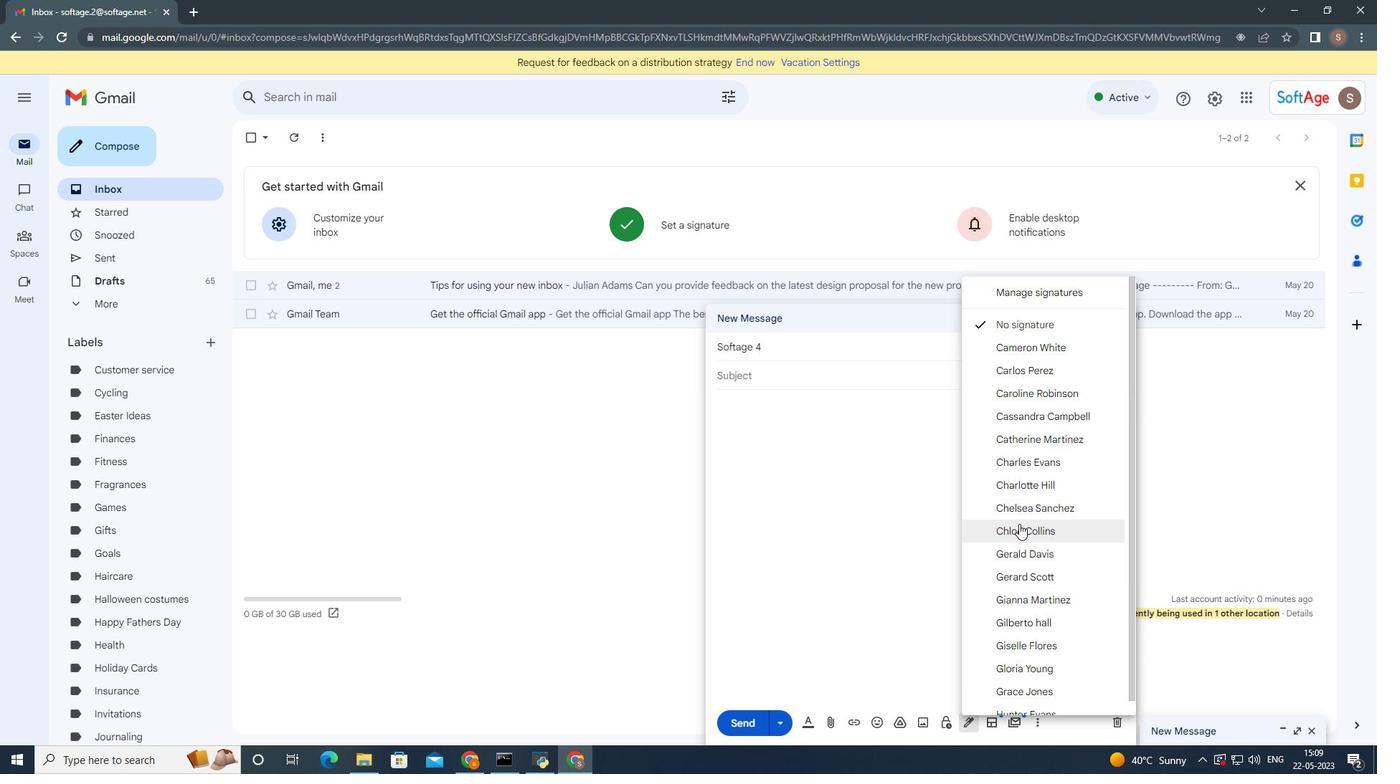 
Action: Mouse moved to (1039, 725)
Screenshot: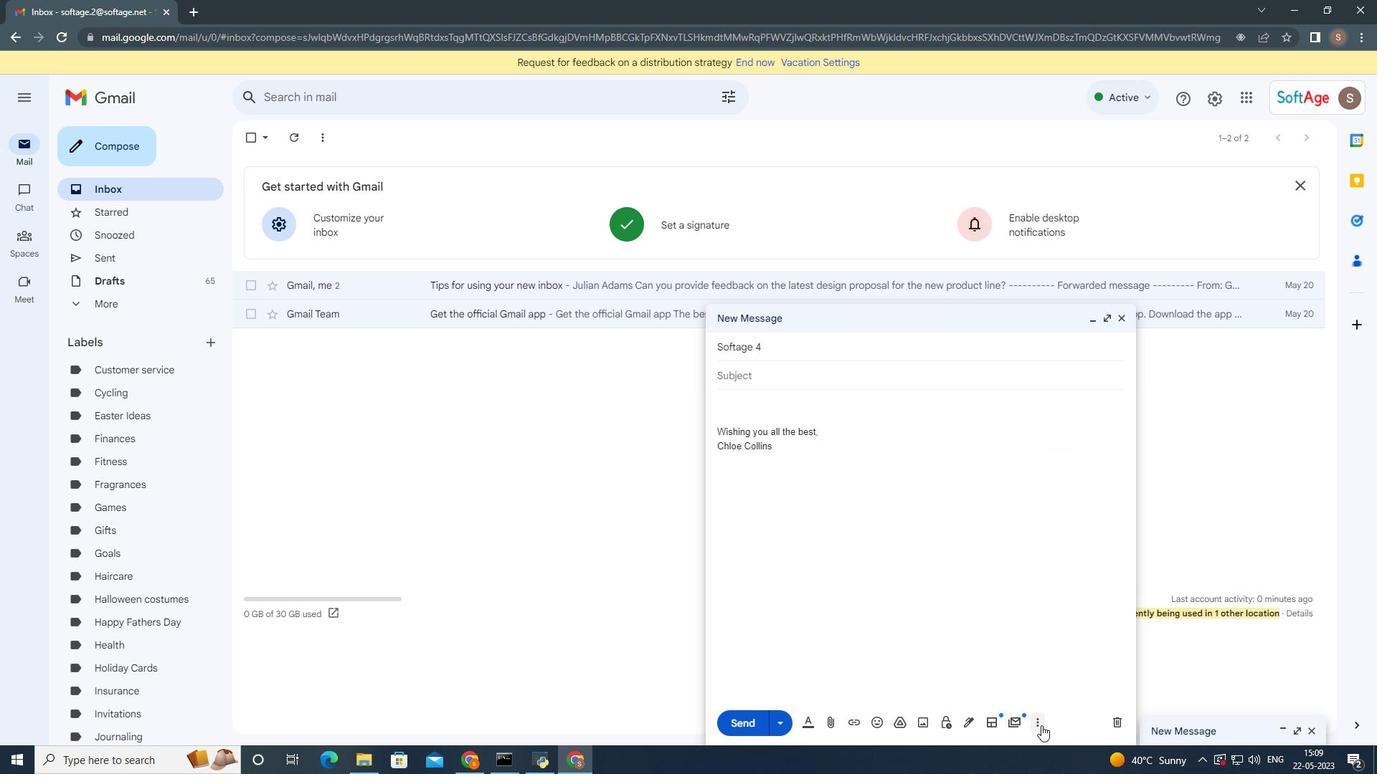 
Action: Mouse pressed left at (1039, 725)
Screenshot: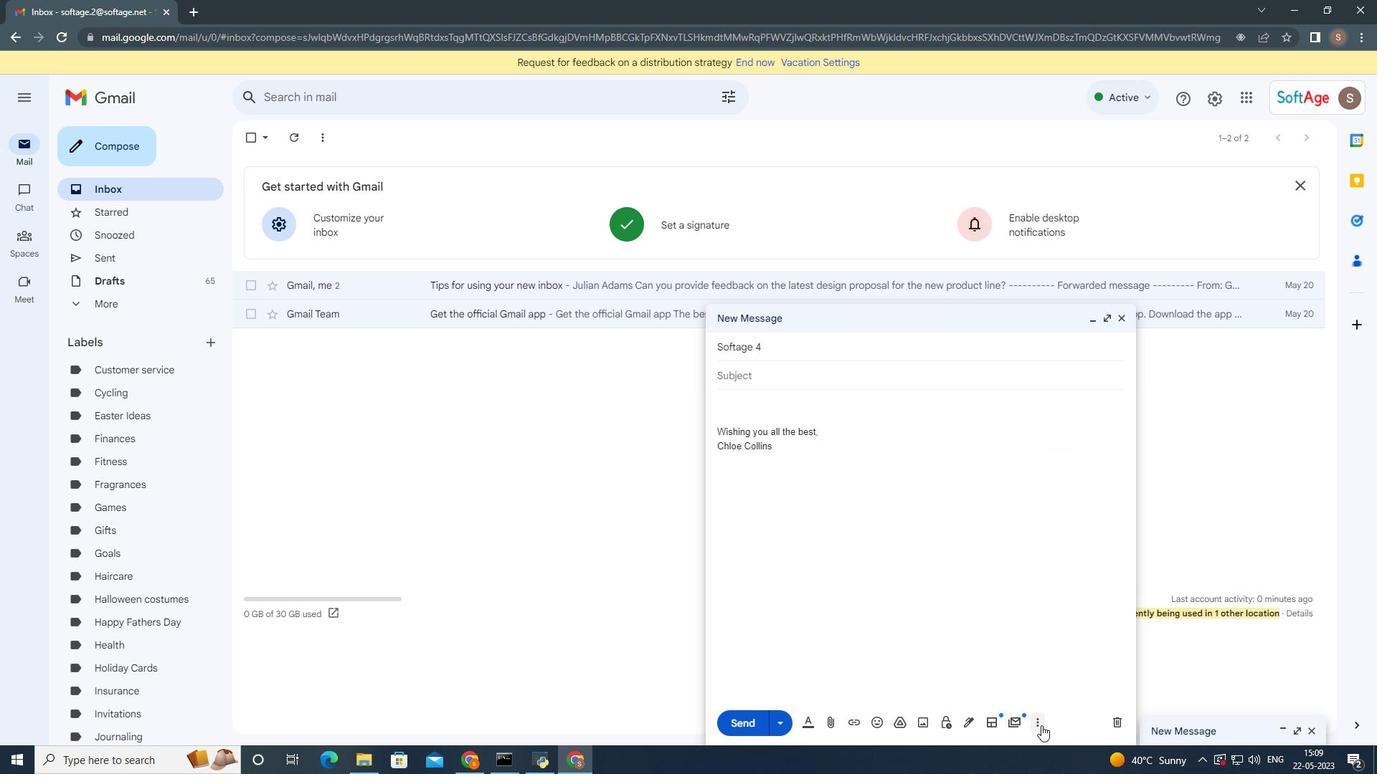 
Action: Mouse moved to (1067, 586)
Screenshot: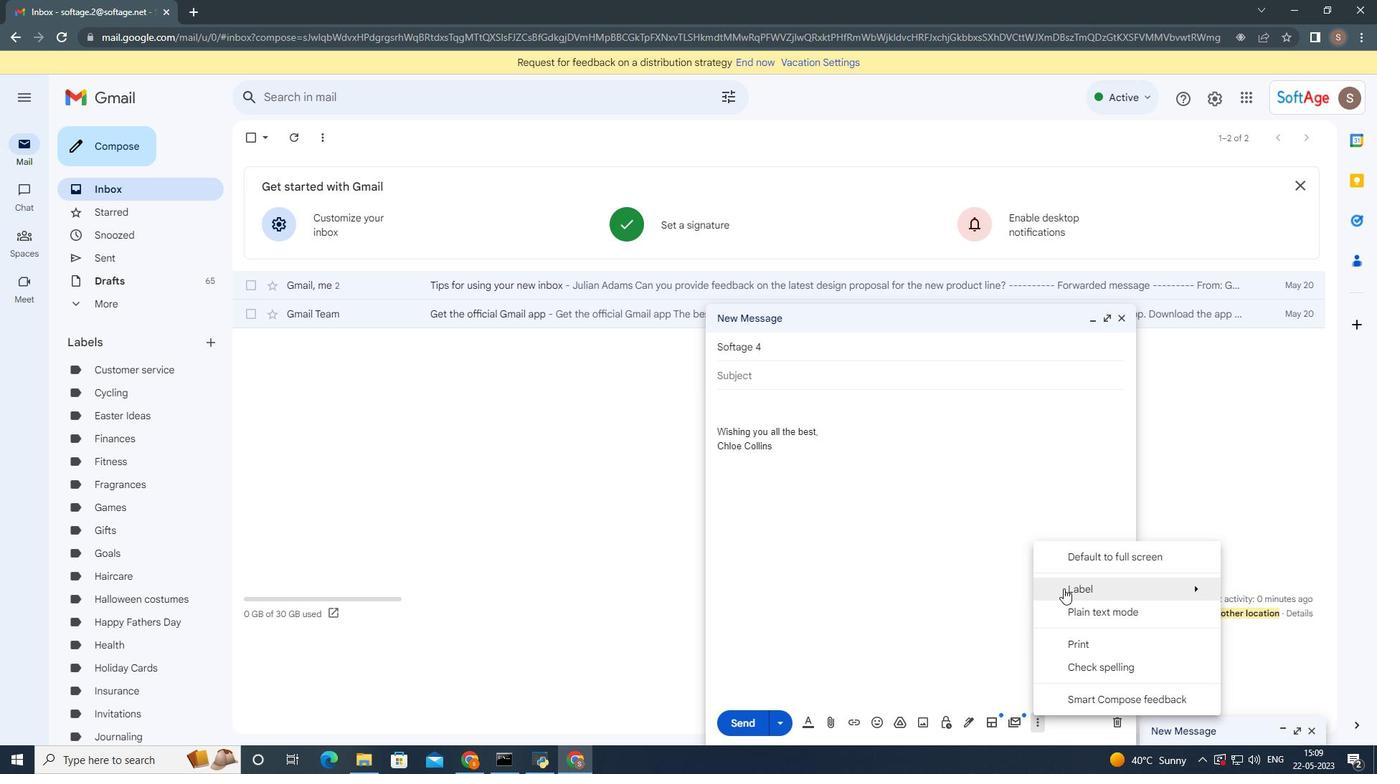 
Action: Mouse pressed left at (1067, 586)
Screenshot: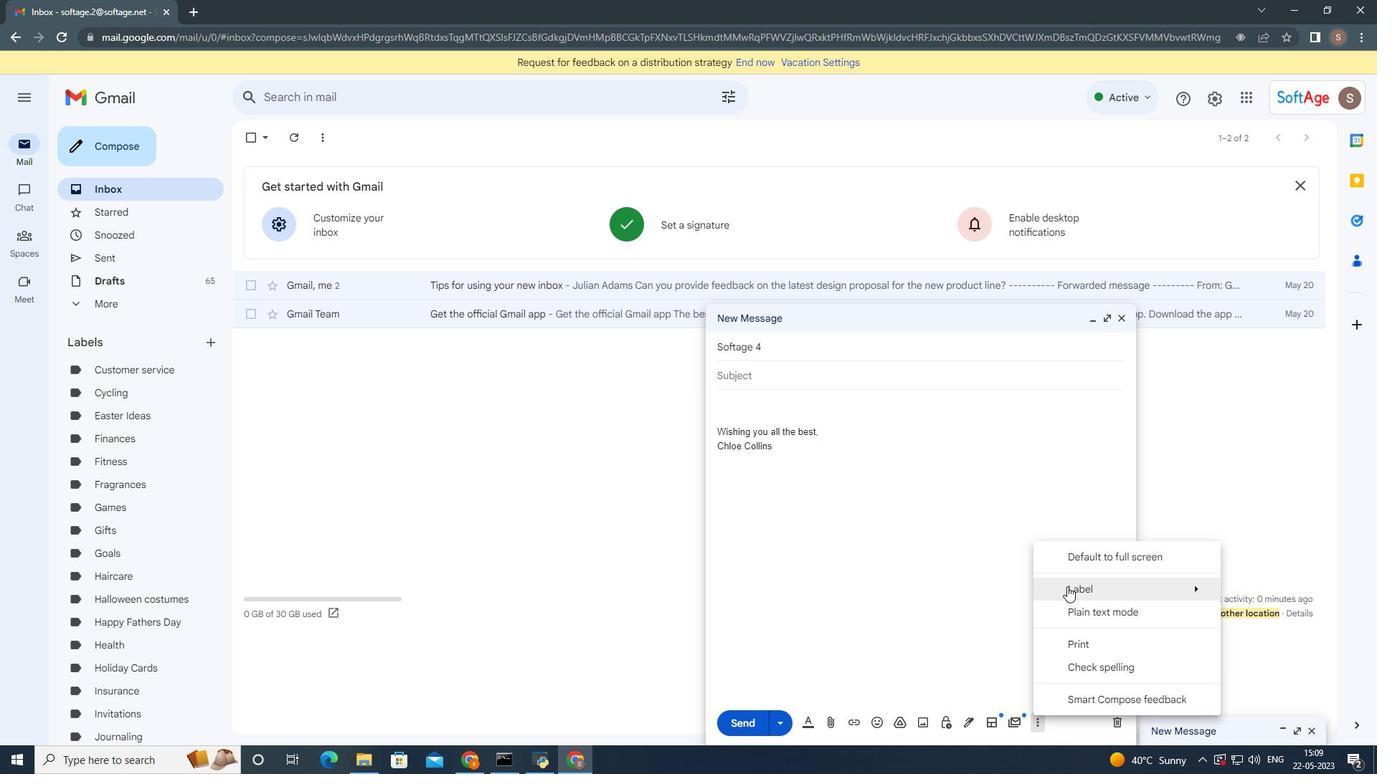 
Action: Mouse moved to (741, 638)
Screenshot: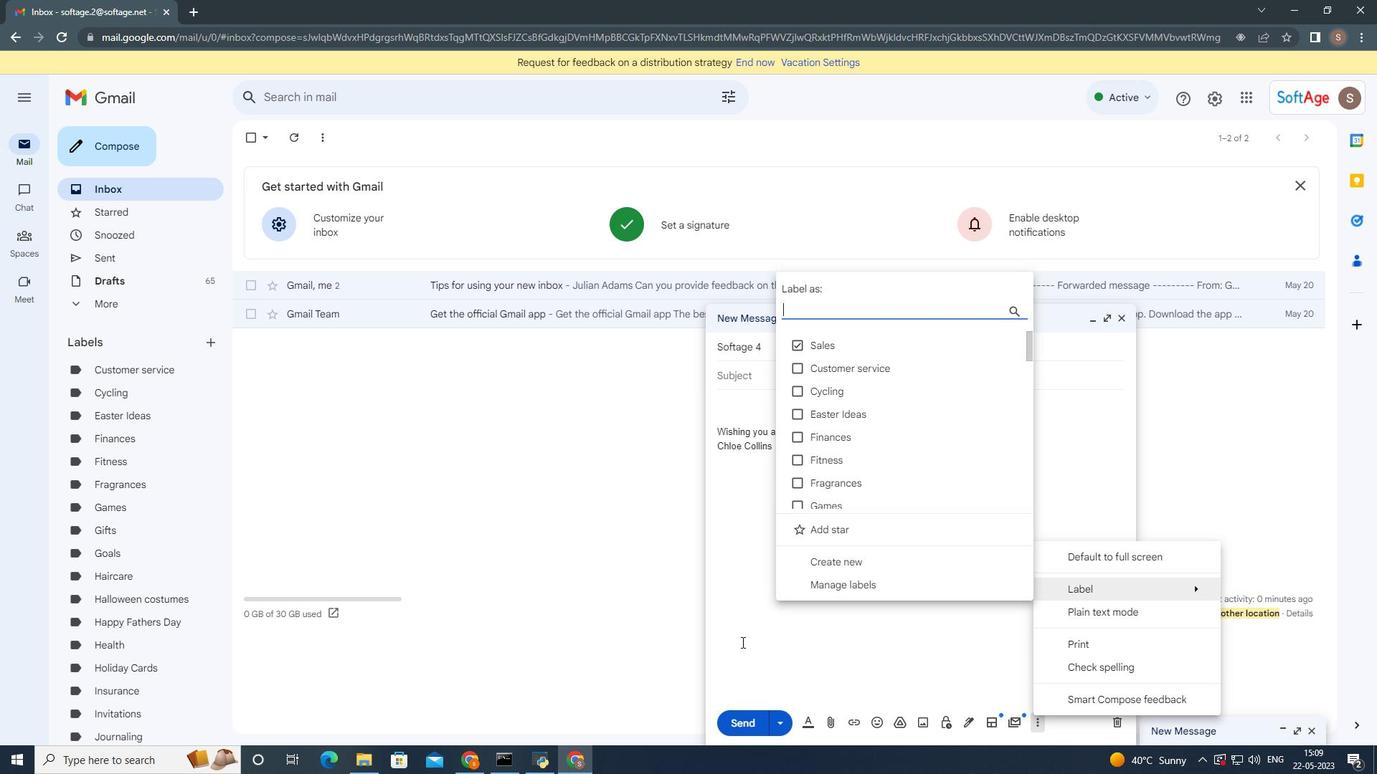 
Action: Mouse pressed left at (741, 638)
Screenshot: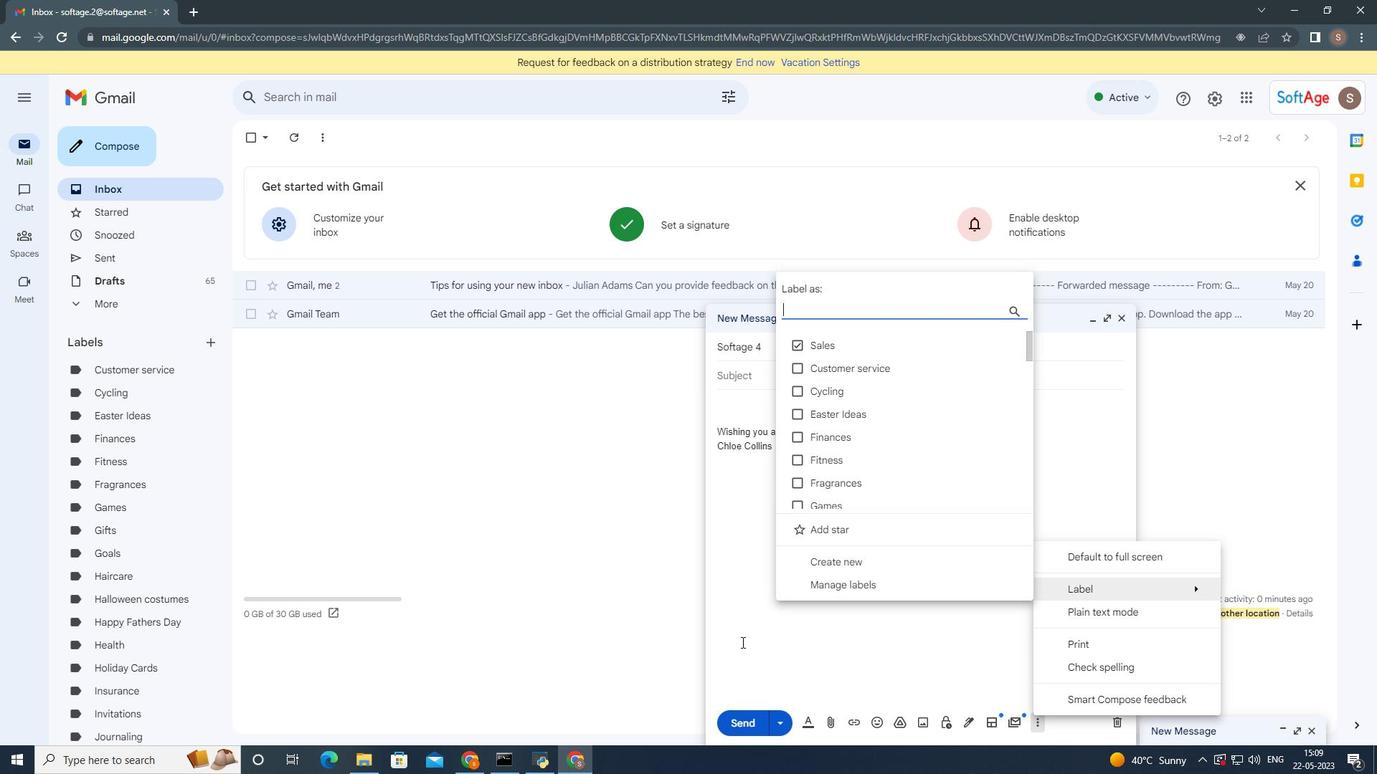 
Action: Mouse moved to (774, 649)
Screenshot: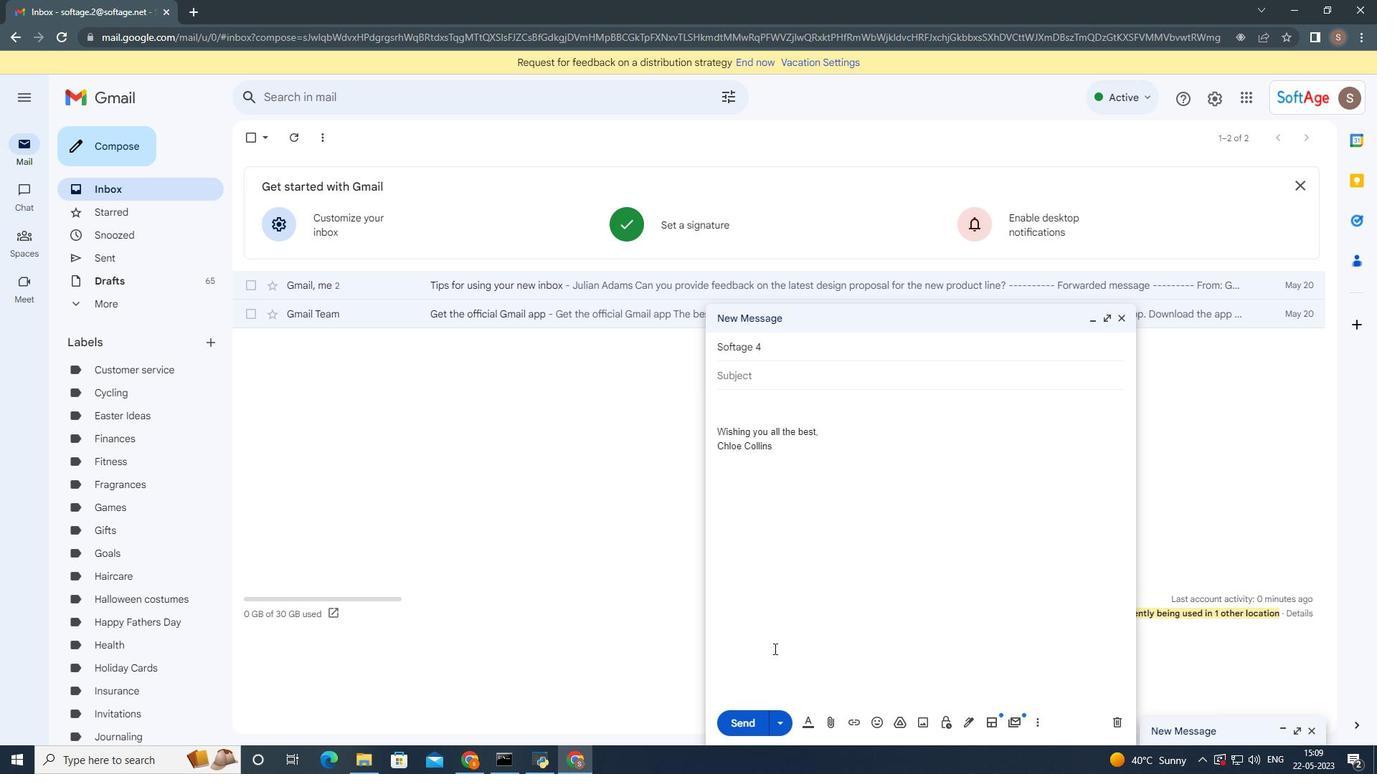 
